 Task: Slide 29 - Infographics Make Your Idea Understandable… .
Action: Mouse moved to (45, 106)
Screenshot: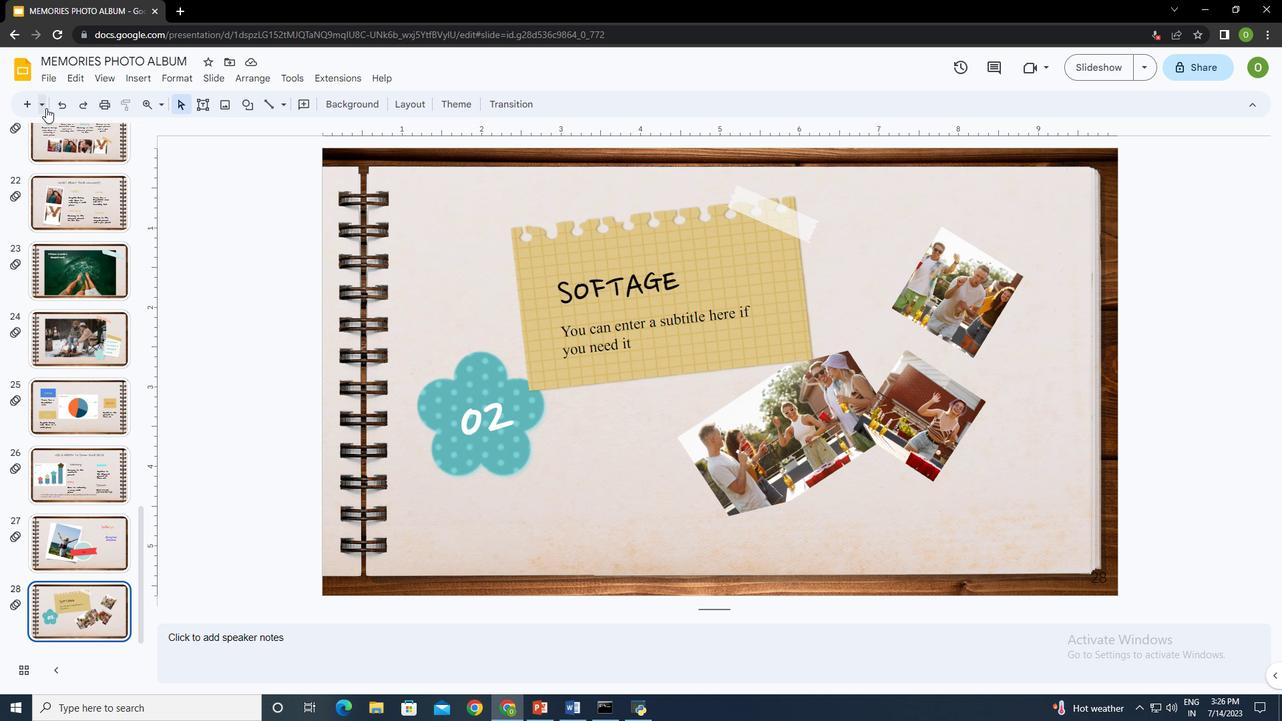 
Action: Mouse pressed left at (45, 106)
Screenshot: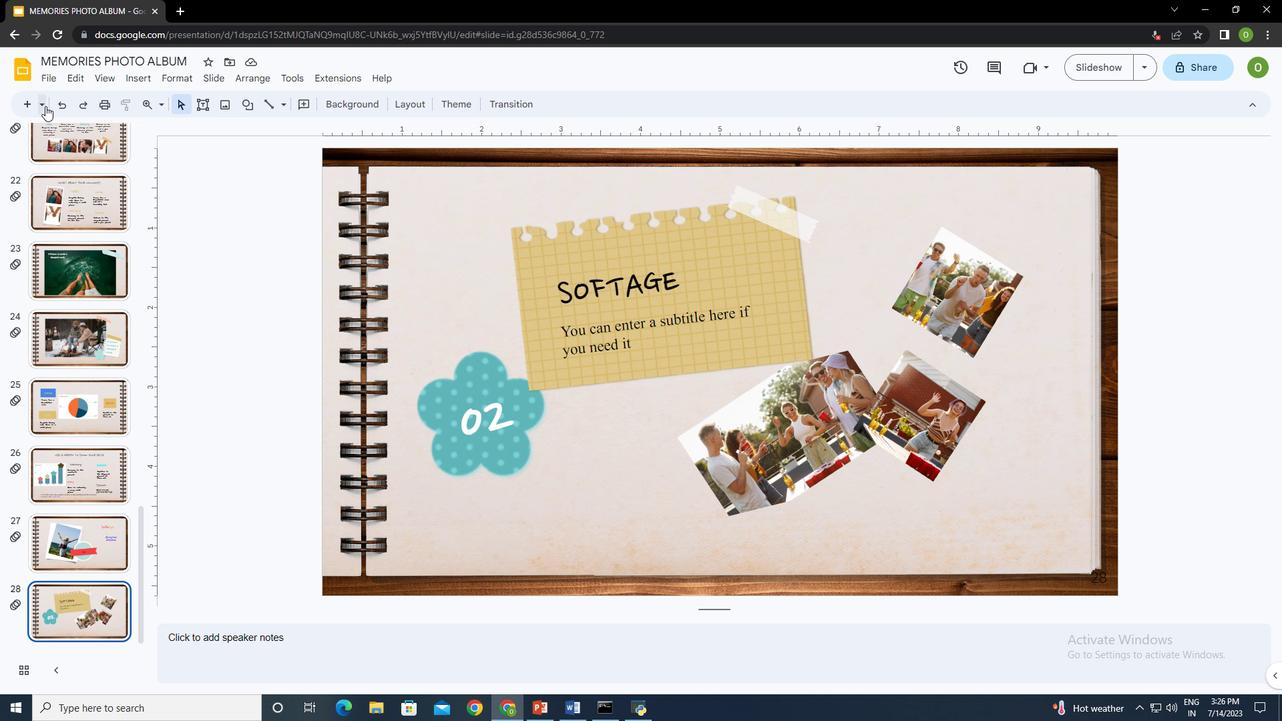 
Action: Mouse moved to (113, 311)
Screenshot: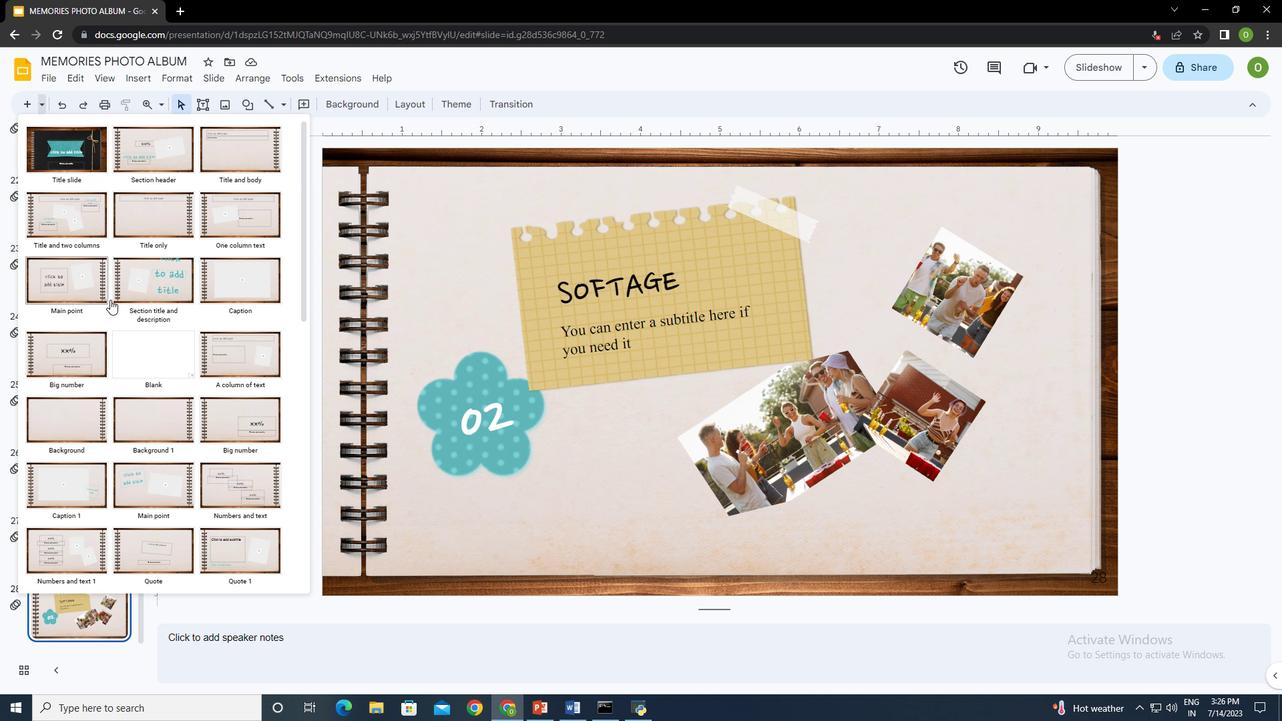 
Action: Mouse scrolled (113, 310) with delta (0, 0)
Screenshot: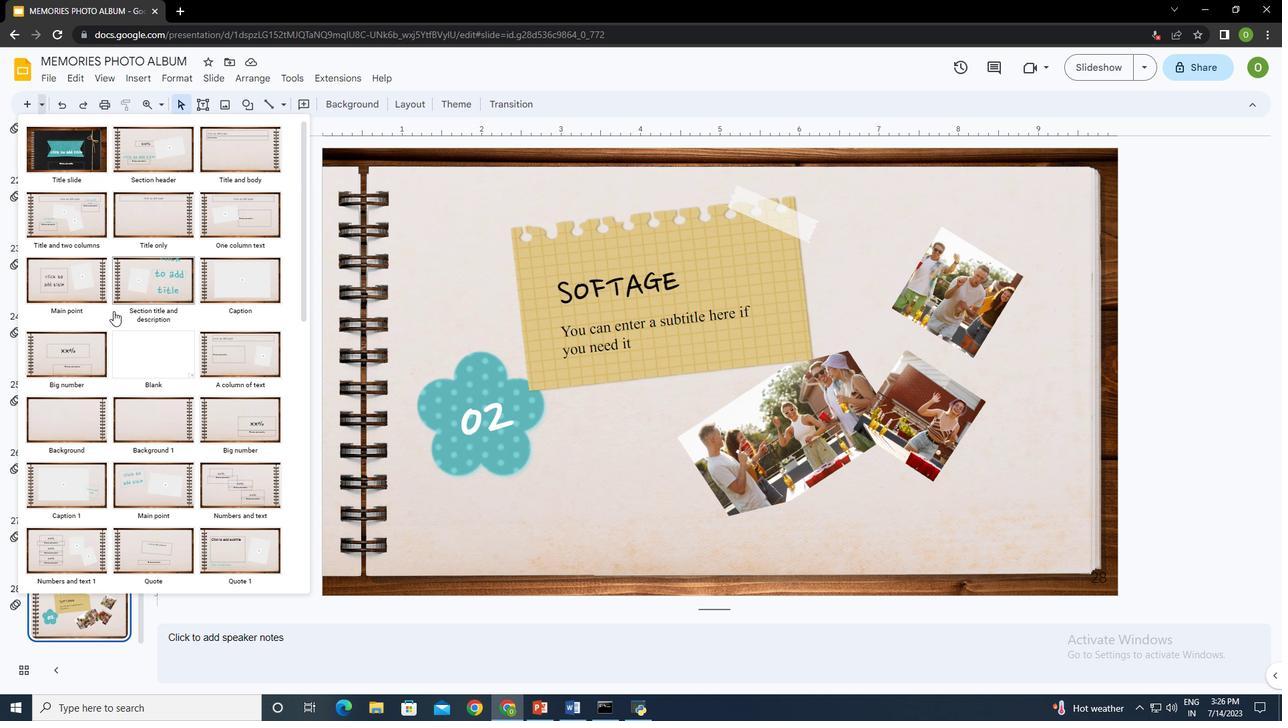 
Action: Mouse scrolled (113, 310) with delta (0, 0)
Screenshot: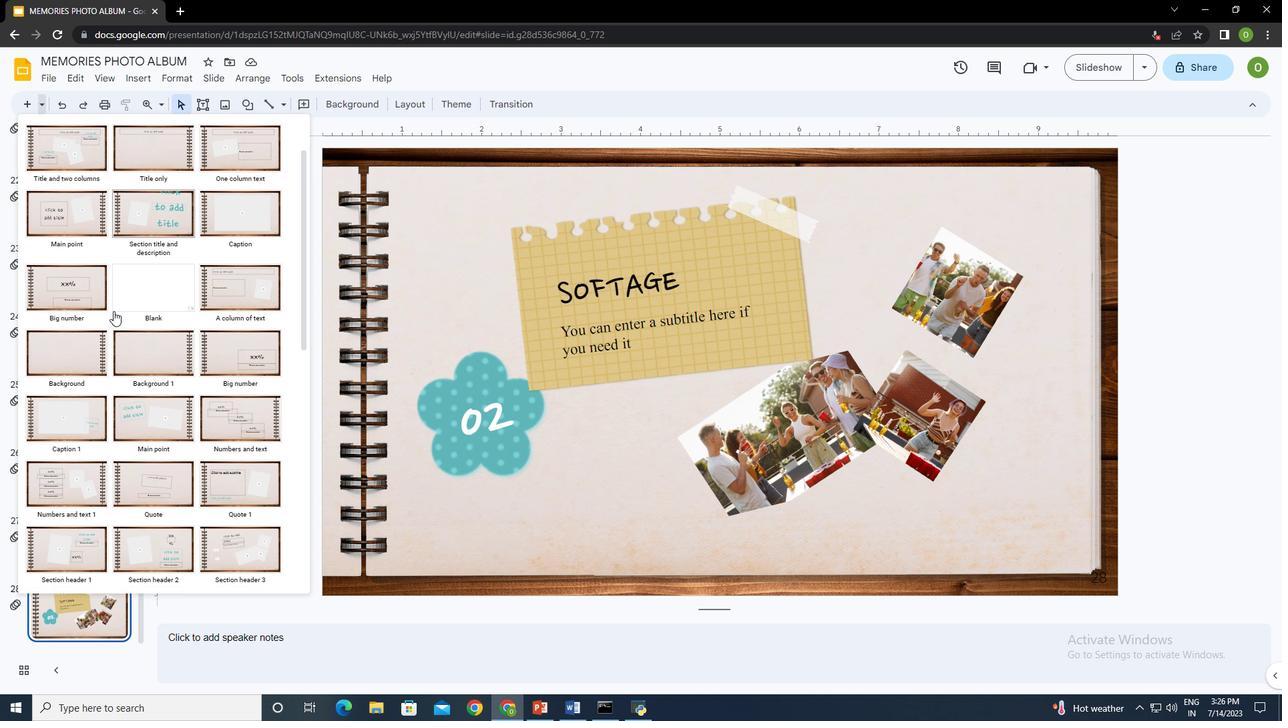 
Action: Mouse scrolled (113, 310) with delta (0, 0)
Screenshot: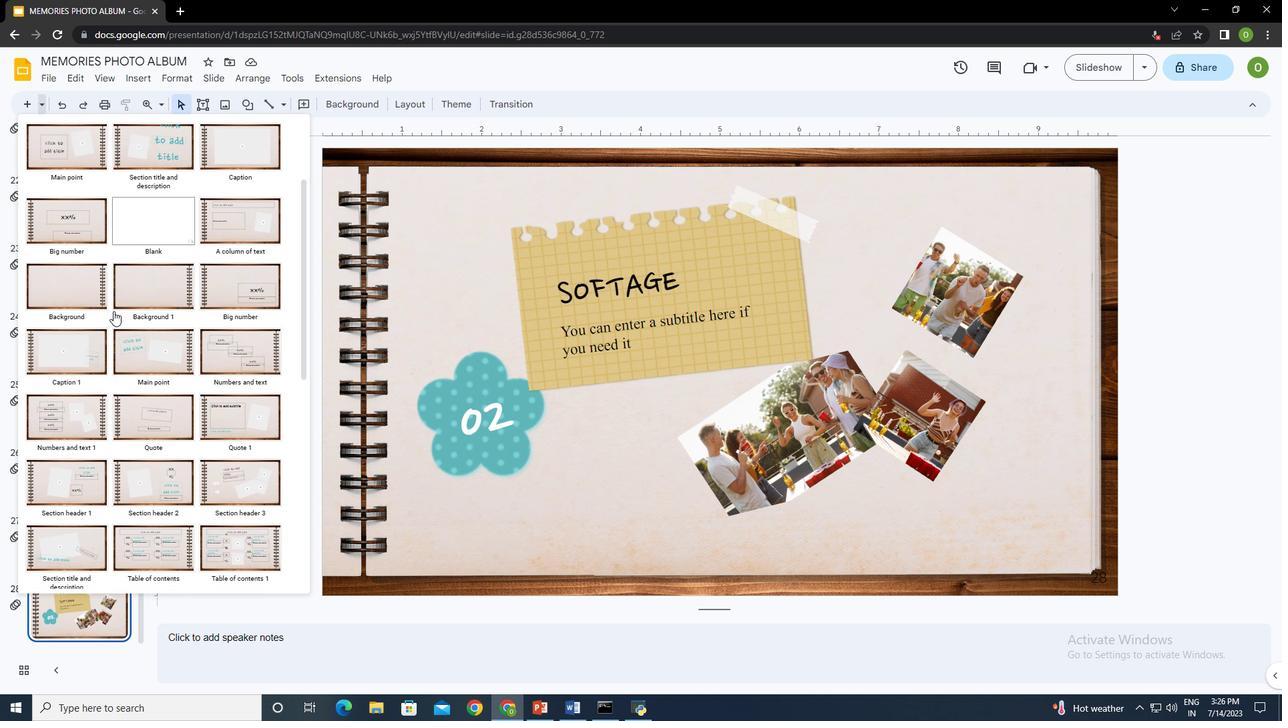 
Action: Mouse moved to (66, 212)
Screenshot: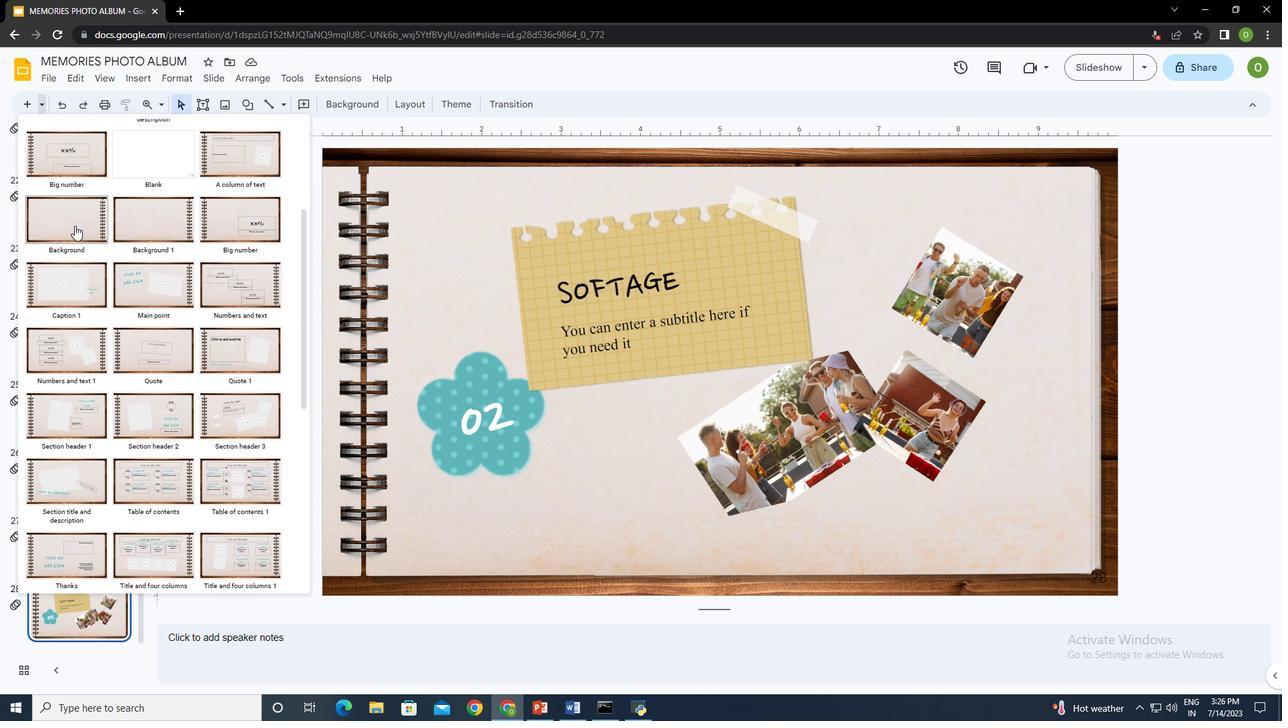 
Action: Mouse pressed left at (66, 212)
Screenshot: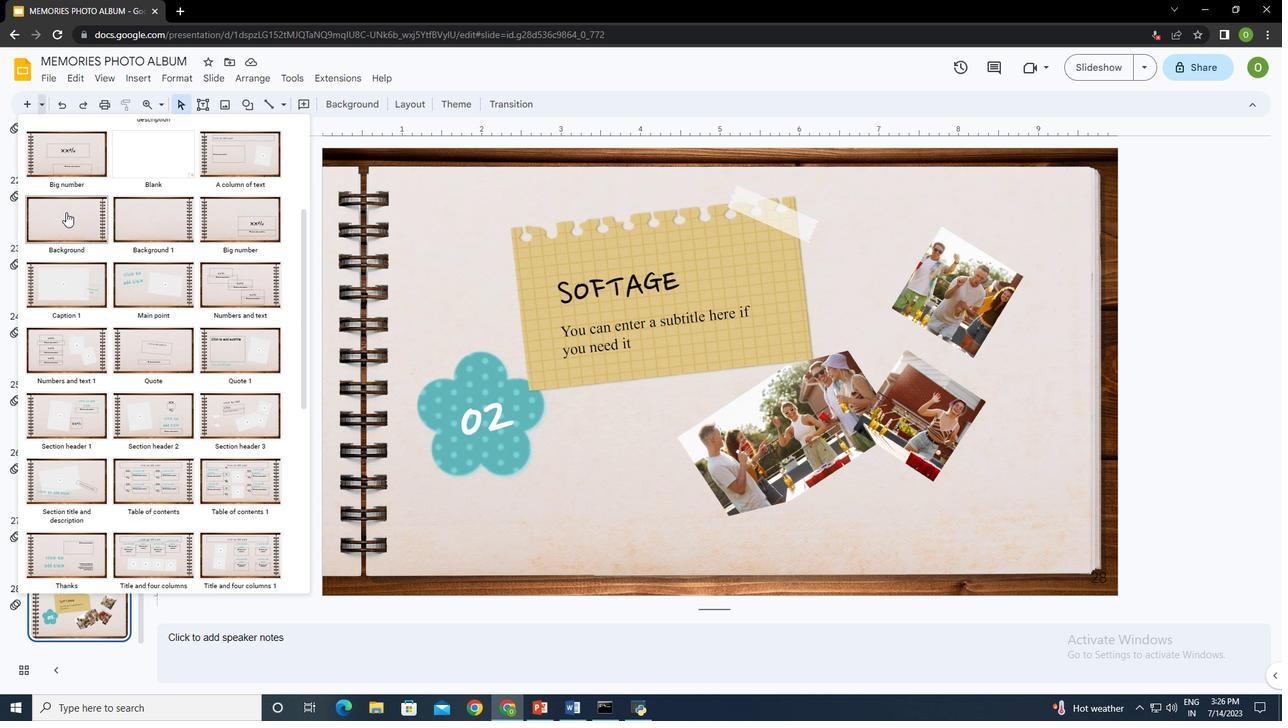 
Action: Mouse moved to (138, 80)
Screenshot: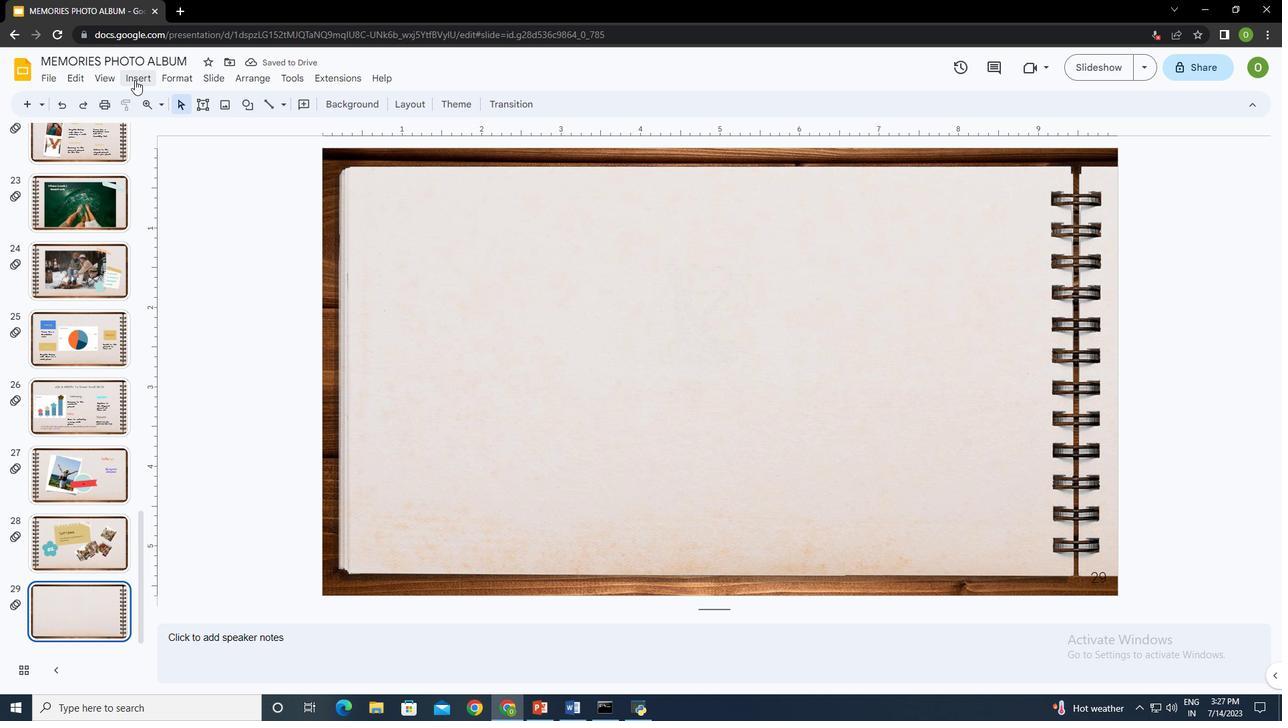 
Action: Mouse pressed left at (138, 80)
Screenshot: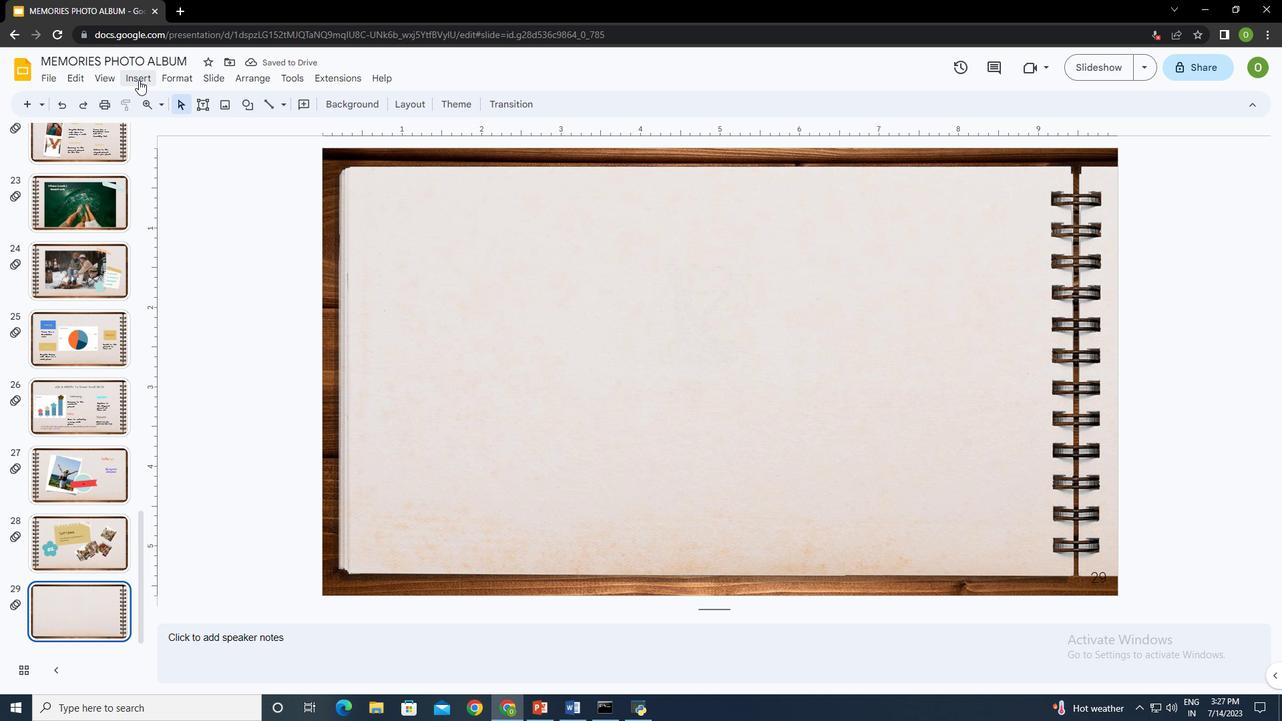 
Action: Mouse moved to (404, 104)
Screenshot: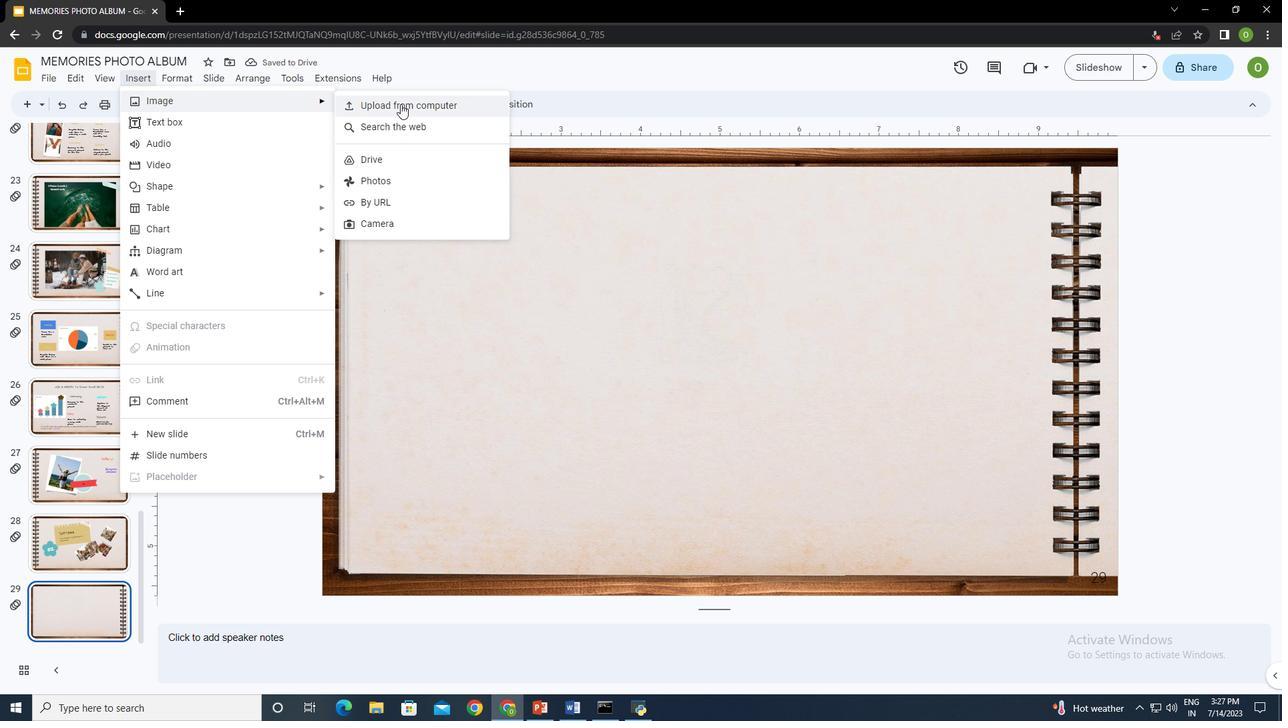 
Action: Mouse pressed left at (404, 104)
Screenshot: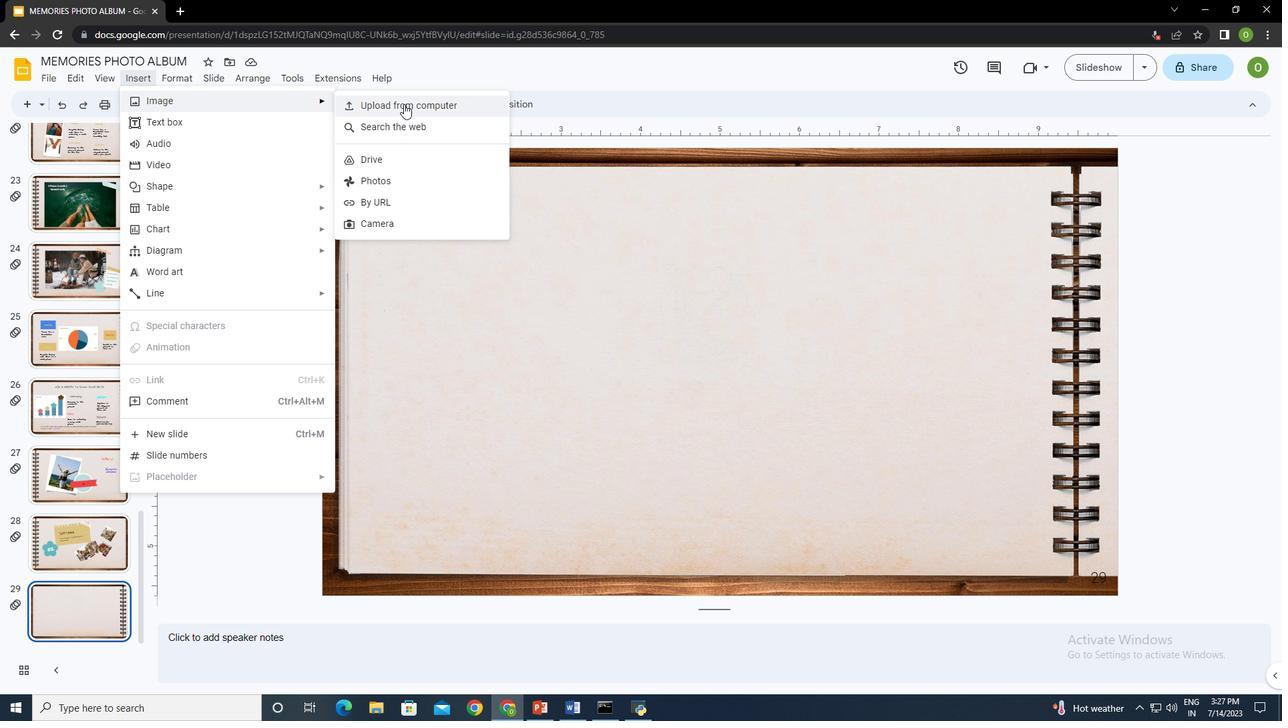 
Action: Mouse moved to (305, 109)
Screenshot: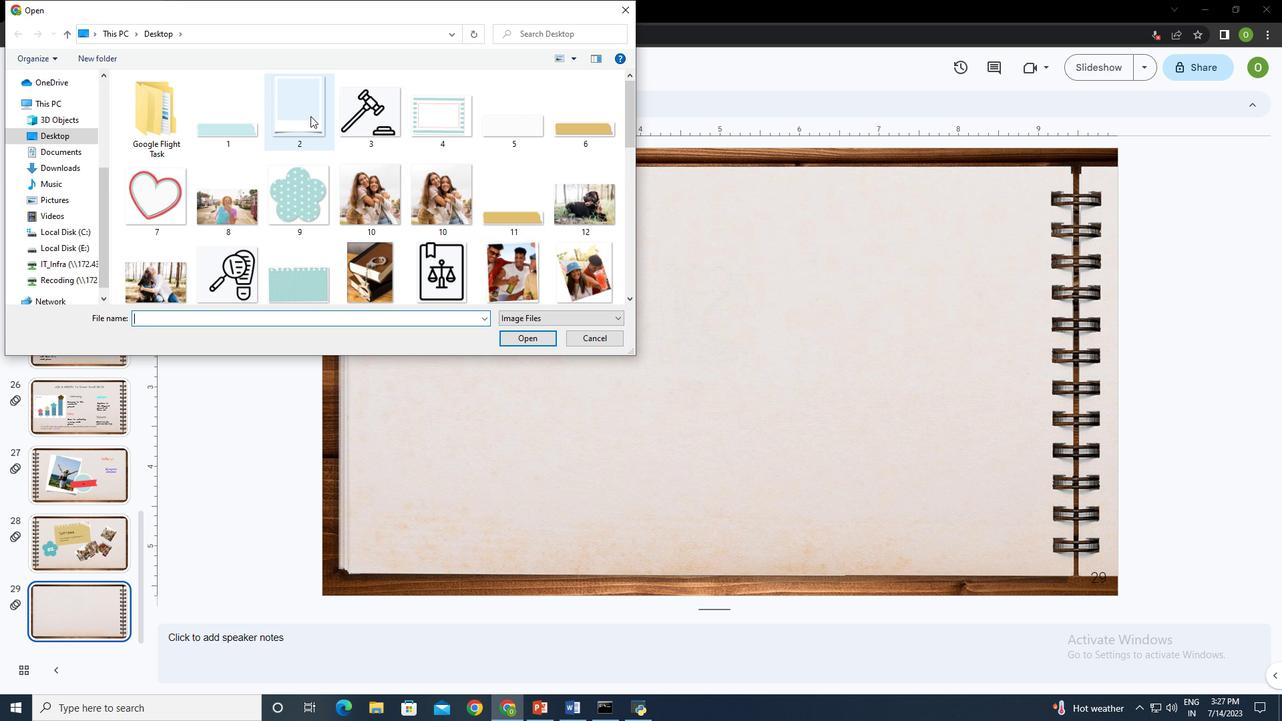 
Action: Mouse pressed left at (305, 109)
Screenshot: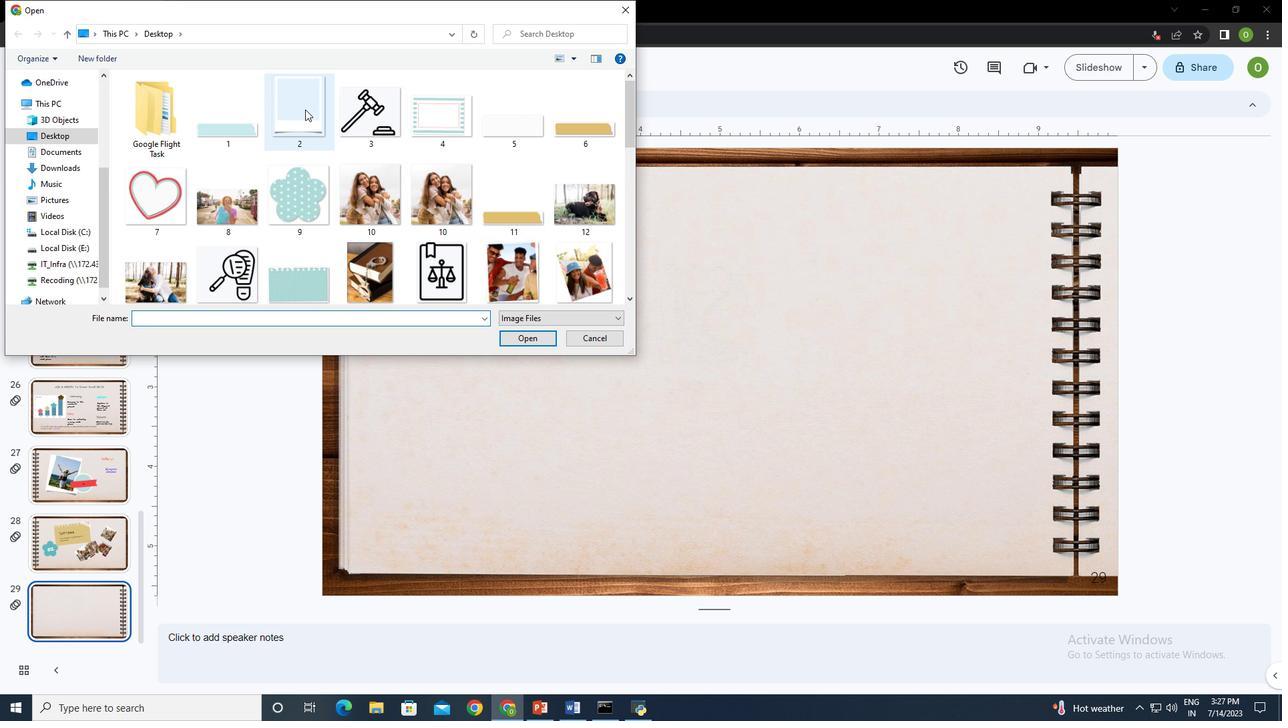 
Action: Mouse moved to (526, 341)
Screenshot: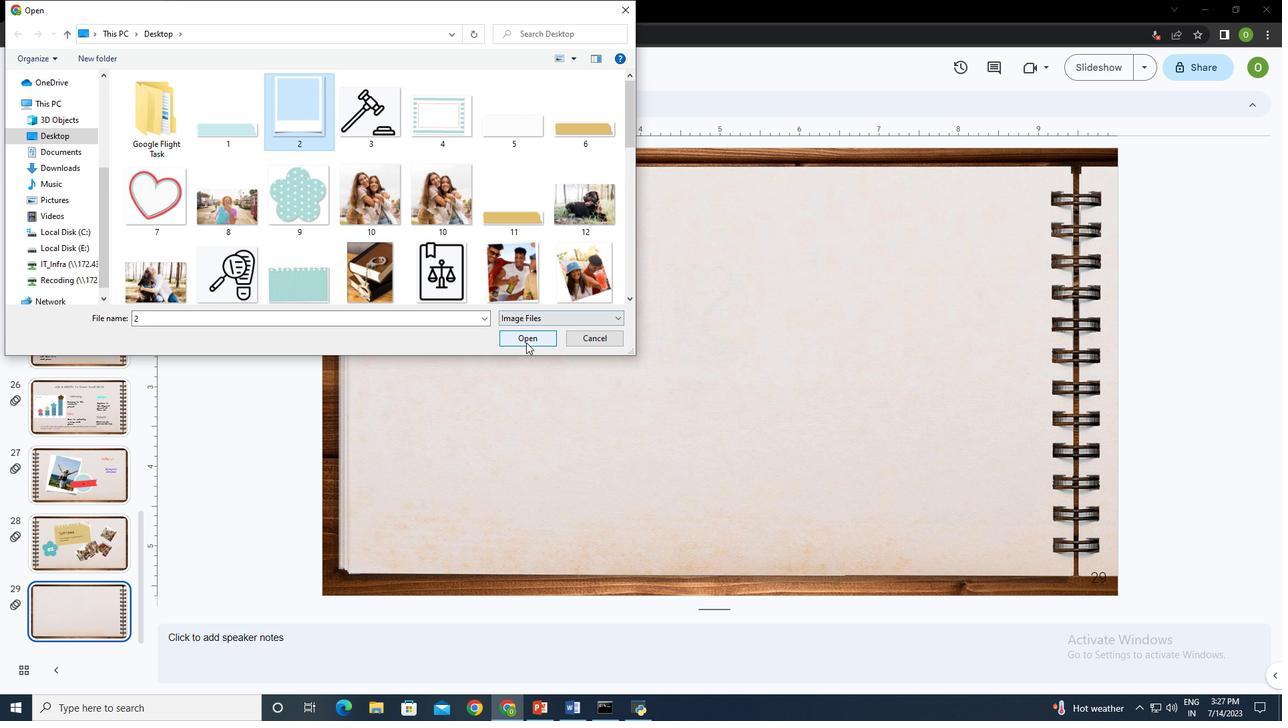 
Action: Mouse pressed left at (526, 341)
Screenshot: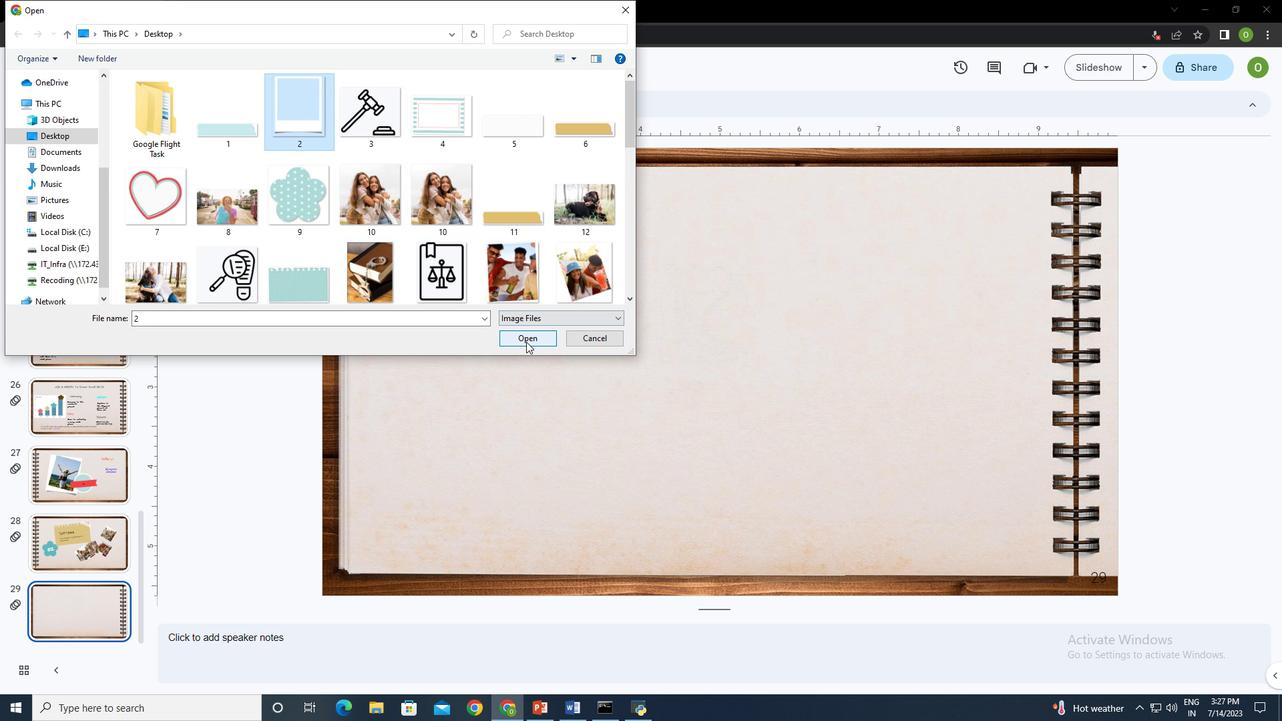 
Action: Mouse moved to (698, 581)
Screenshot: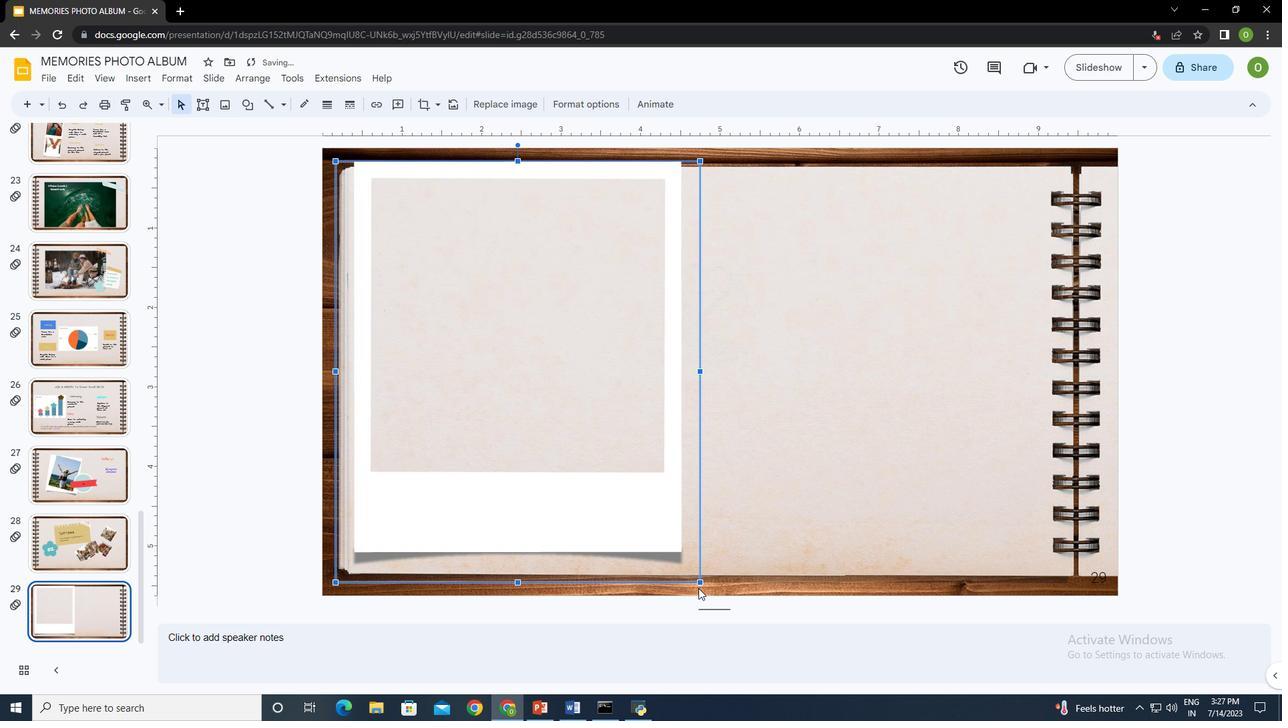 
Action: Mouse pressed left at (698, 581)
Screenshot: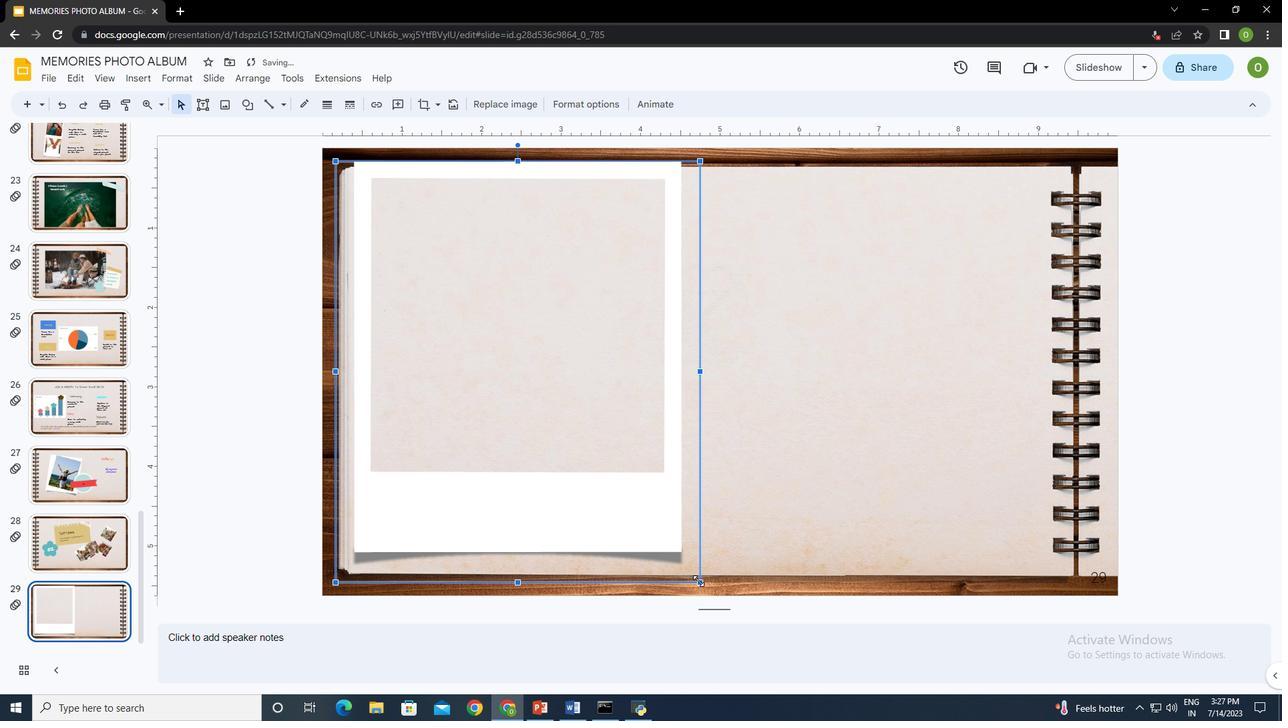 
Action: Mouse moved to (428, 246)
Screenshot: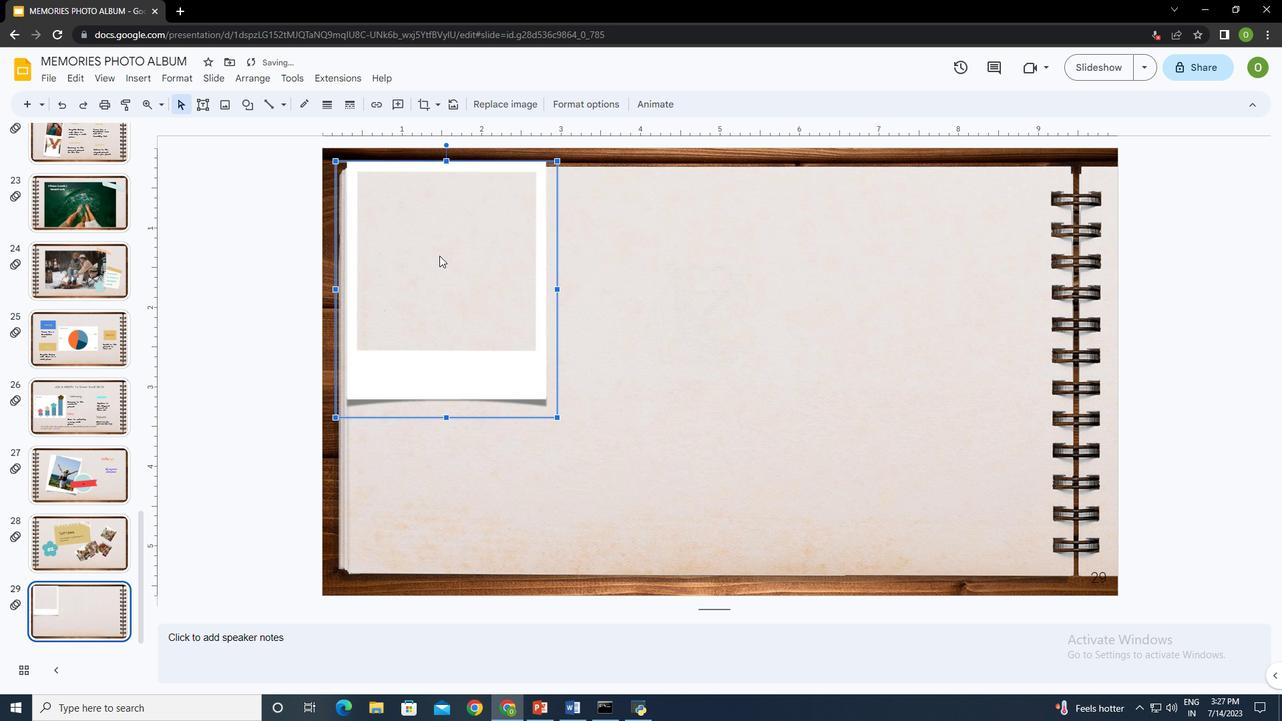 
Action: Mouse pressed left at (428, 246)
Screenshot: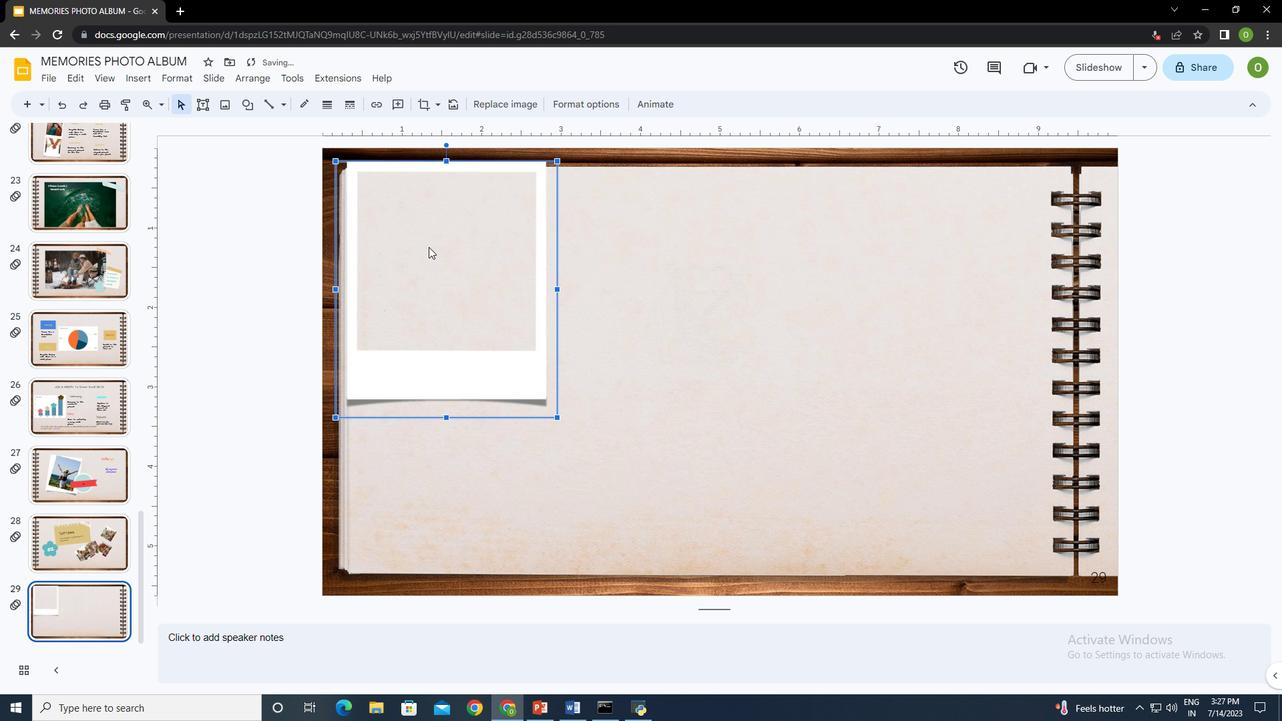 
Action: Mouse moved to (838, 492)
Screenshot: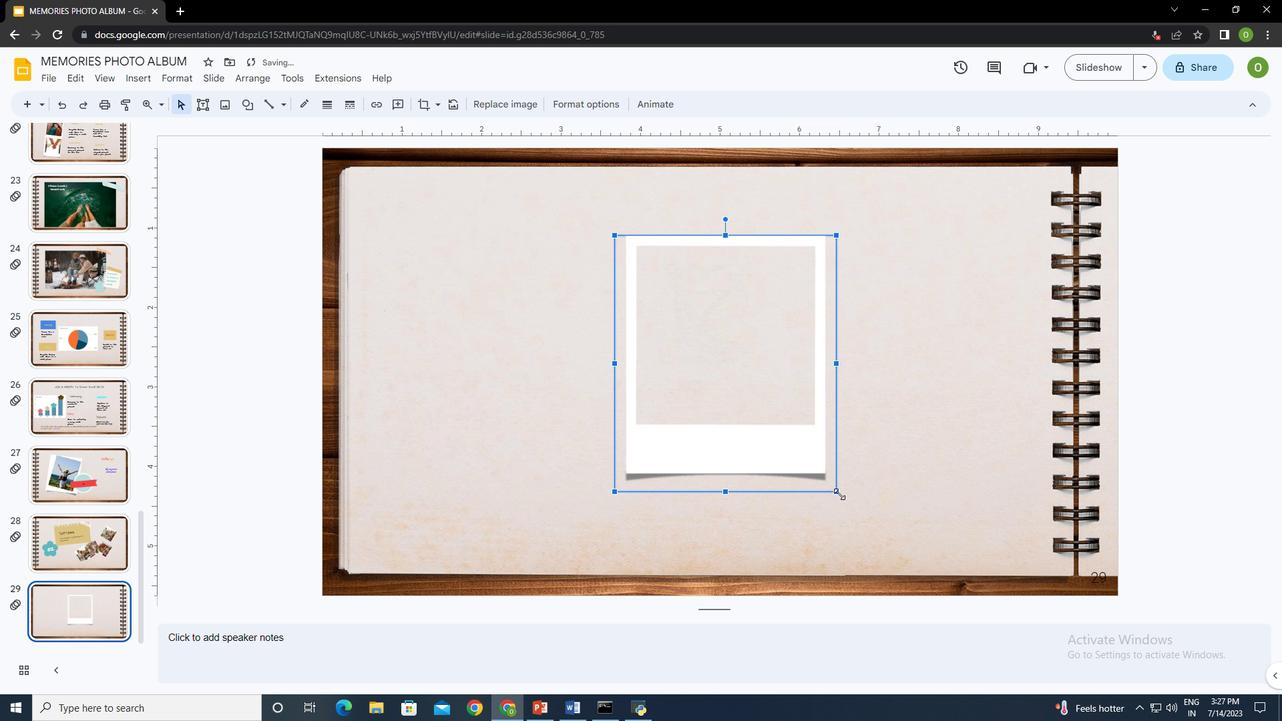 
Action: Mouse pressed left at (838, 492)
Screenshot: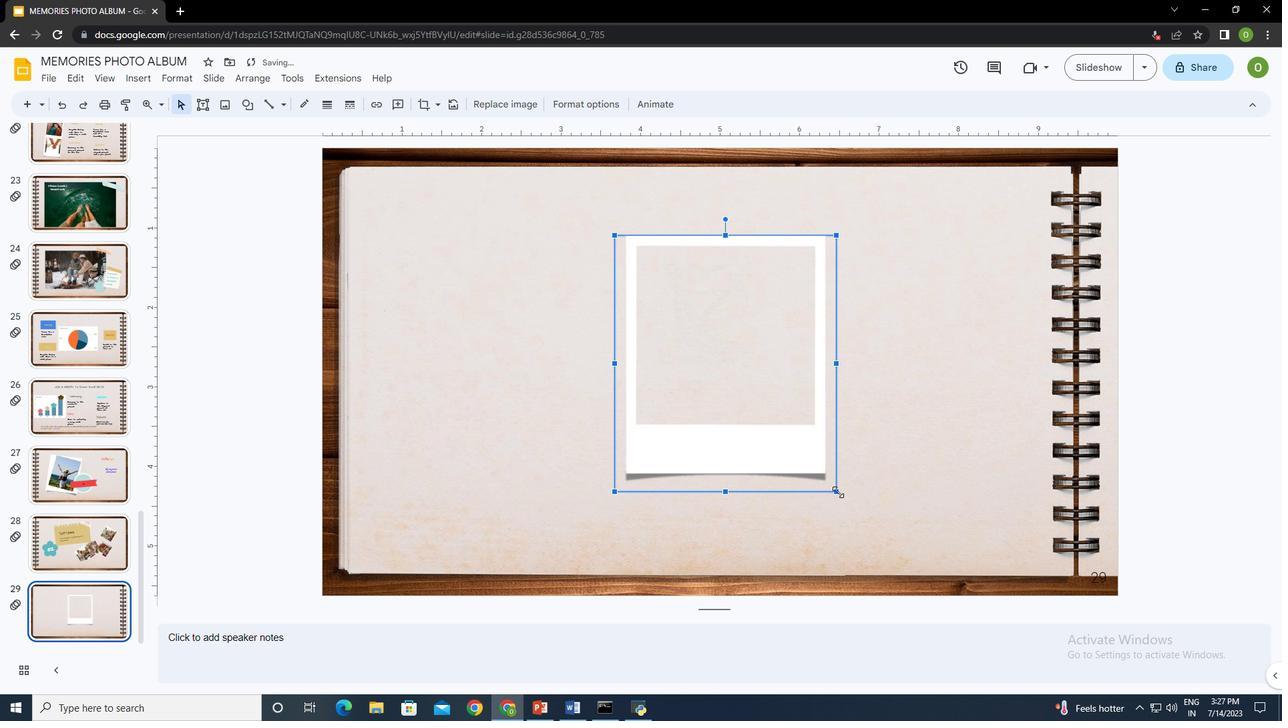 
Action: Mouse moved to (709, 347)
Screenshot: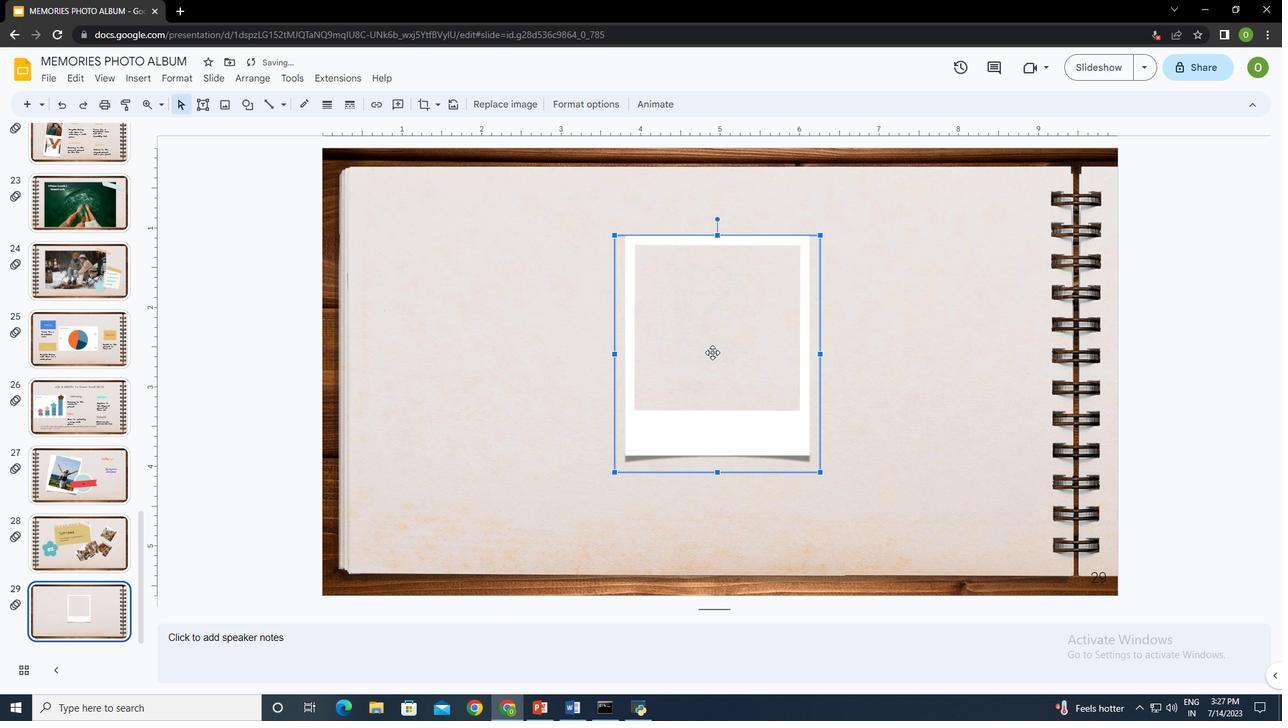 
Action: Mouse pressed left at (709, 347)
Screenshot: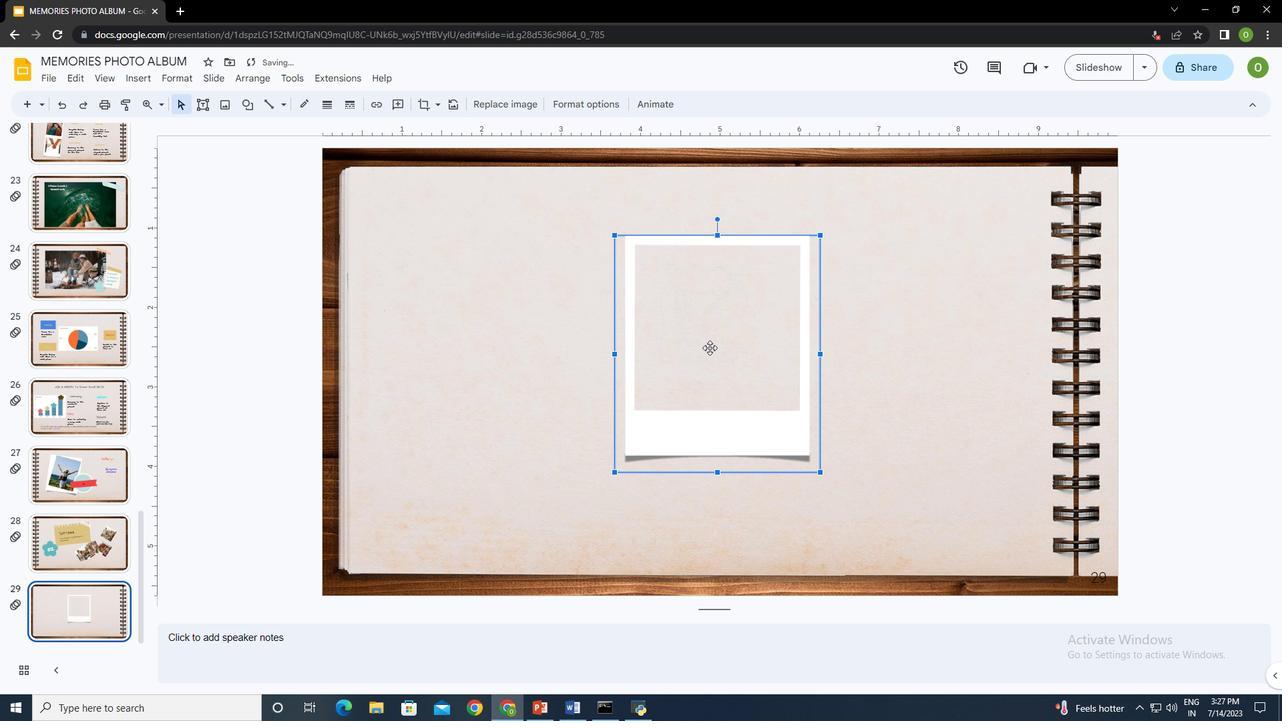 
Action: Mouse moved to (717, 315)
Screenshot: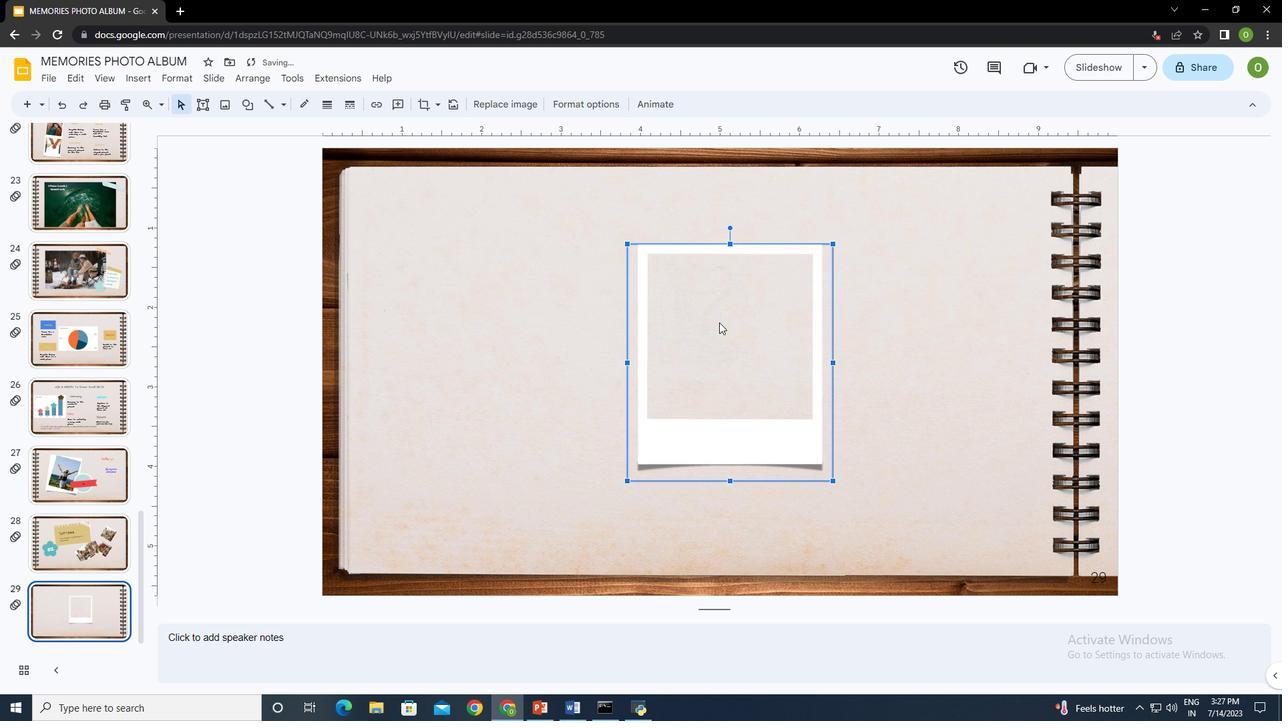 
Action: Mouse pressed left at (717, 315)
Screenshot: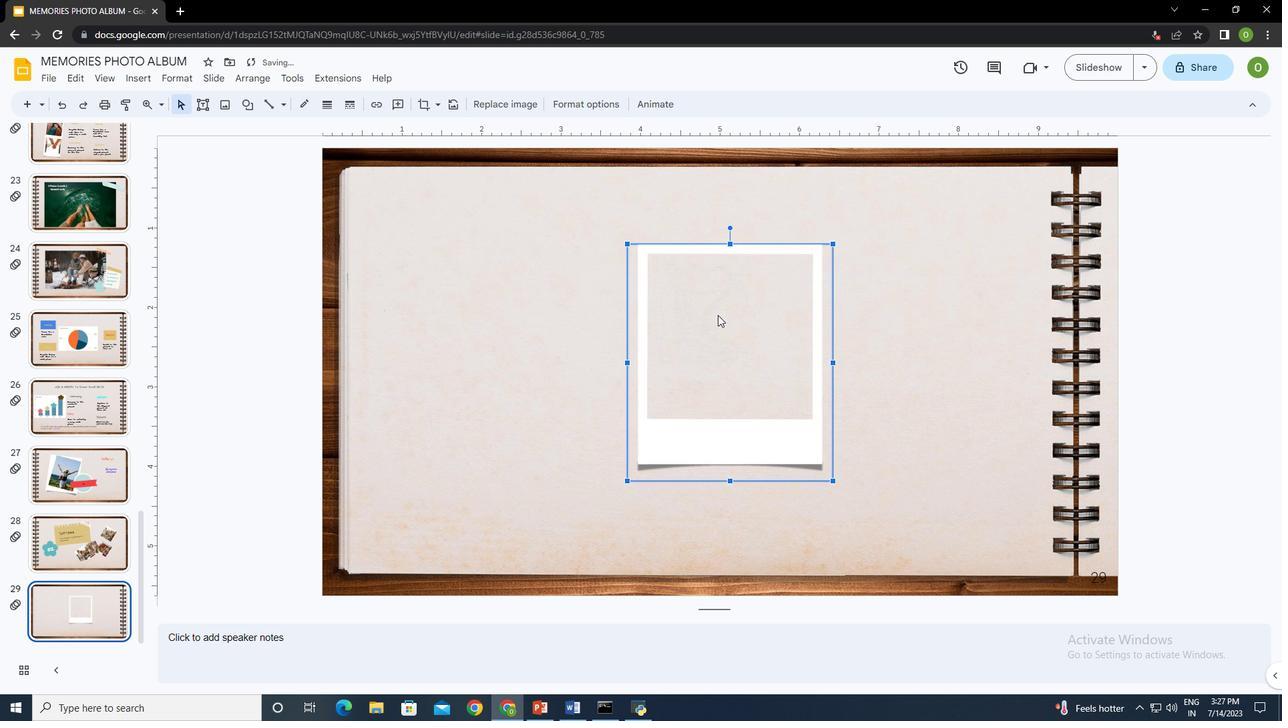 
Action: Mouse moved to (139, 74)
Screenshot: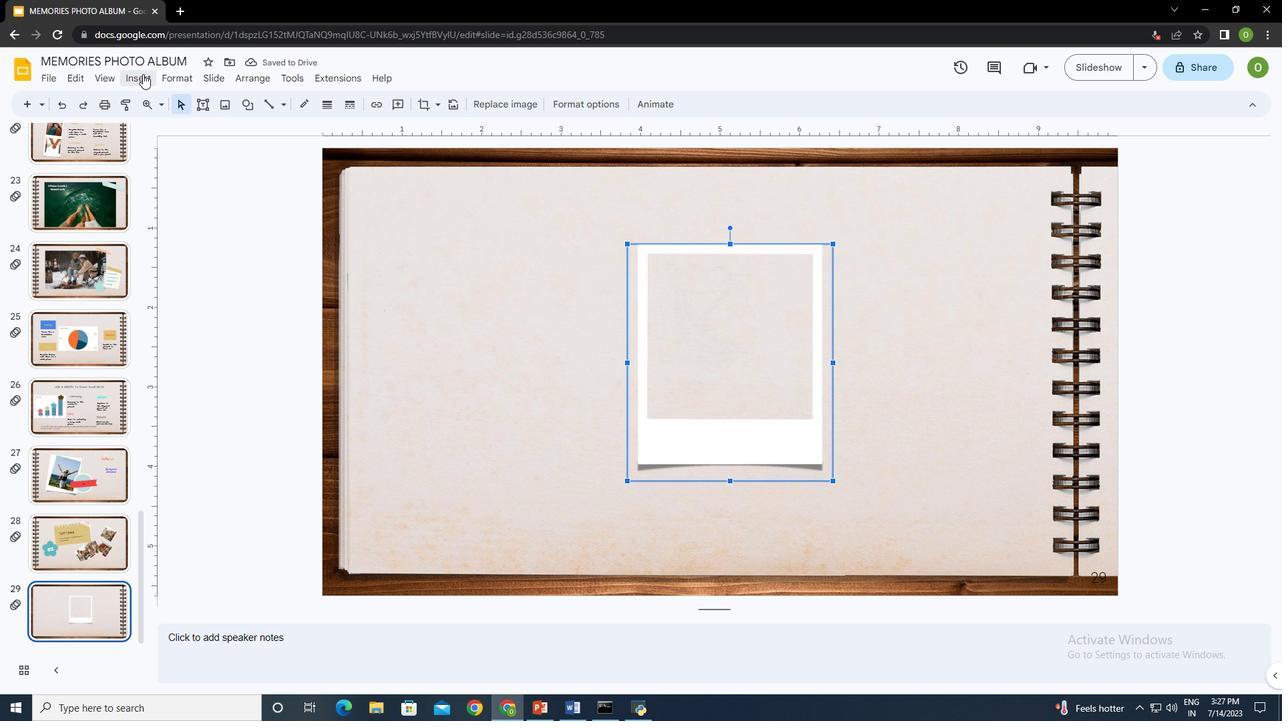 
Action: Mouse pressed left at (139, 74)
Screenshot: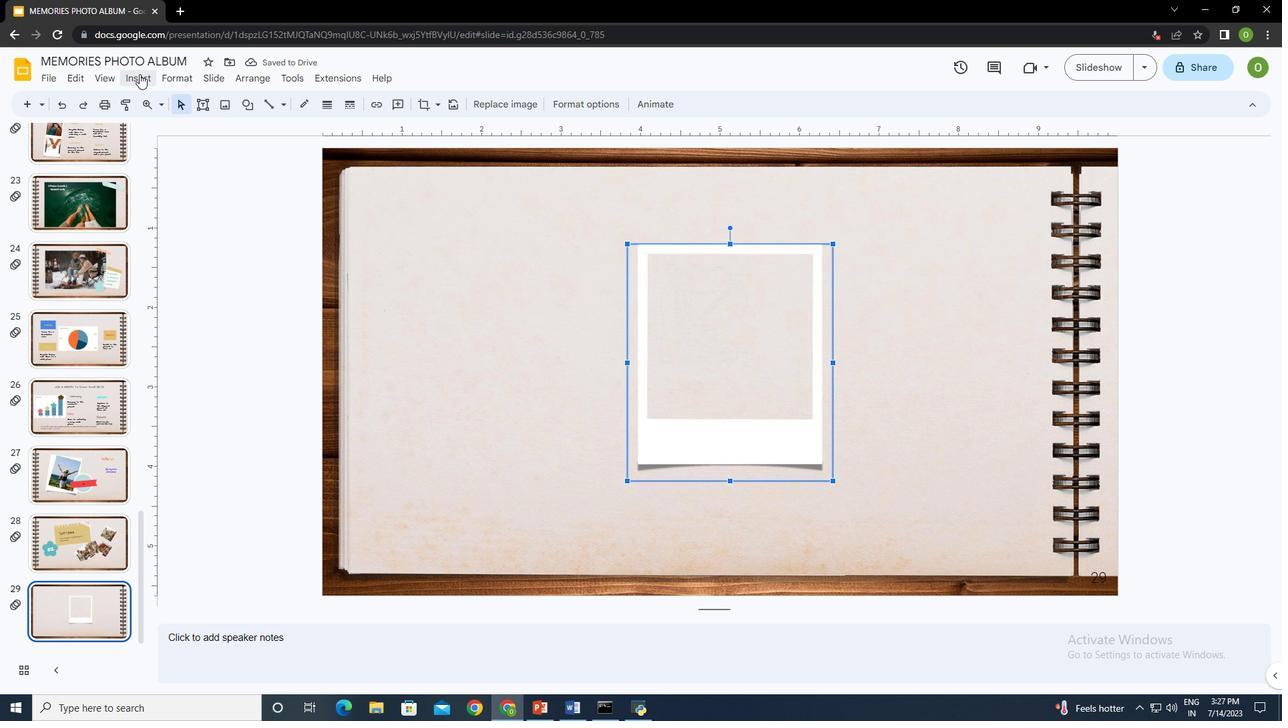 
Action: Mouse moved to (396, 108)
Screenshot: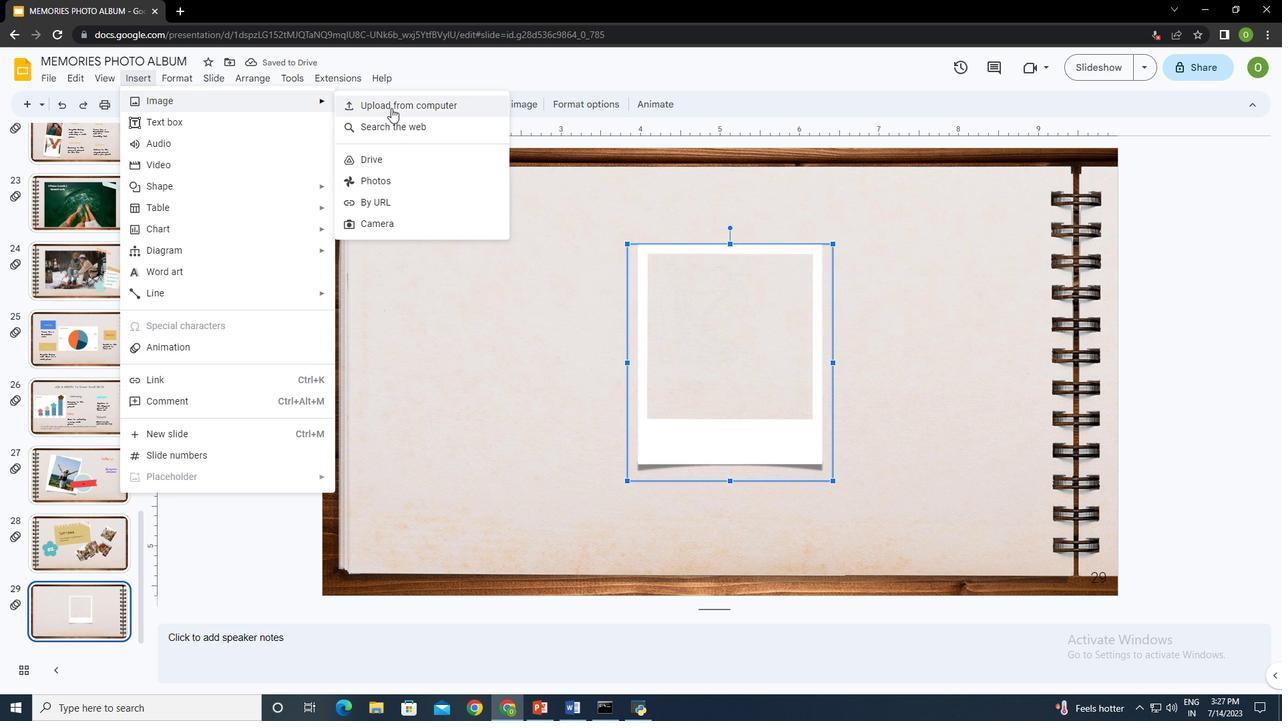 
Action: Mouse pressed left at (396, 108)
Screenshot: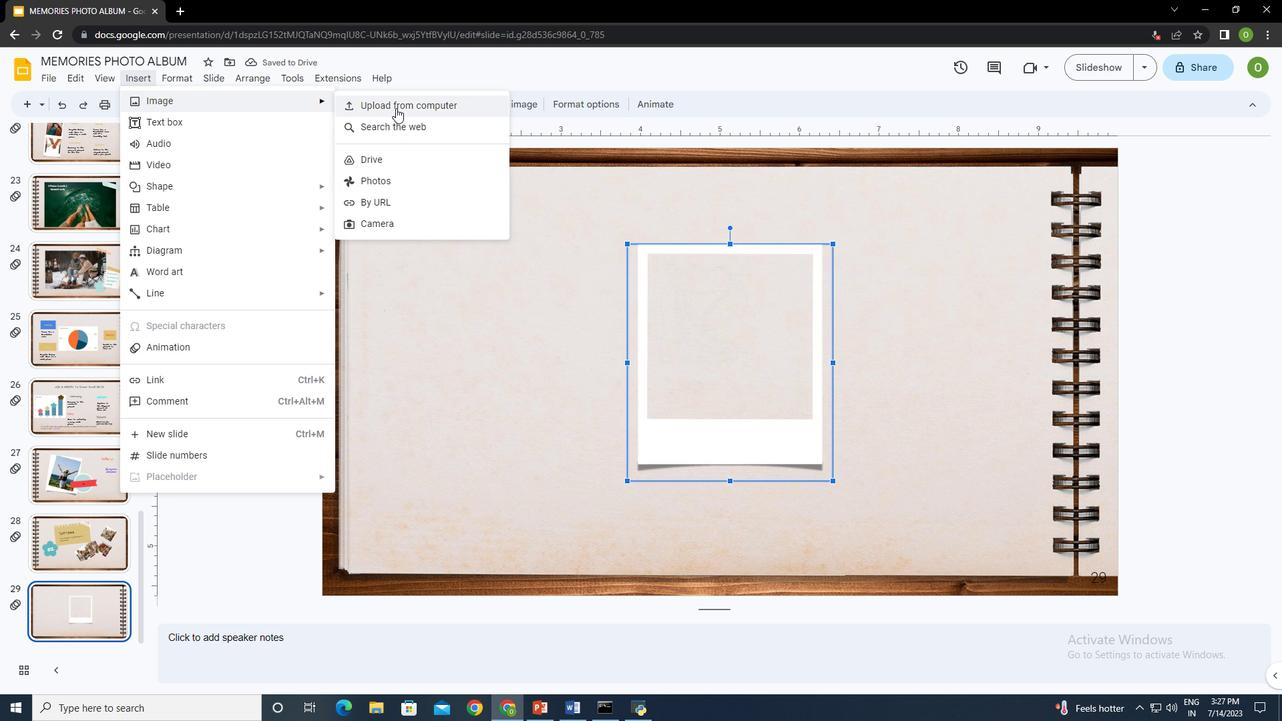 
Action: Mouse moved to (397, 199)
Screenshot: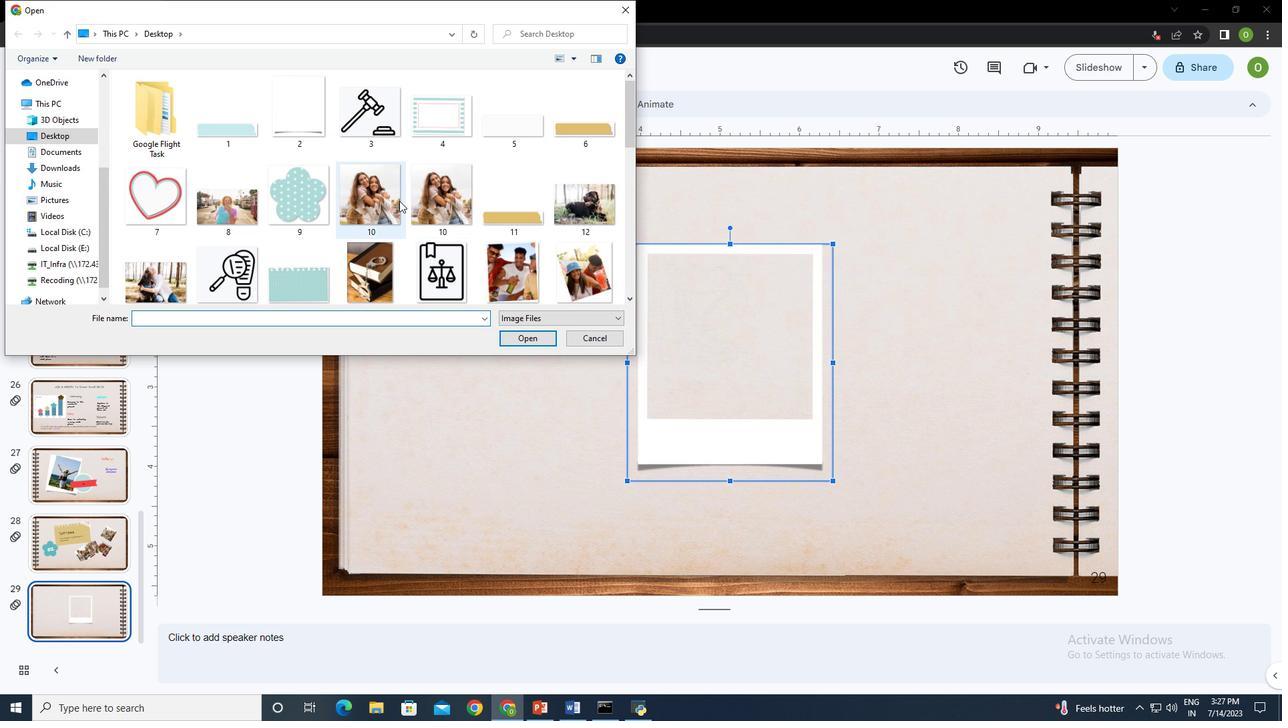 
Action: Mouse scrolled (397, 199) with delta (0, 0)
Screenshot: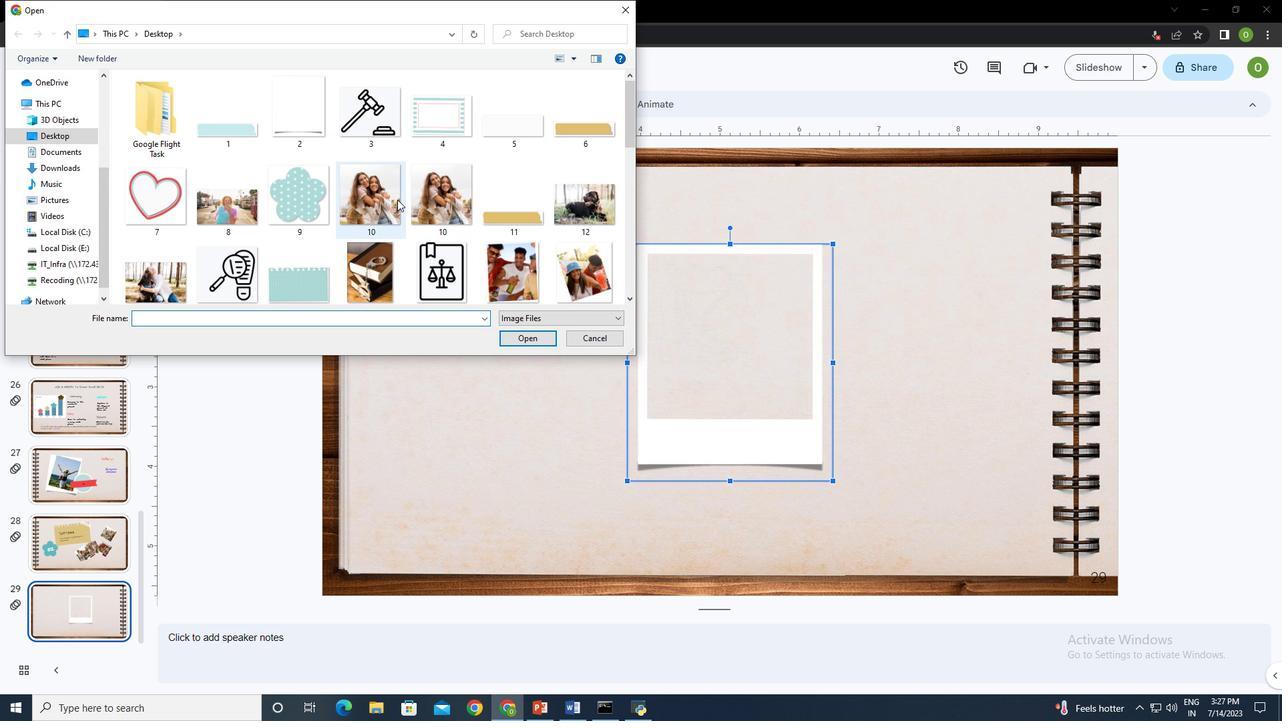 
Action: Mouse scrolled (397, 199) with delta (0, 0)
Screenshot: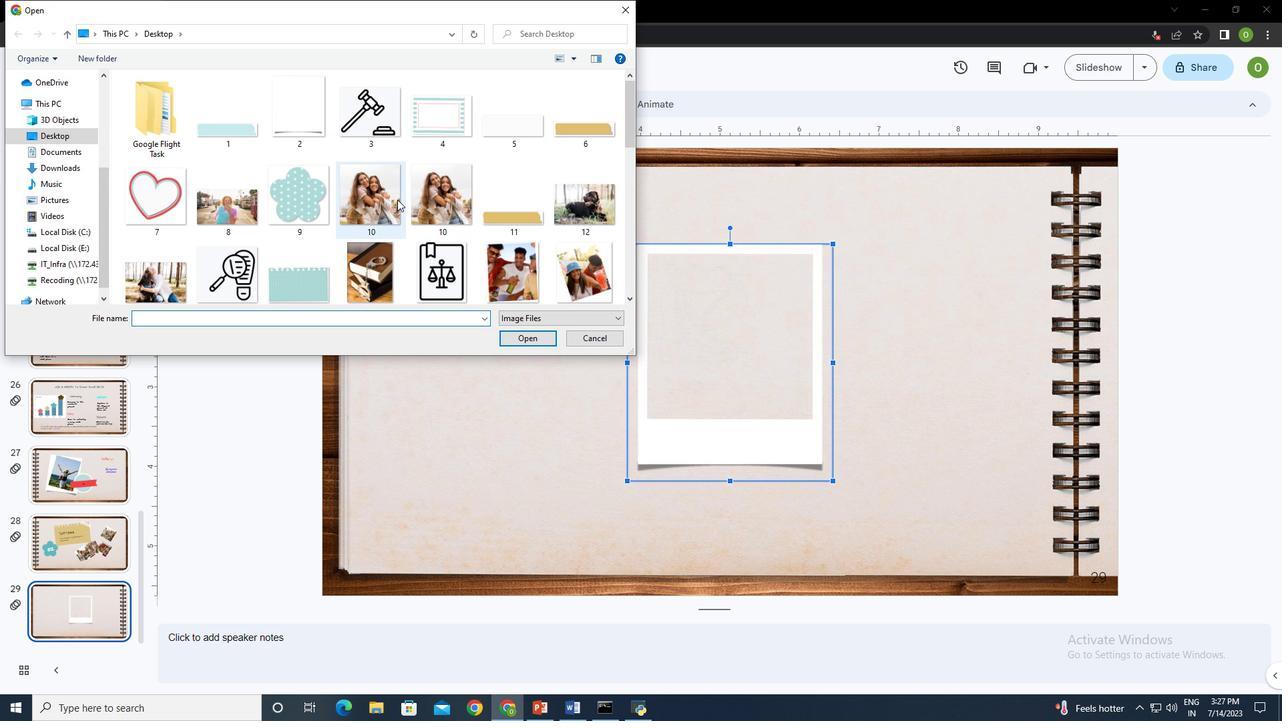 
Action: Mouse scrolled (397, 199) with delta (0, 0)
Screenshot: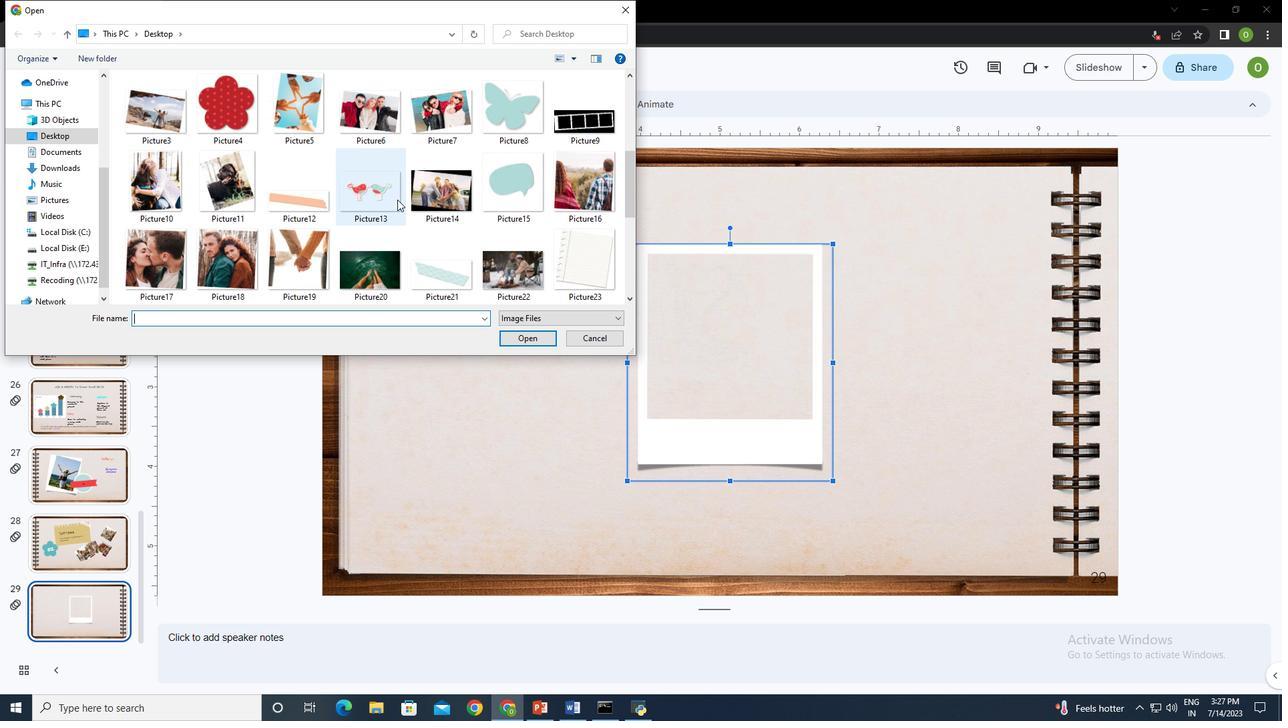
Action: Mouse scrolled (397, 199) with delta (0, 0)
Screenshot: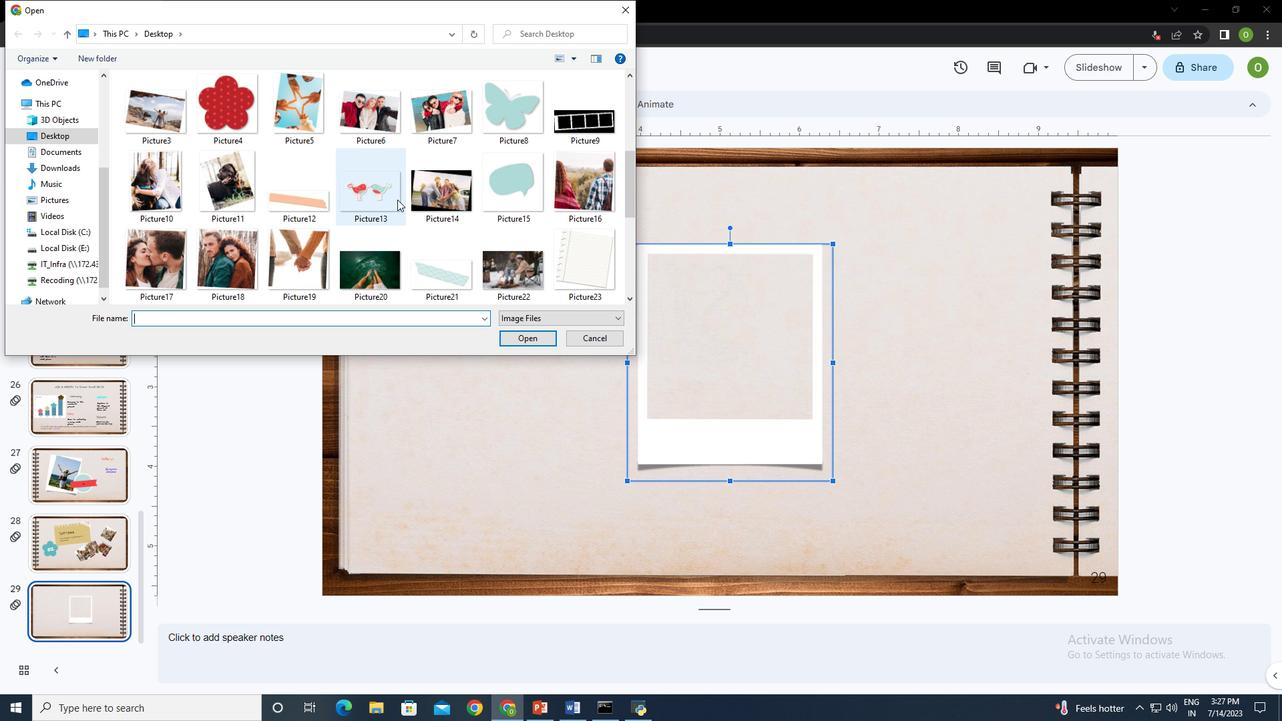 
Action: Mouse scrolled (397, 199) with delta (0, 0)
Screenshot: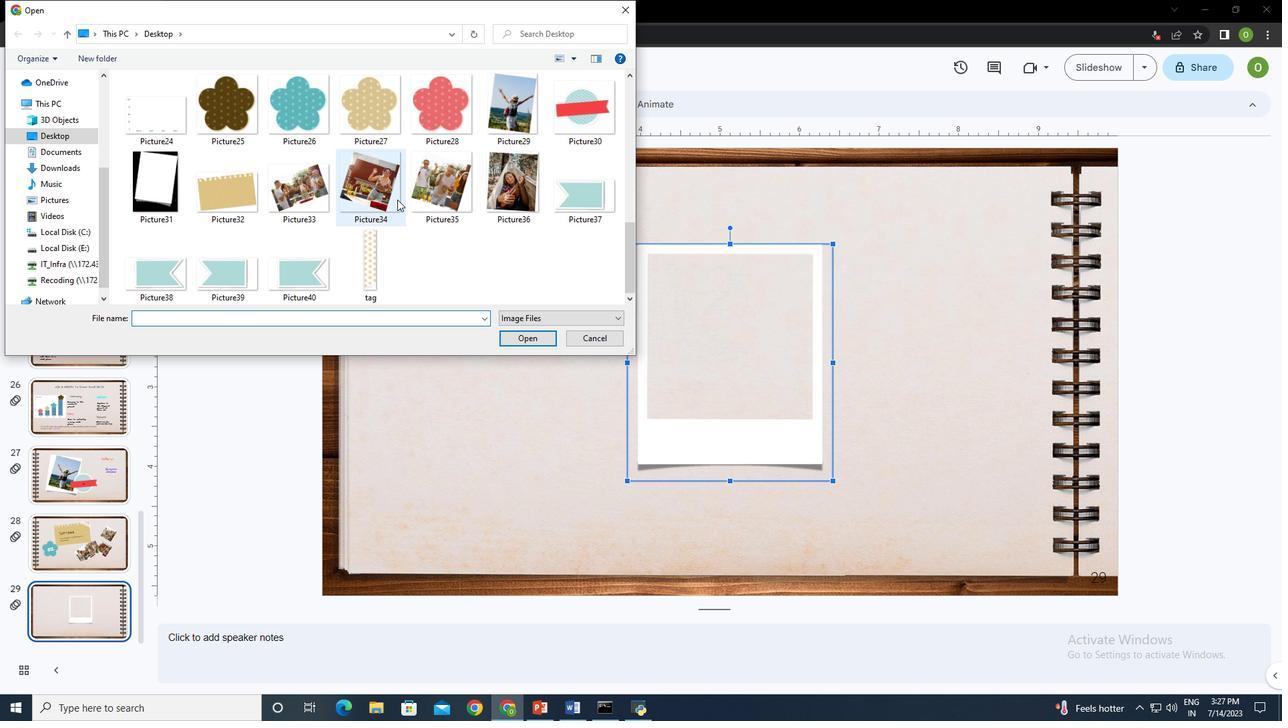 
Action: Mouse moved to (526, 172)
Screenshot: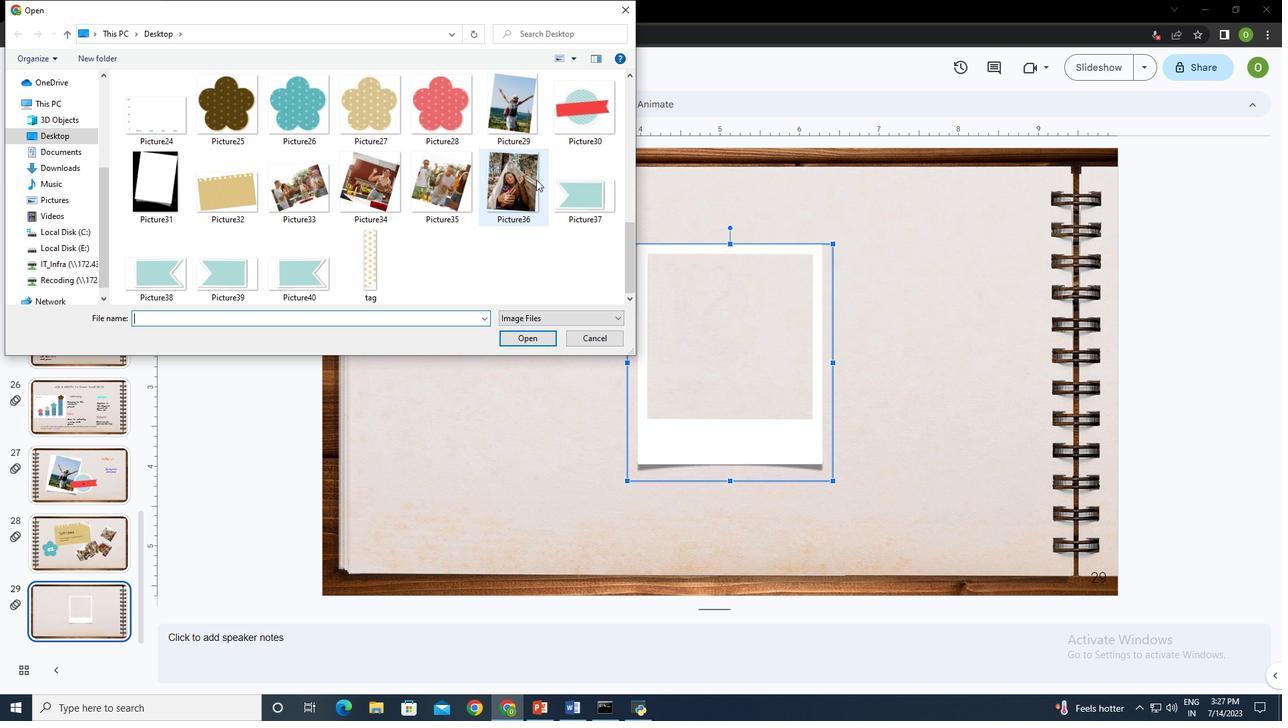 
Action: Mouse pressed left at (526, 172)
Screenshot: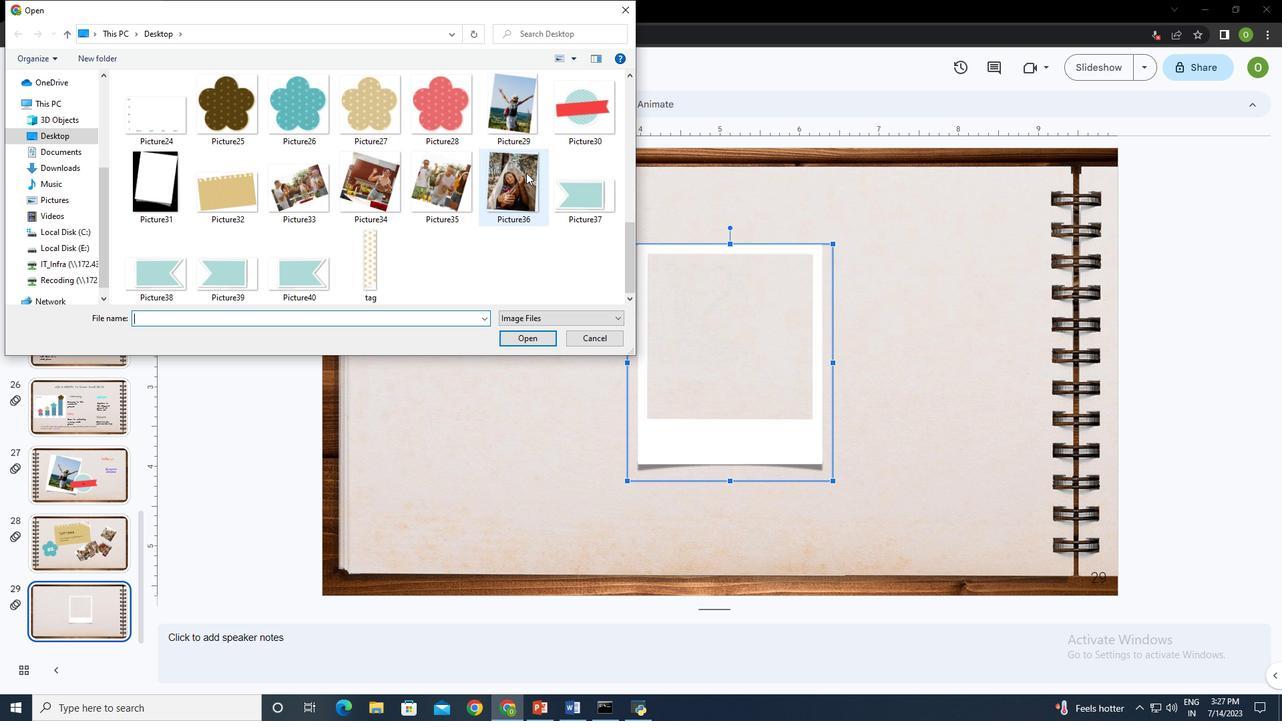 
Action: Mouse moved to (532, 337)
Screenshot: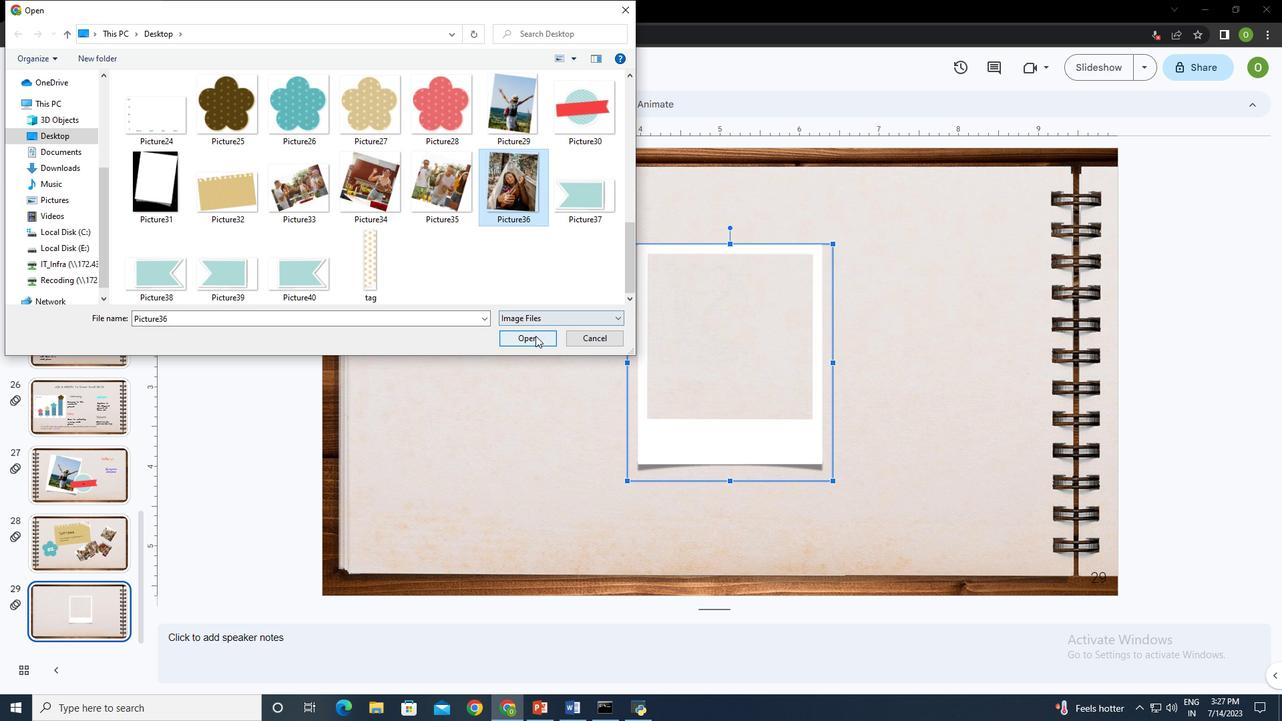 
Action: Mouse pressed left at (532, 337)
Screenshot: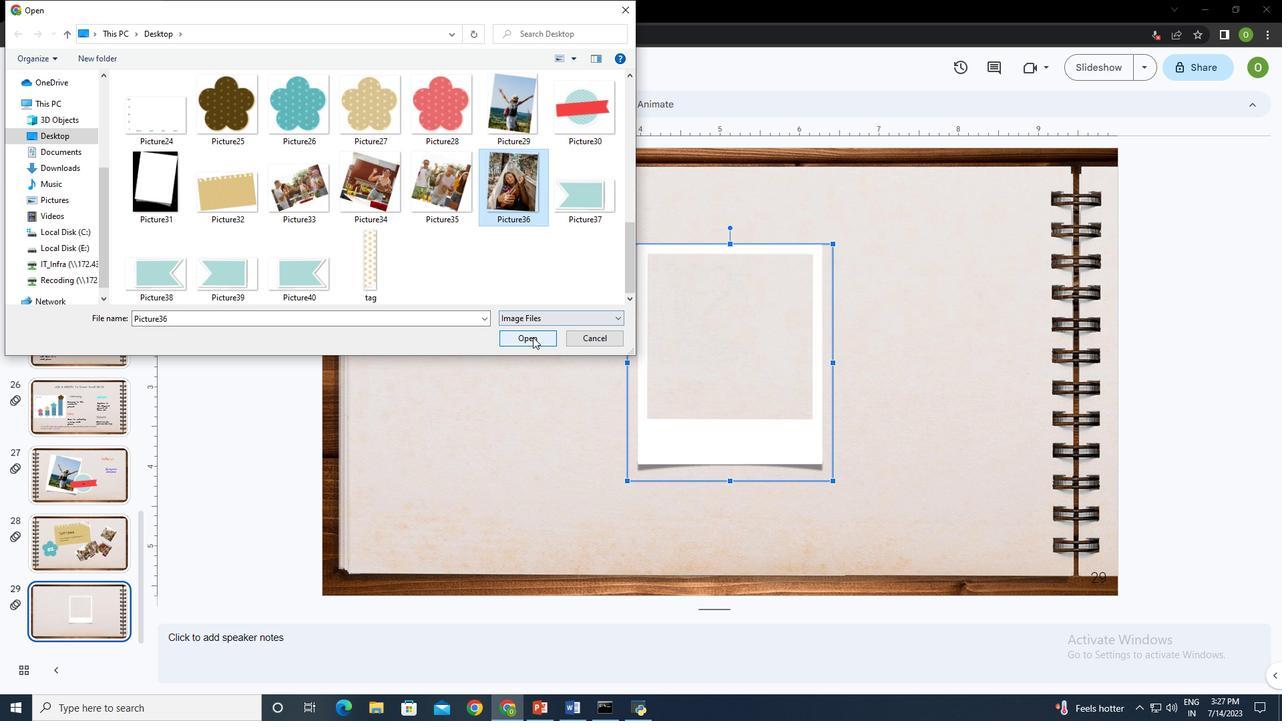 
Action: Mouse moved to (452, 297)
Screenshot: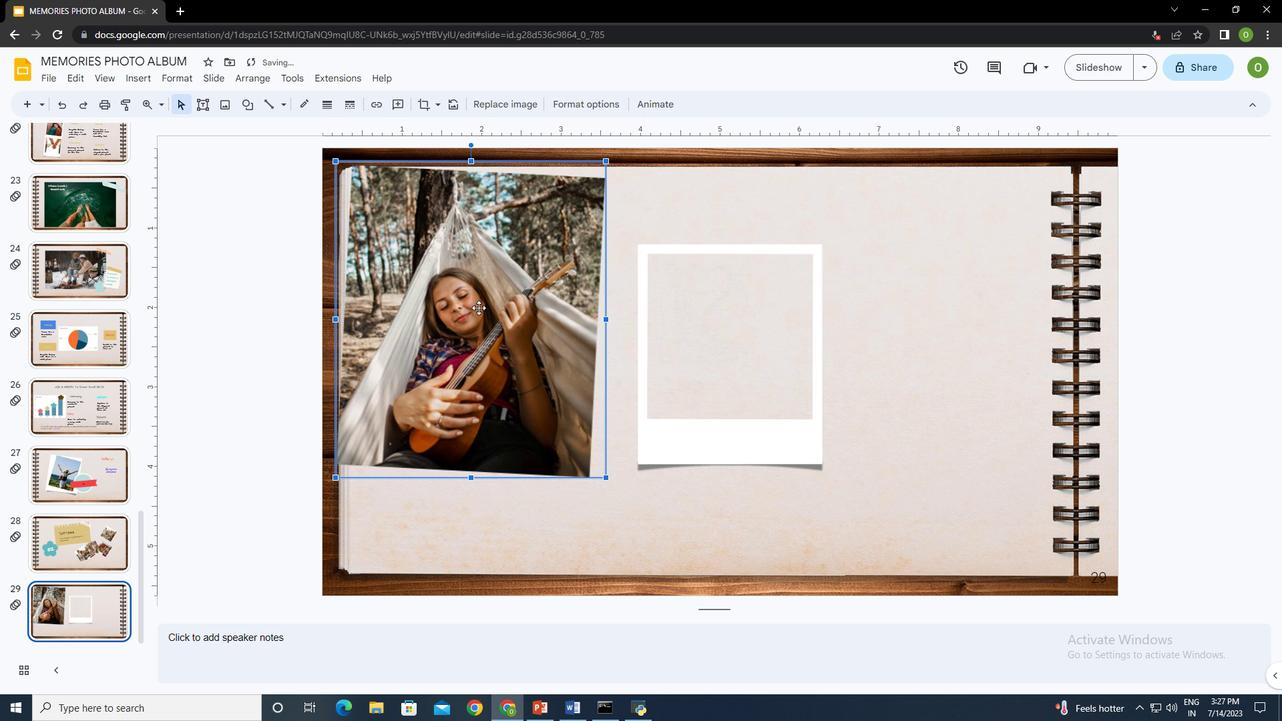
Action: Mouse pressed left at (452, 297)
Screenshot: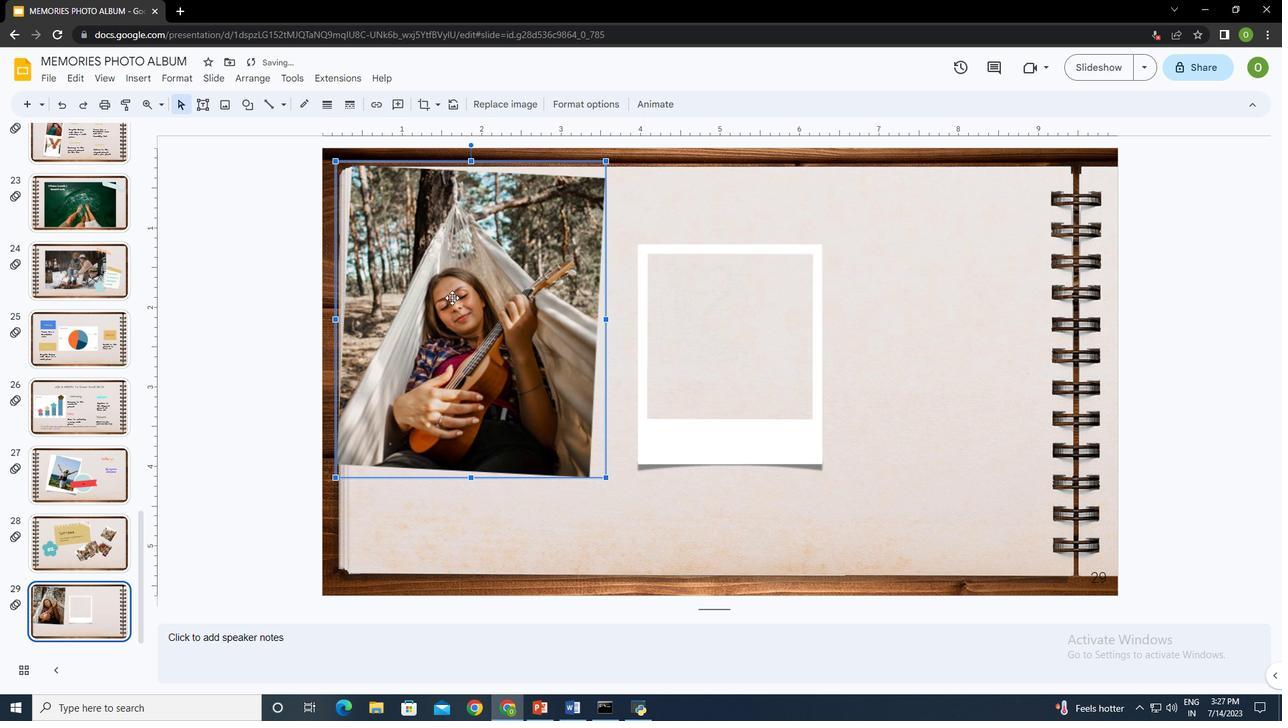 
Action: Mouse moved to (854, 508)
Screenshot: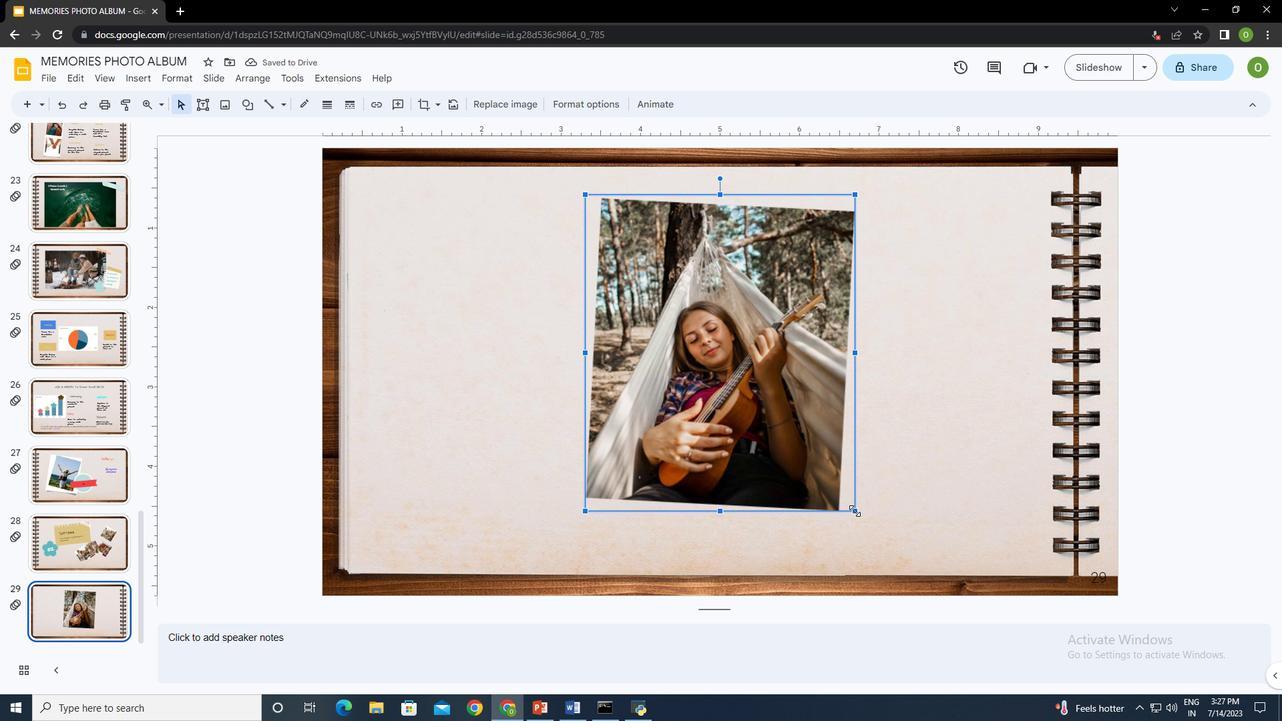 
Action: Mouse pressed left at (854, 508)
Screenshot: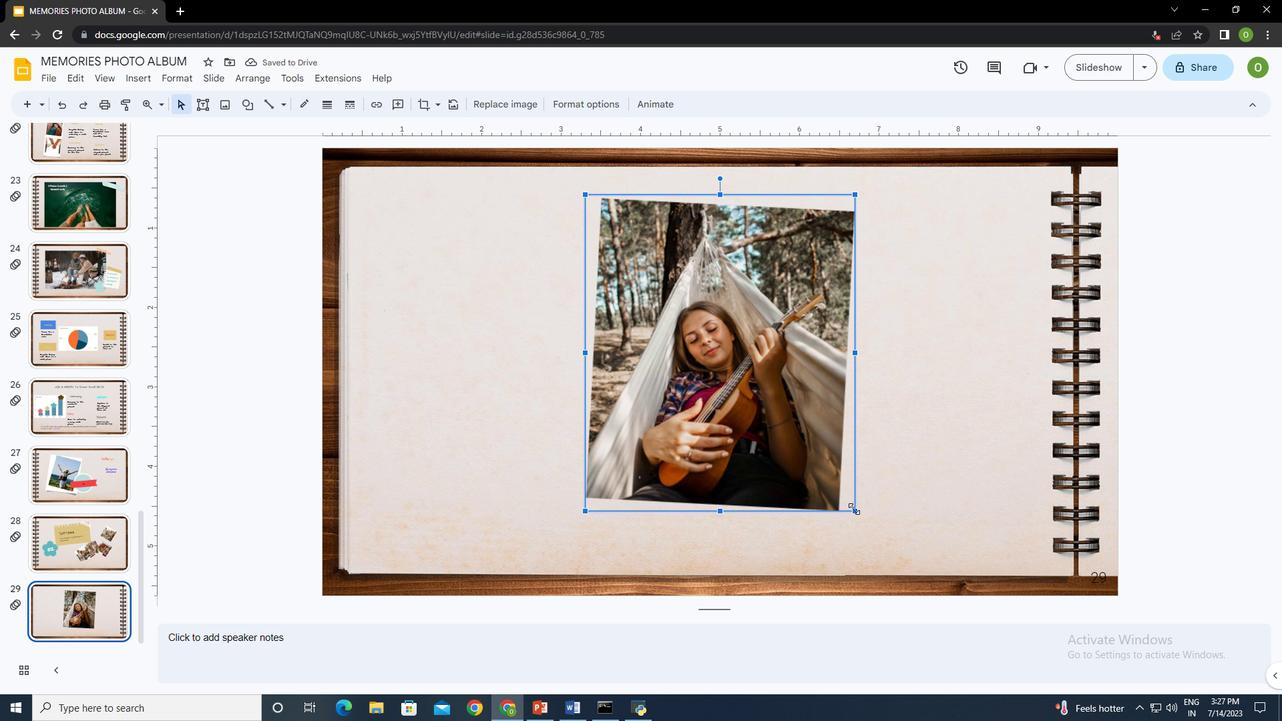 
Action: Mouse moved to (664, 307)
Screenshot: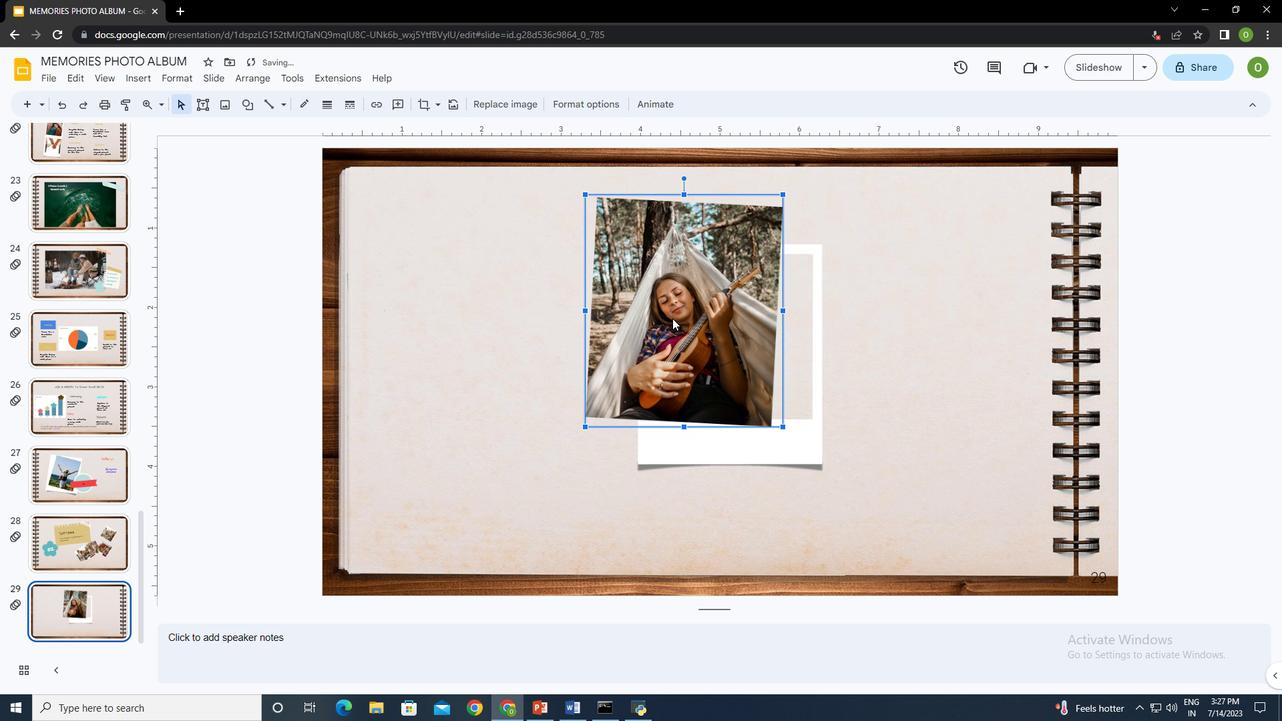 
Action: Mouse pressed left at (664, 307)
Screenshot: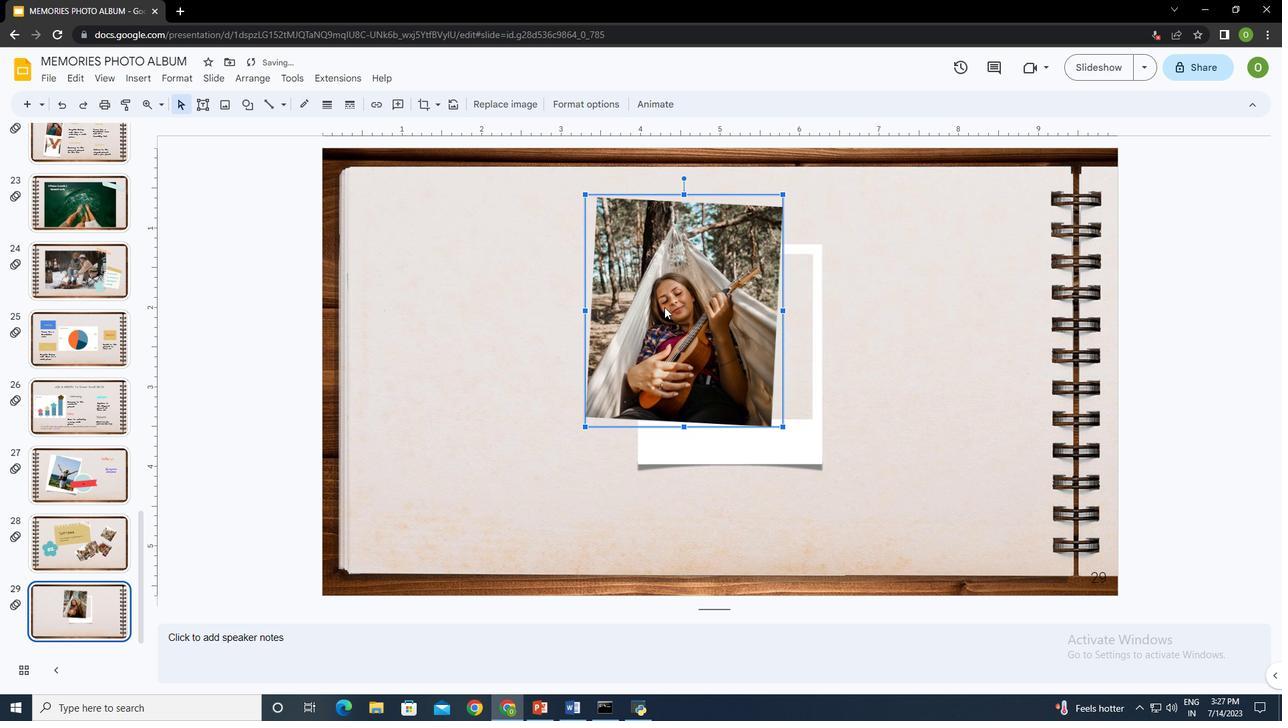 
Action: Mouse moved to (253, 75)
Screenshot: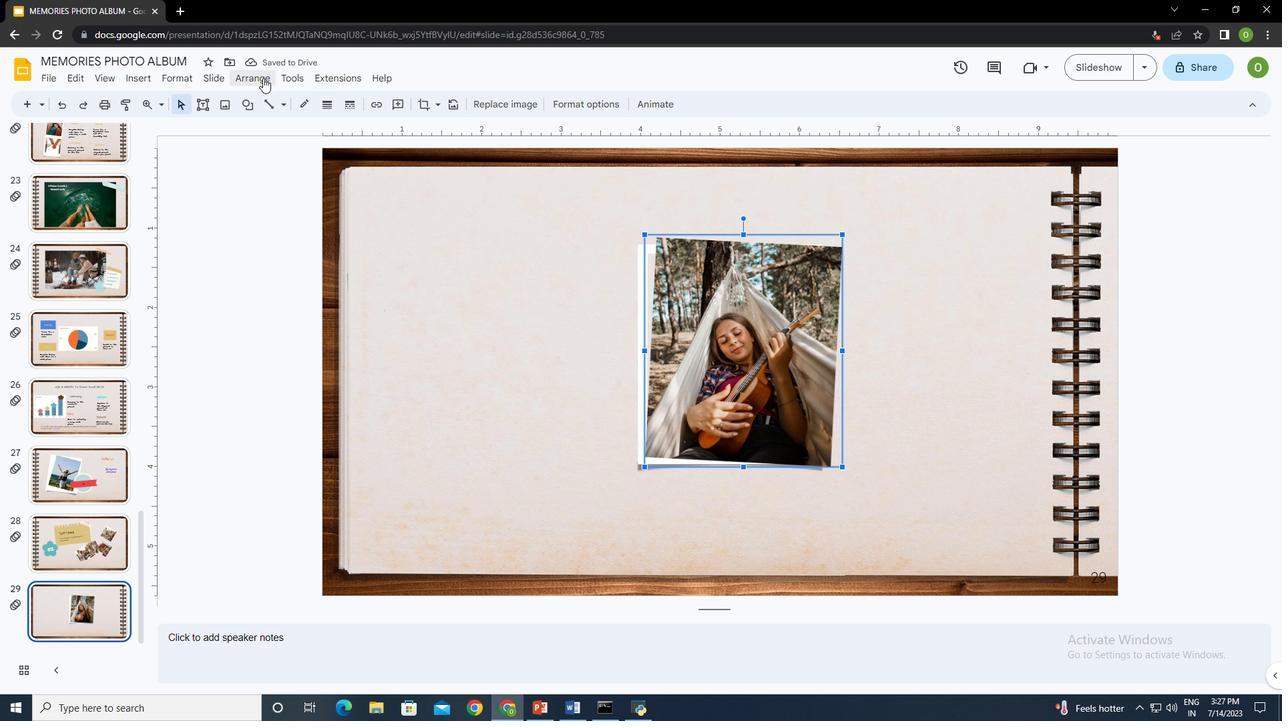 
Action: Mouse pressed left at (253, 75)
Screenshot: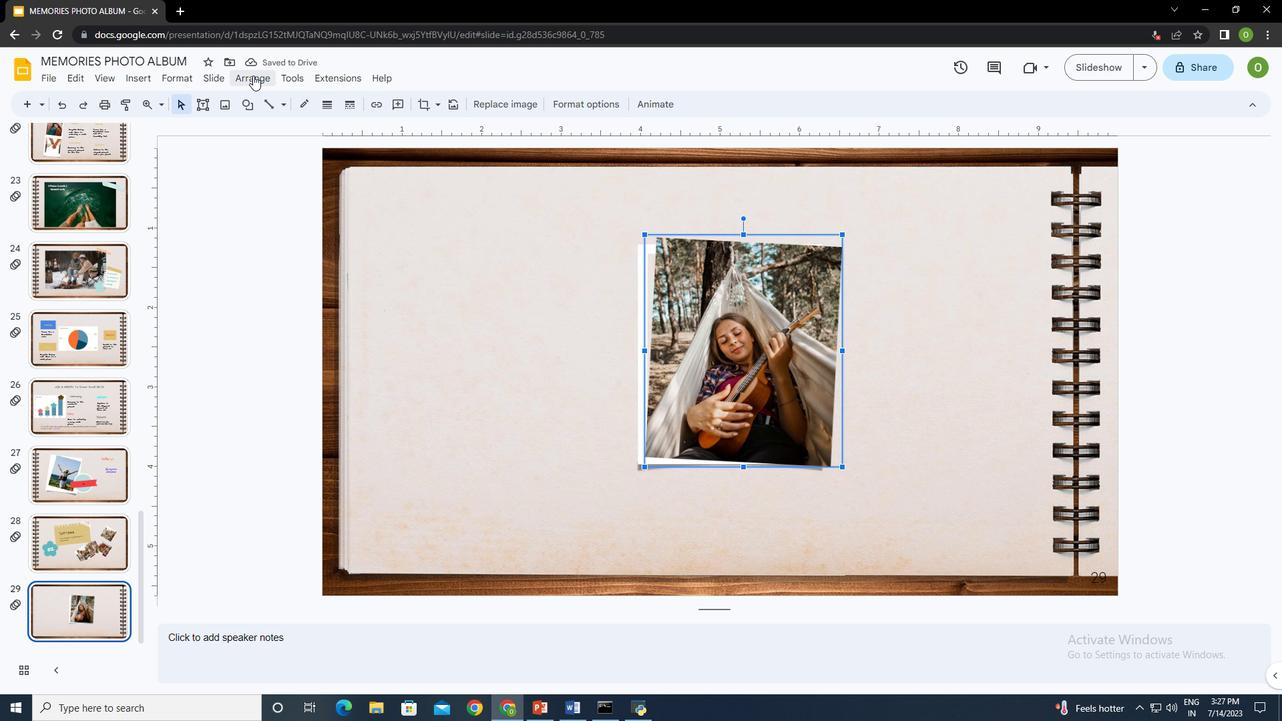 
Action: Mouse moved to (514, 167)
Screenshot: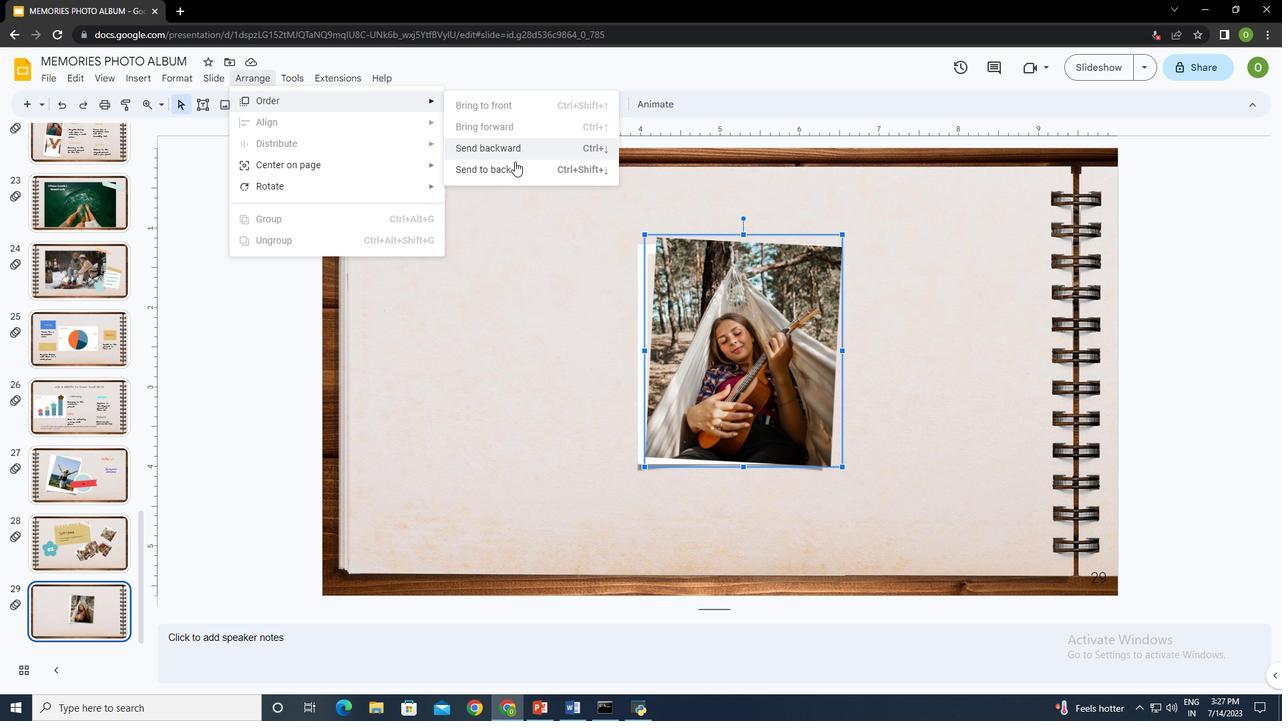 
Action: Mouse pressed left at (514, 167)
Screenshot: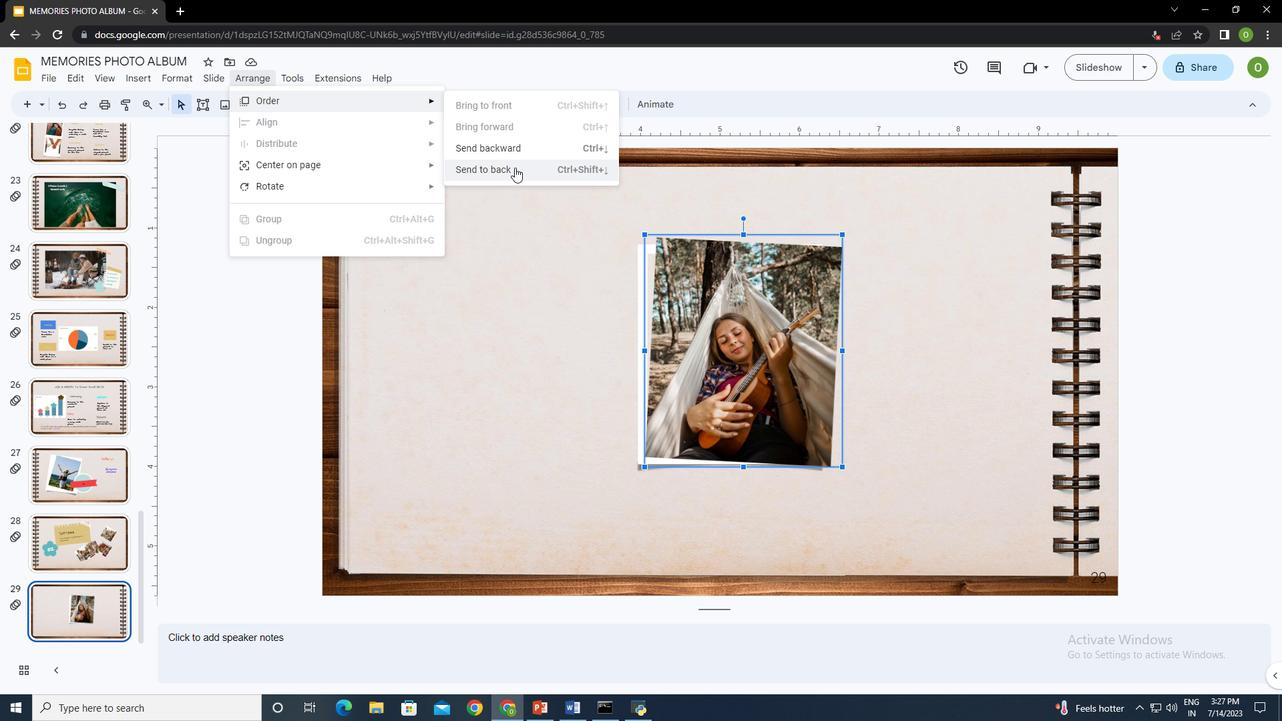 
Action: Mouse moved to (741, 313)
Screenshot: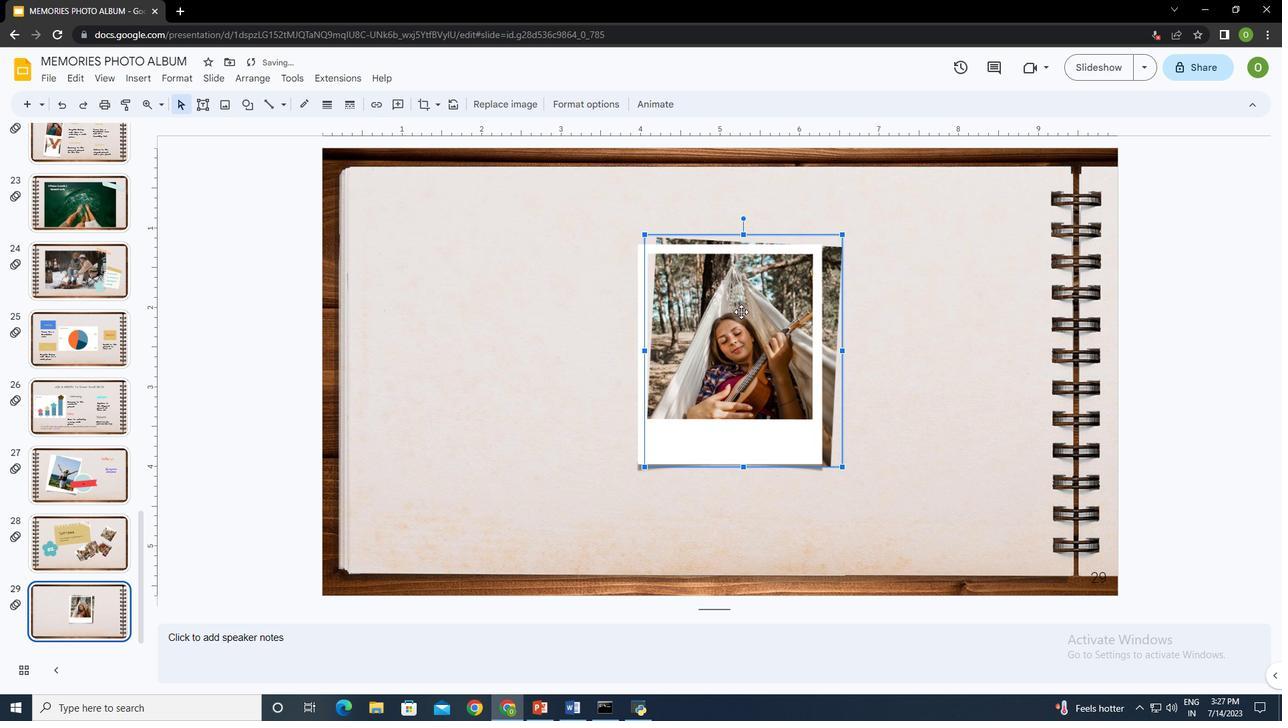 
Action: Mouse pressed left at (741, 313)
Screenshot: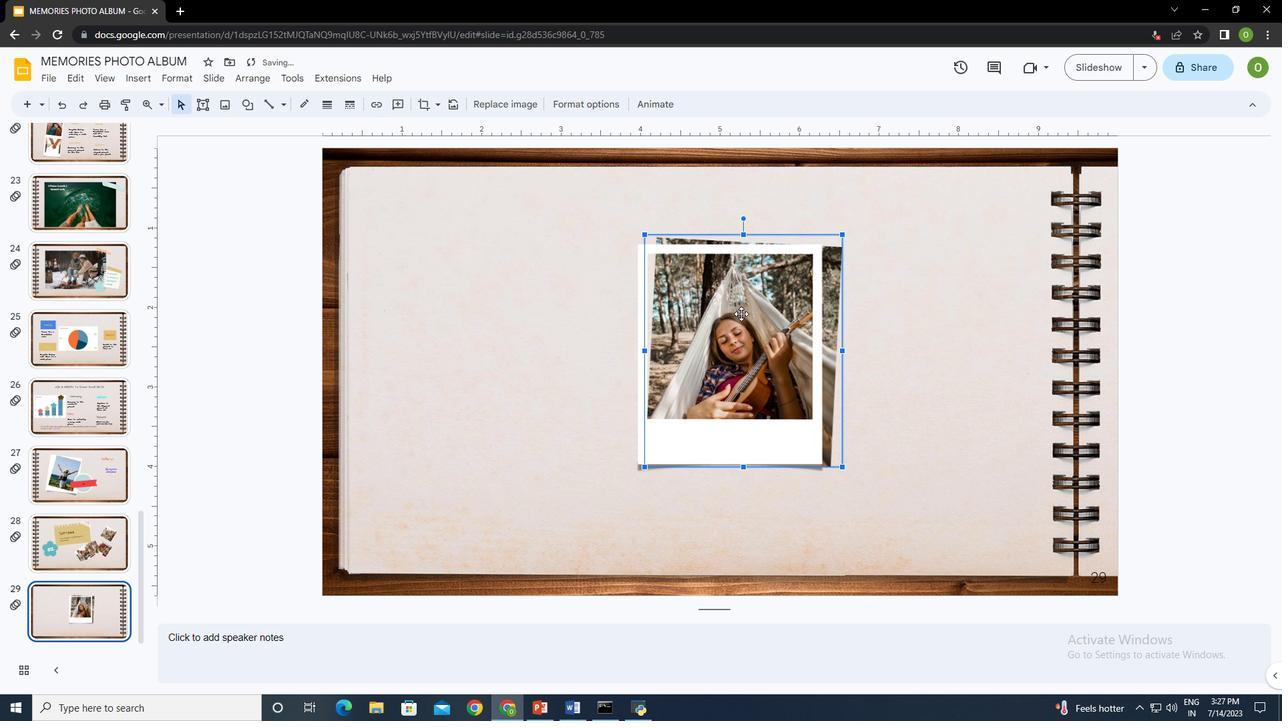 
Action: Mouse moved to (718, 347)
Screenshot: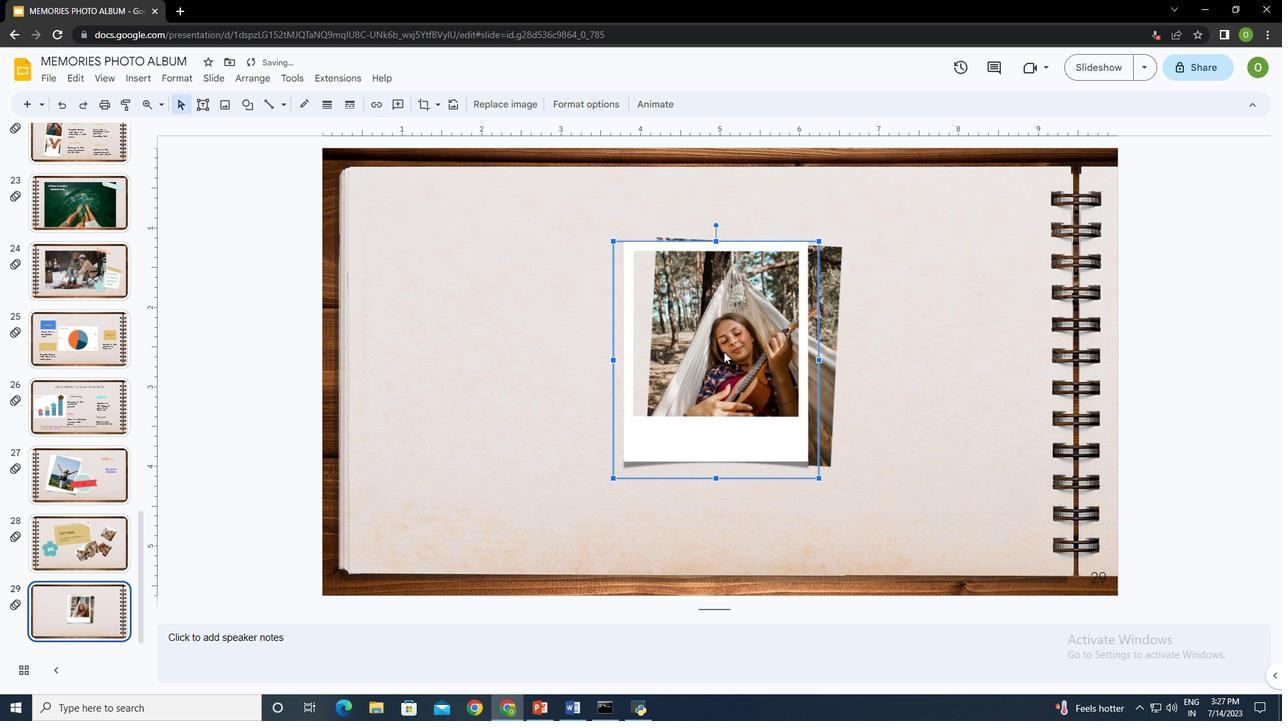 
Action: Mouse pressed left at (718, 347)
Screenshot: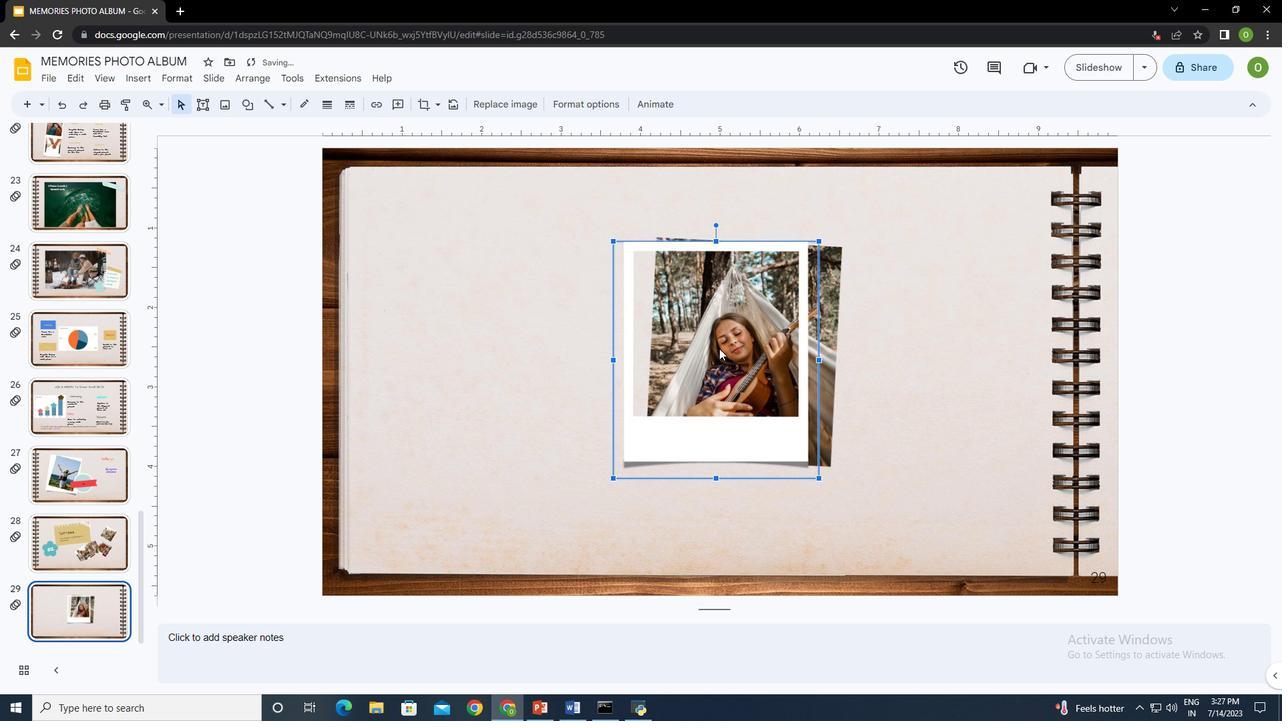 
Action: Mouse moved to (840, 478)
Screenshot: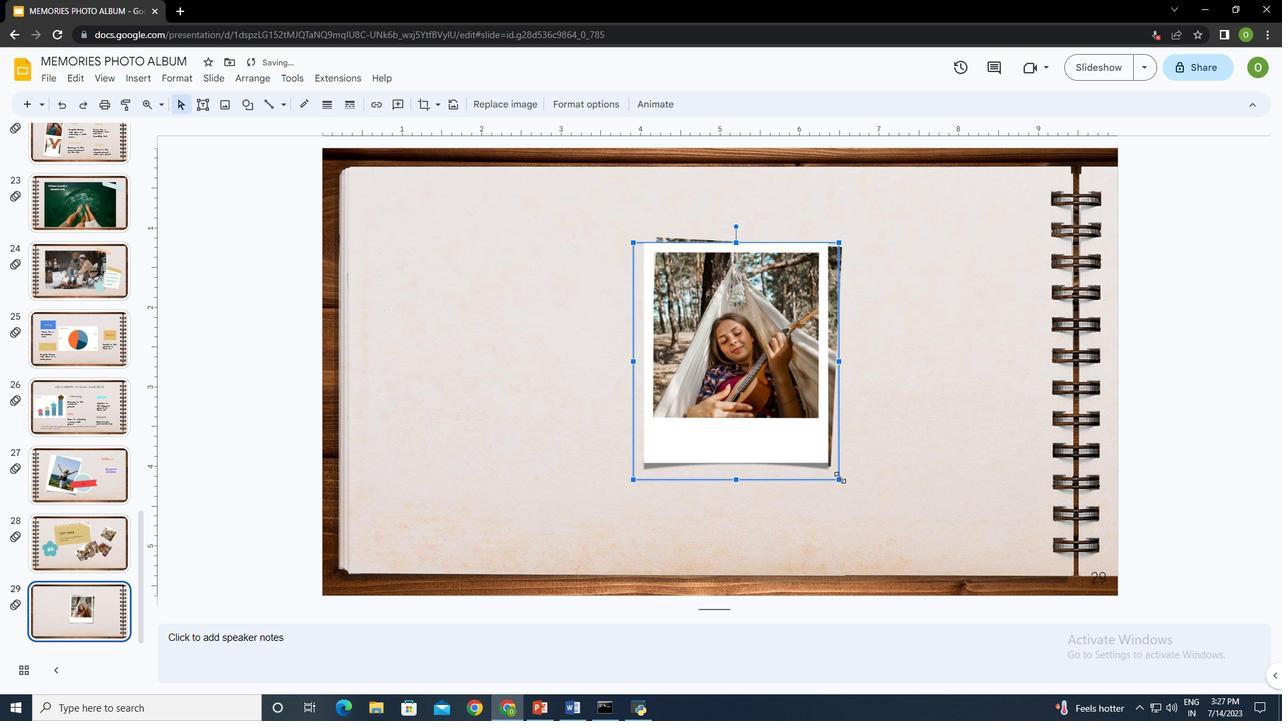 
Action: Mouse pressed left at (840, 478)
Screenshot: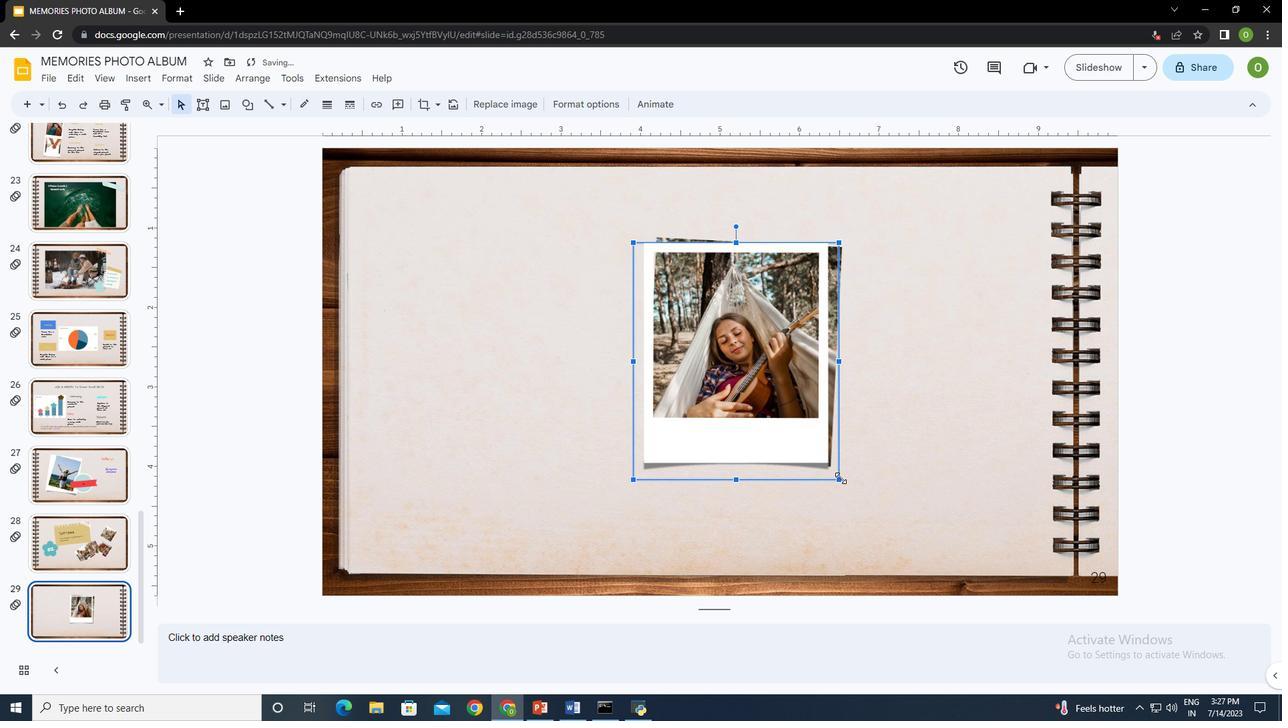 
Action: Mouse moved to (667, 237)
Screenshot: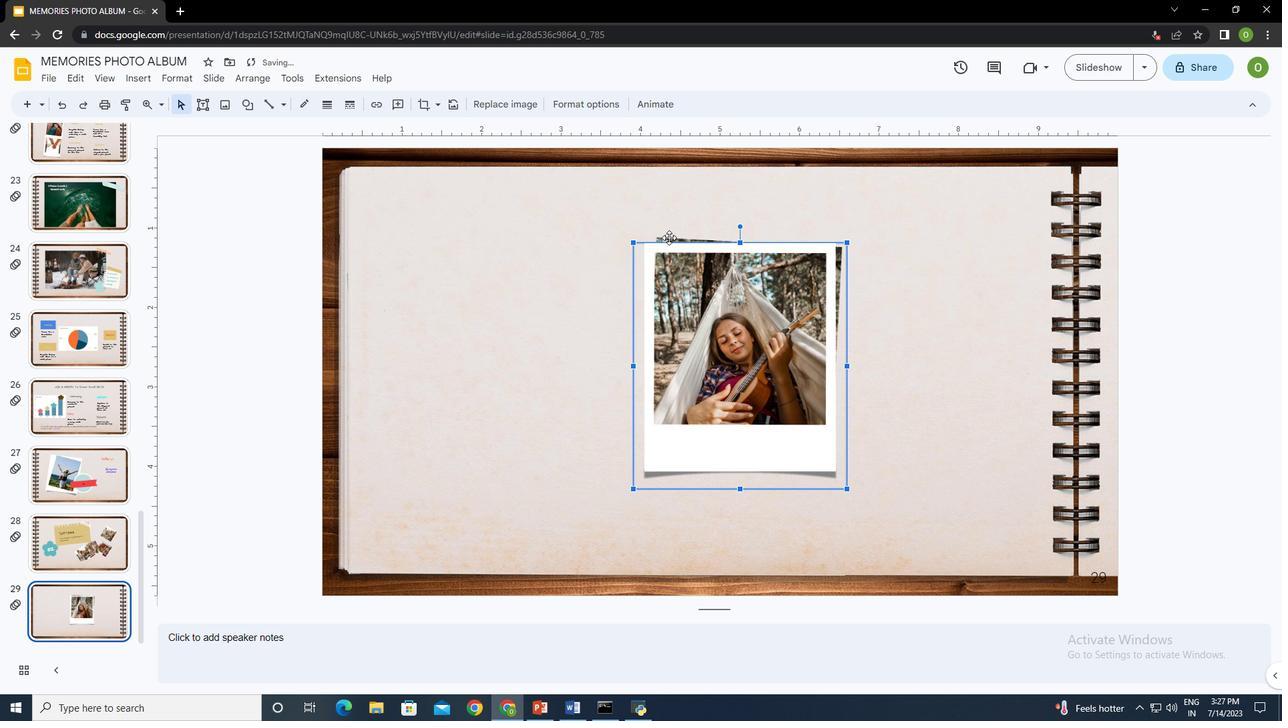 
Action: Mouse pressed left at (667, 237)
Screenshot: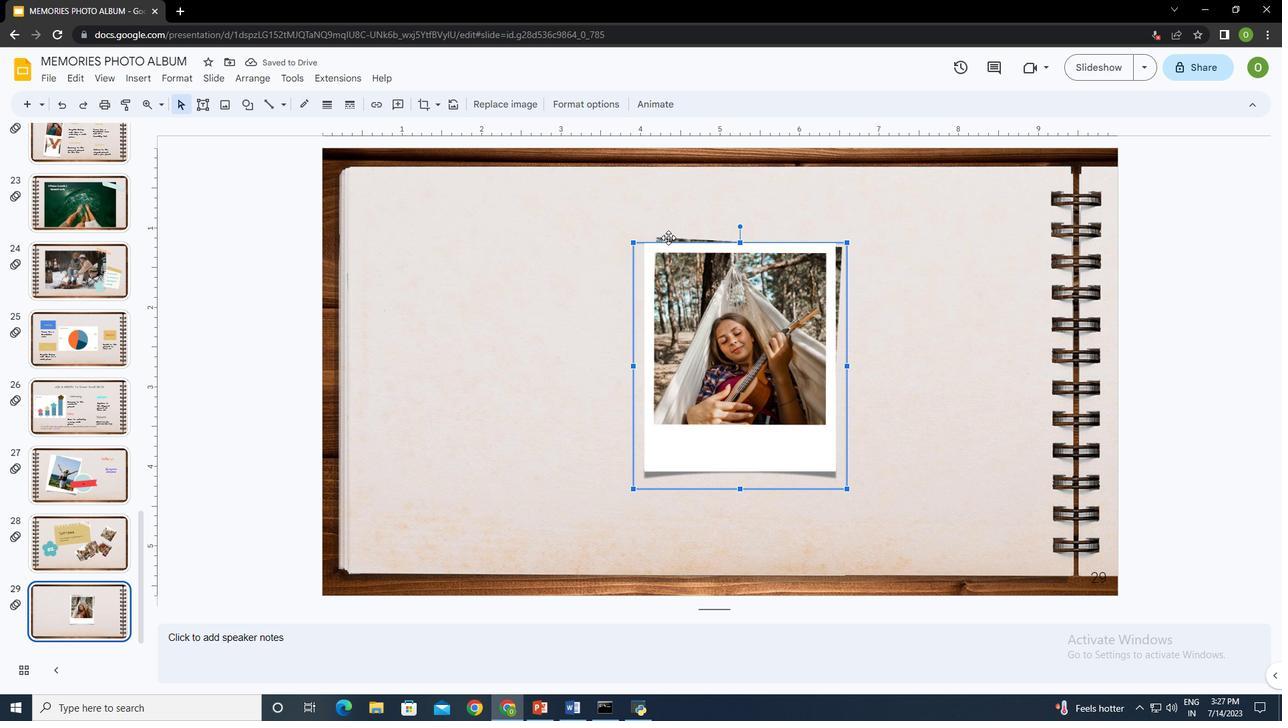 
Action: Mouse moved to (643, 233)
Screenshot: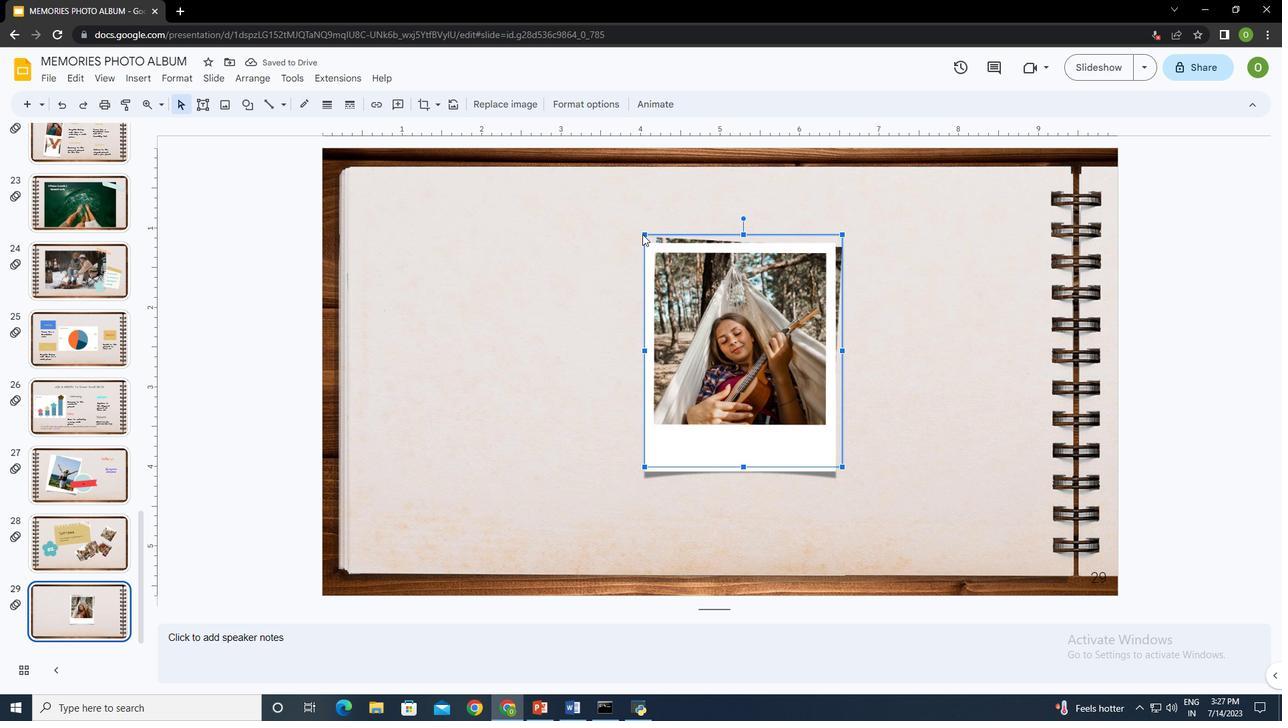 
Action: Mouse pressed left at (643, 233)
Screenshot: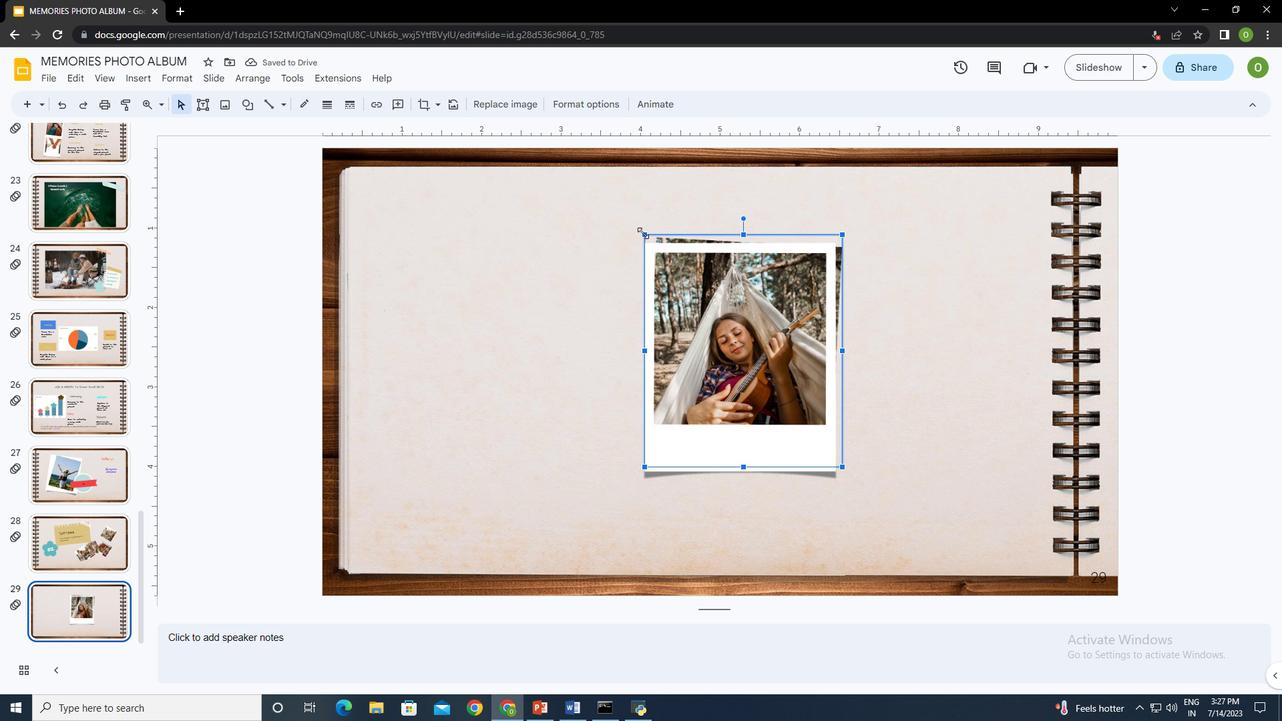 
Action: Mouse moved to (646, 236)
Screenshot: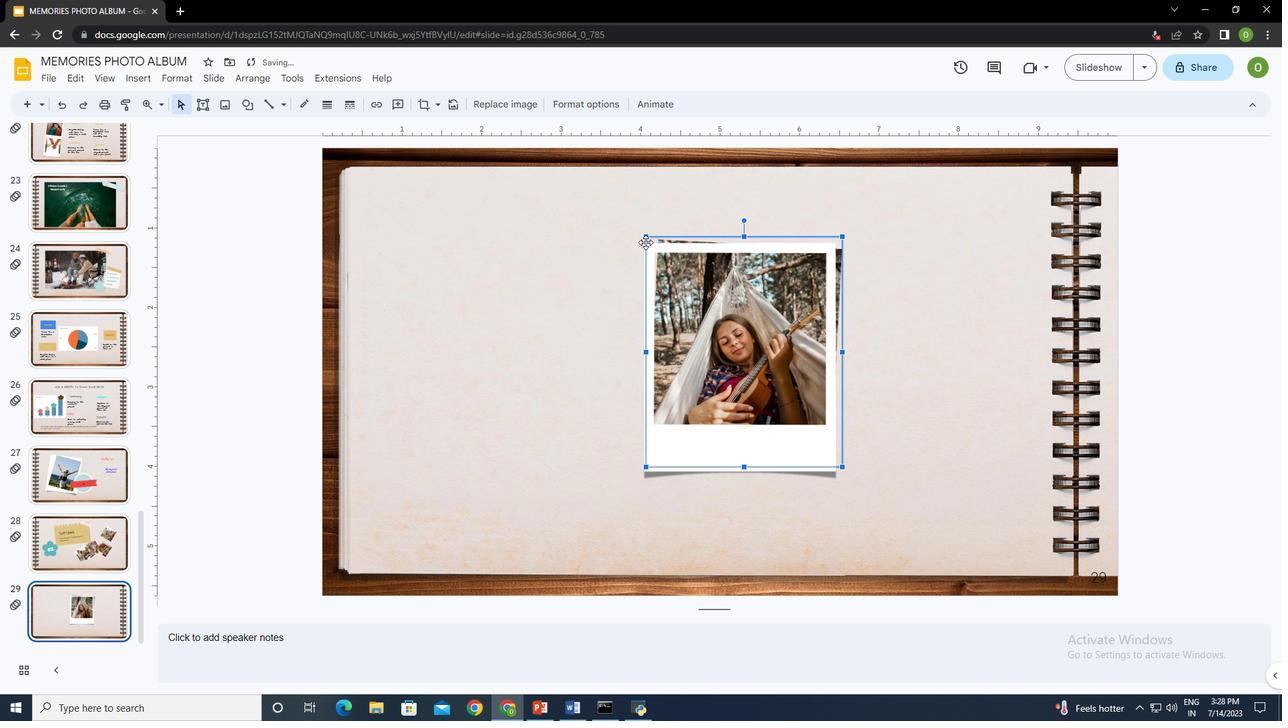 
Action: Mouse pressed left at (646, 236)
Screenshot: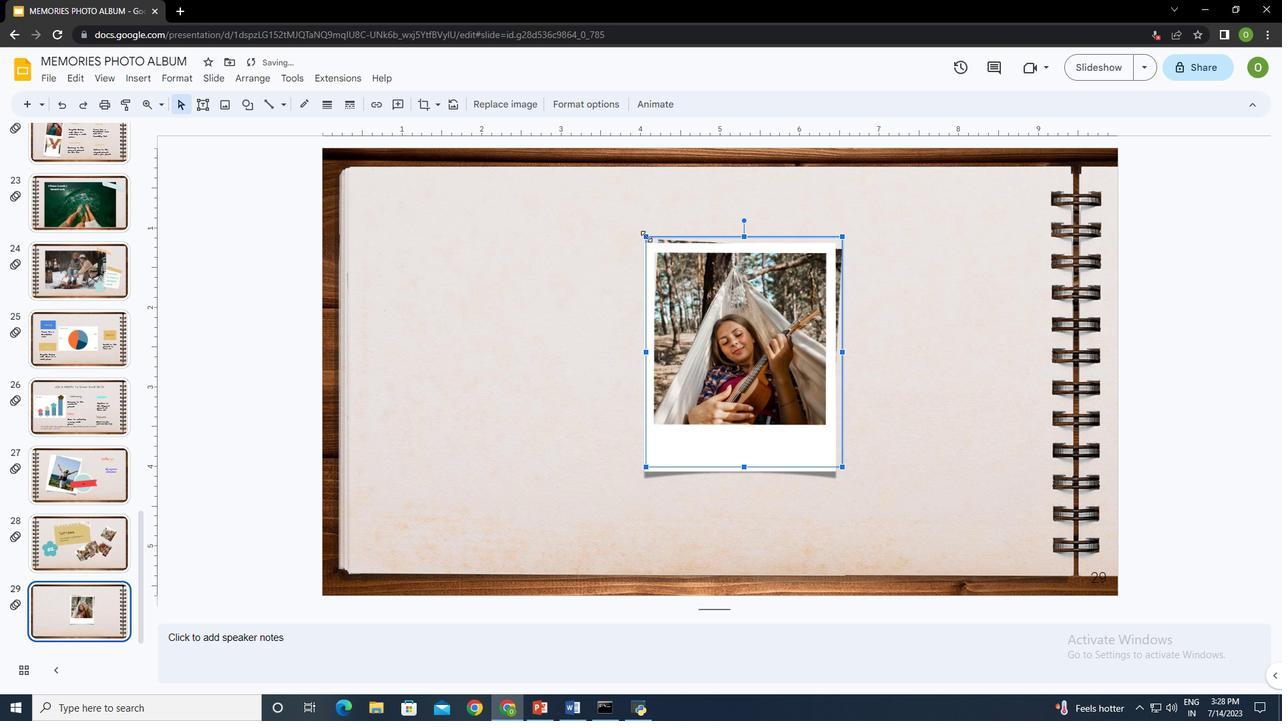 
Action: Mouse moved to (840, 239)
Screenshot: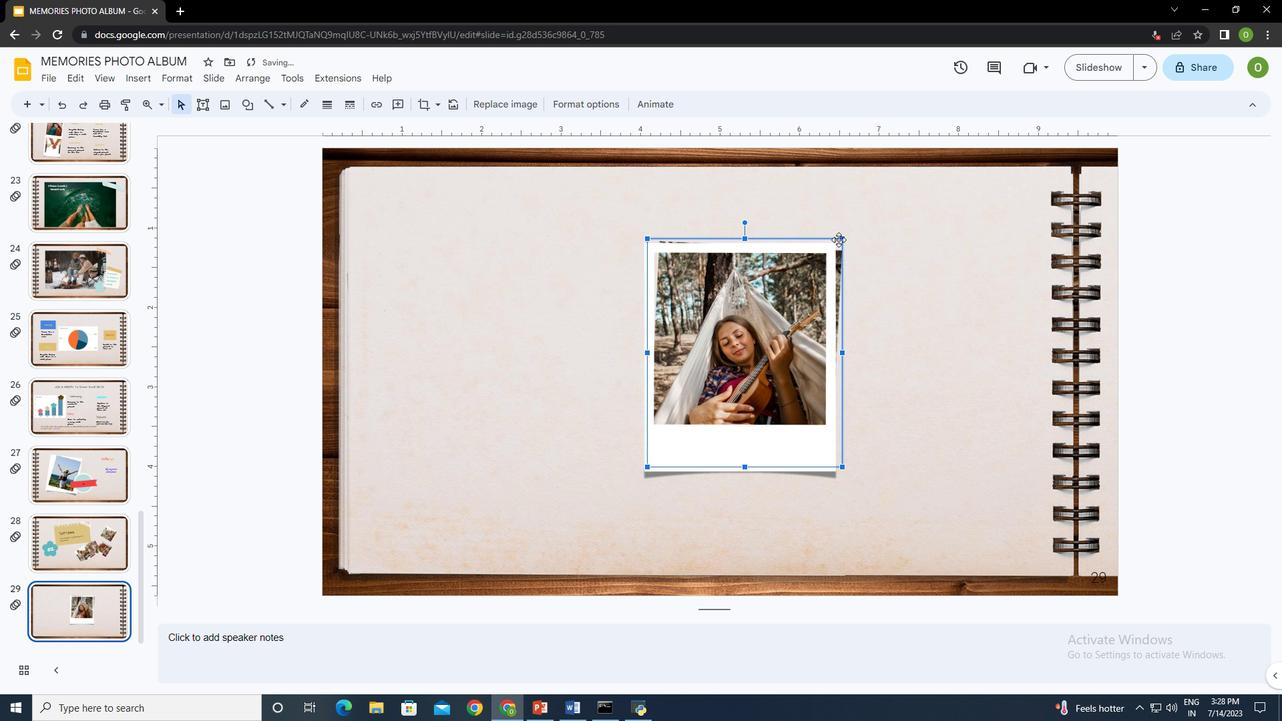 
Action: Mouse pressed left at (840, 239)
Screenshot: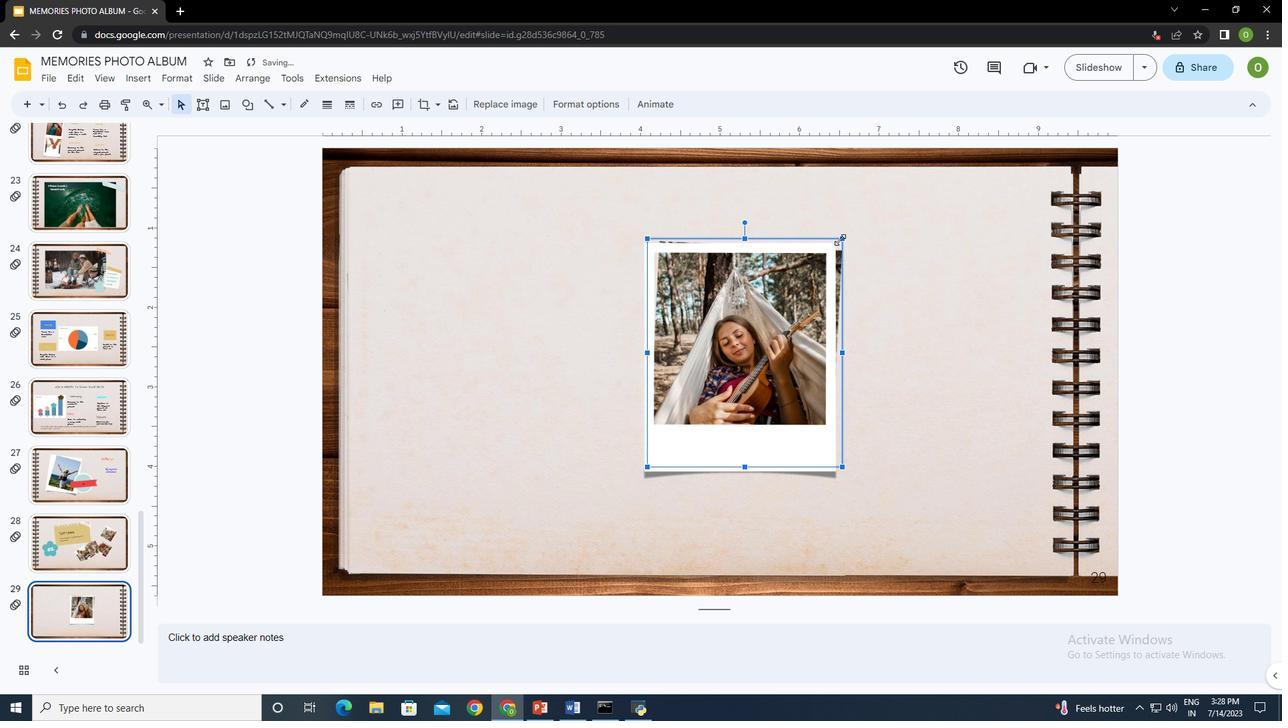 
Action: Mouse moved to (770, 300)
Screenshot: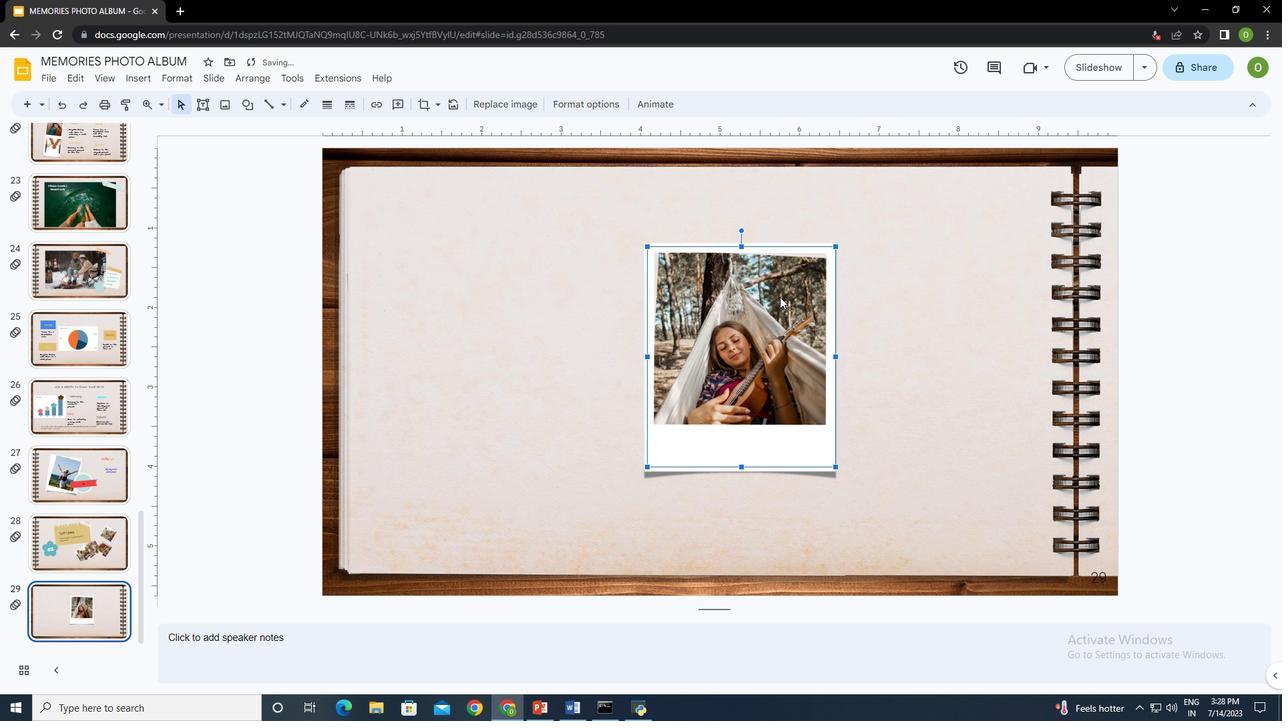 
Action: Mouse pressed left at (770, 300)
Screenshot: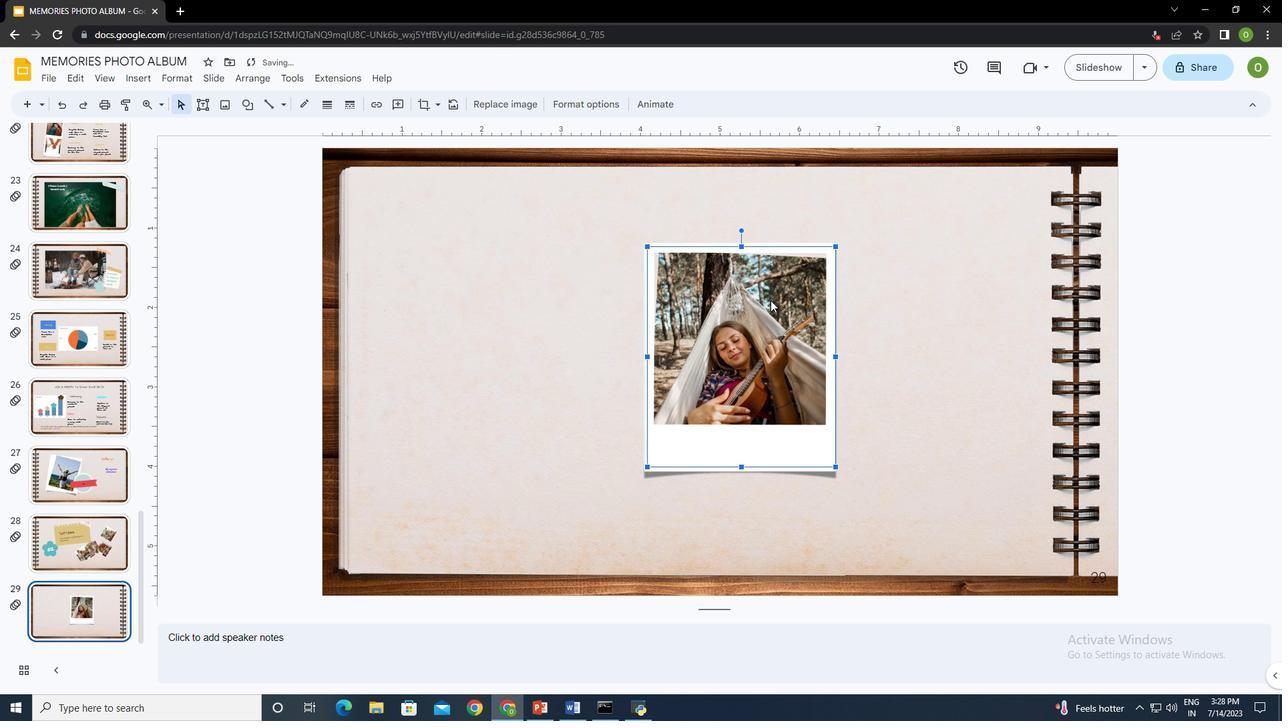 
Action: Mouse moved to (748, 289)
Screenshot: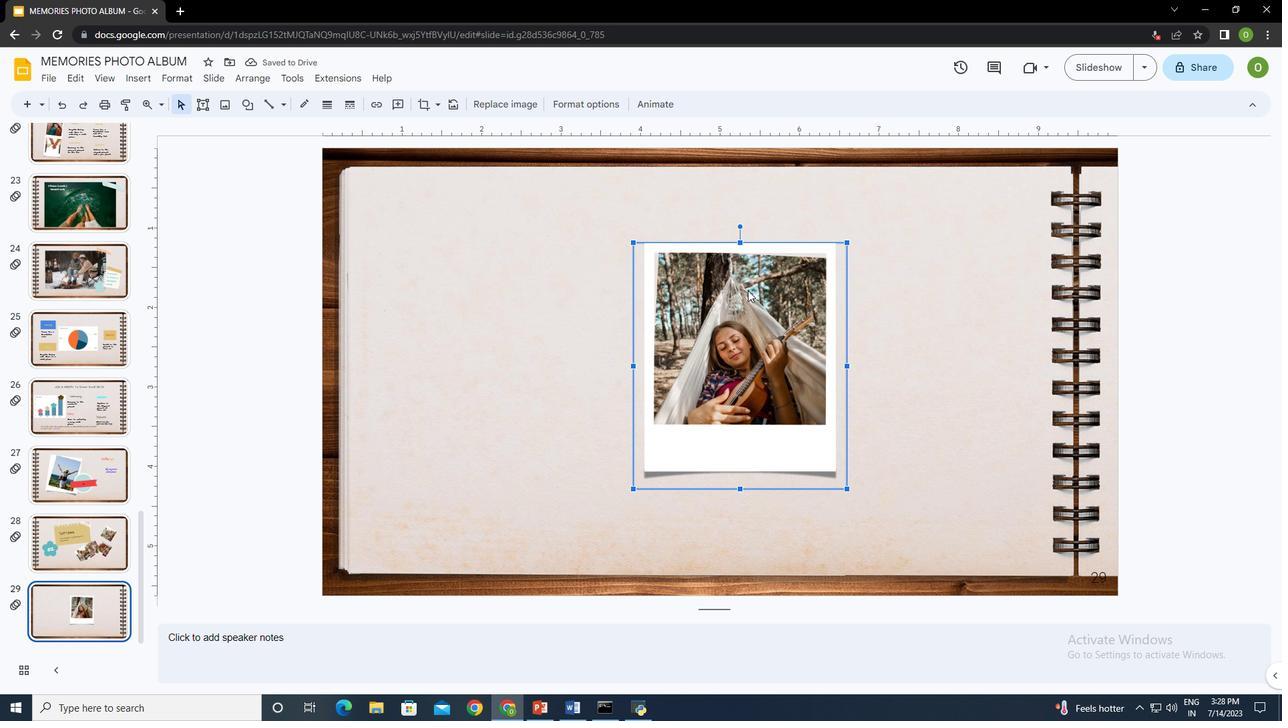 
Action: Mouse pressed left at (748, 289)
Screenshot: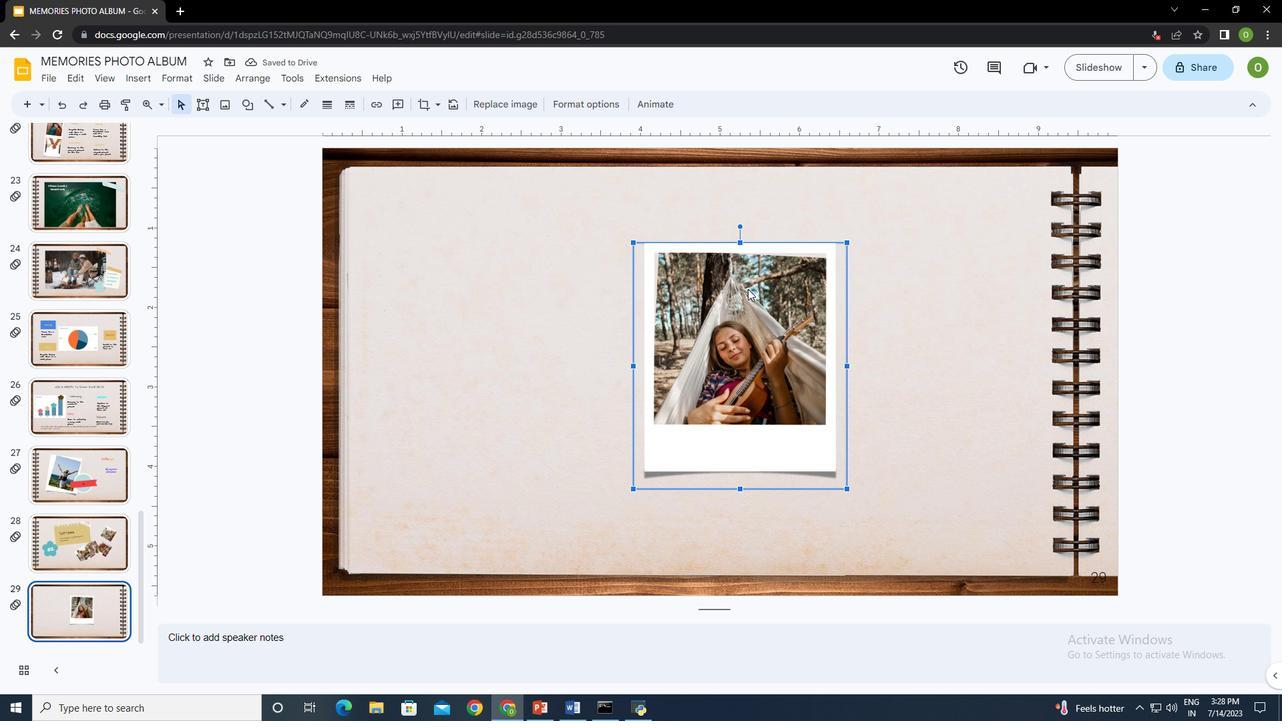 
Action: Mouse moved to (741, 291)
Screenshot: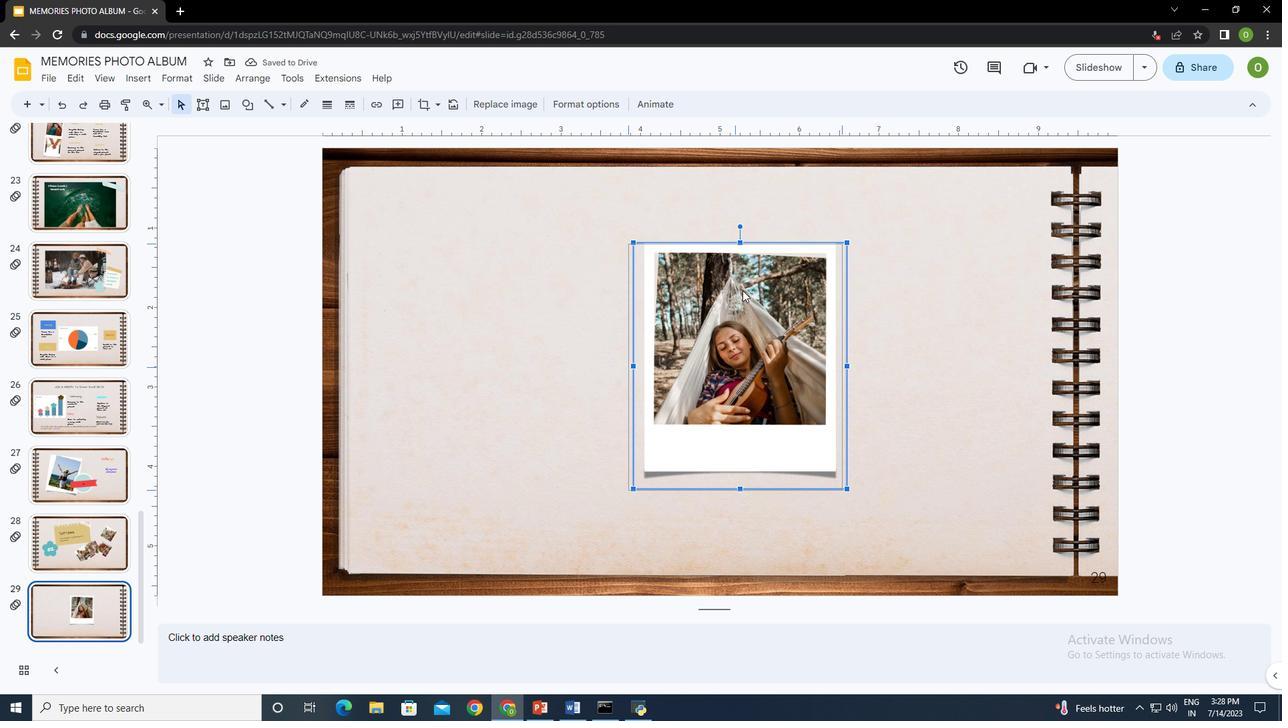 
Action: Mouse pressed left at (741, 291)
Screenshot: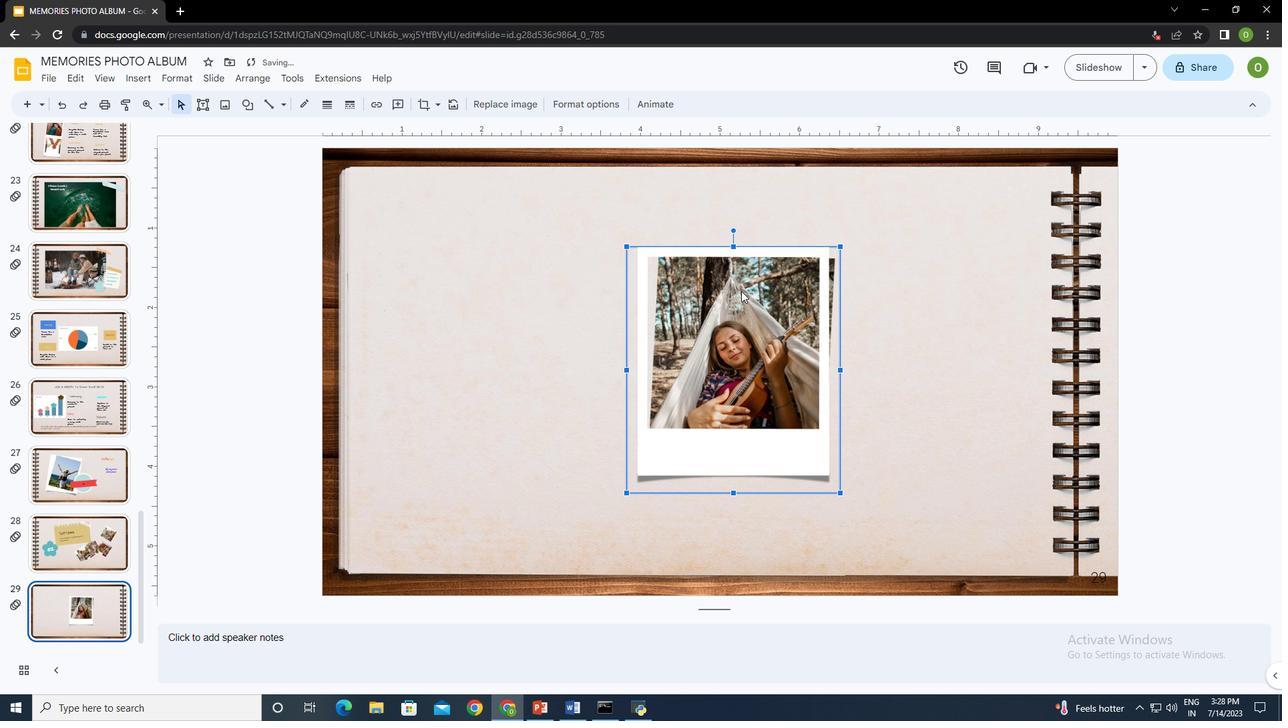 
Action: Mouse moved to (746, 227)
Screenshot: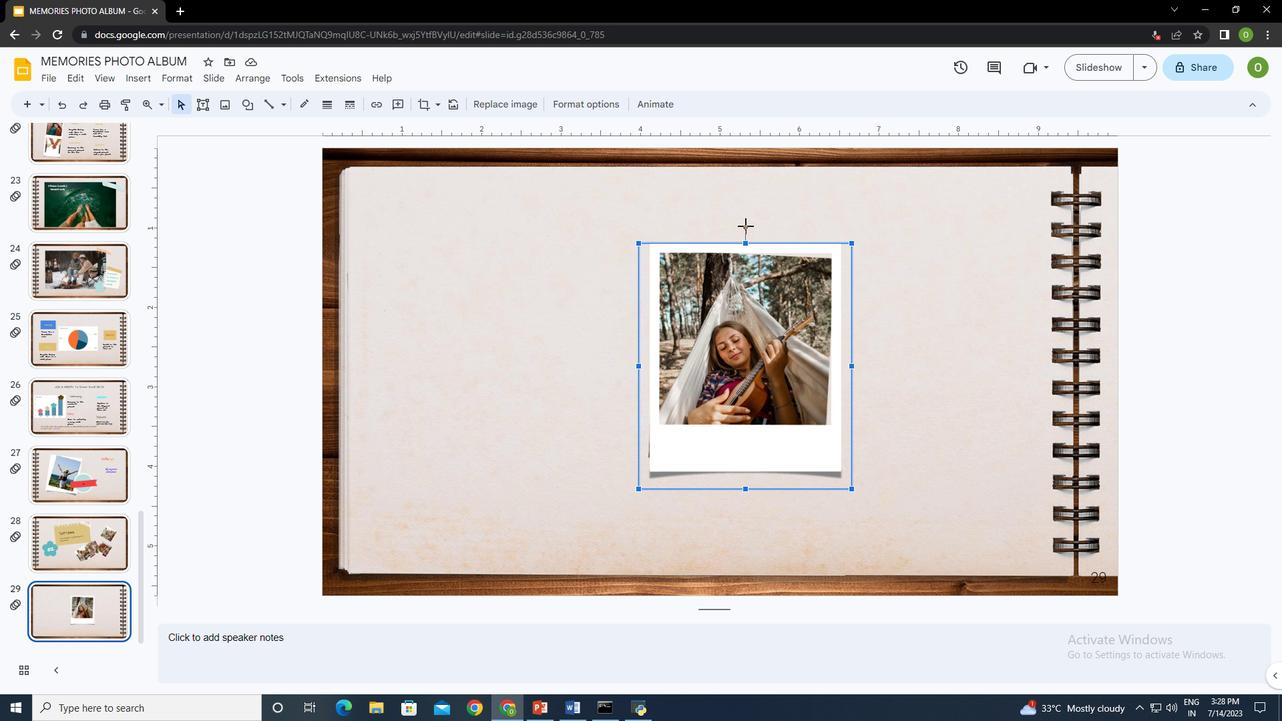
Action: Mouse pressed left at (746, 227)
Screenshot: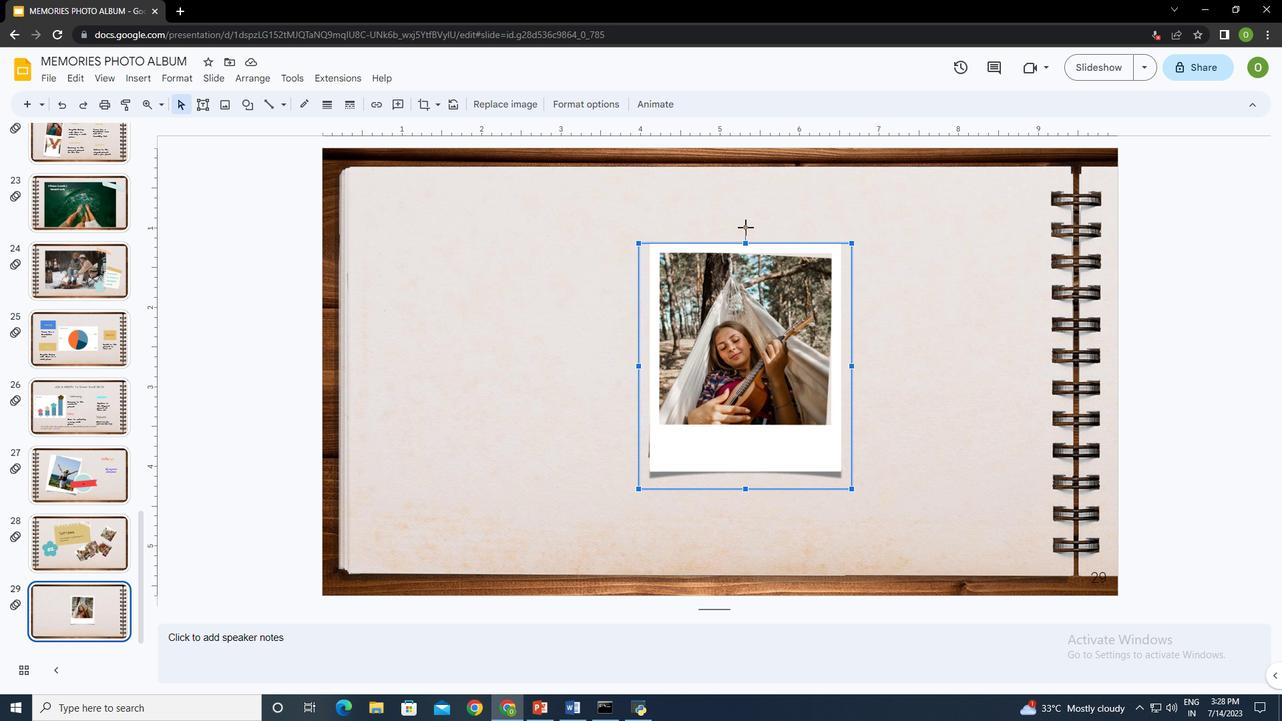 
Action: Mouse moved to (905, 294)
Screenshot: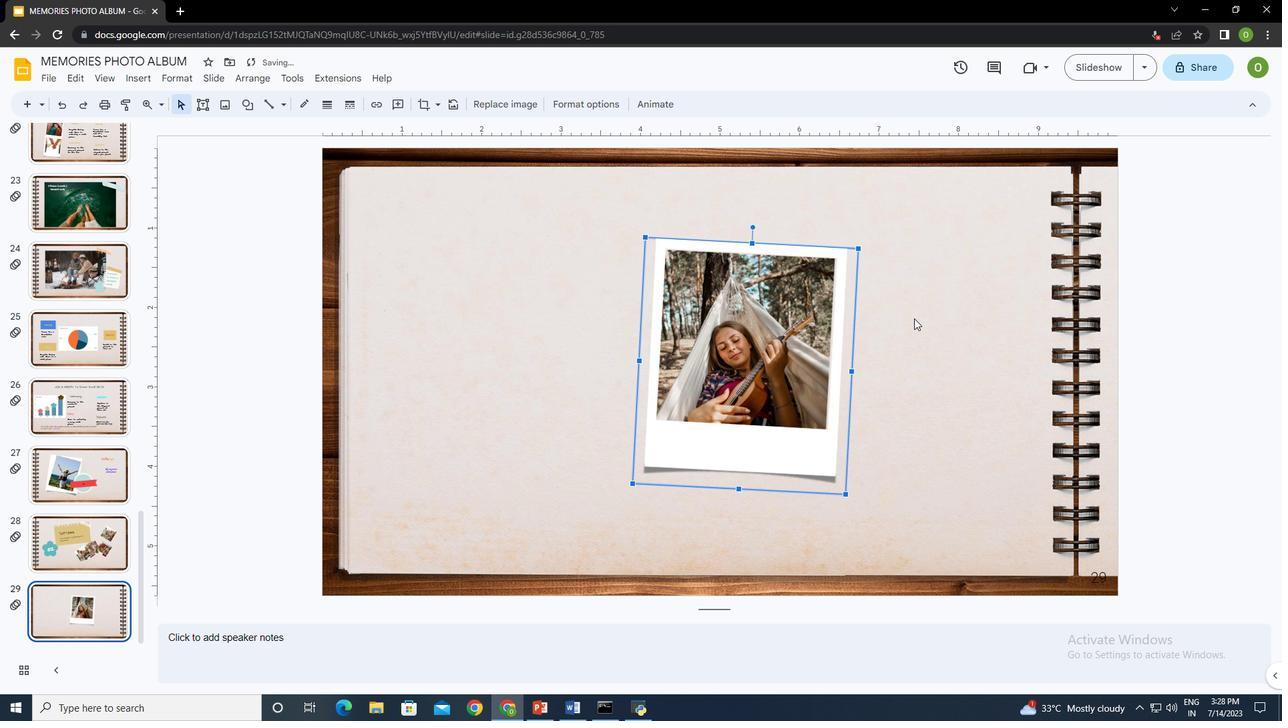 
Action: Mouse pressed left at (905, 294)
Screenshot: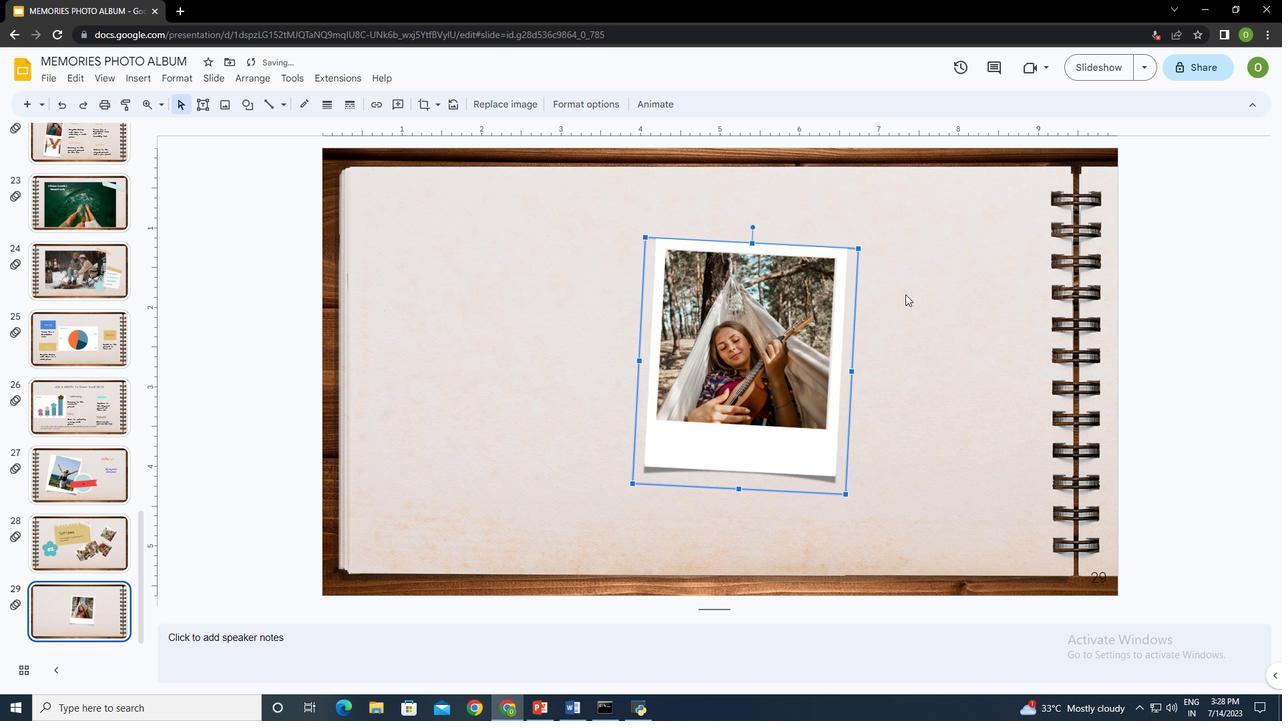 
Action: Mouse moved to (147, 78)
Screenshot: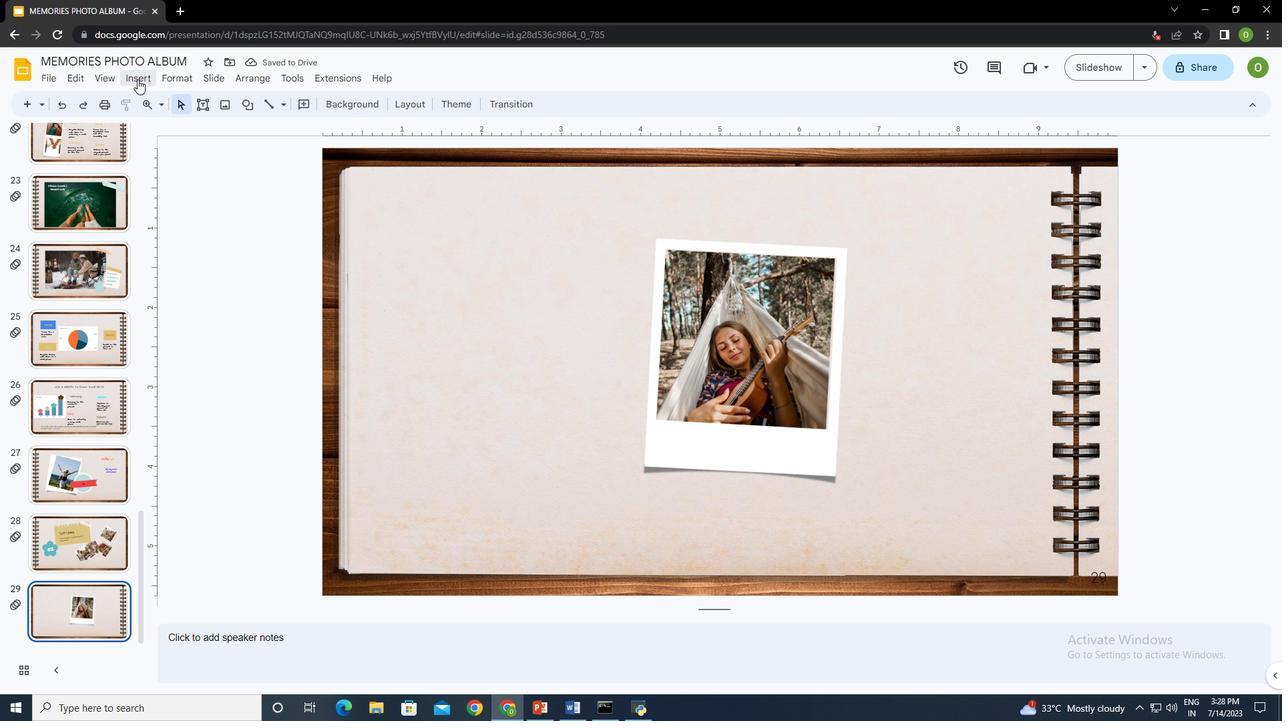 
Action: Mouse pressed left at (147, 78)
Screenshot: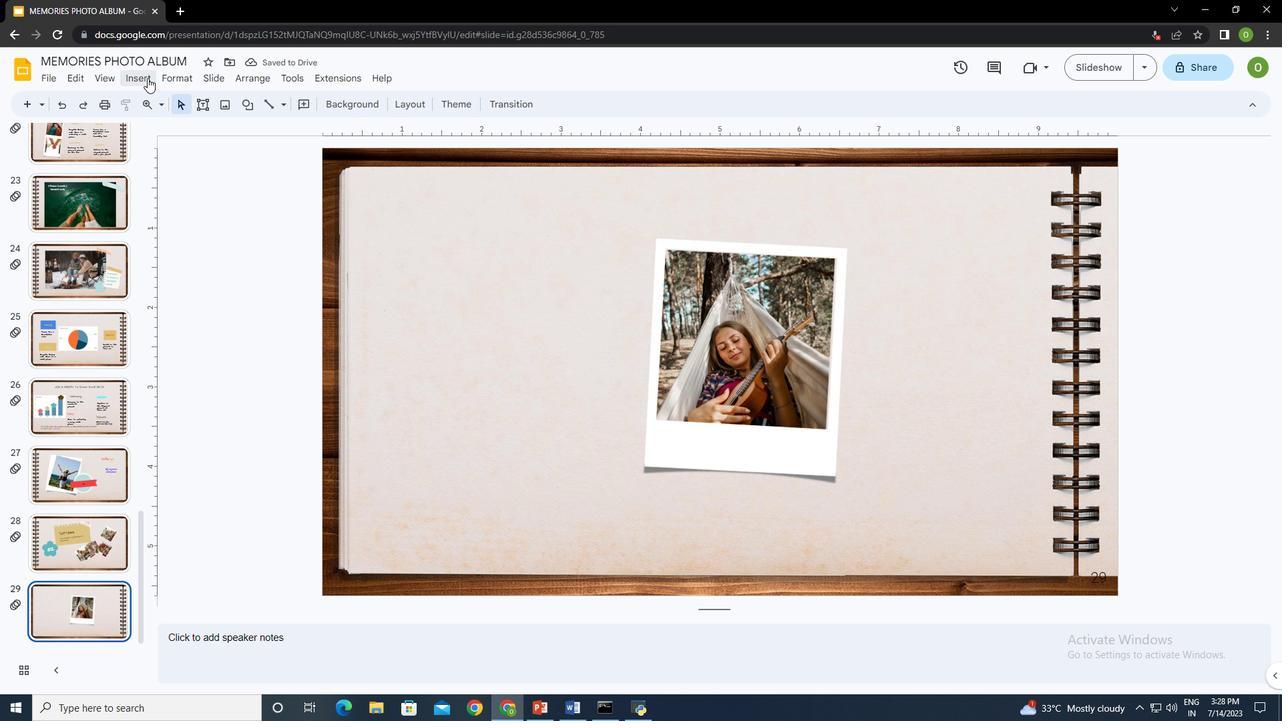 
Action: Mouse moved to (402, 103)
Screenshot: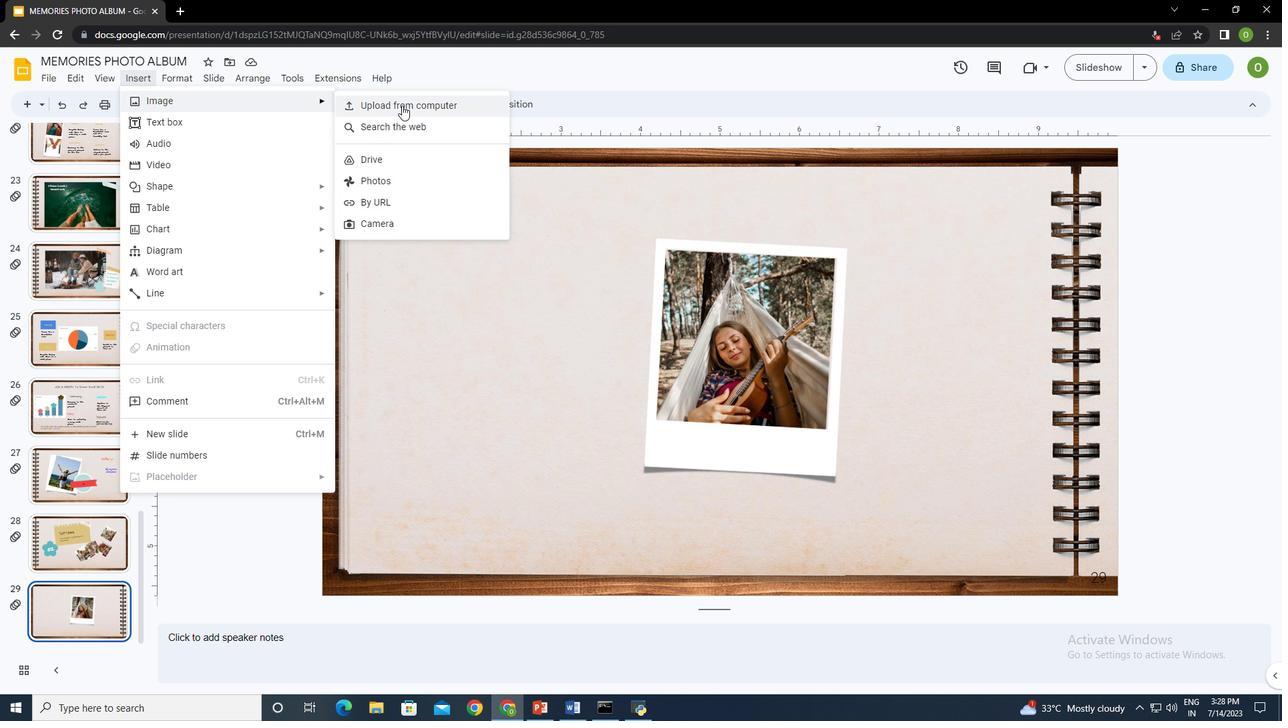 
Action: Mouse pressed left at (402, 103)
Screenshot: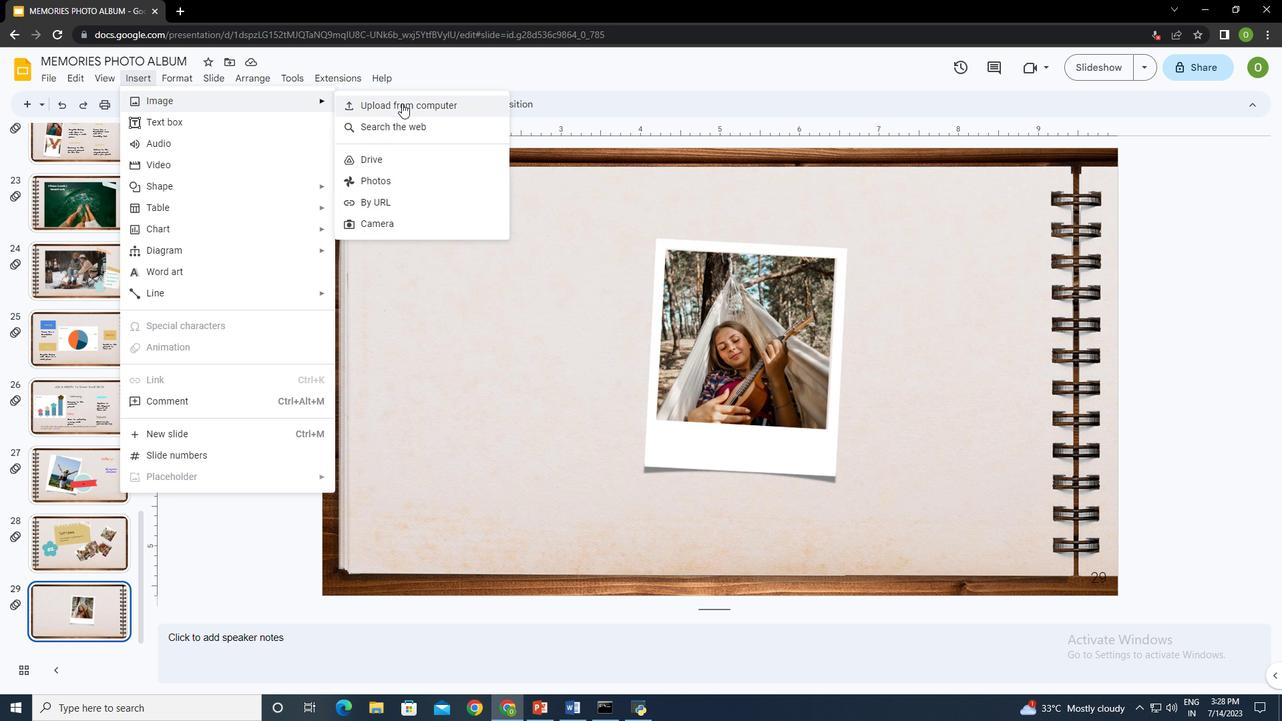 
Action: Mouse moved to (398, 213)
Screenshot: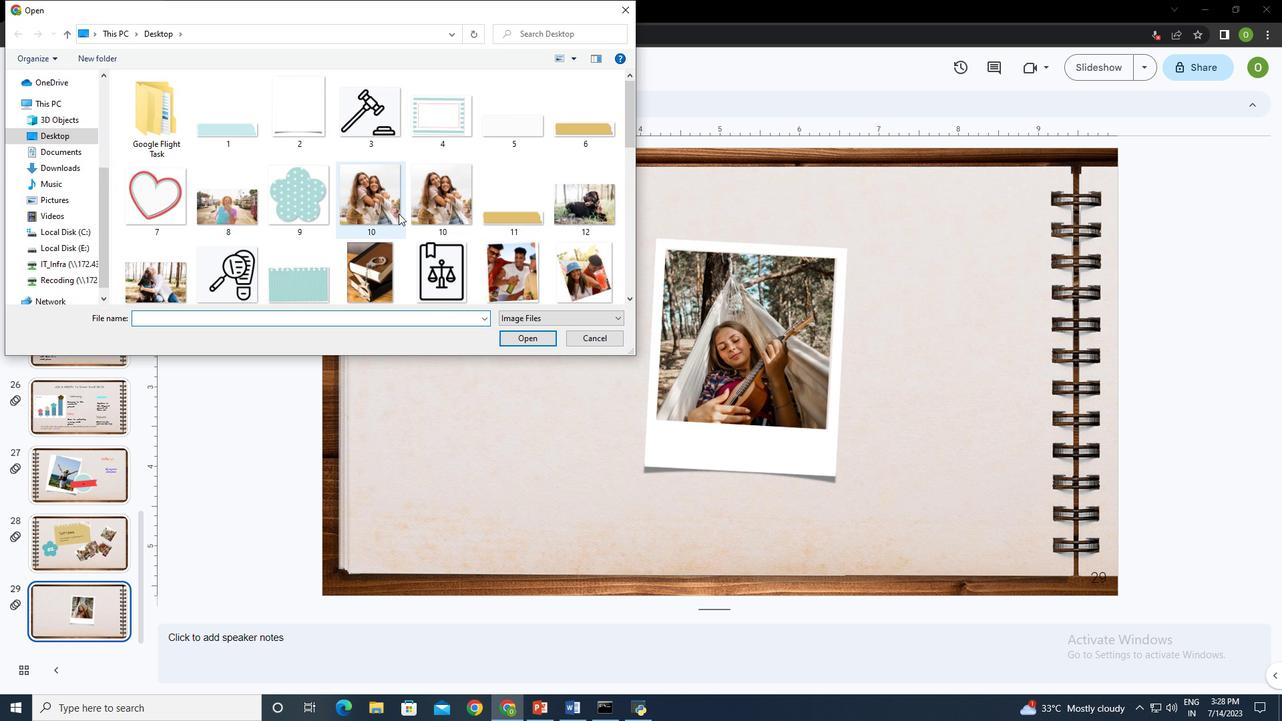 
Action: Mouse scrolled (398, 213) with delta (0, 0)
Screenshot: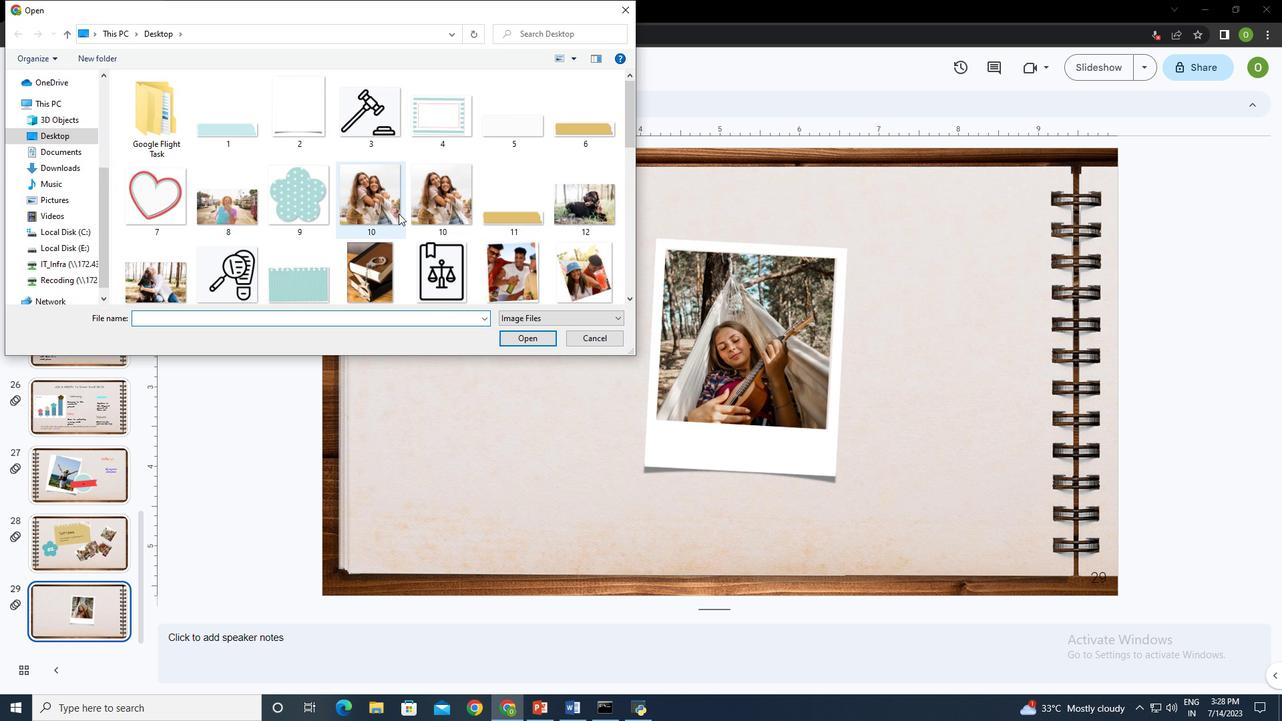 
Action: Mouse scrolled (398, 213) with delta (0, 0)
Screenshot: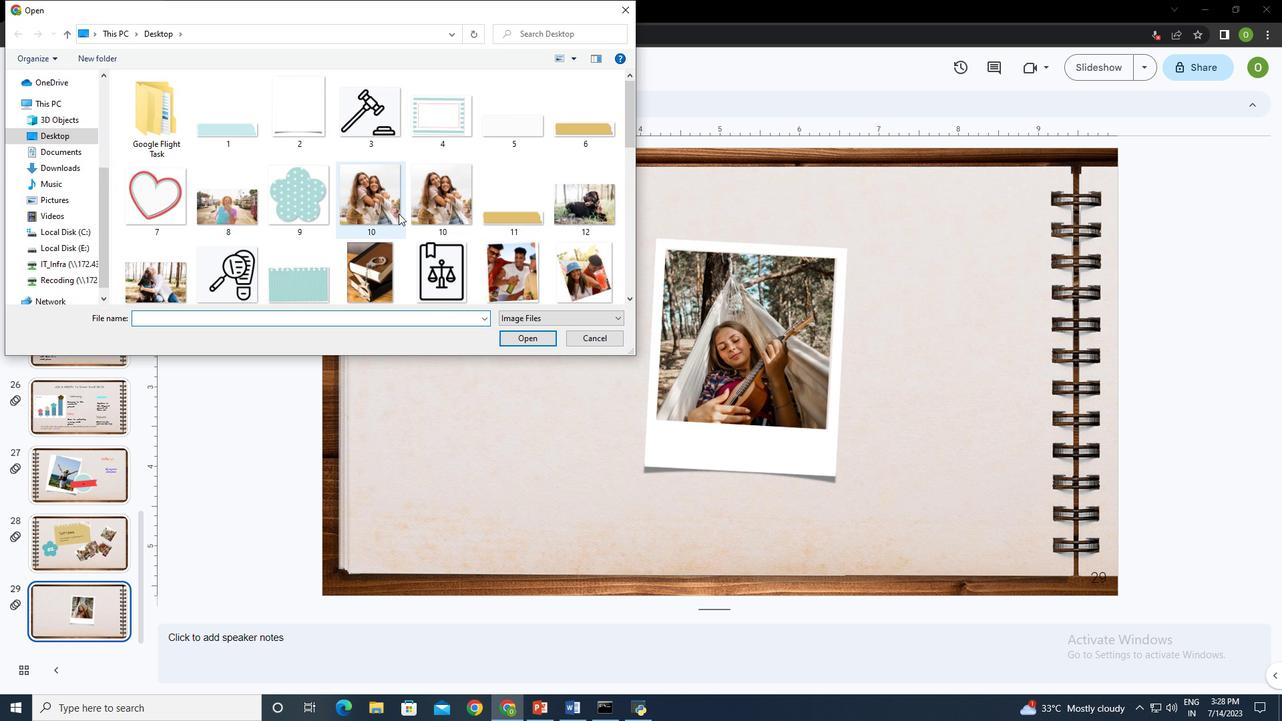 
Action: Mouse scrolled (398, 213) with delta (0, 0)
Screenshot: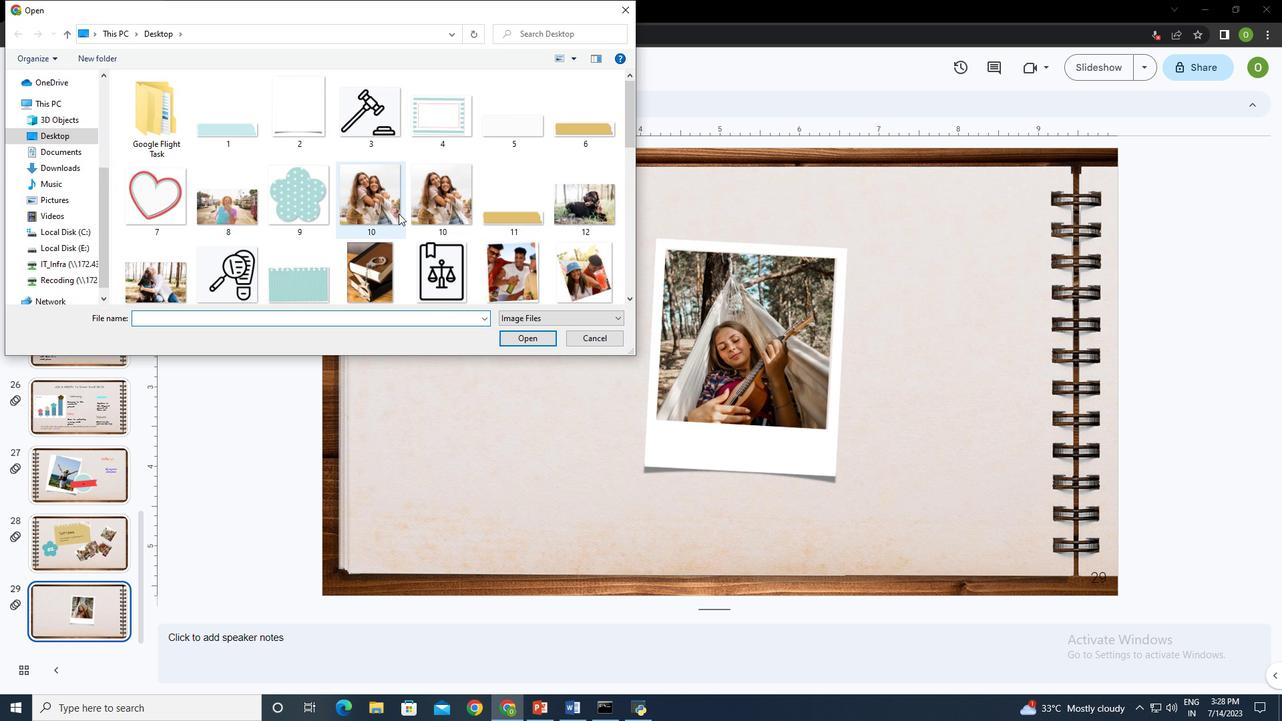 
Action: Mouse scrolled (398, 213) with delta (0, 0)
Screenshot: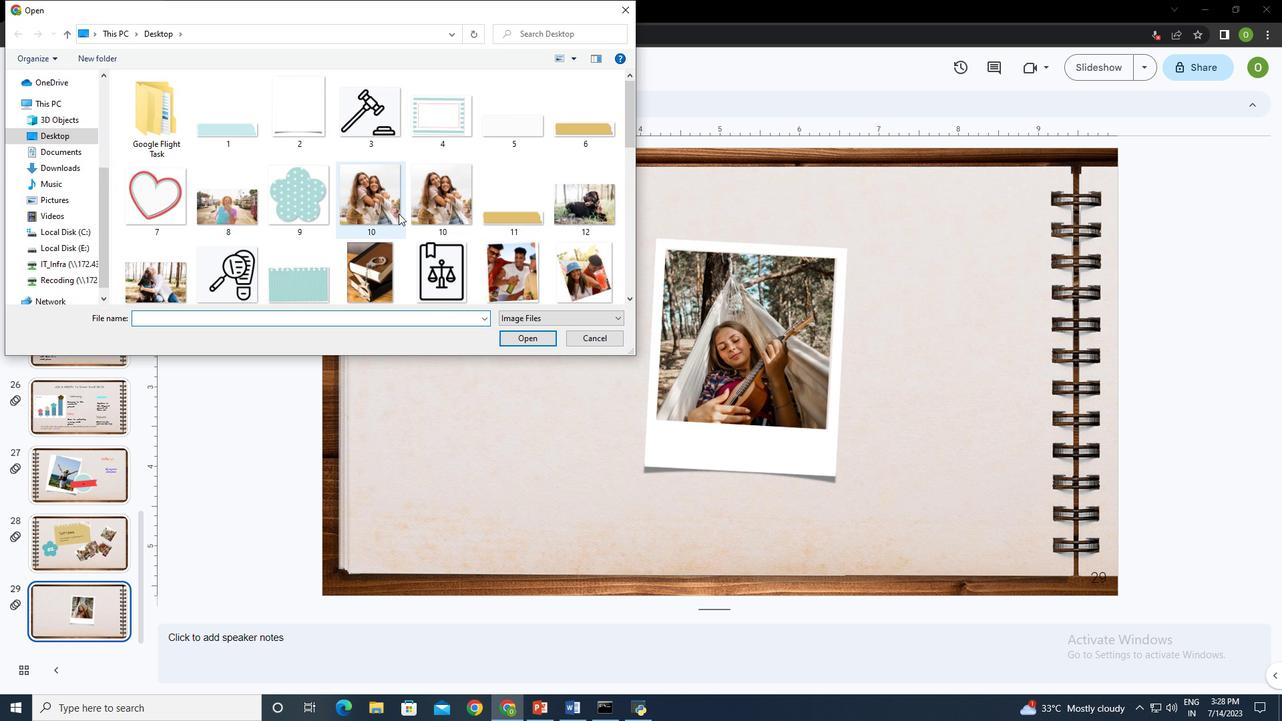 
Action: Mouse scrolled (398, 213) with delta (0, 0)
Screenshot: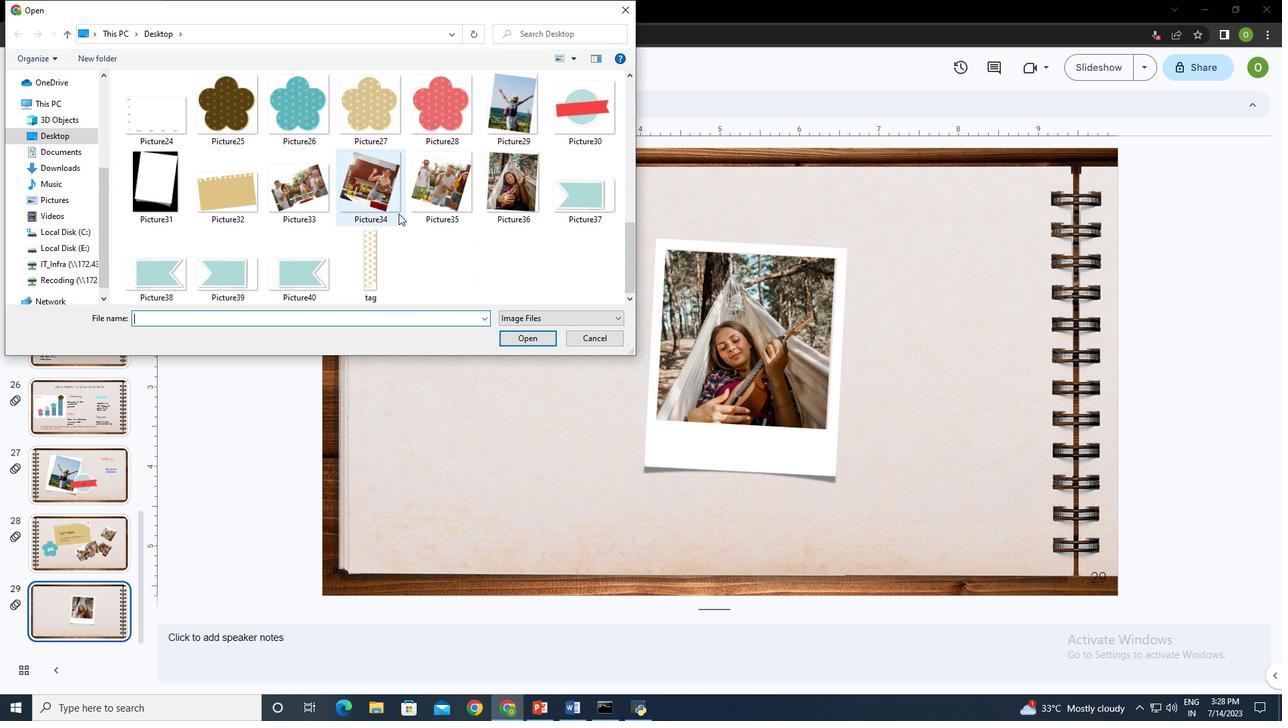 
Action: Mouse scrolled (398, 213) with delta (0, 0)
Screenshot: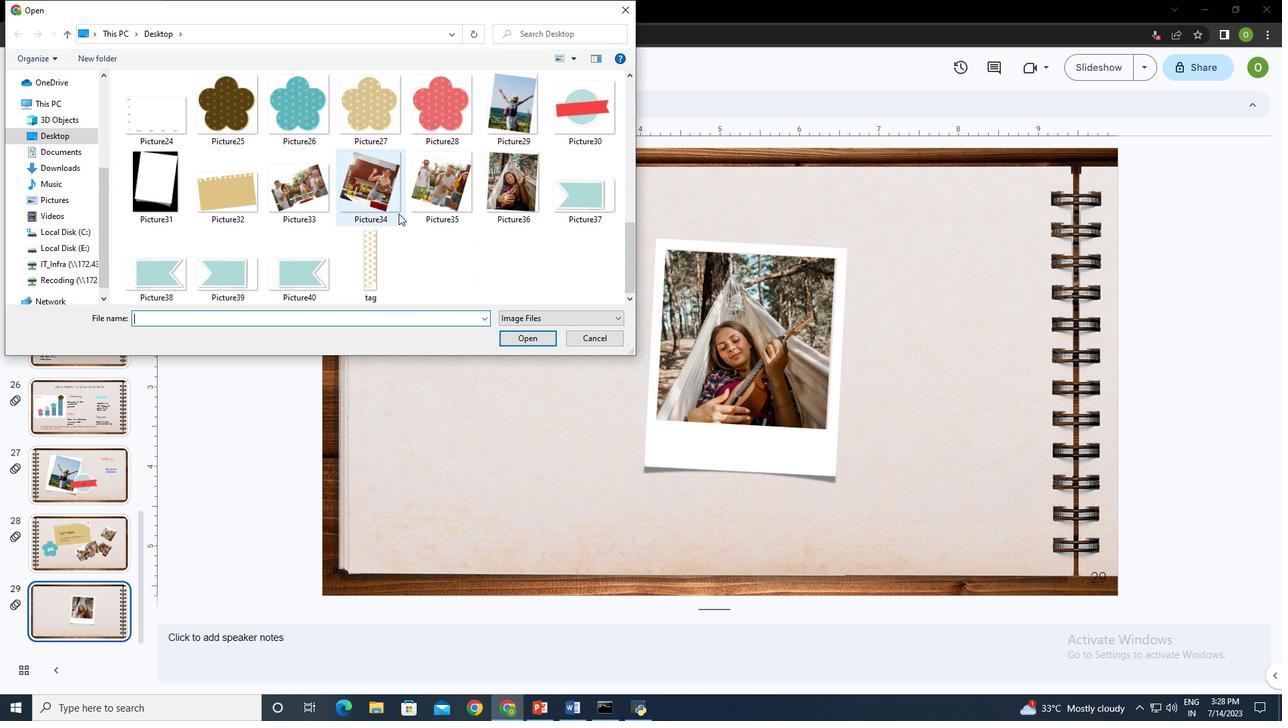 
Action: Mouse scrolled (398, 213) with delta (0, 0)
Screenshot: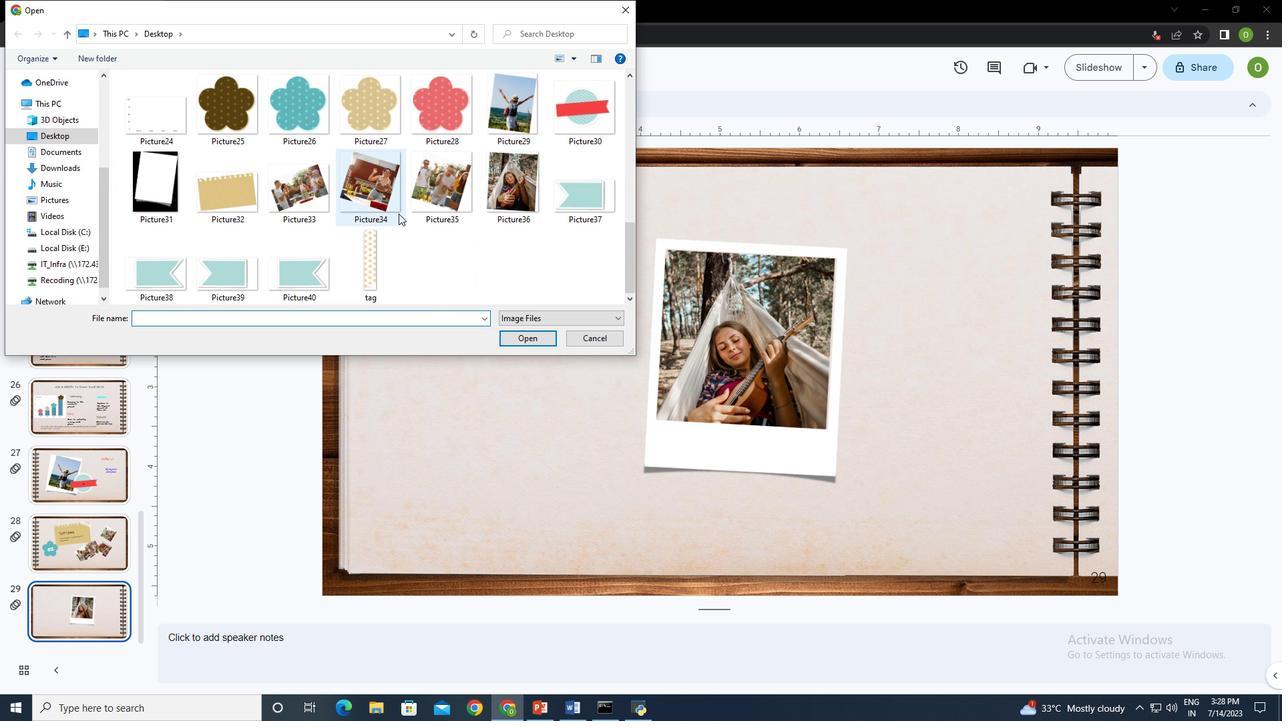 
Action: Mouse moved to (595, 180)
Screenshot: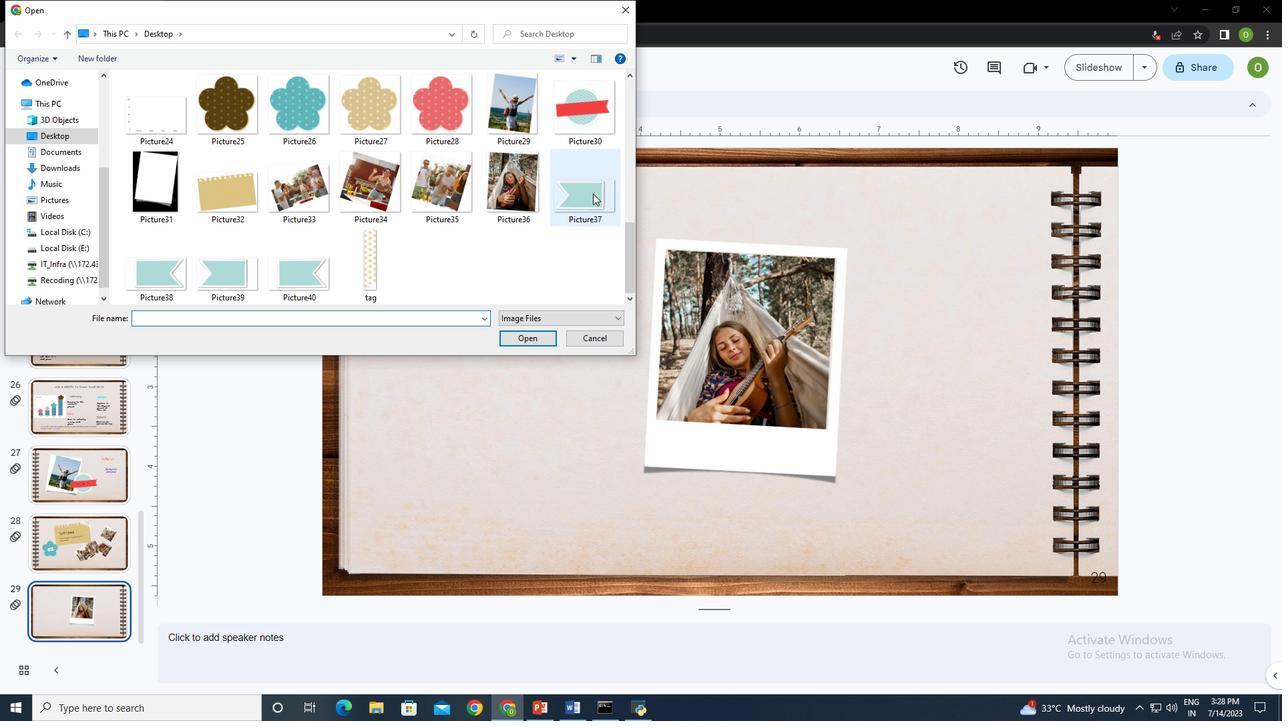 
Action: Mouse pressed left at (595, 180)
Screenshot: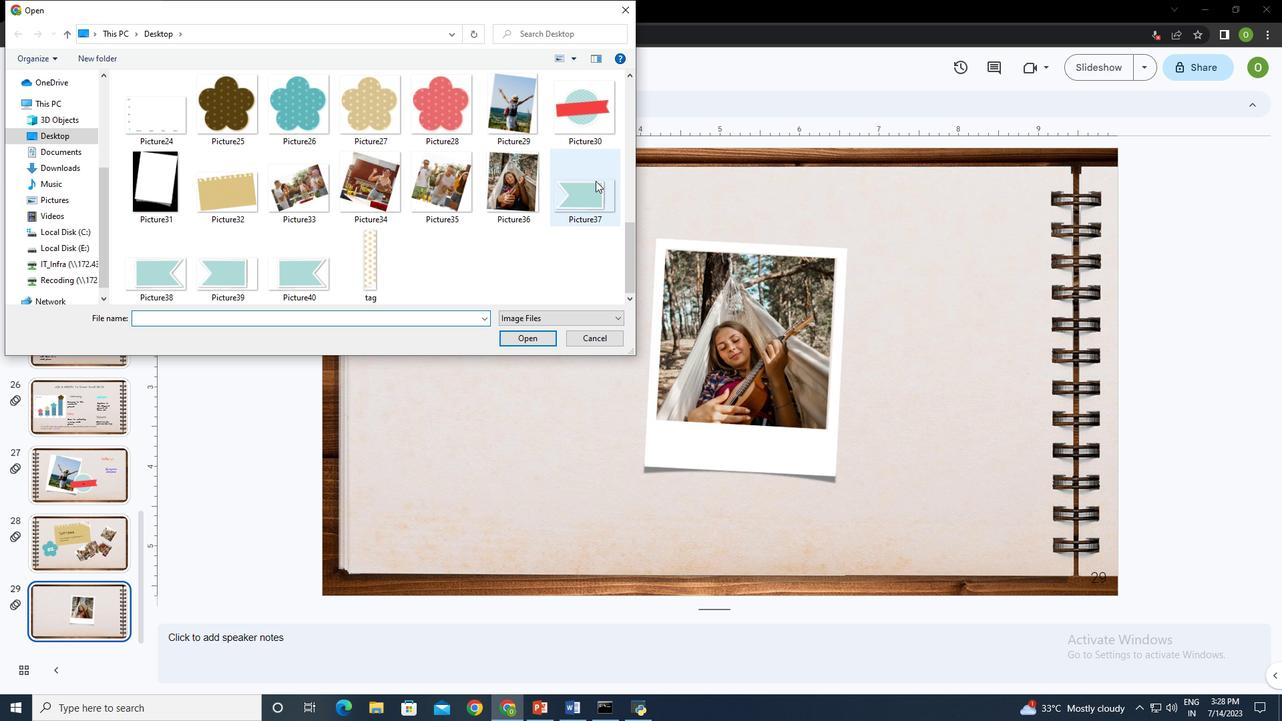 
Action: Mouse moved to (530, 336)
Screenshot: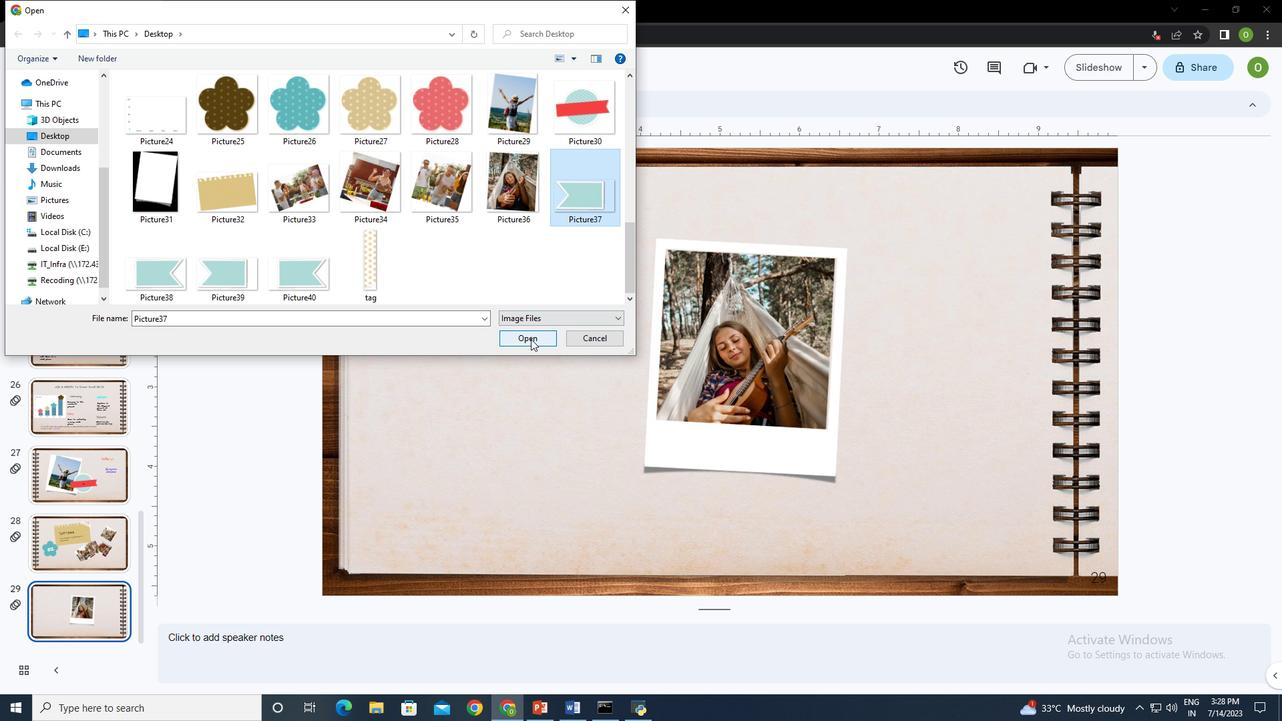 
Action: Mouse pressed left at (530, 336)
Screenshot: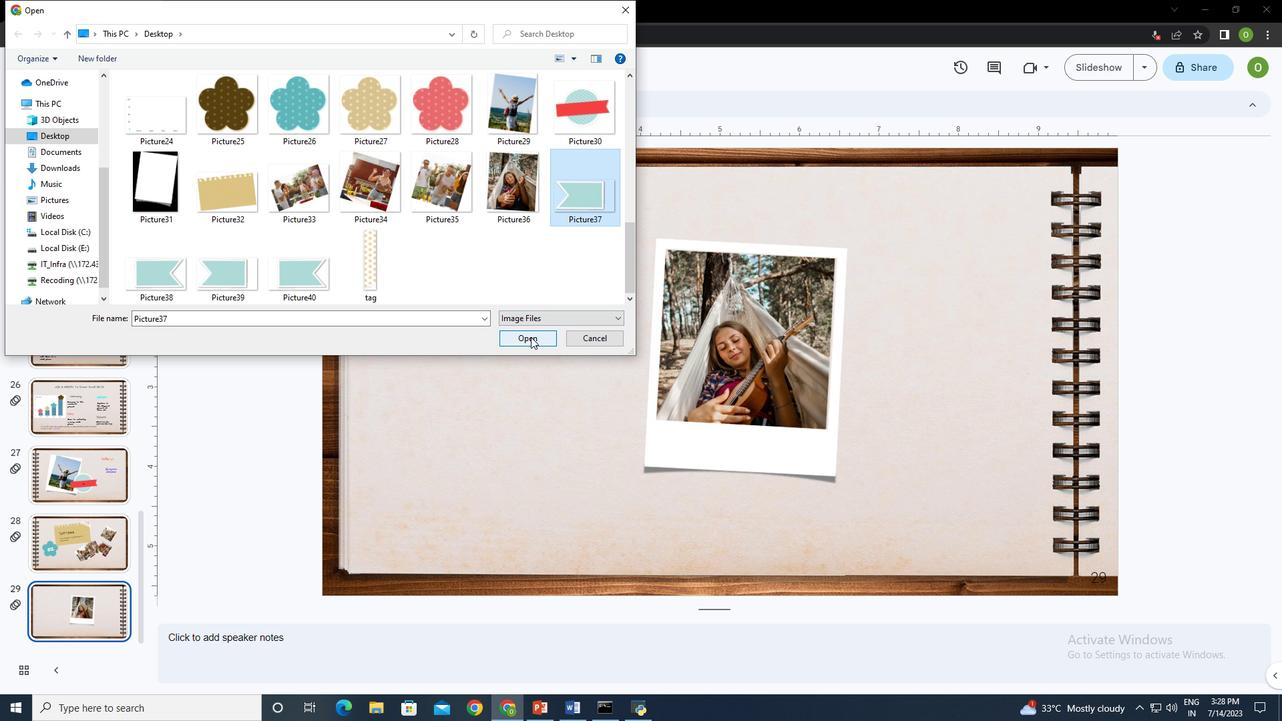 
Action: Mouse moved to (420, 204)
Screenshot: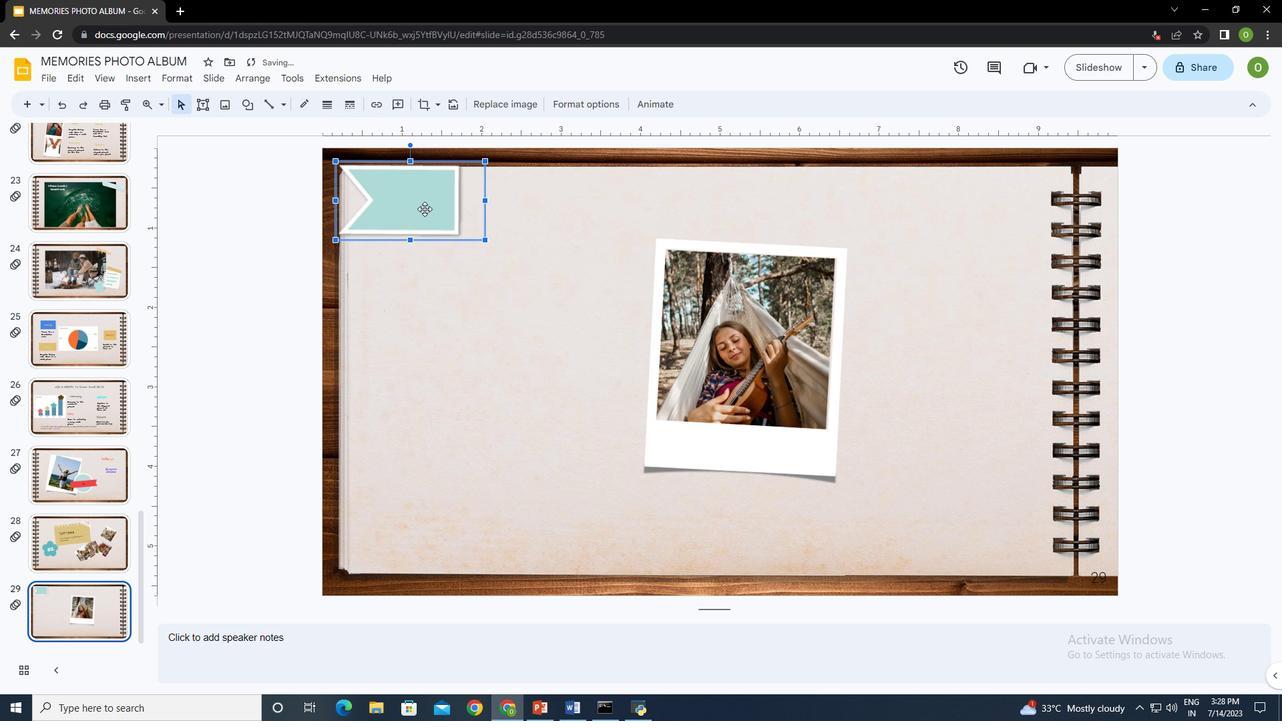 
Action: Mouse pressed left at (420, 204)
Screenshot: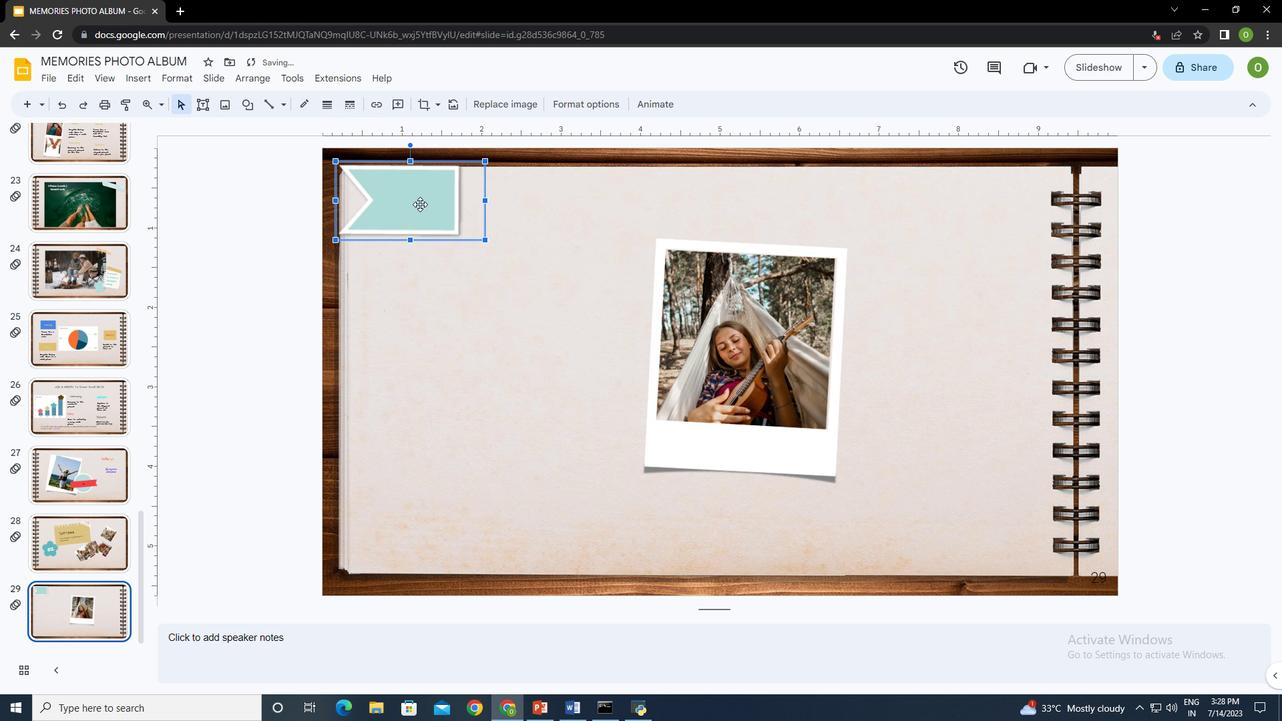 
Action: Mouse moved to (701, 277)
Screenshot: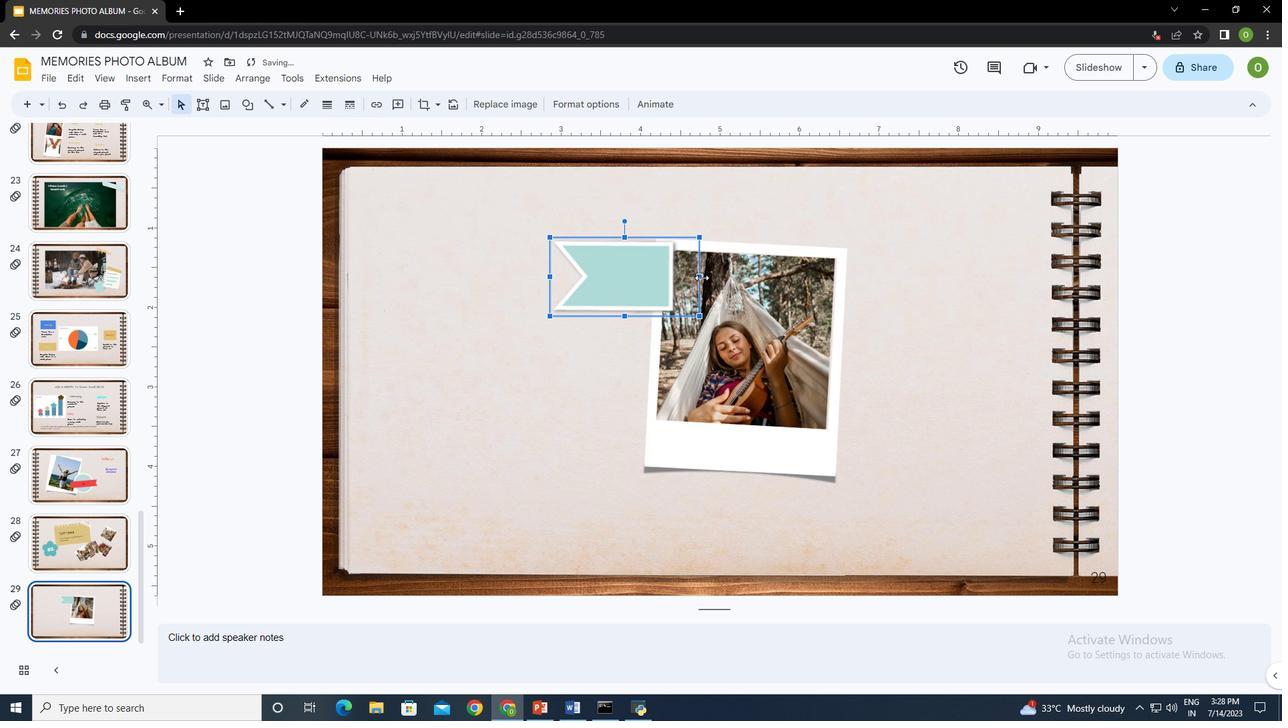 
Action: Mouse pressed left at (701, 277)
Screenshot: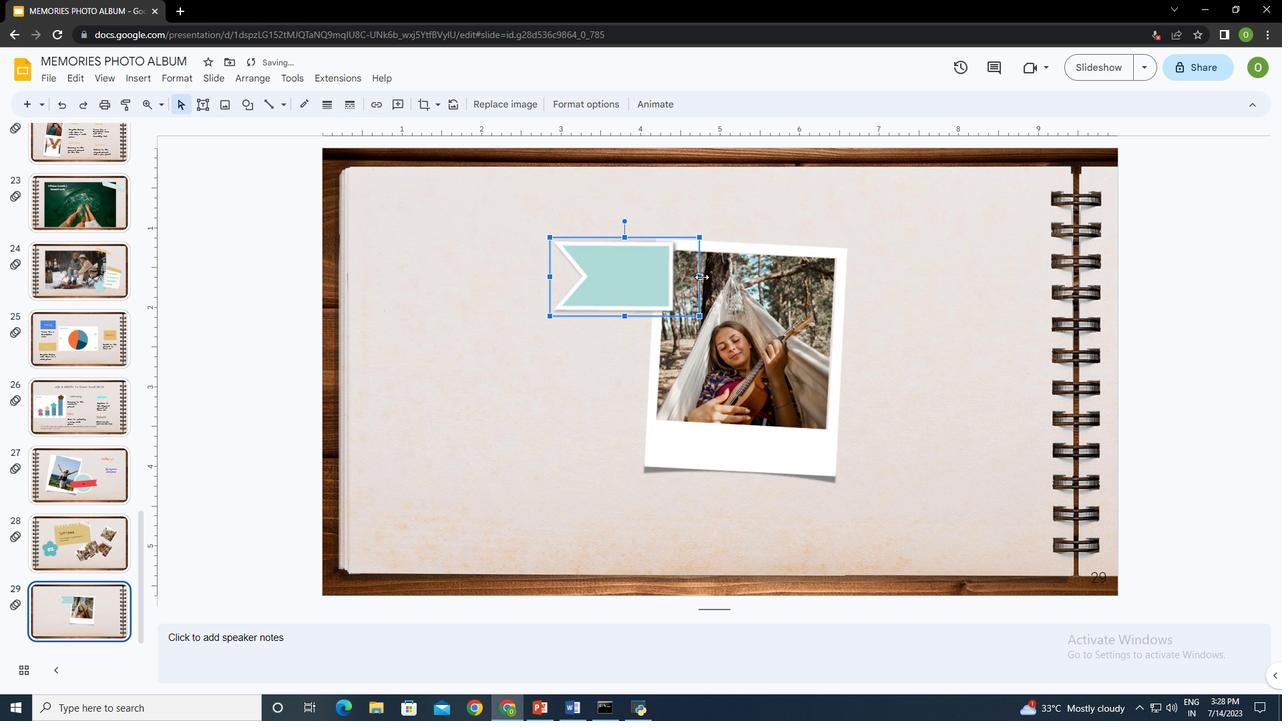 
Action: Mouse moved to (615, 313)
Screenshot: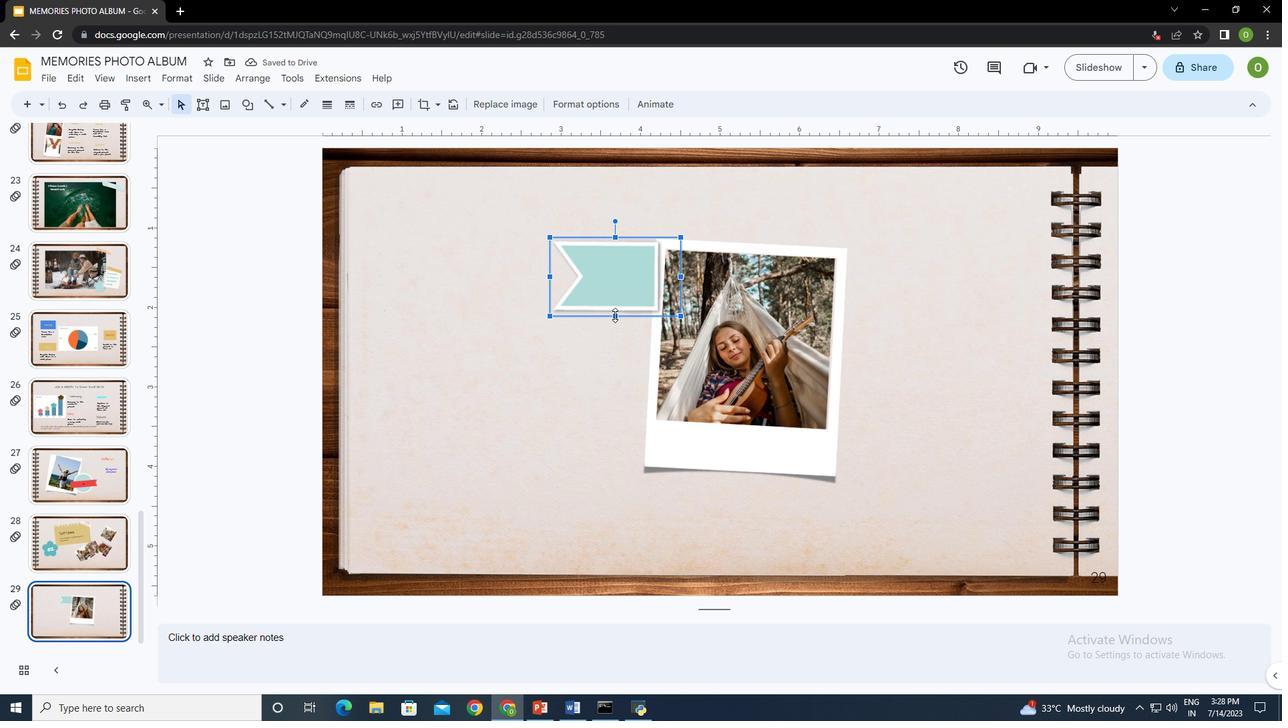 
Action: Mouse pressed left at (615, 313)
Screenshot: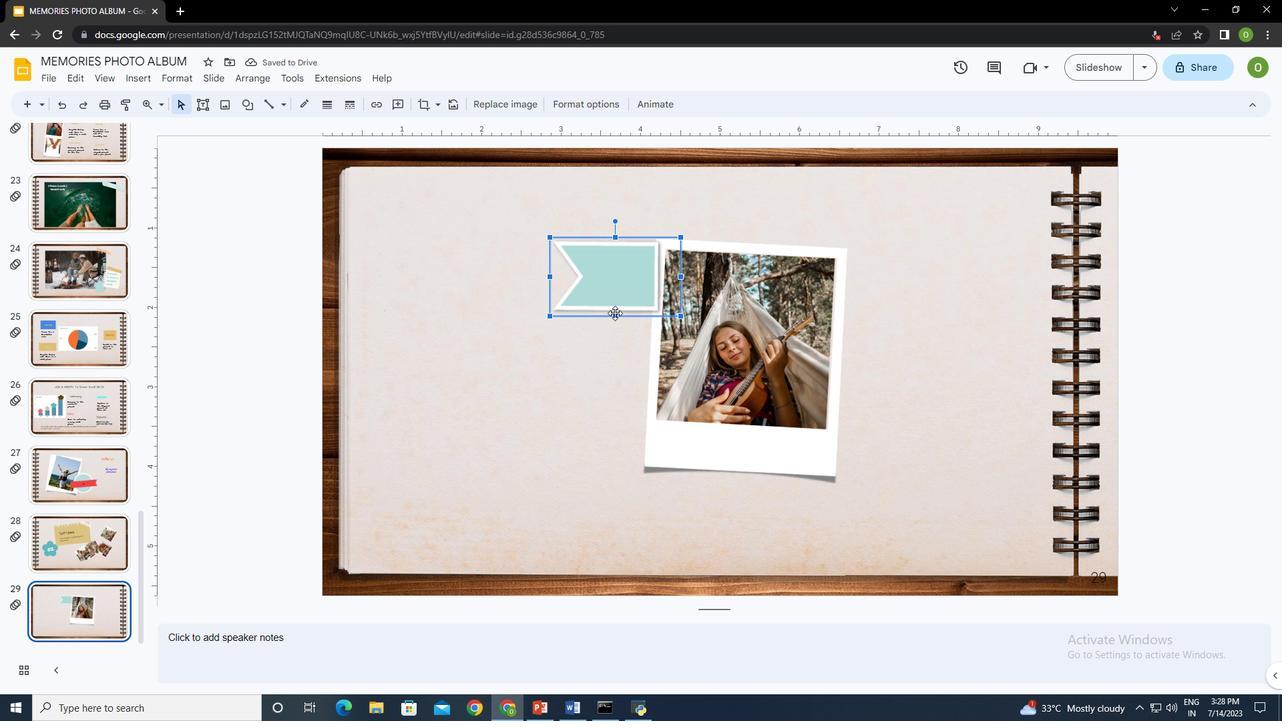 
Action: Mouse moved to (613, 313)
Screenshot: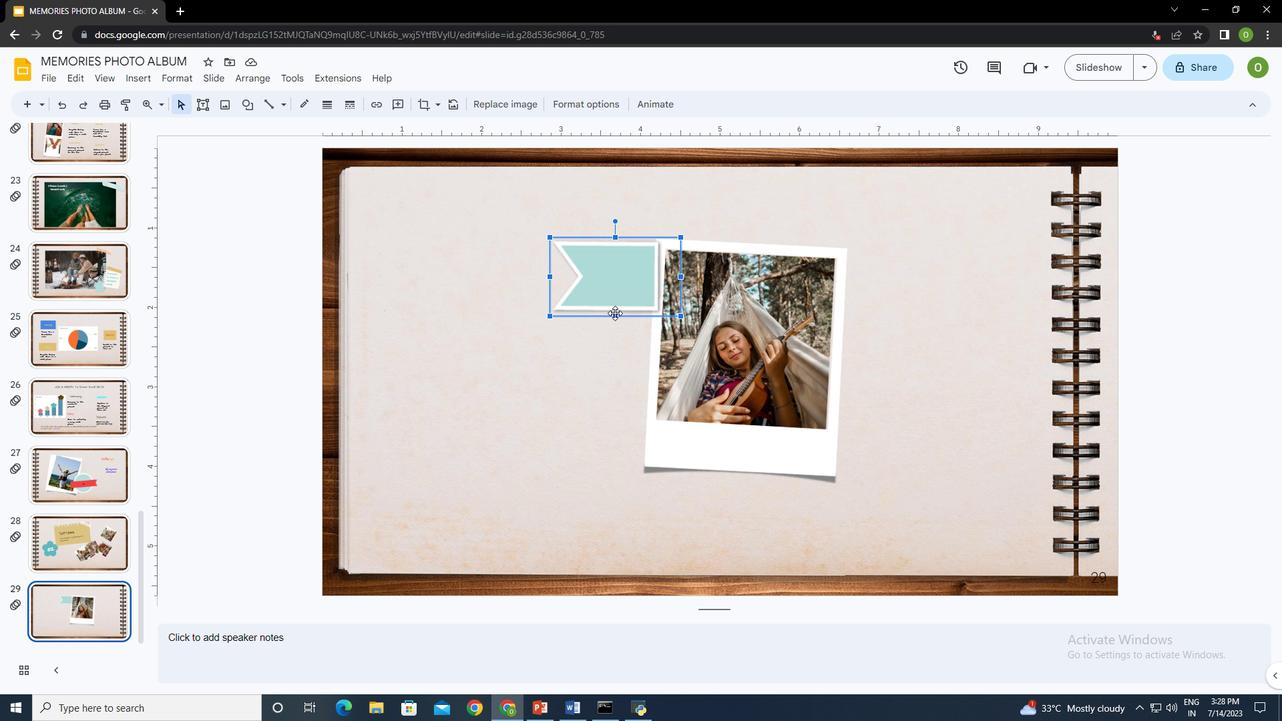
Action: Mouse pressed left at (613, 313)
Screenshot: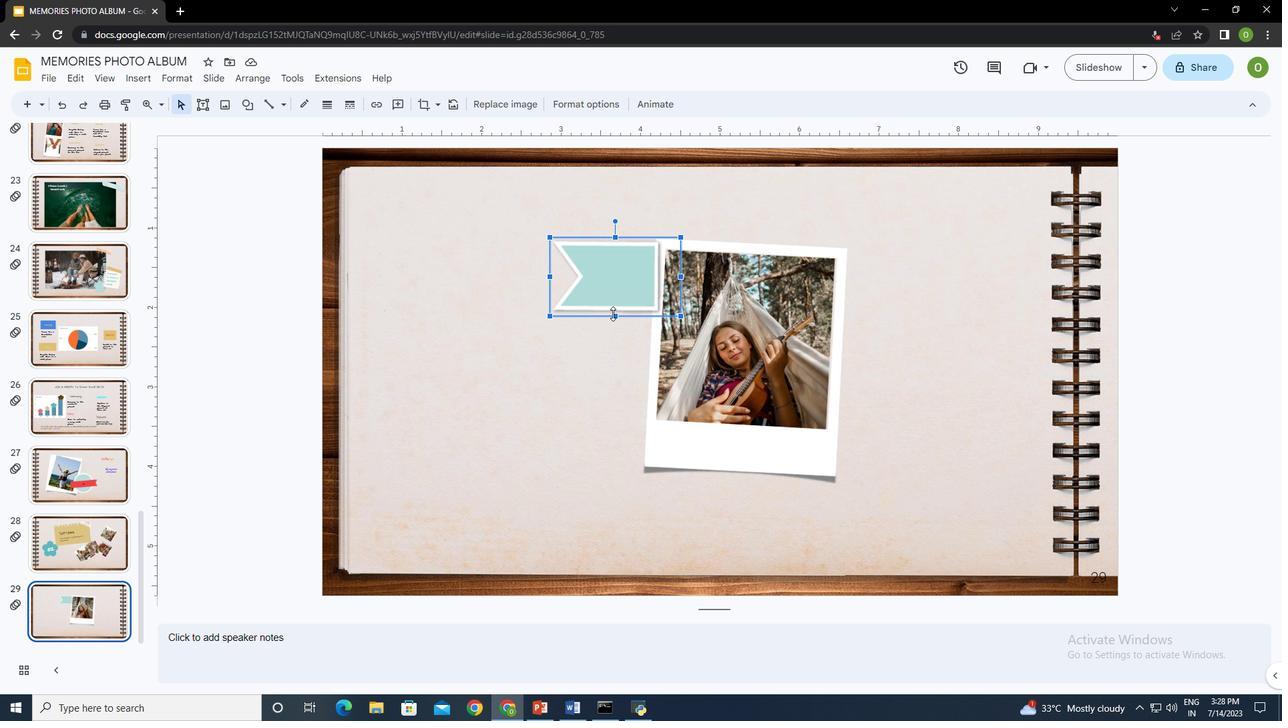 
Action: Mouse moved to (620, 261)
Screenshot: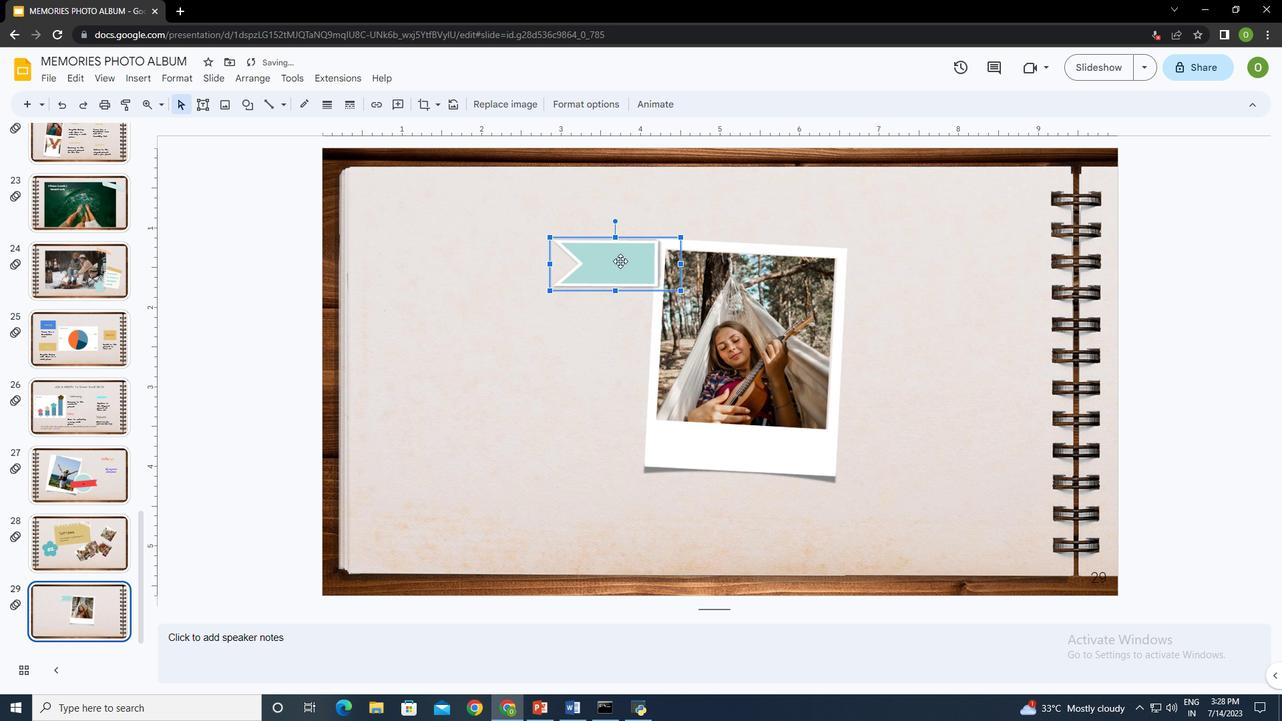 
Action: Mouse pressed left at (620, 261)
Screenshot: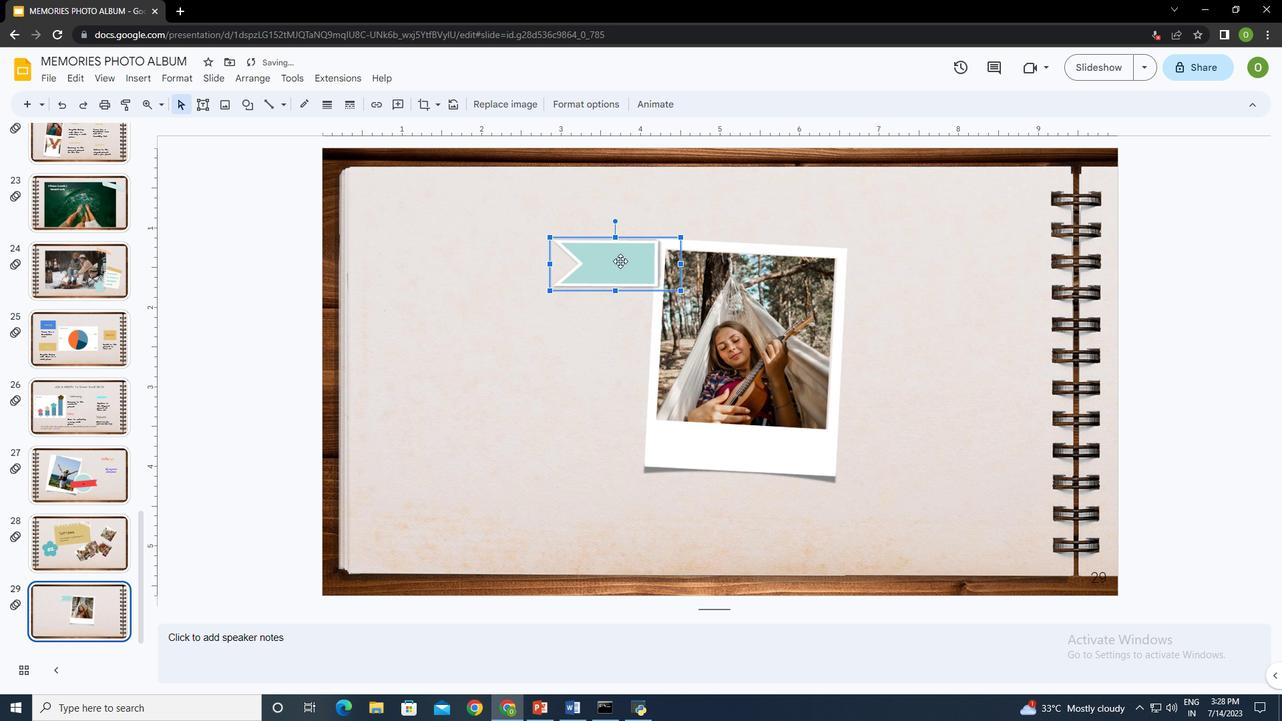 
Action: Mouse moved to (257, 76)
Screenshot: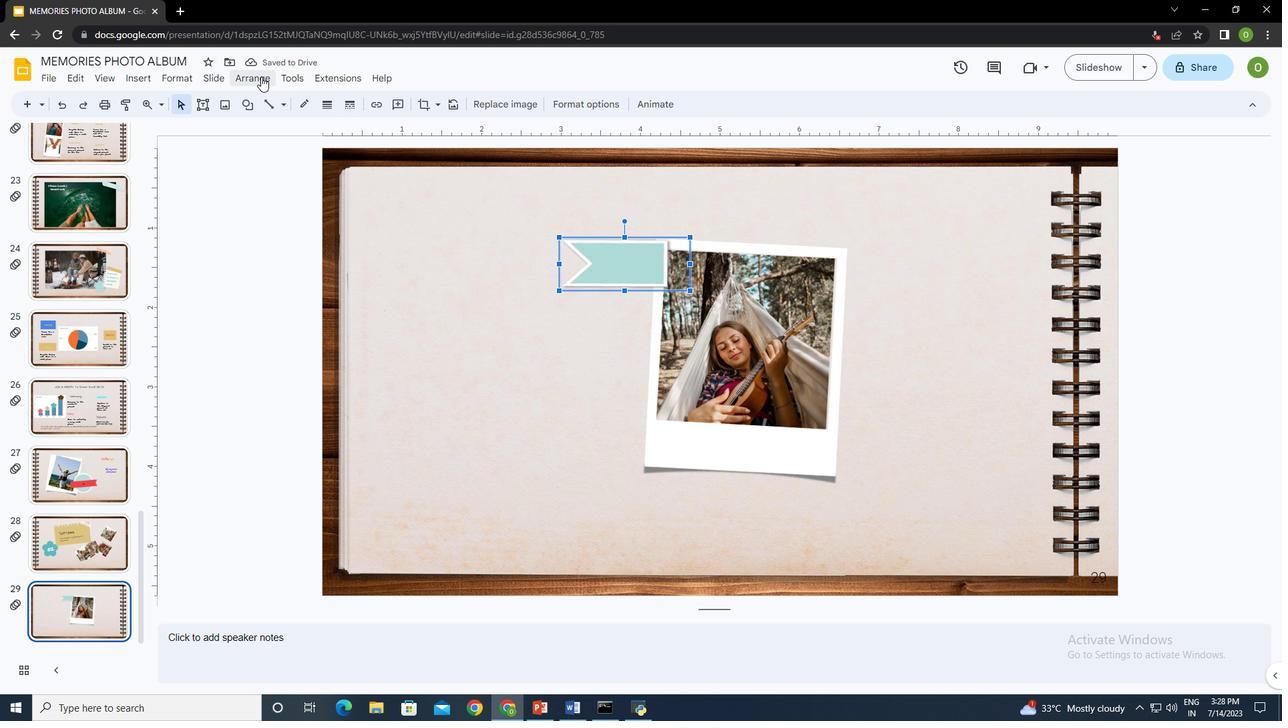 
Action: Mouse pressed left at (257, 76)
Screenshot: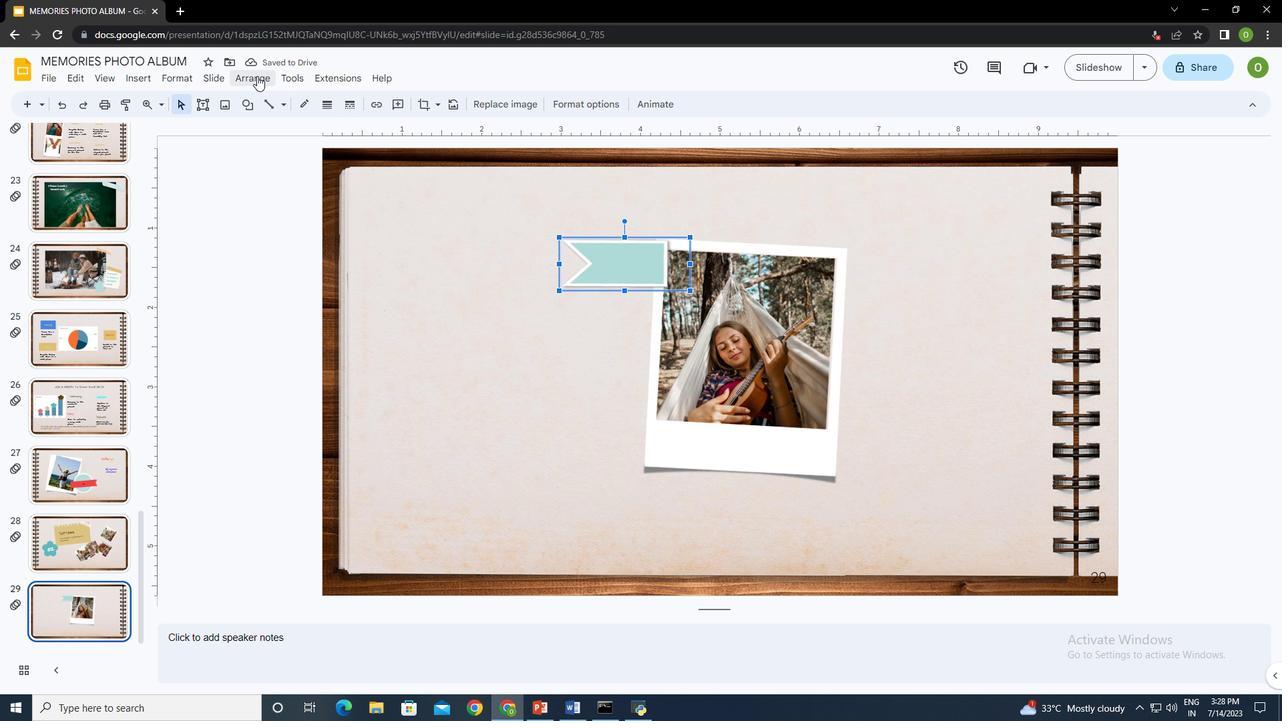 
Action: Mouse moved to (494, 166)
Screenshot: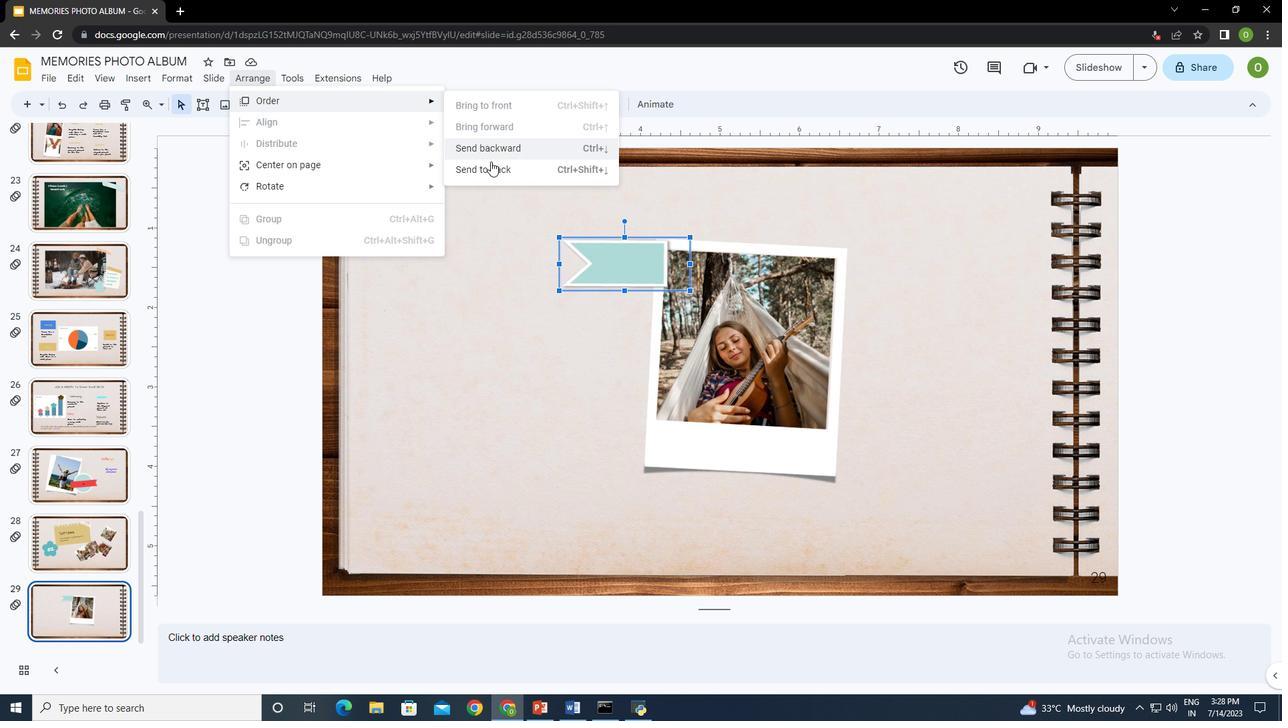 
Action: Mouse pressed left at (494, 166)
Screenshot: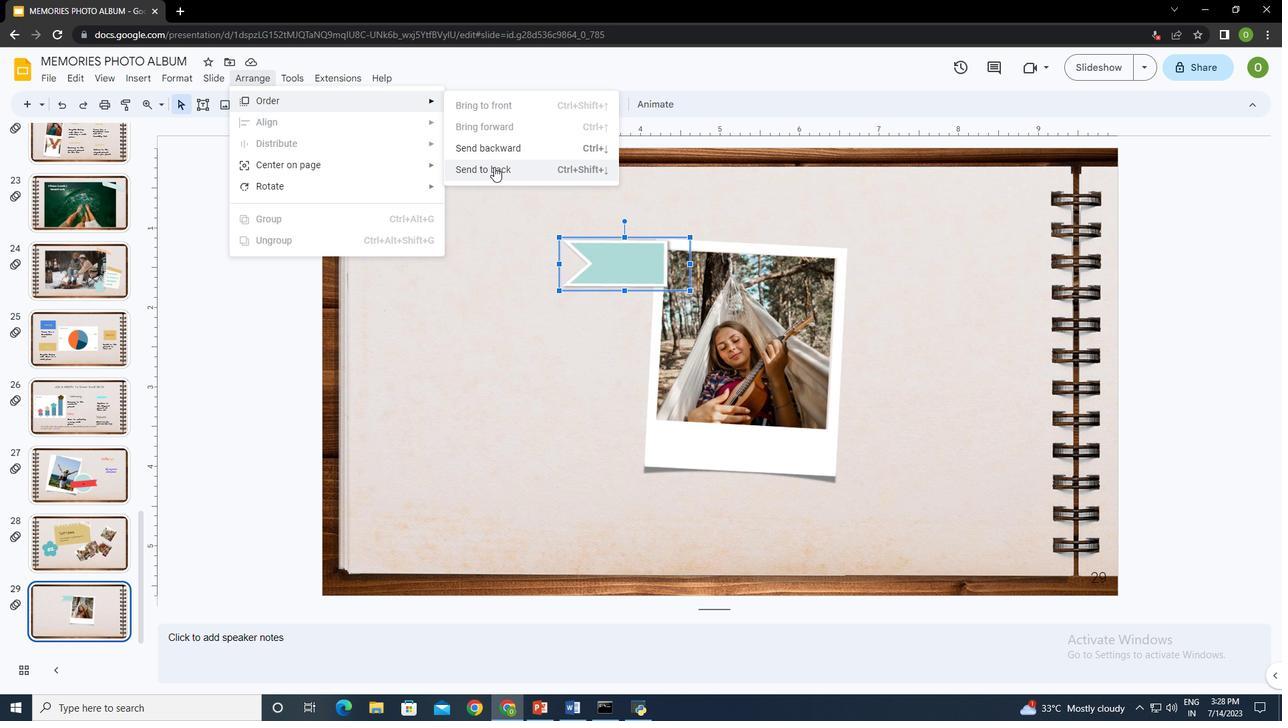 
Action: Mouse moved to (611, 266)
Screenshot: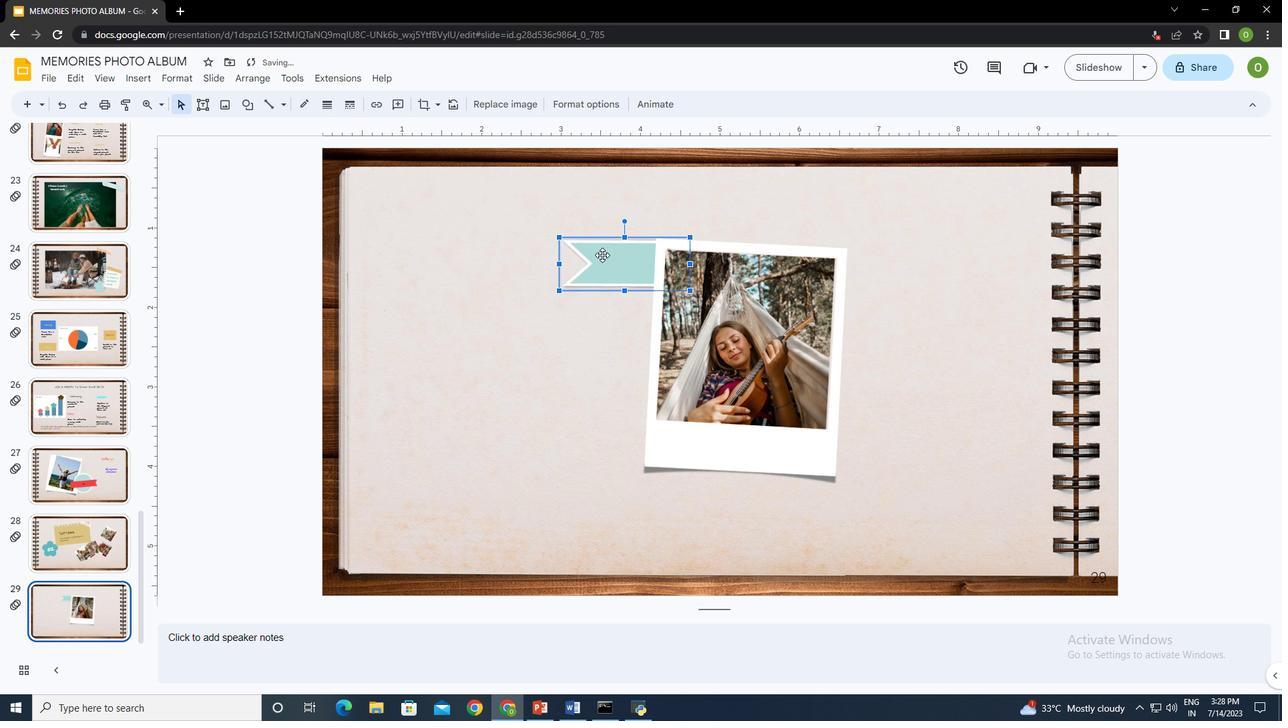 
Action: Mouse pressed left at (611, 266)
Screenshot: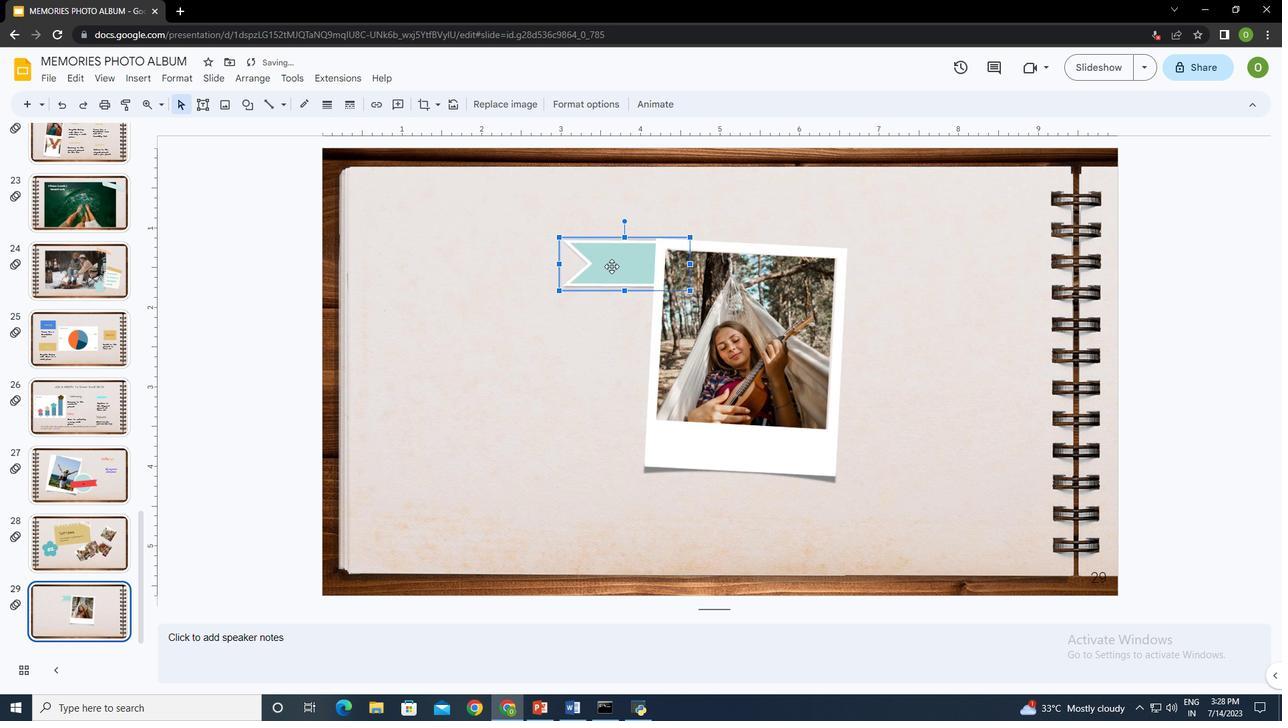 
Action: Mouse moved to (203, 105)
Screenshot: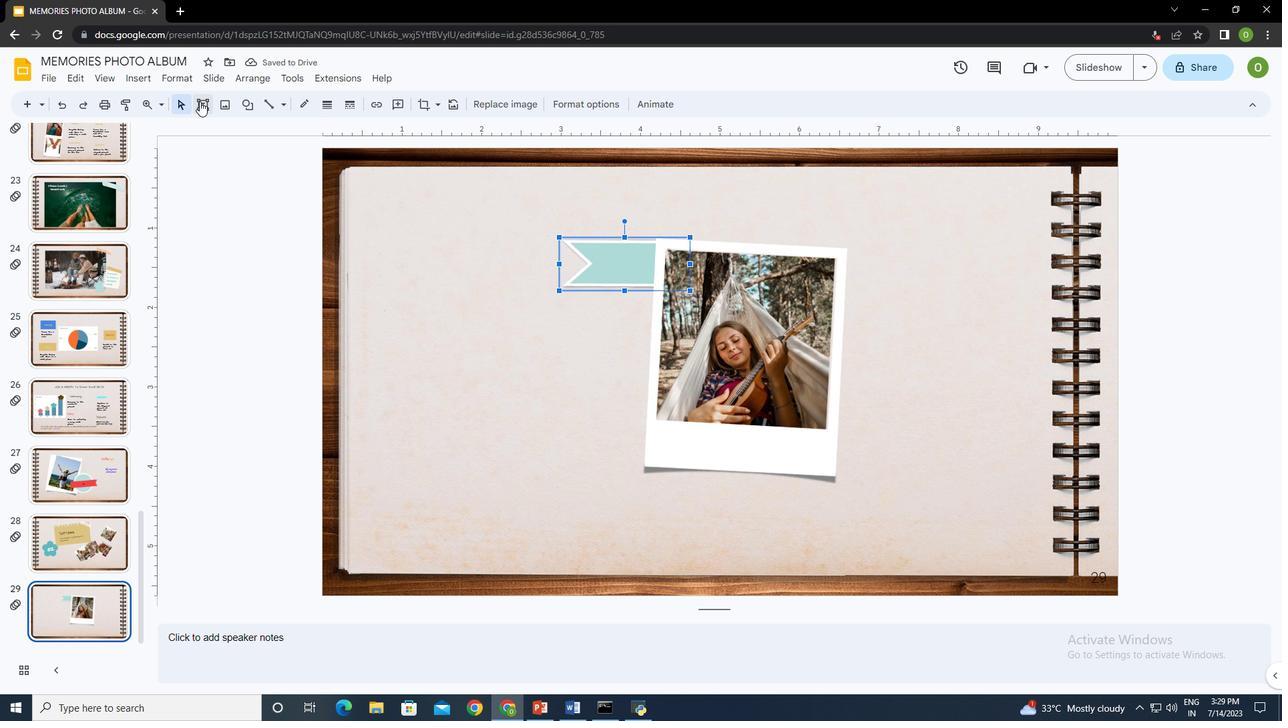 
Action: Mouse pressed left at (203, 105)
Screenshot: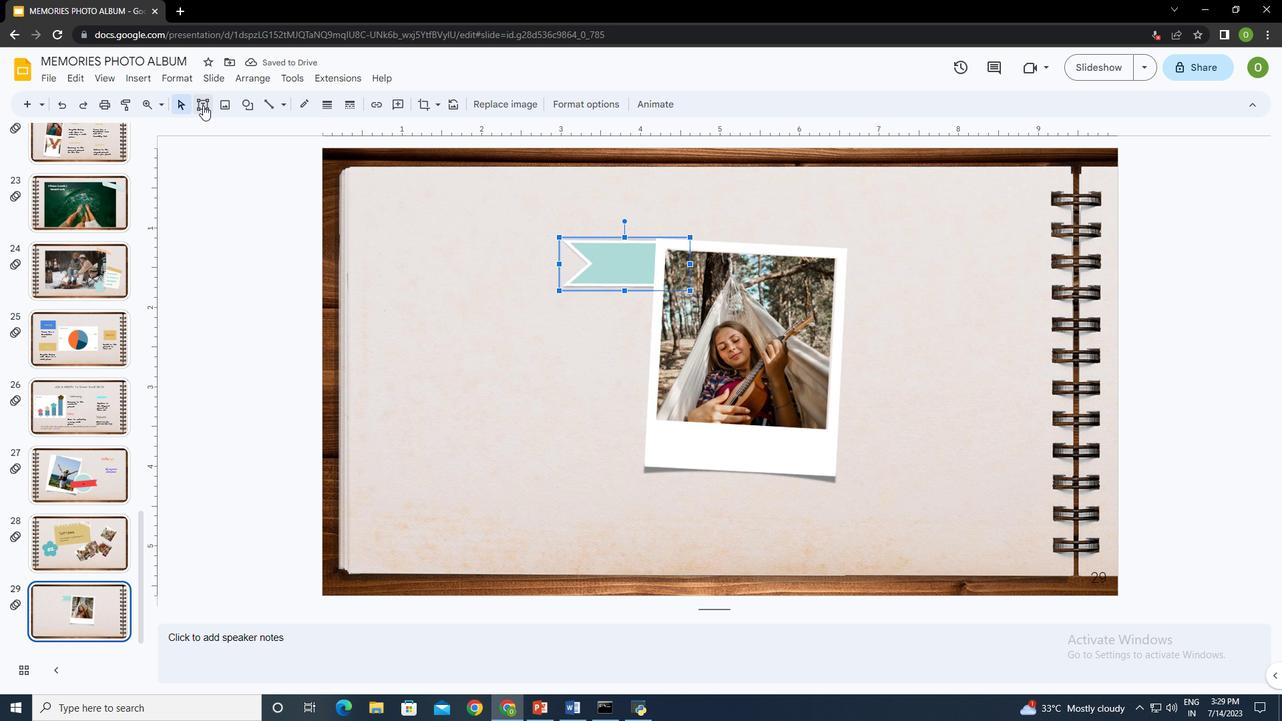 
Action: Mouse moved to (584, 243)
Screenshot: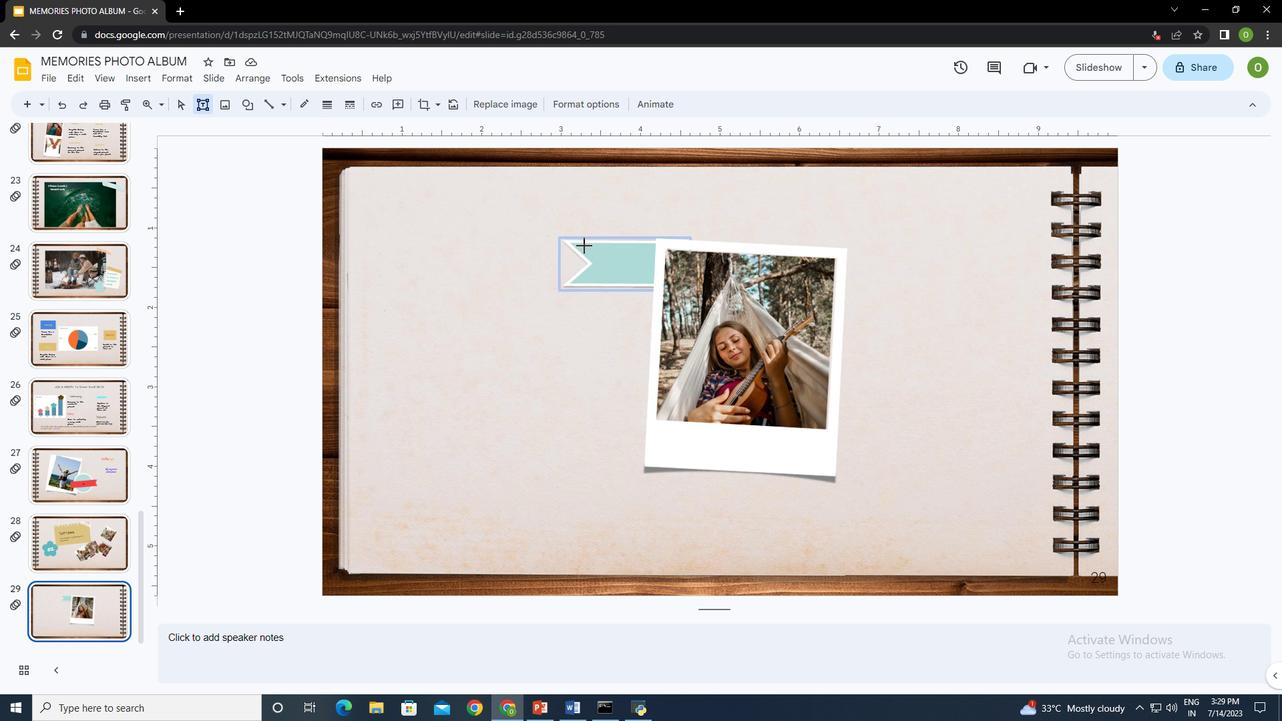 
Action: Mouse pressed left at (584, 243)
Screenshot: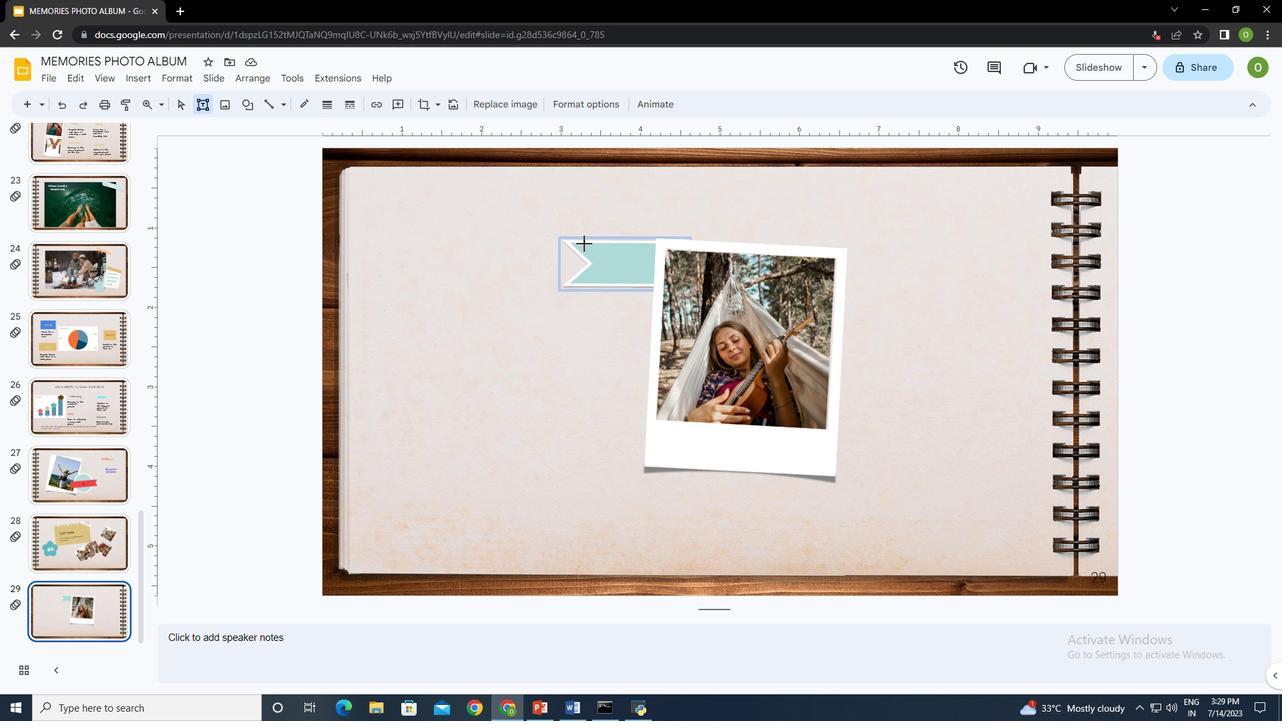 
Action: Mouse moved to (623, 251)
Screenshot: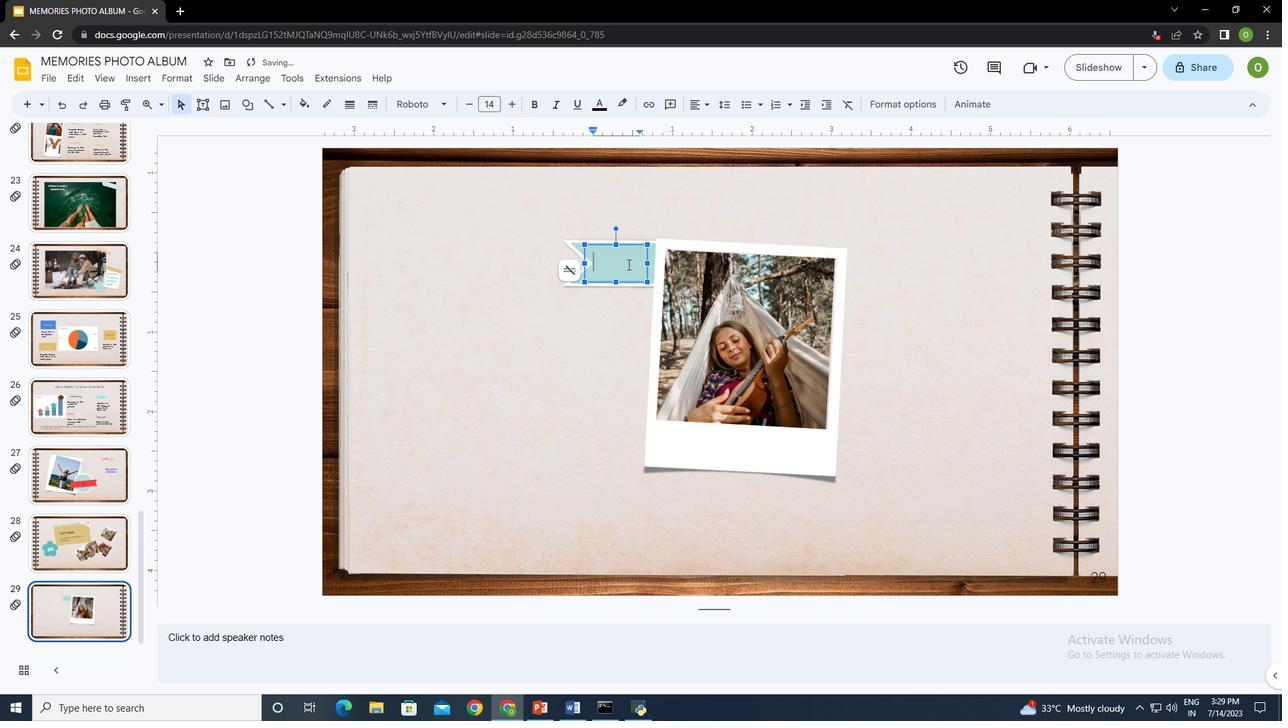 
Action: Key pressed 1ctrl+A
Screenshot: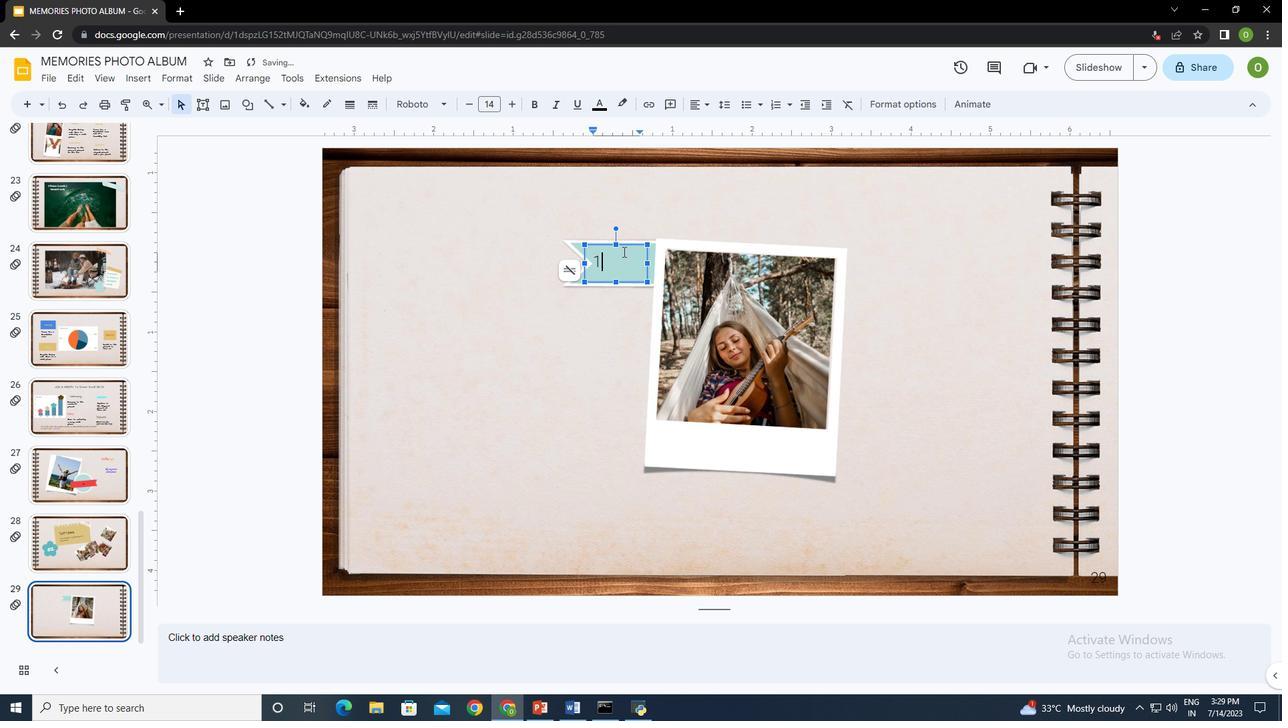 
Action: Mouse moved to (412, 97)
Screenshot: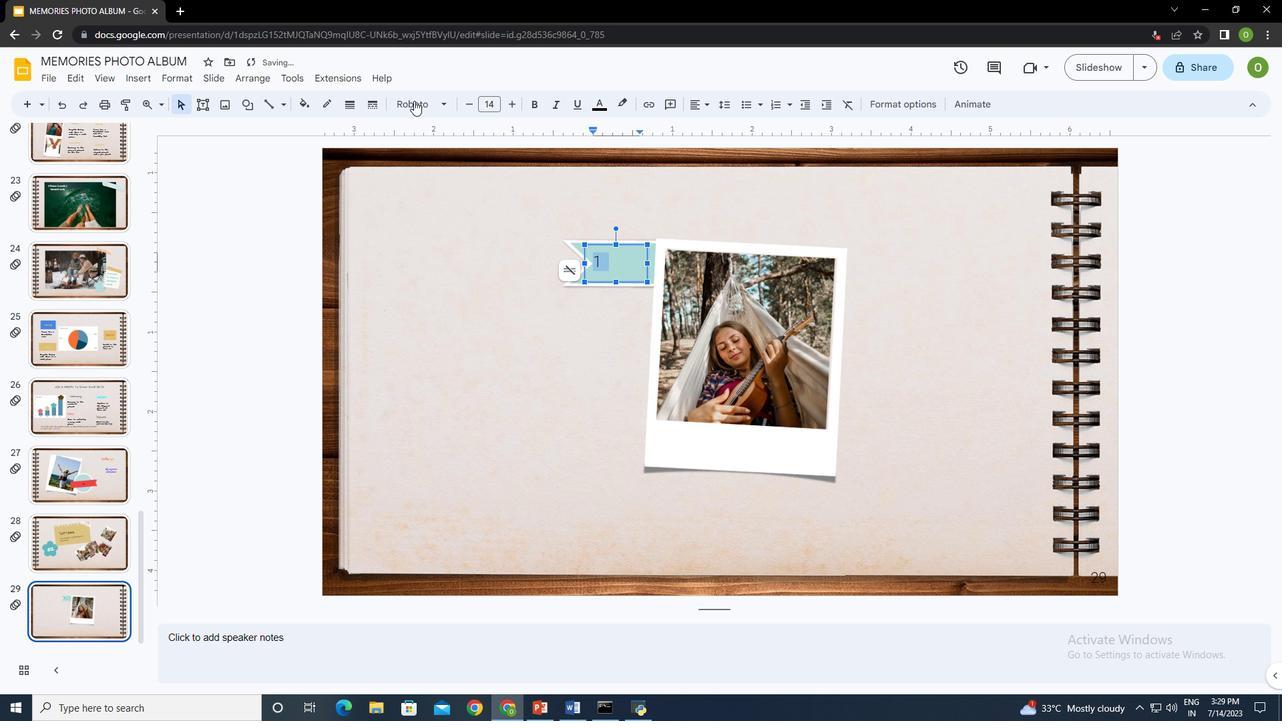 
Action: Mouse pressed left at (412, 97)
Screenshot: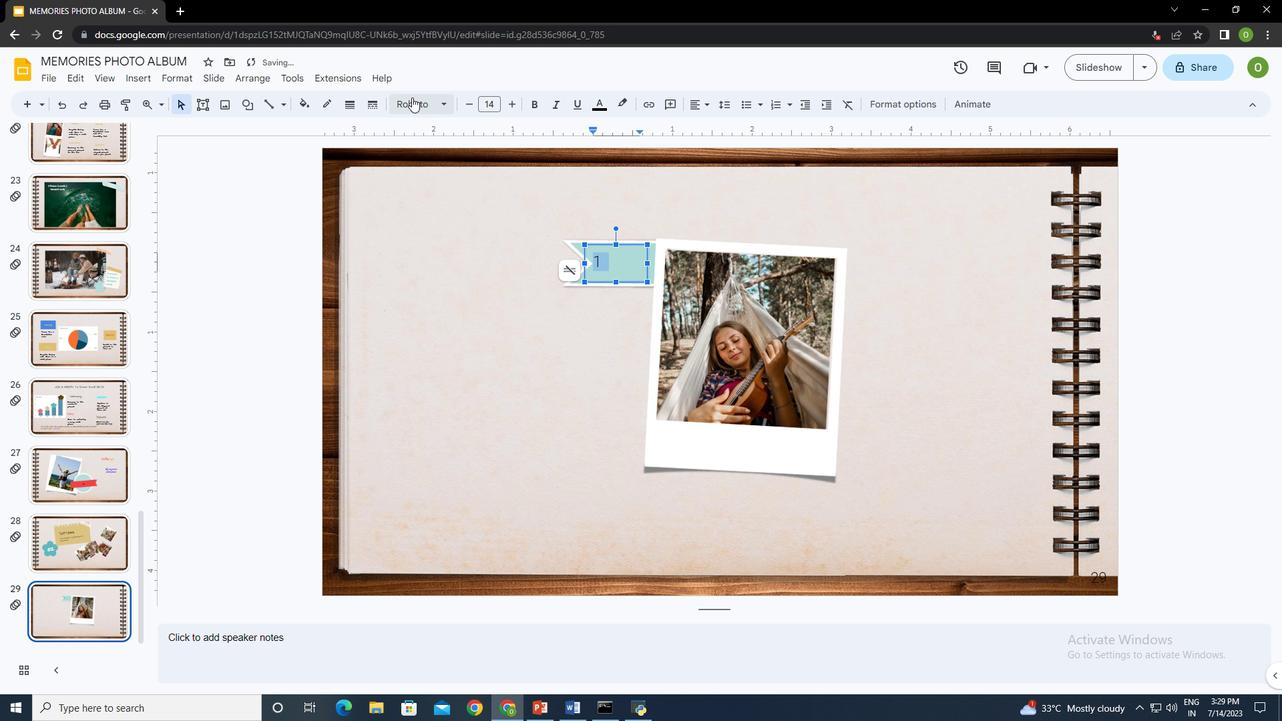 
Action: Mouse moved to (469, 184)
Screenshot: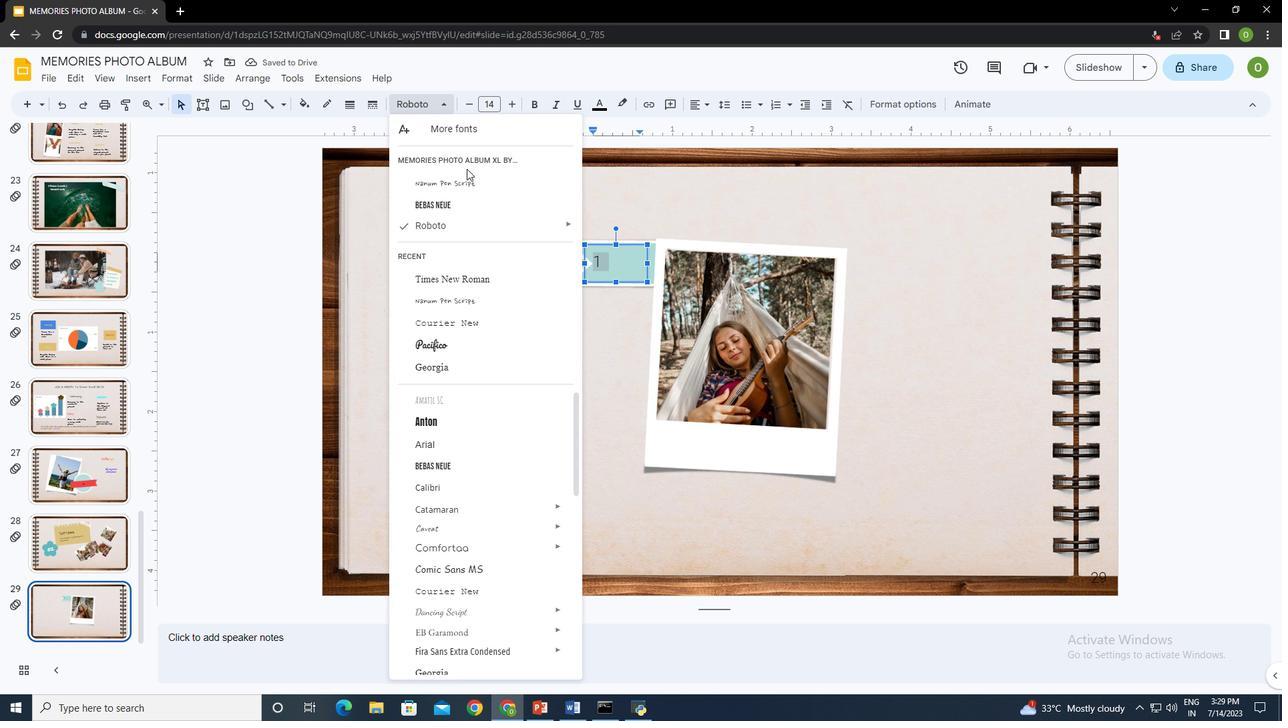 
Action: Mouse pressed left at (469, 184)
Screenshot: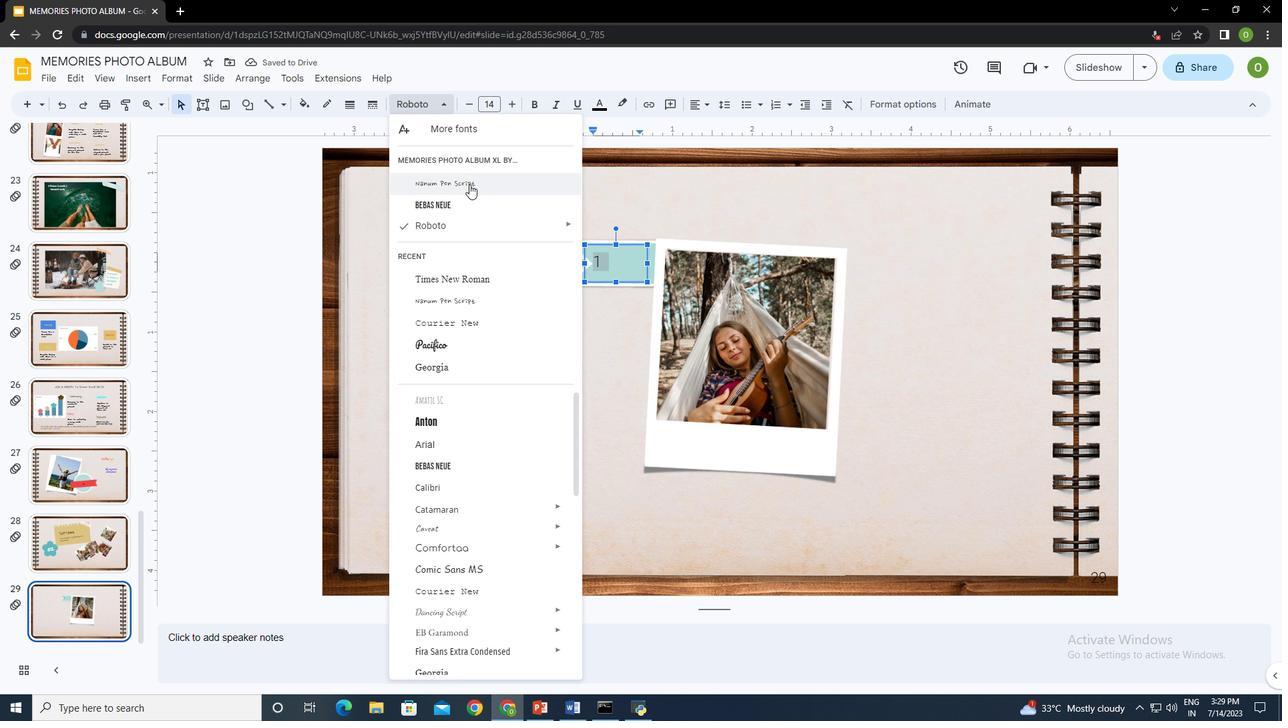 
Action: Mouse moved to (702, 101)
Screenshot: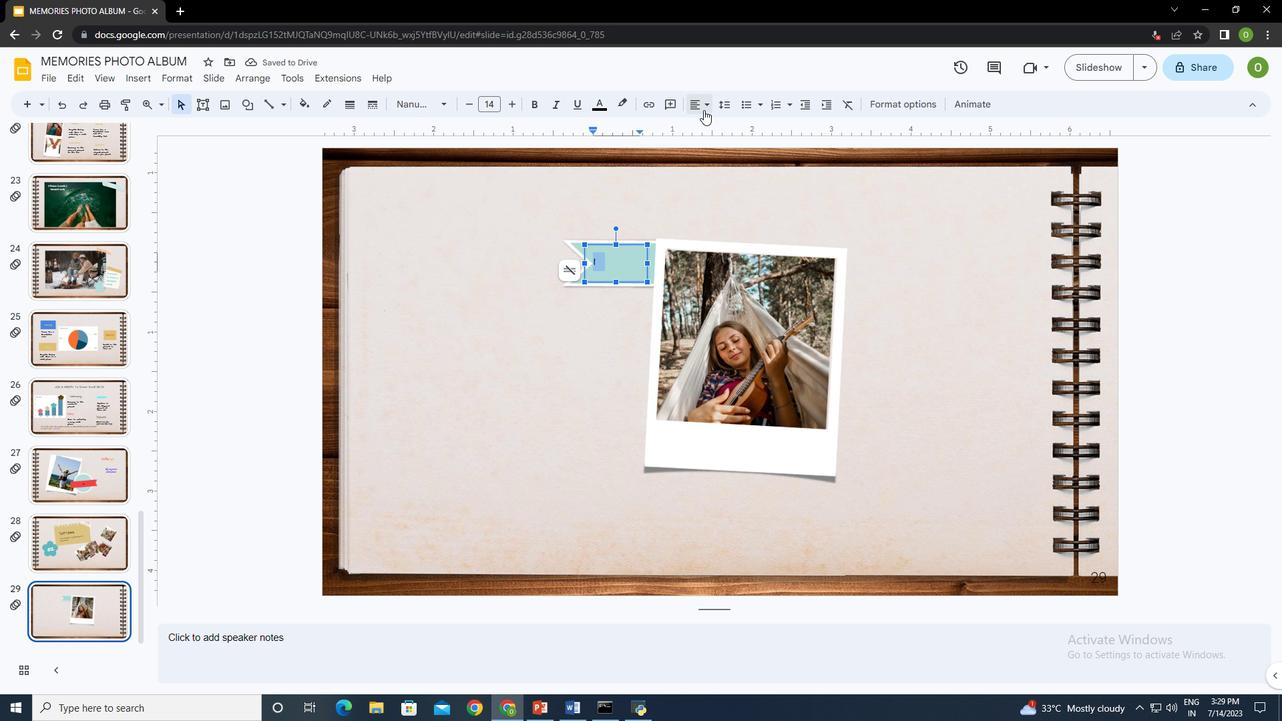 
Action: Mouse pressed left at (702, 101)
Screenshot: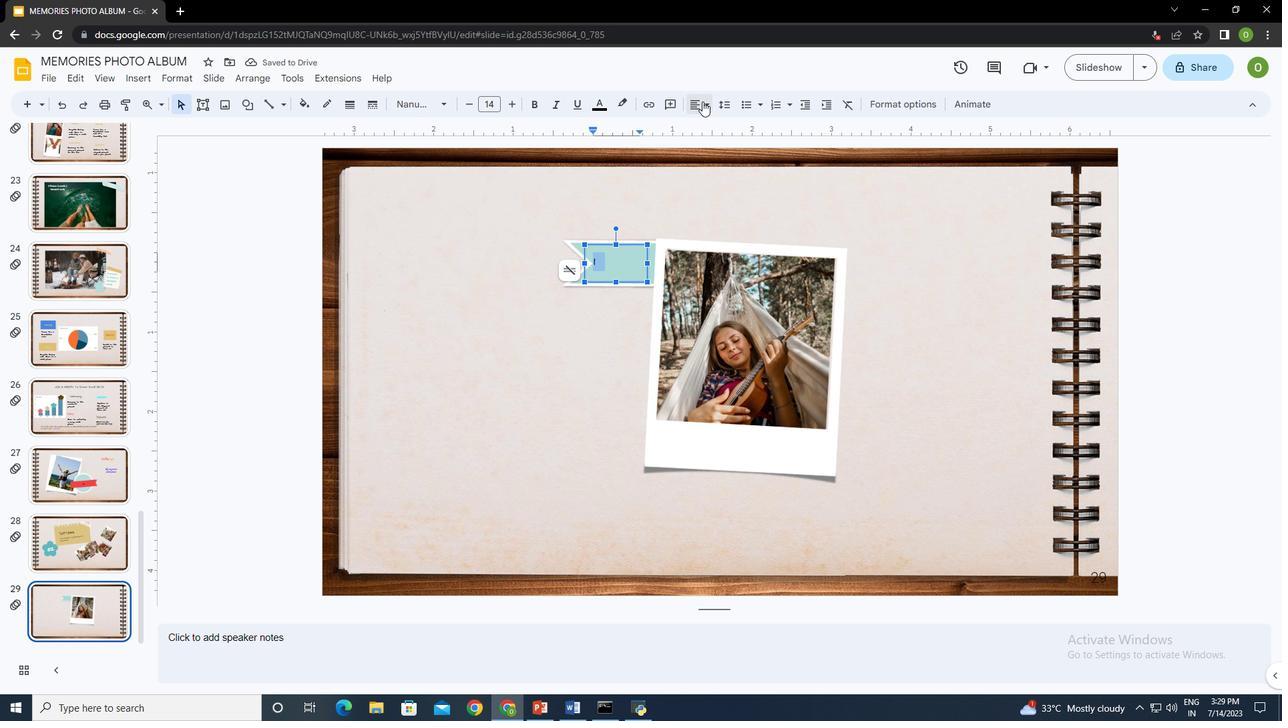 
Action: Mouse moved to (713, 130)
Screenshot: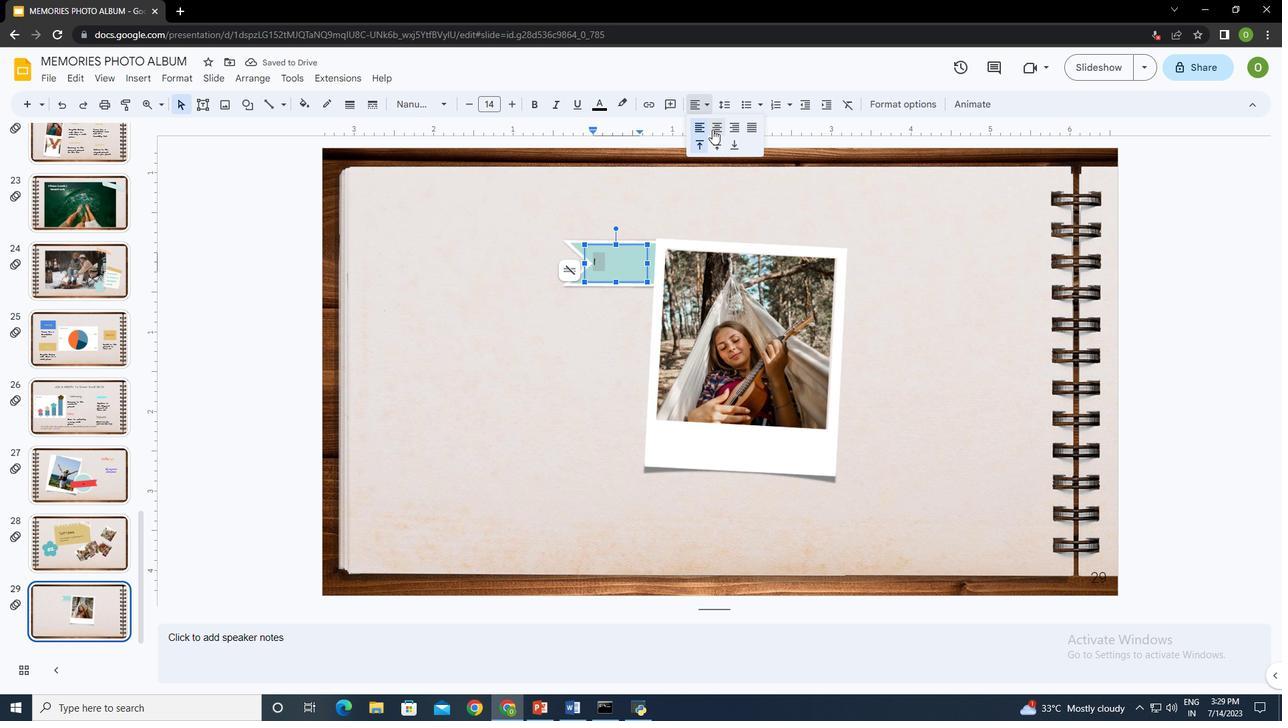 
Action: Mouse pressed left at (713, 130)
Screenshot: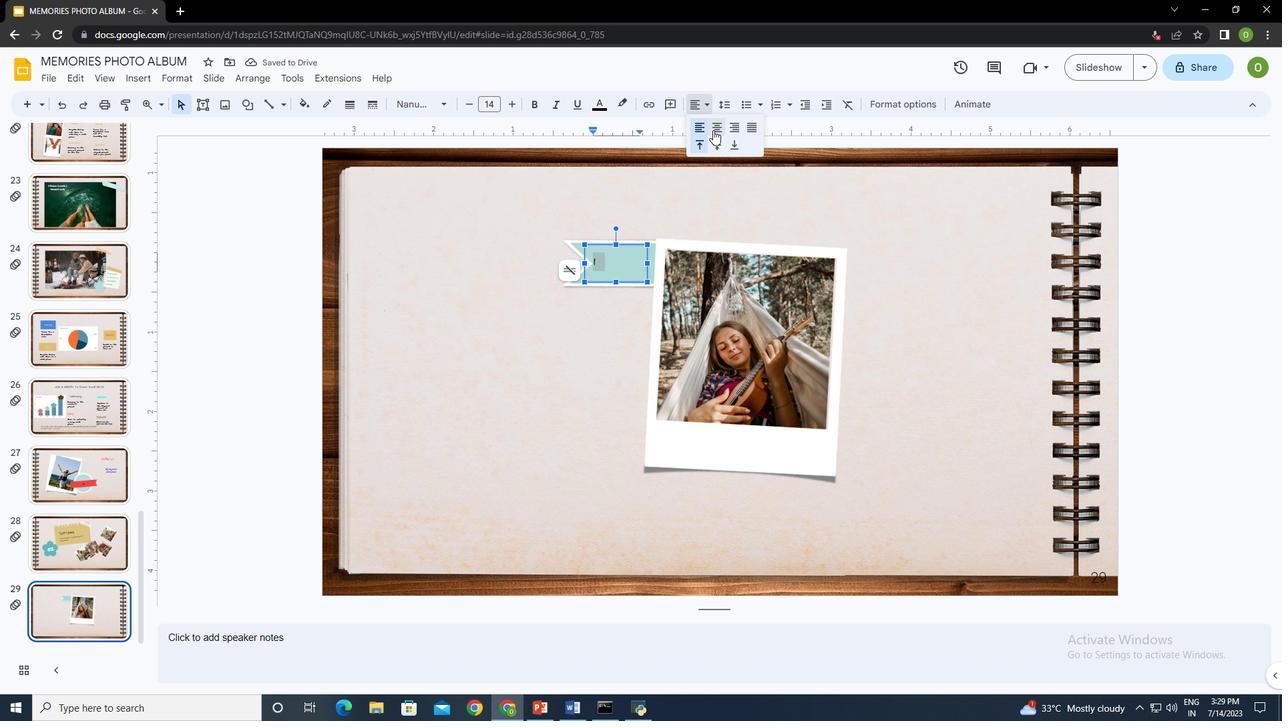 
Action: Mouse moved to (705, 105)
Screenshot: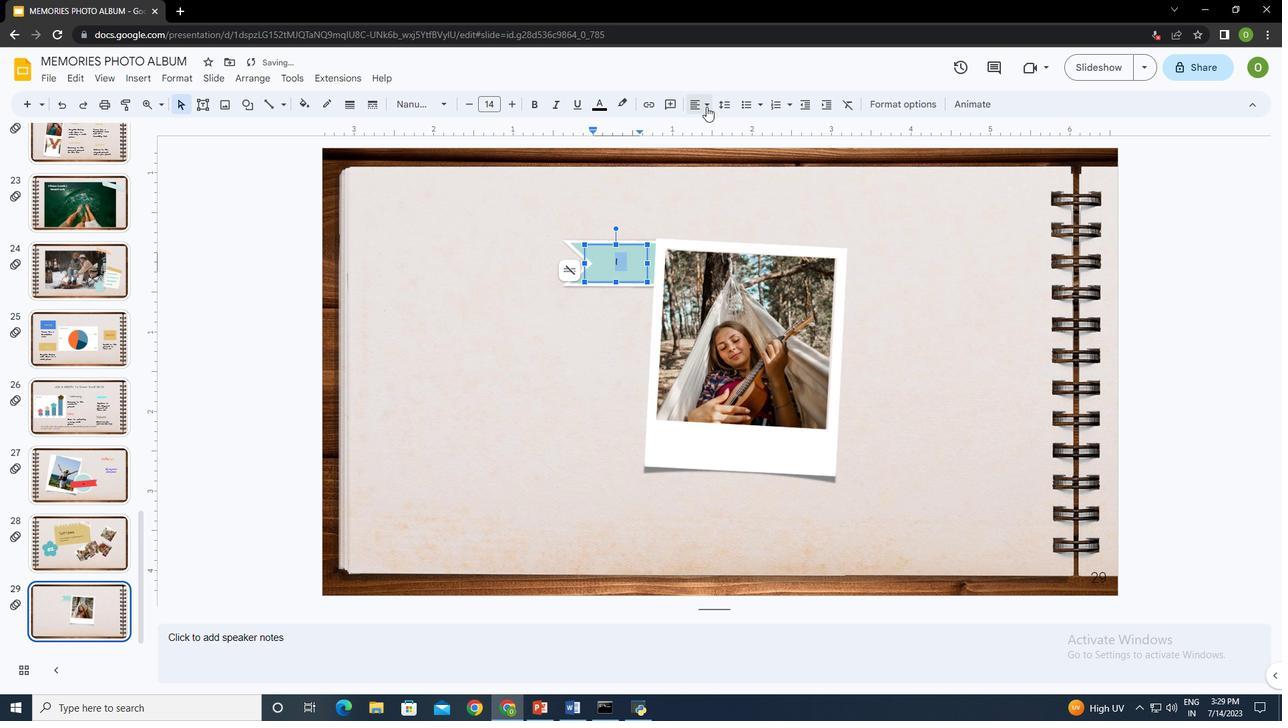 
Action: Mouse pressed left at (705, 105)
Screenshot: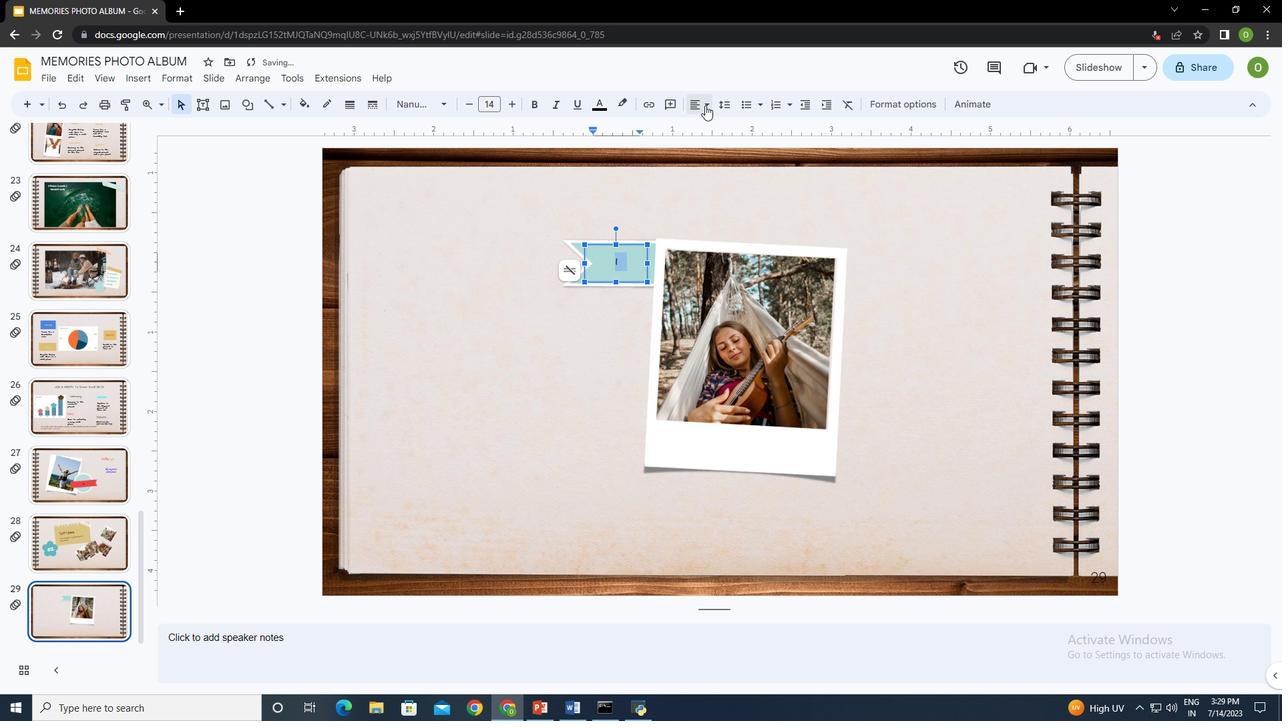 
Action: Mouse moved to (719, 142)
Screenshot: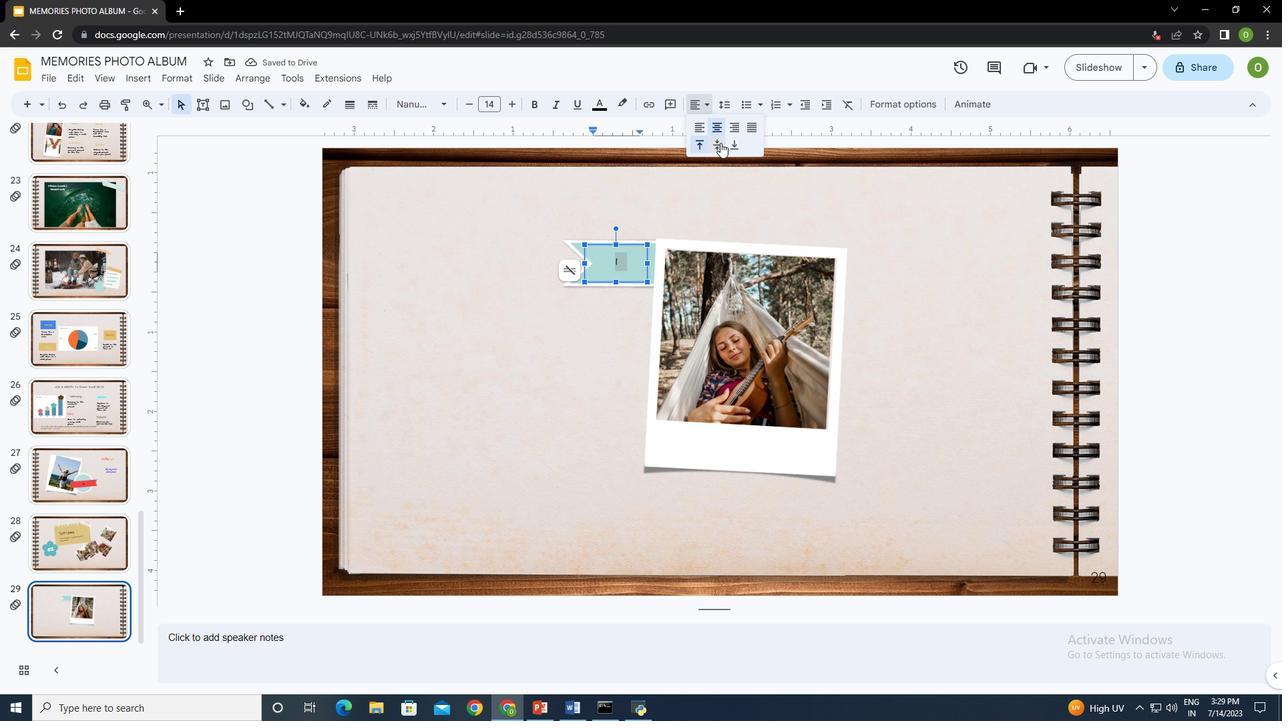 
Action: Mouse pressed left at (719, 142)
Screenshot: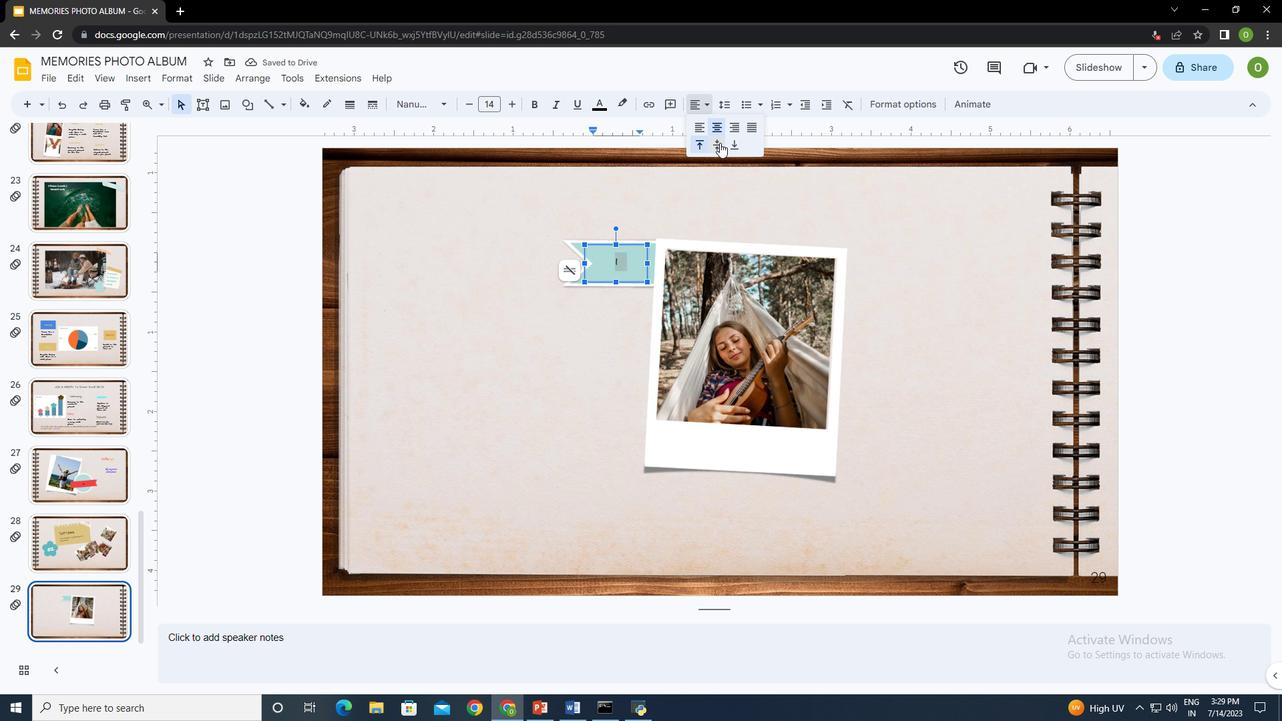 
Action: Mouse moved to (513, 107)
Screenshot: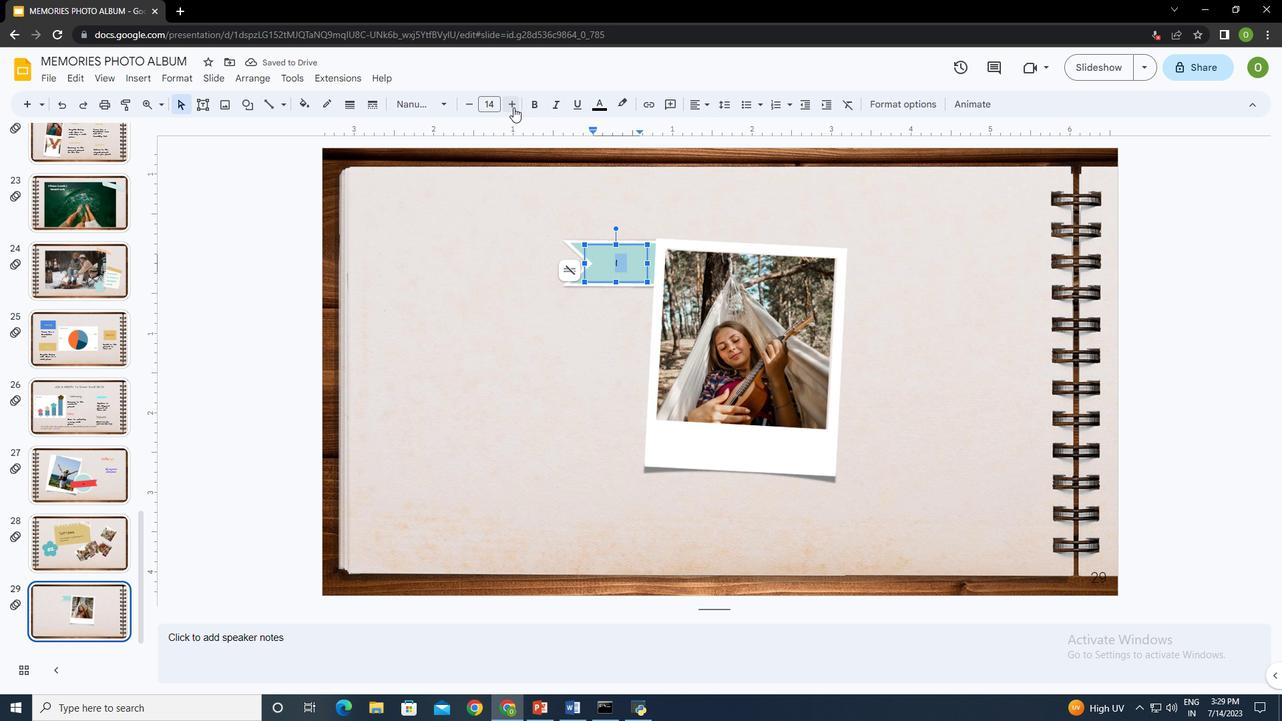 
Action: Mouse pressed left at (513, 107)
Screenshot: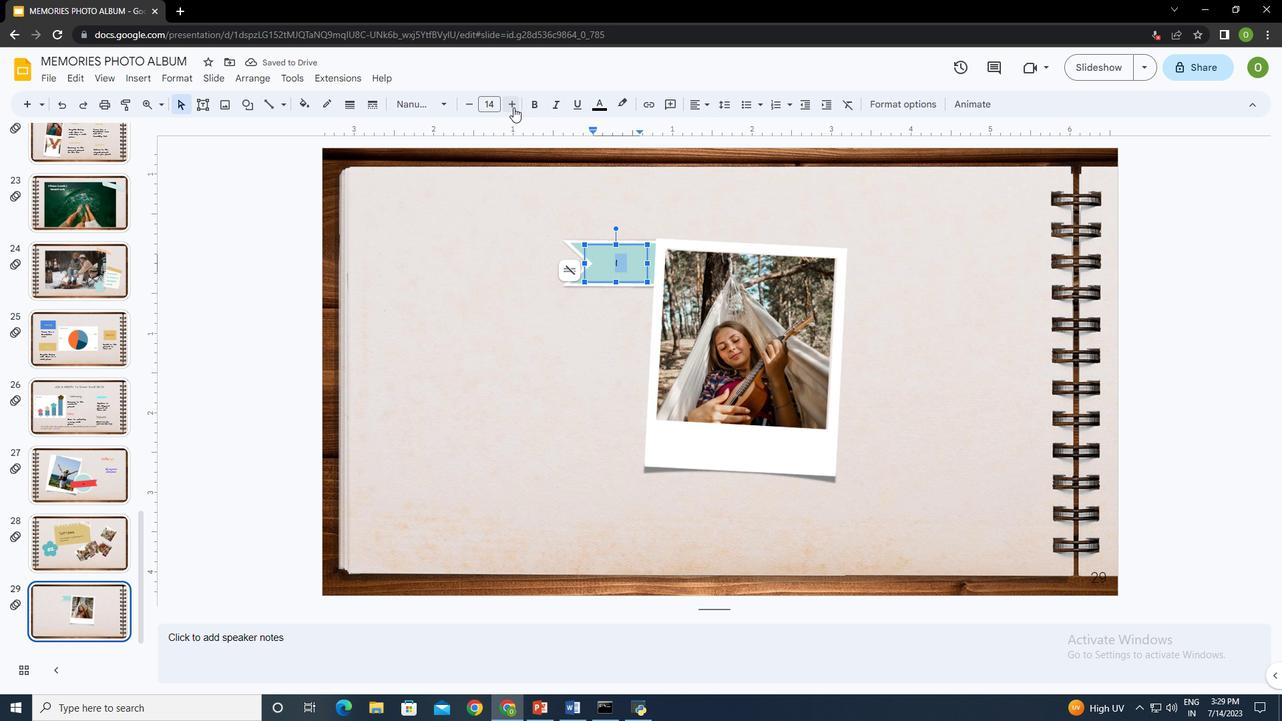 
Action: Mouse moved to (513, 106)
Screenshot: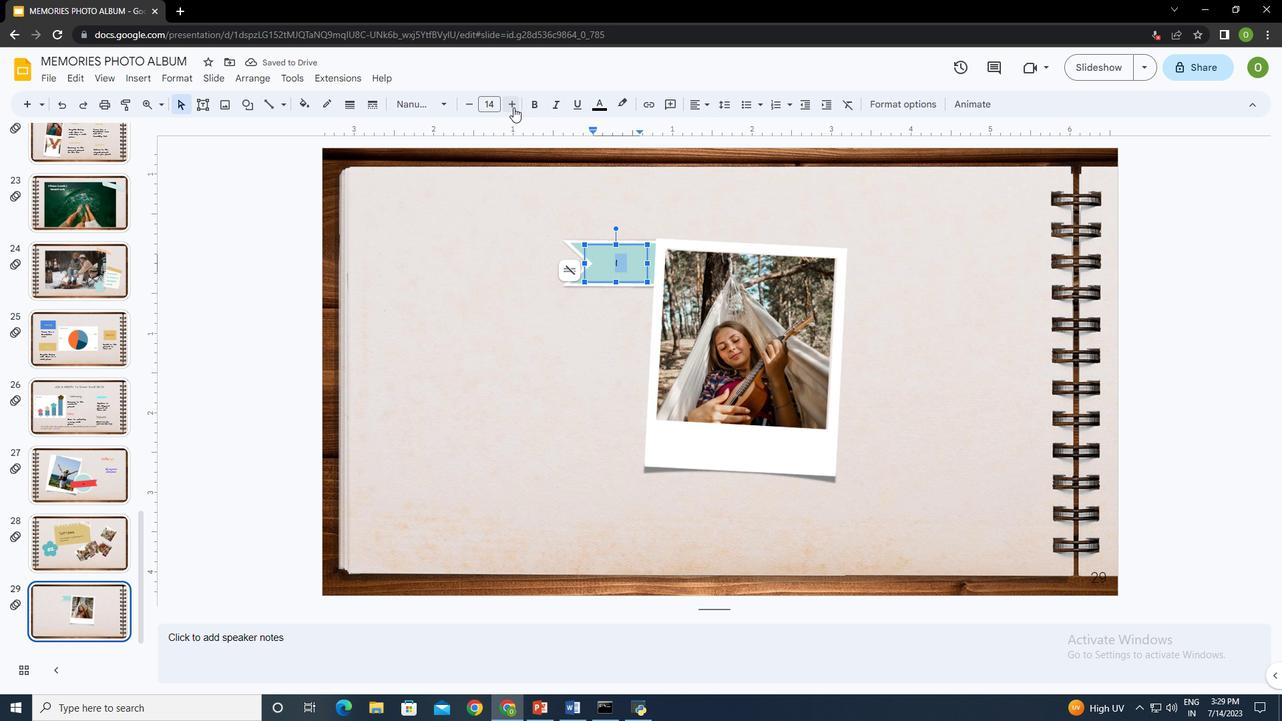 
Action: Mouse pressed left at (513, 106)
Screenshot: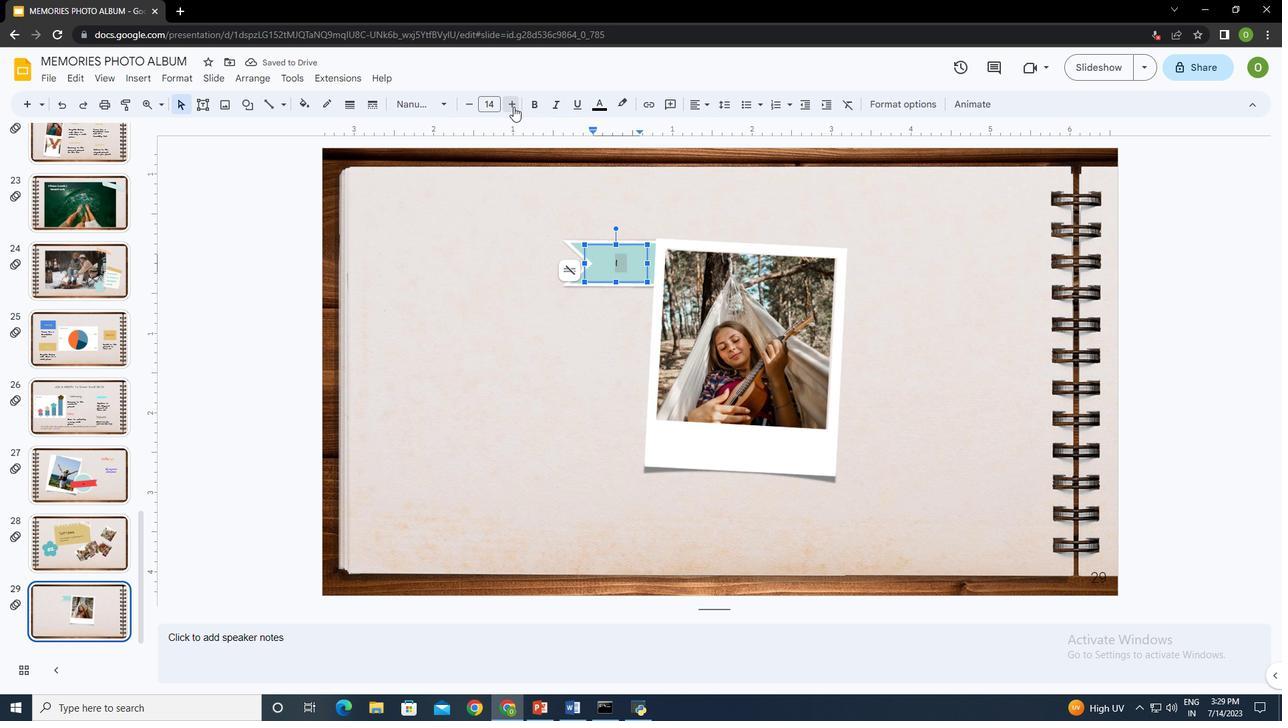 
Action: Mouse pressed left at (513, 106)
Screenshot: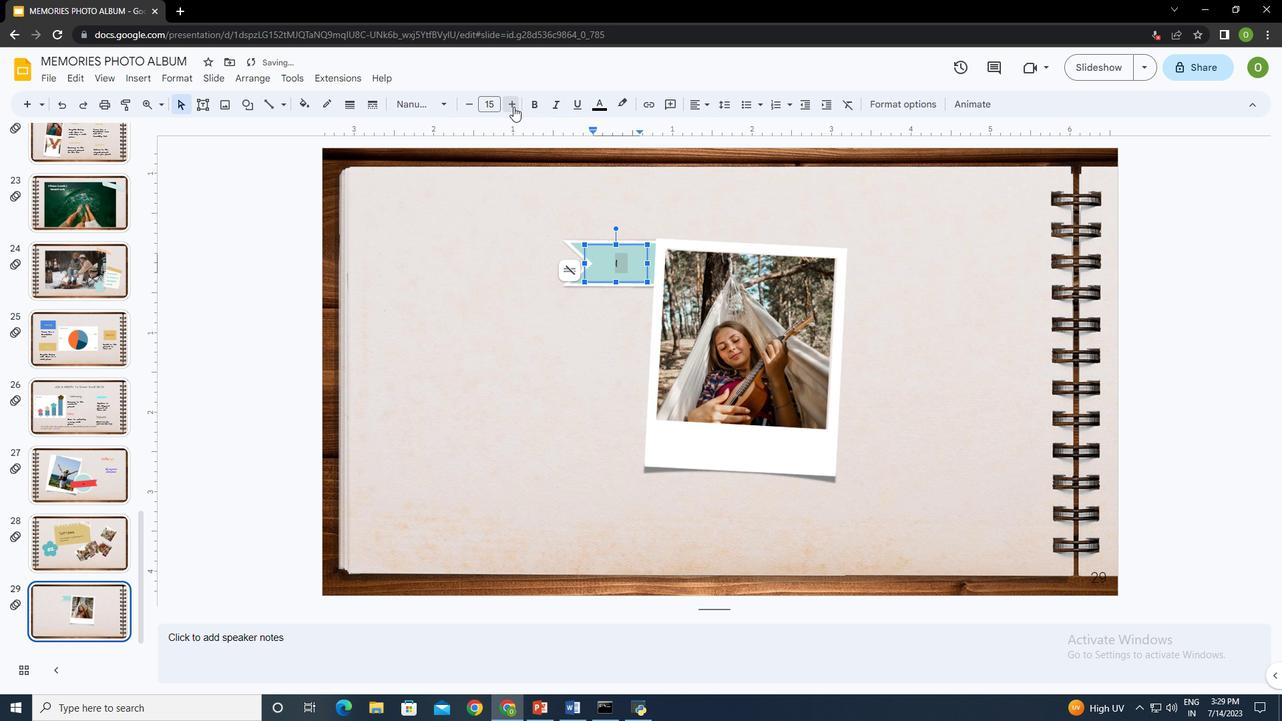 
Action: Mouse pressed left at (513, 106)
Screenshot: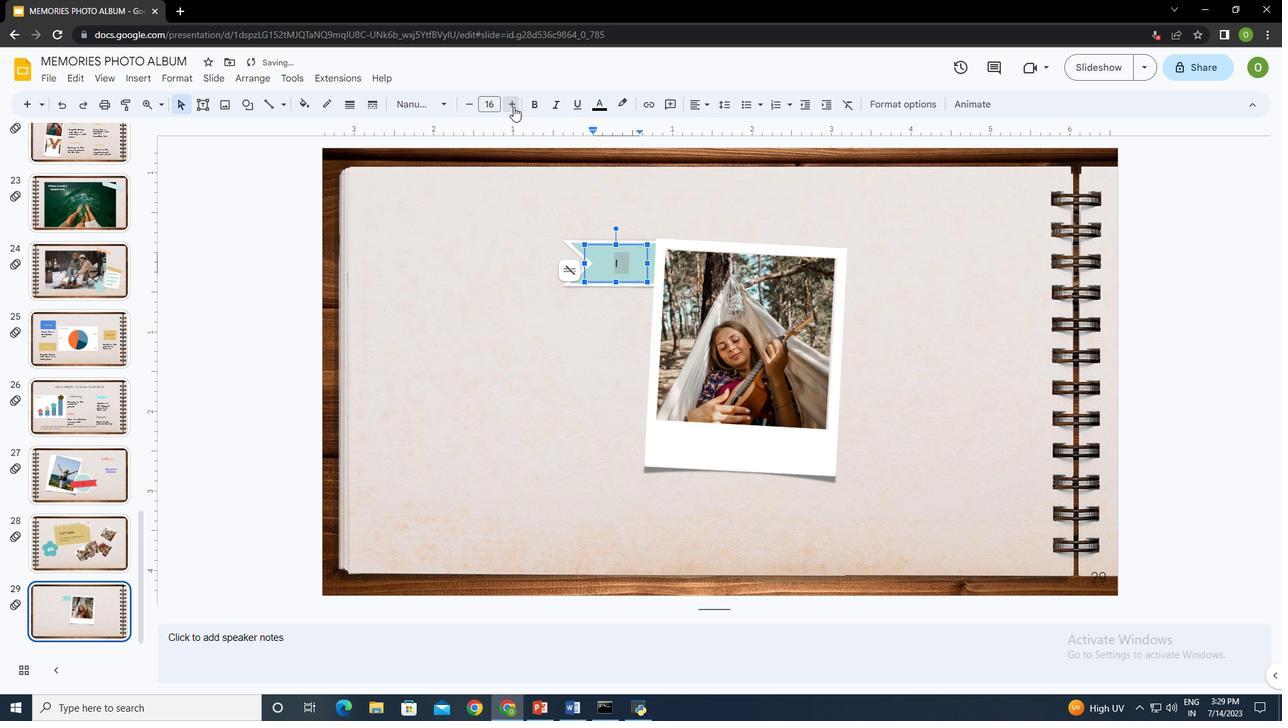 
Action: Mouse pressed left at (513, 106)
Screenshot: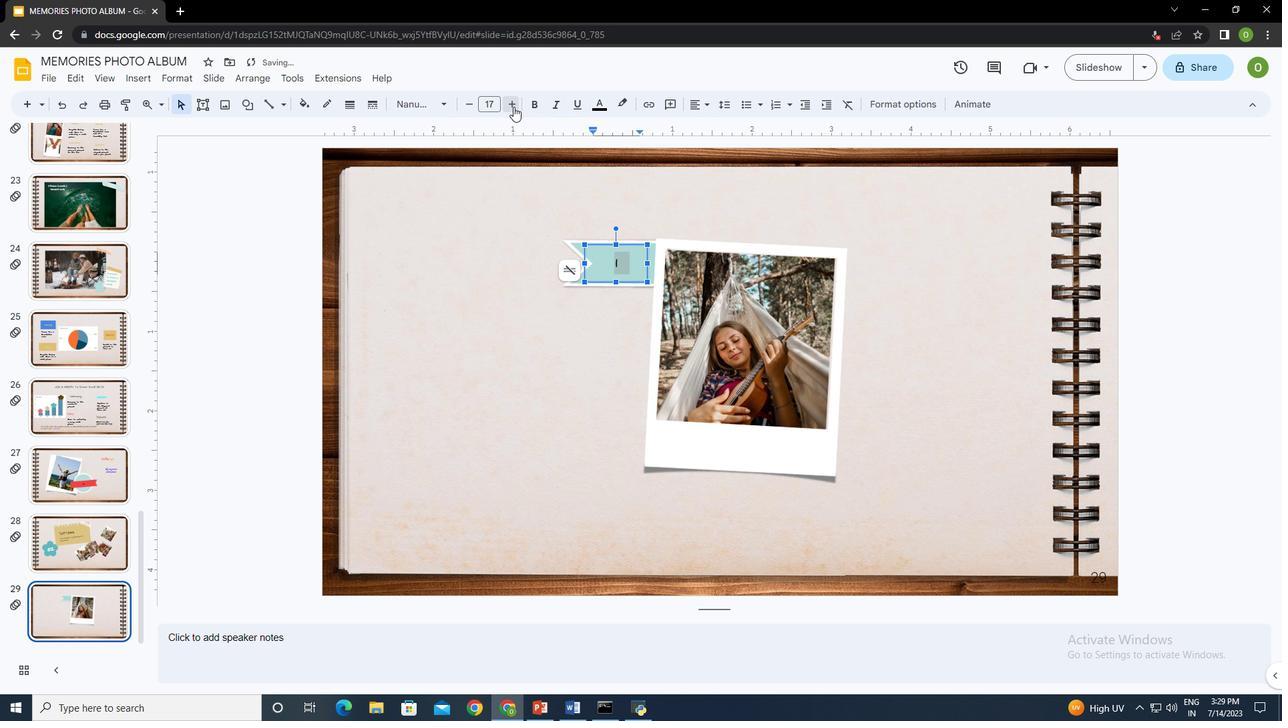 
Action: Mouse moved to (492, 102)
Screenshot: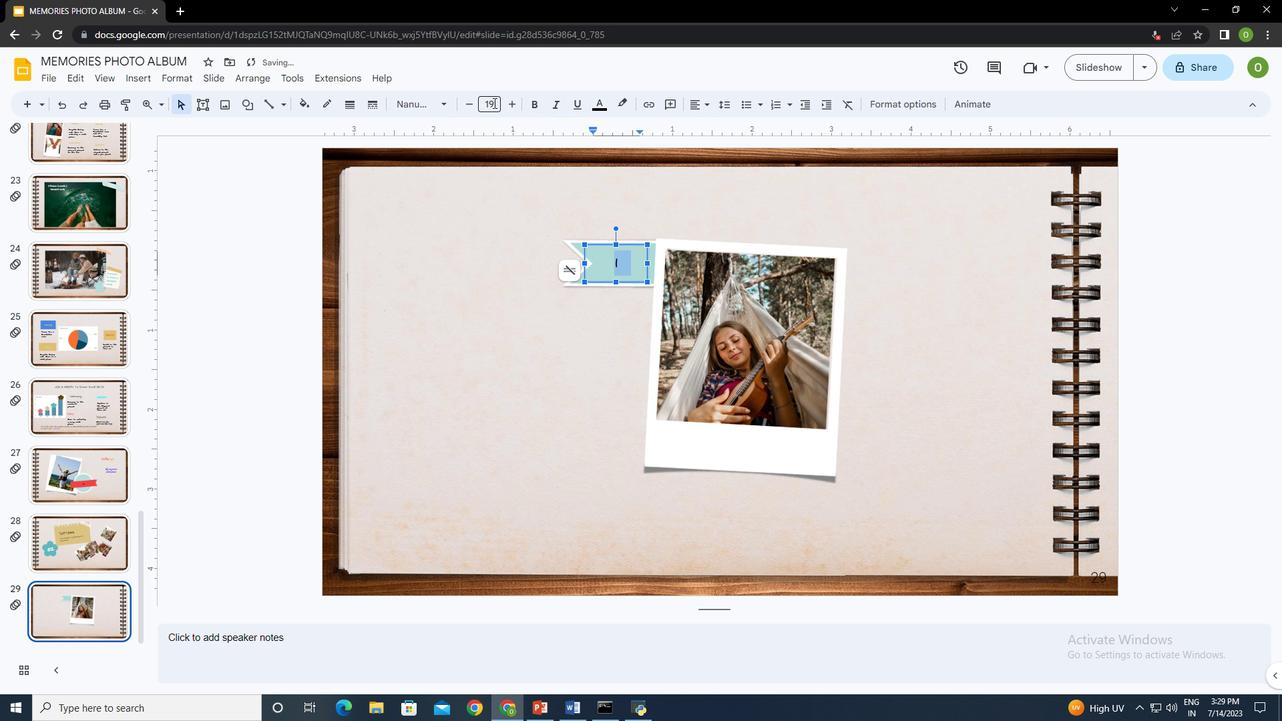 
Action: Mouse pressed left at (492, 102)
Screenshot: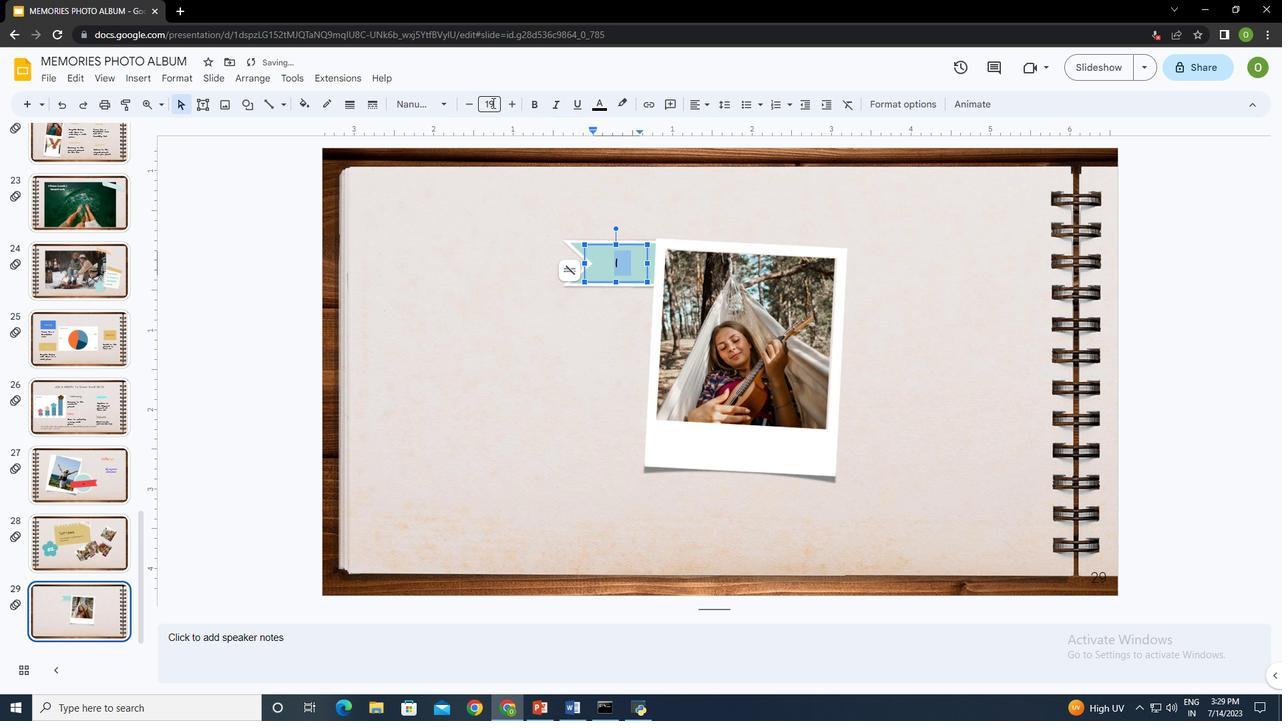 
Action: Key pressed 30<Key.enter>
Screenshot: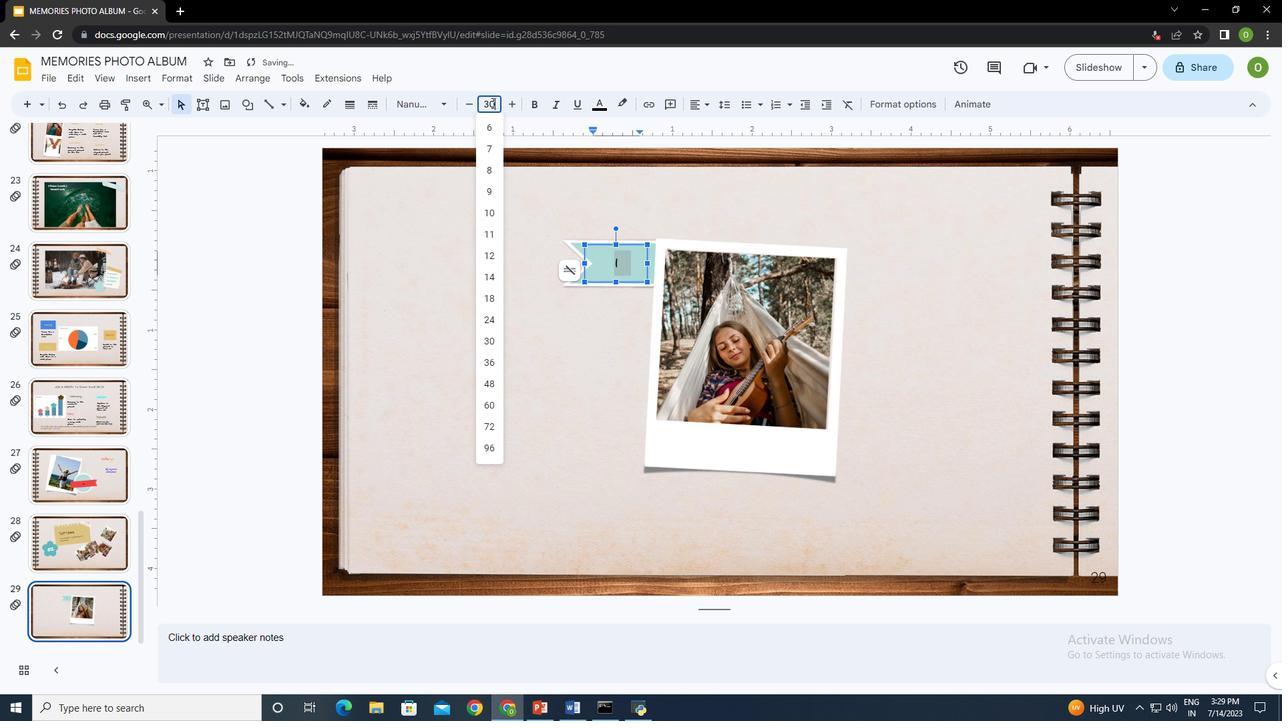
Action: Mouse moved to (605, 320)
Screenshot: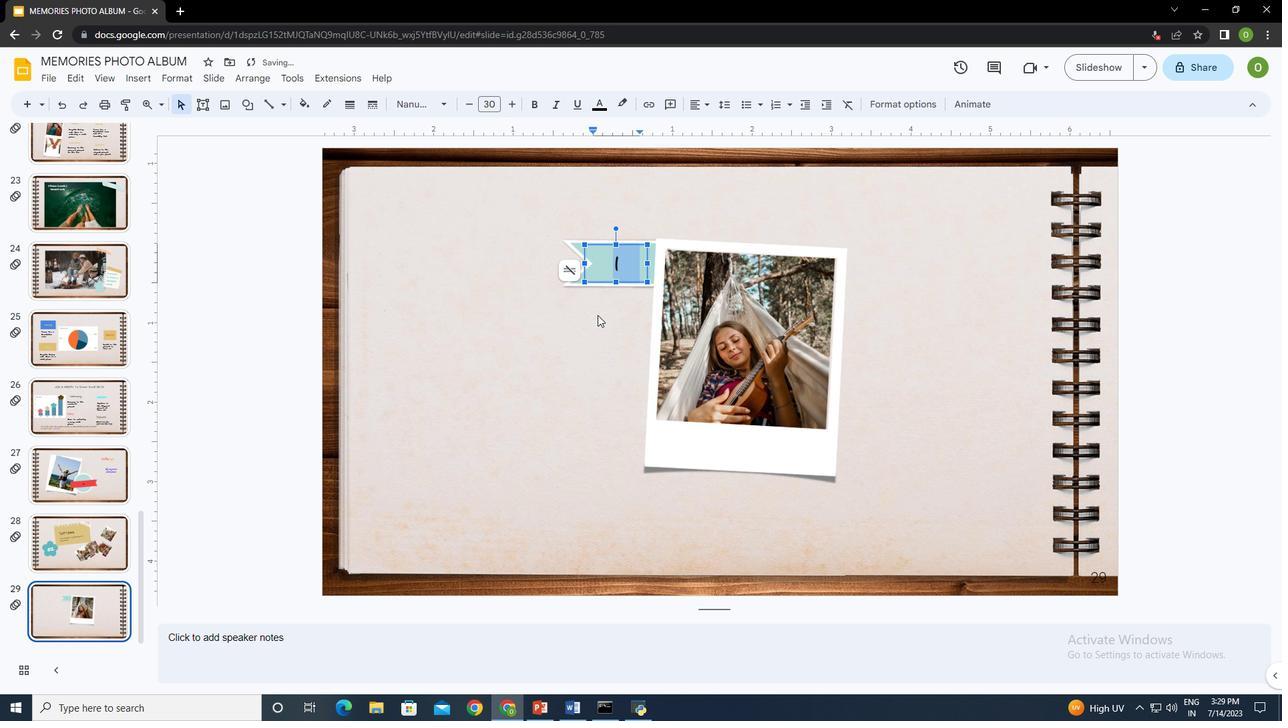 
Action: Mouse pressed left at (605, 320)
Screenshot: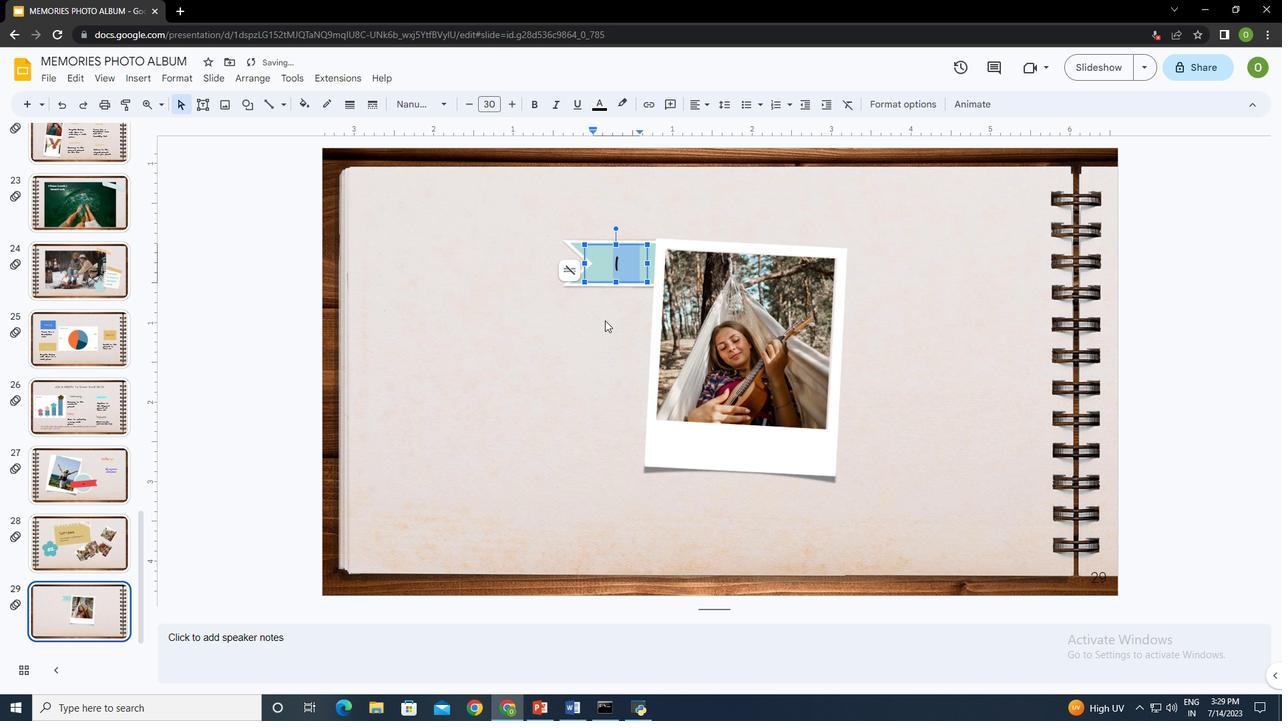 
Action: Mouse moved to (142, 77)
Screenshot: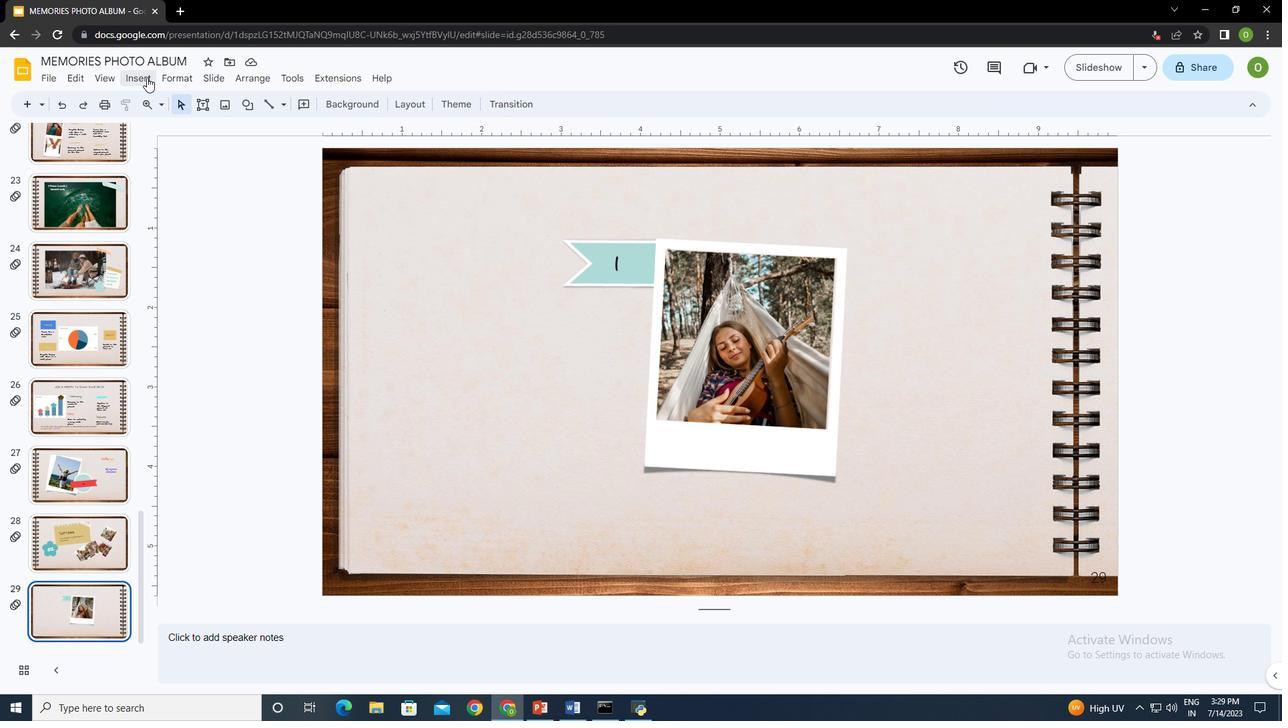 
Action: Mouse pressed left at (142, 77)
Screenshot: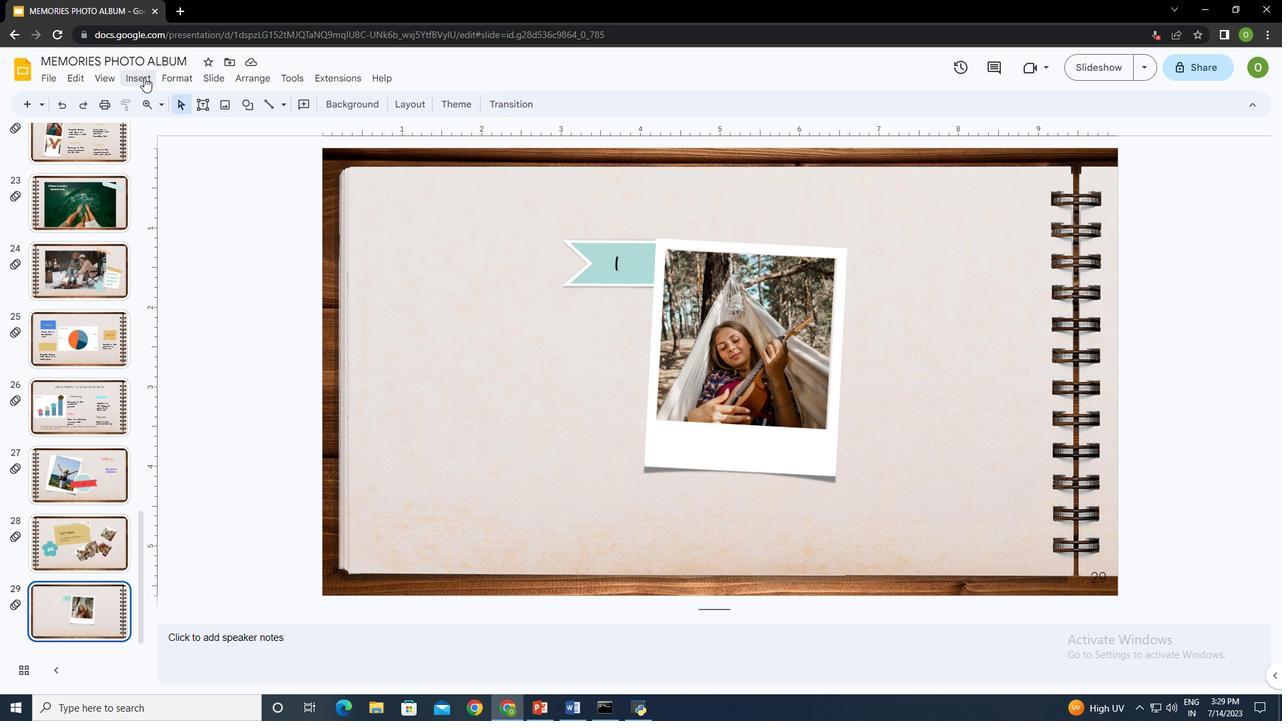 
Action: Mouse moved to (412, 103)
Screenshot: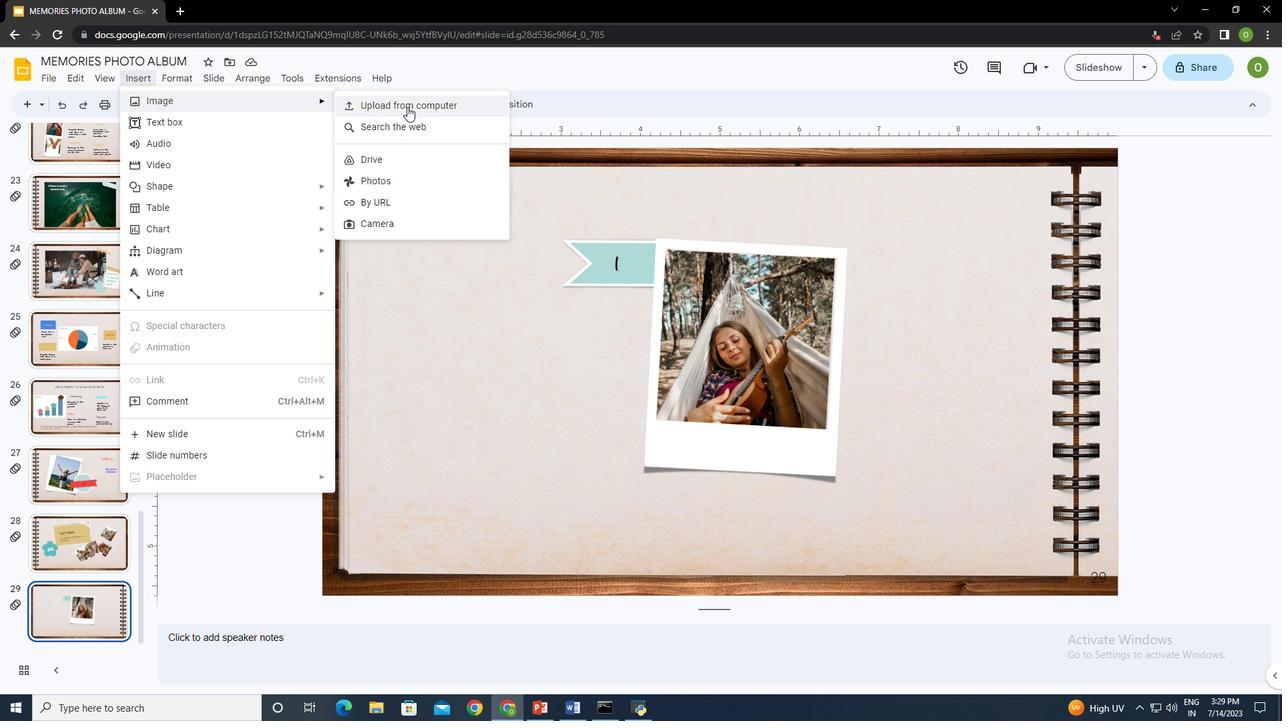 
Action: Mouse pressed left at (412, 103)
Screenshot: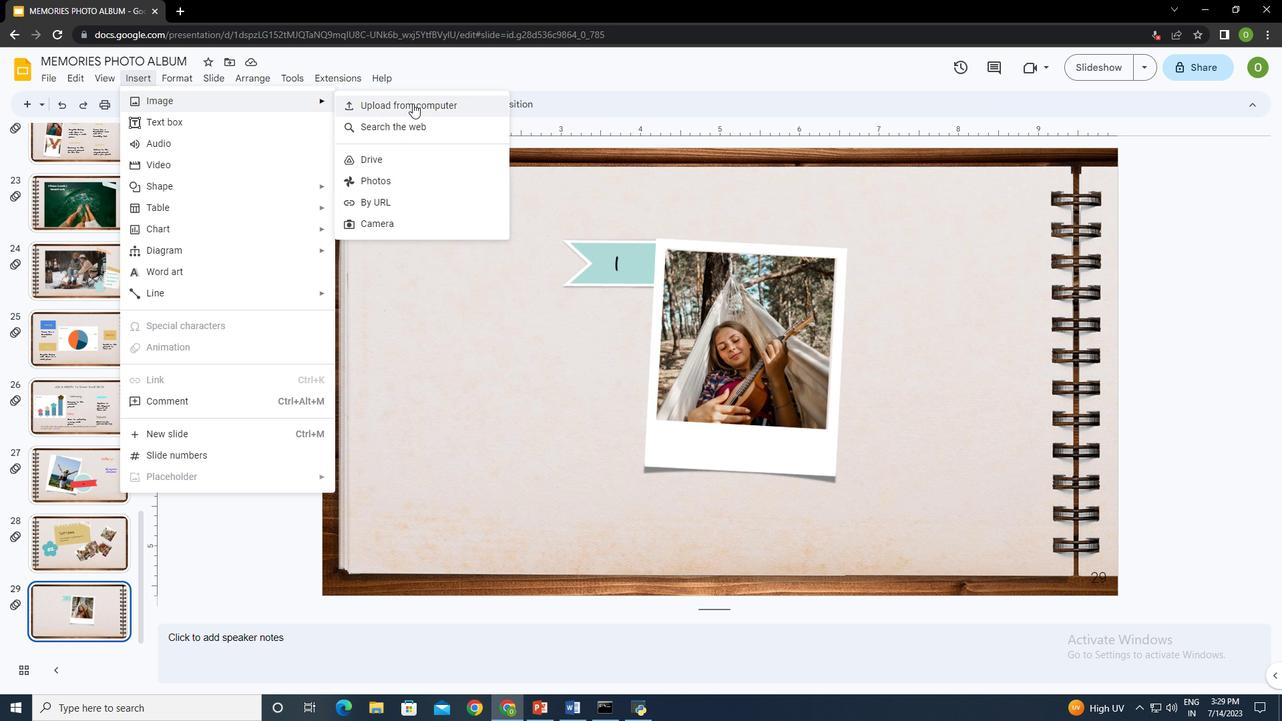 
Action: Mouse moved to (404, 212)
Screenshot: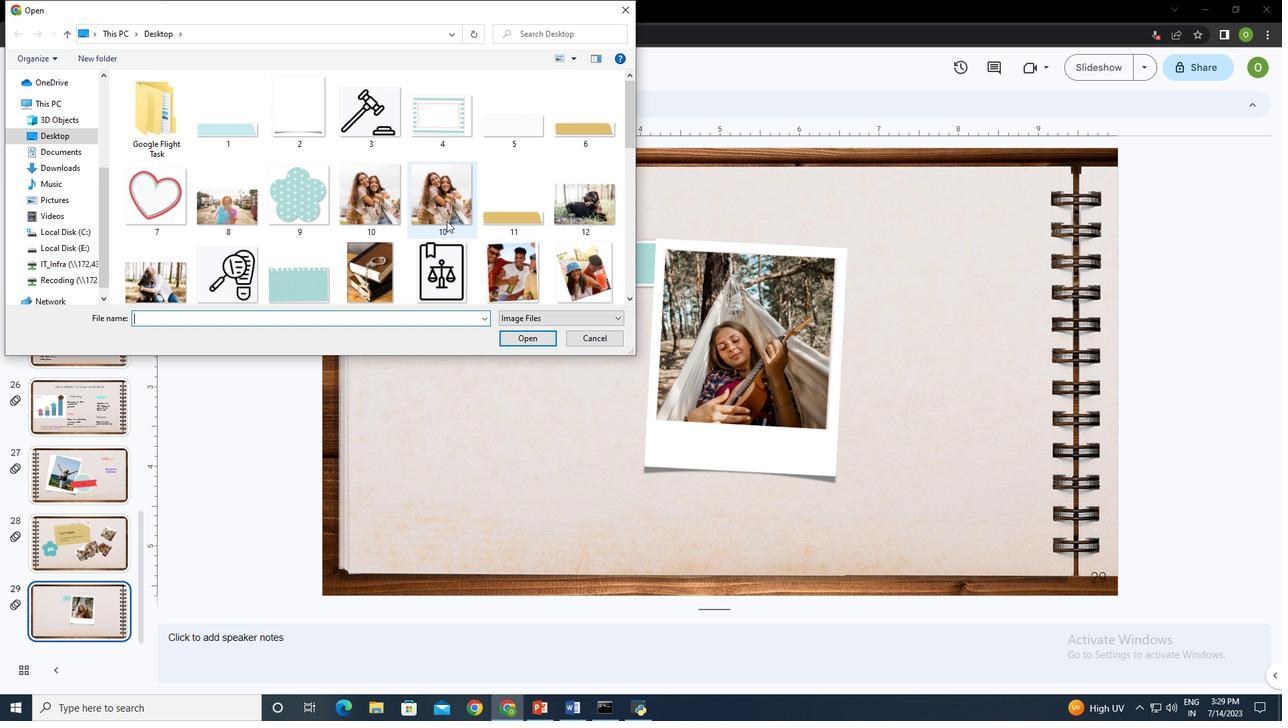 
Action: Mouse scrolled (404, 211) with delta (0, 0)
Screenshot: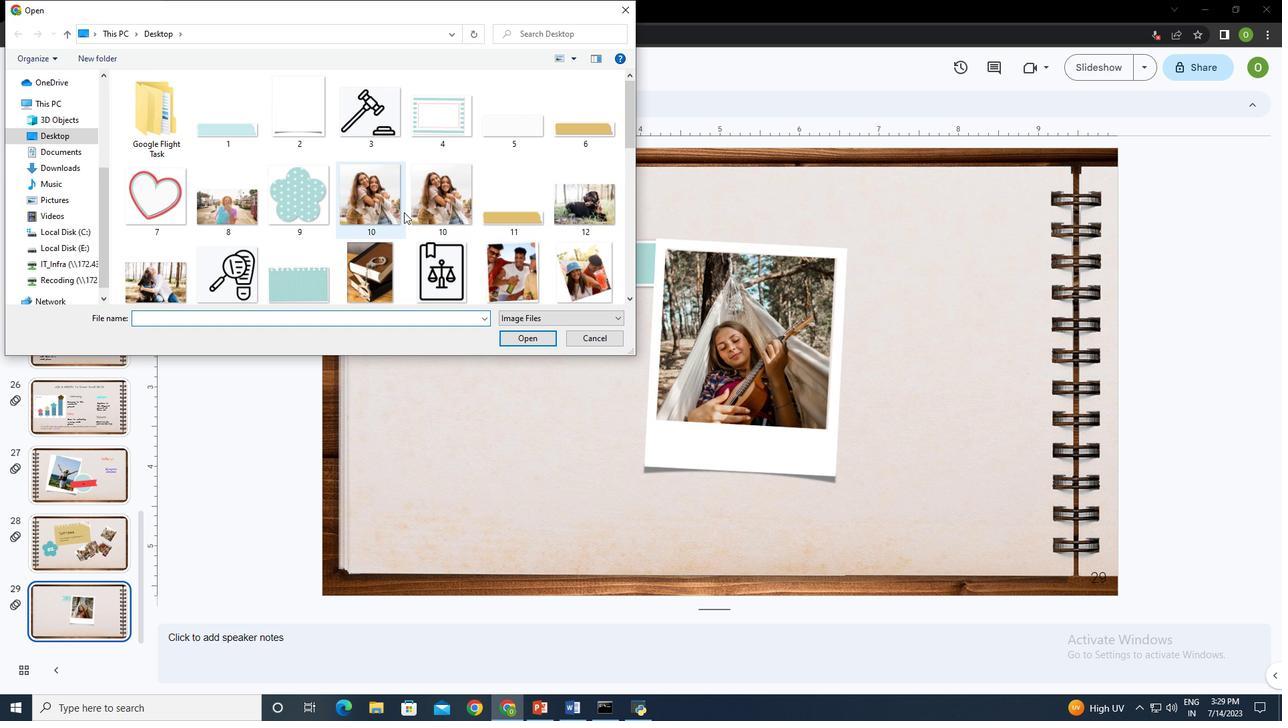 
Action: Mouse scrolled (404, 211) with delta (0, 0)
Screenshot: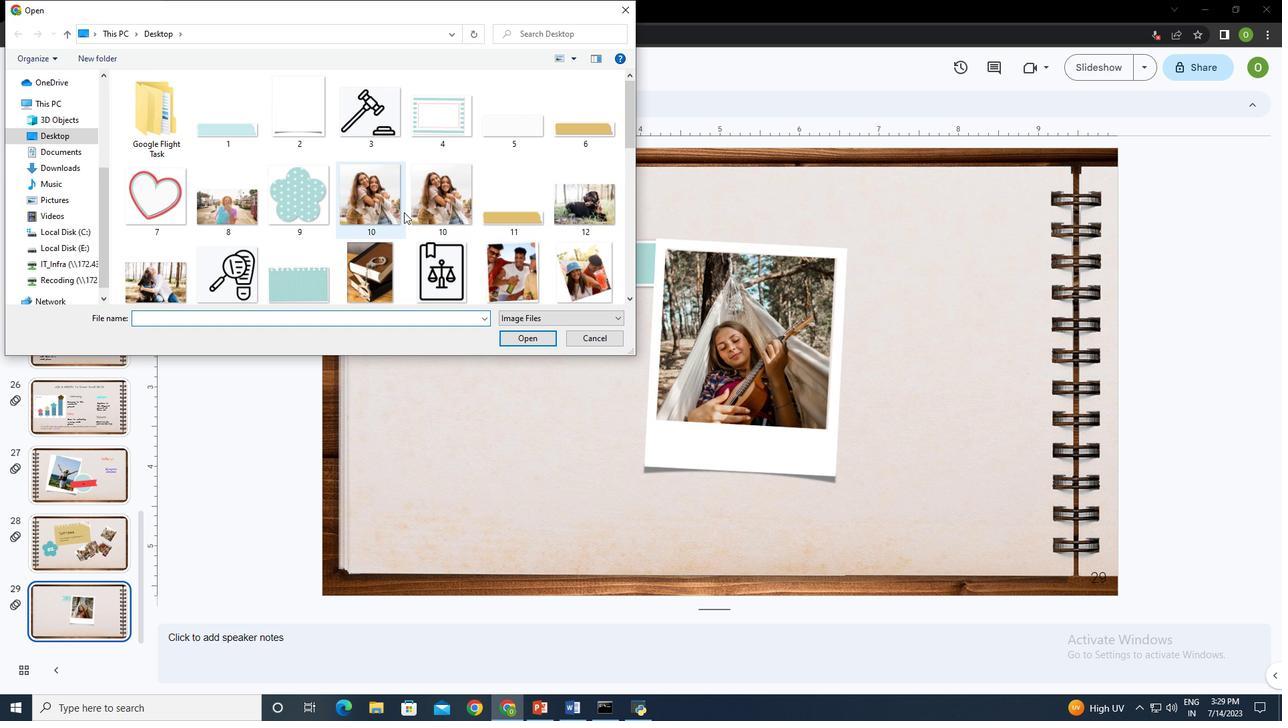 
Action: Mouse scrolled (404, 211) with delta (0, 0)
Screenshot: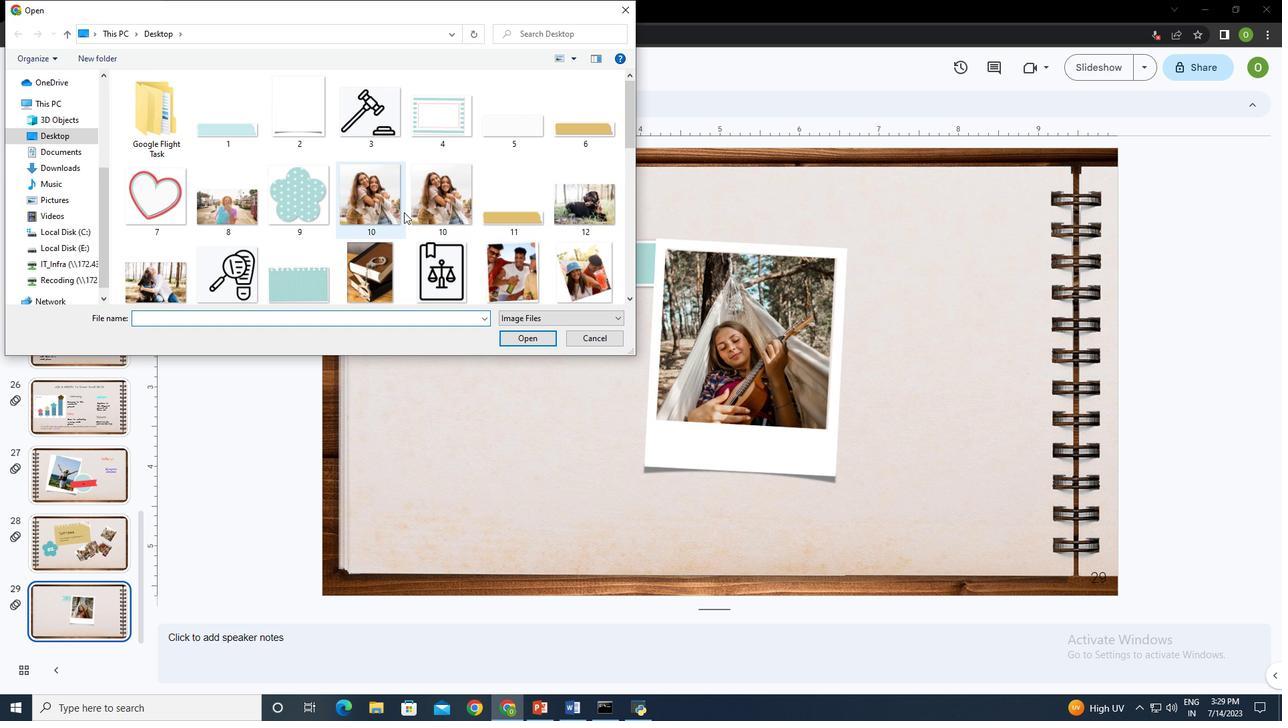 
Action: Mouse scrolled (404, 211) with delta (0, 0)
Screenshot: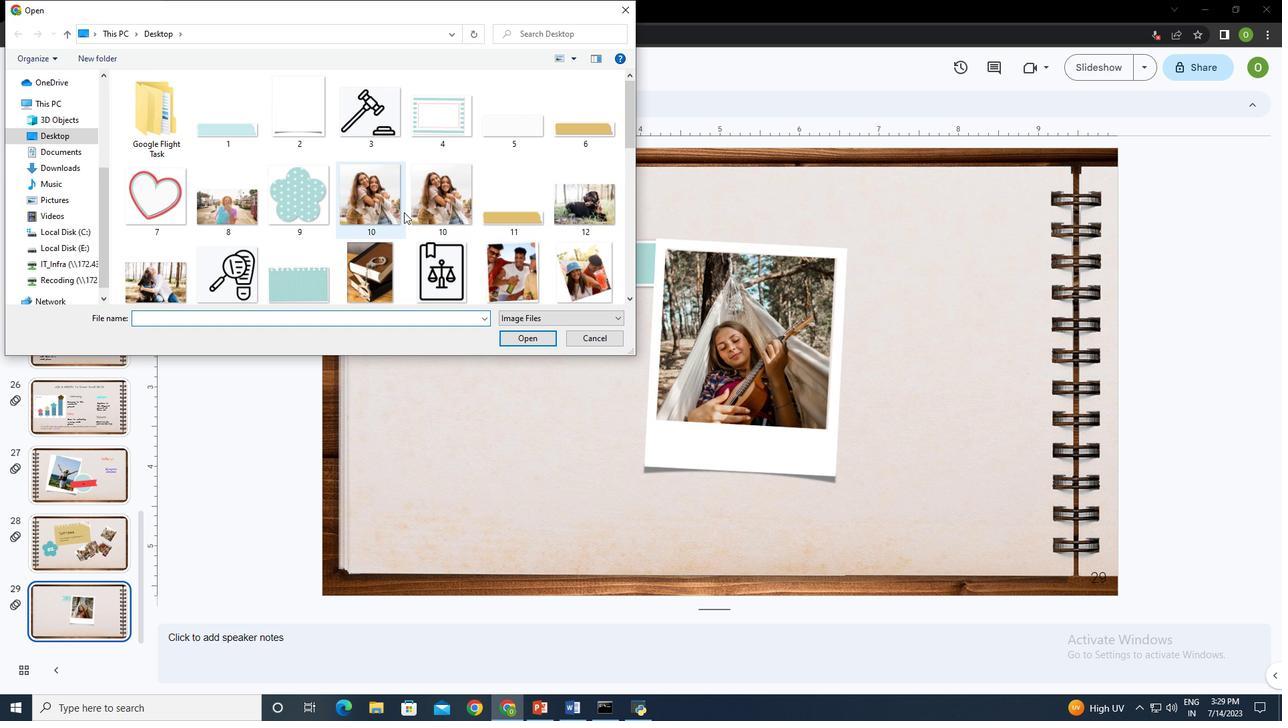 
Action: Mouse scrolled (404, 211) with delta (0, 0)
Screenshot: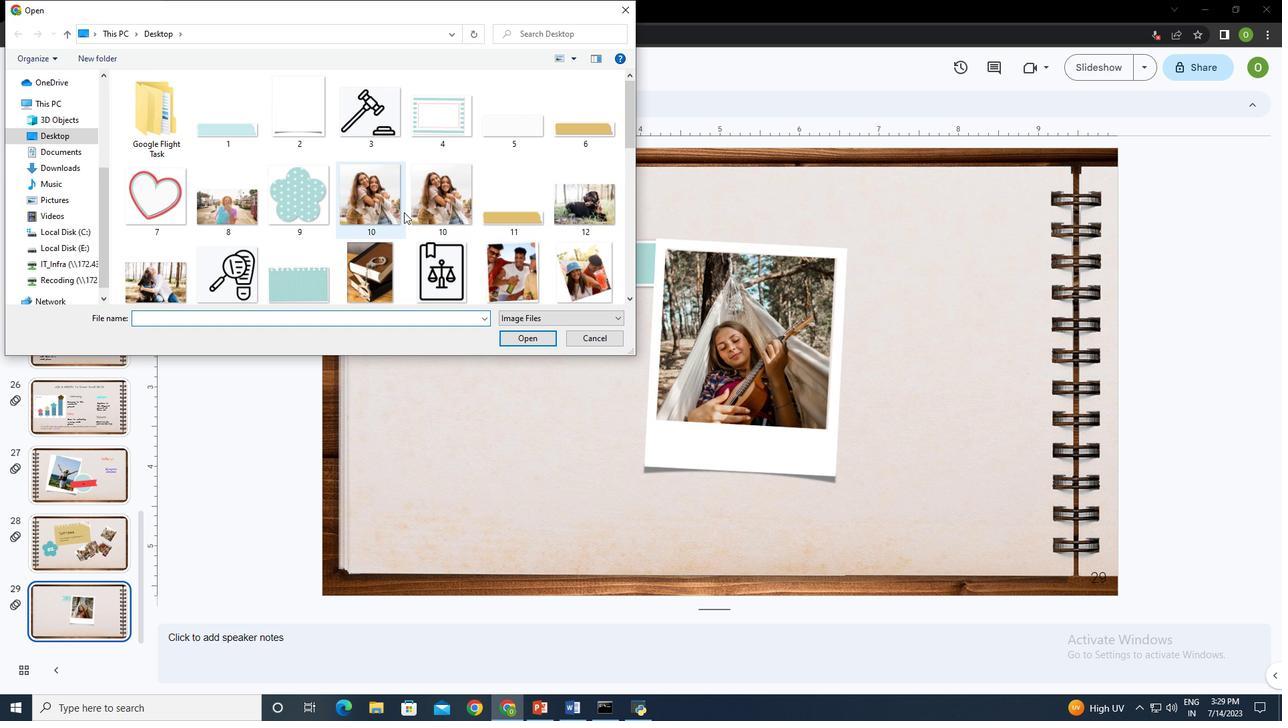 
Action: Mouse scrolled (404, 211) with delta (0, 0)
Screenshot: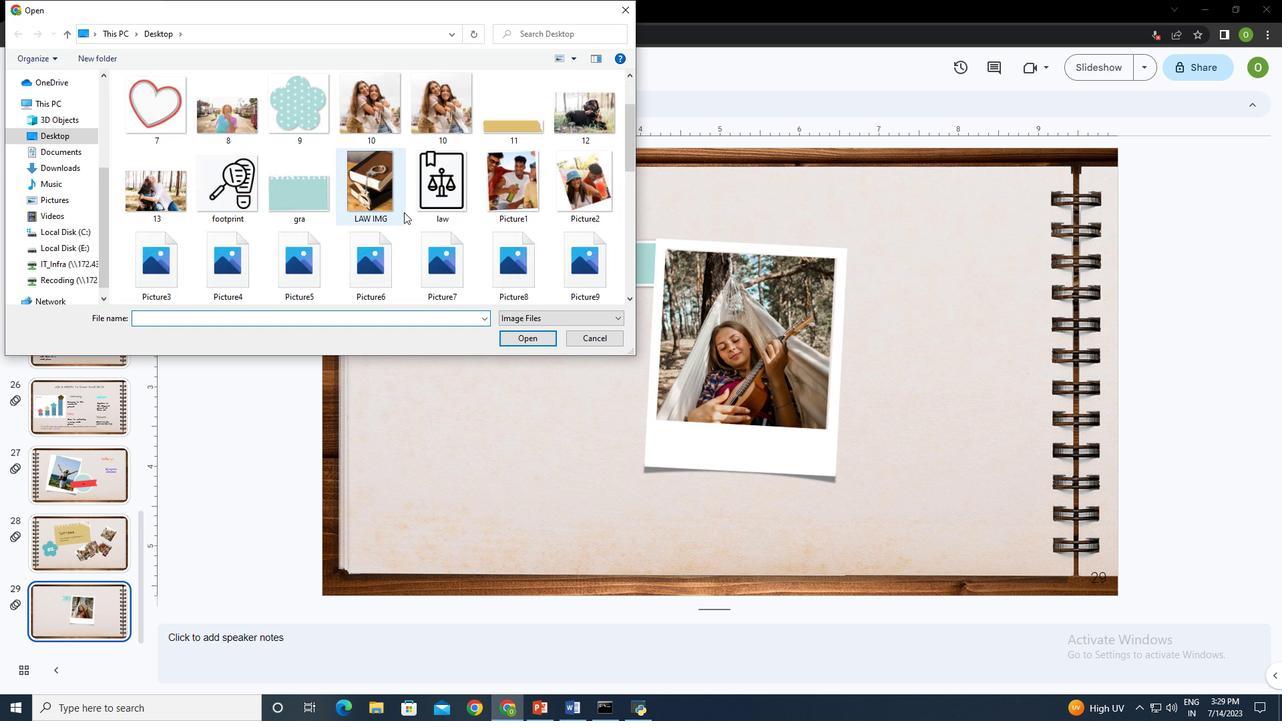 
Action: Mouse scrolled (404, 211) with delta (0, 0)
Screenshot: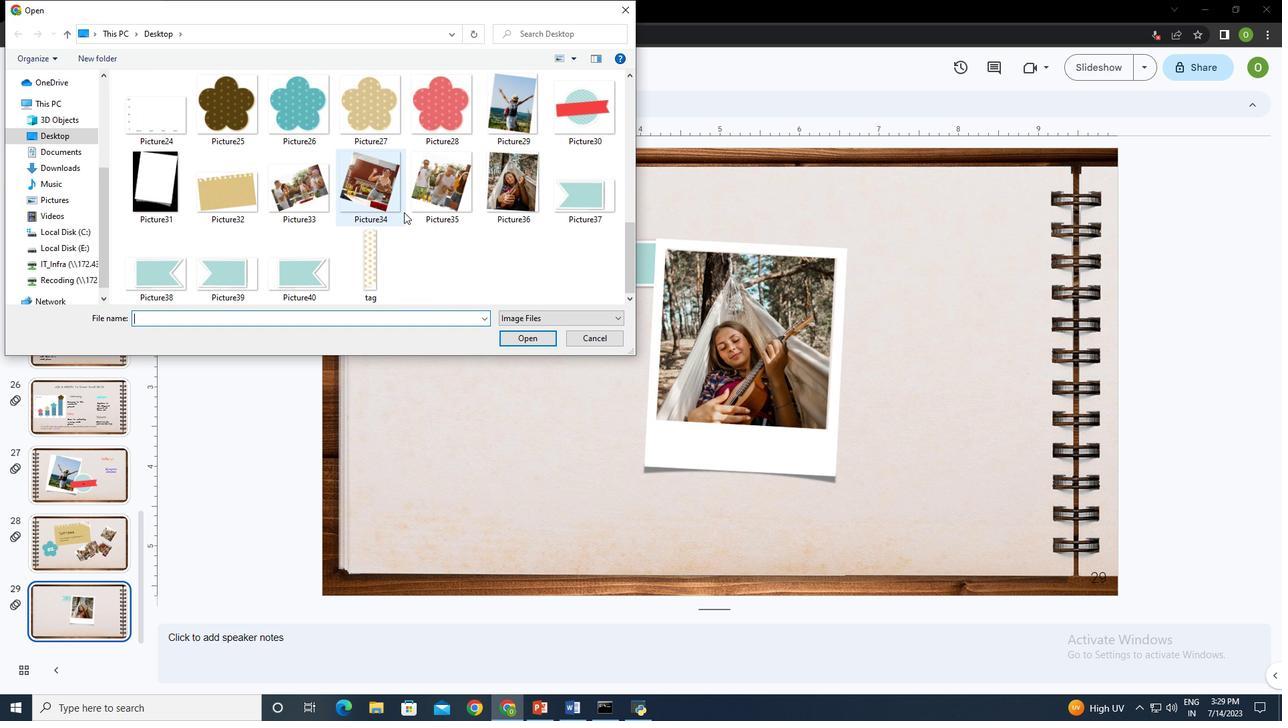 
Action: Mouse scrolled (404, 211) with delta (0, 0)
Screenshot: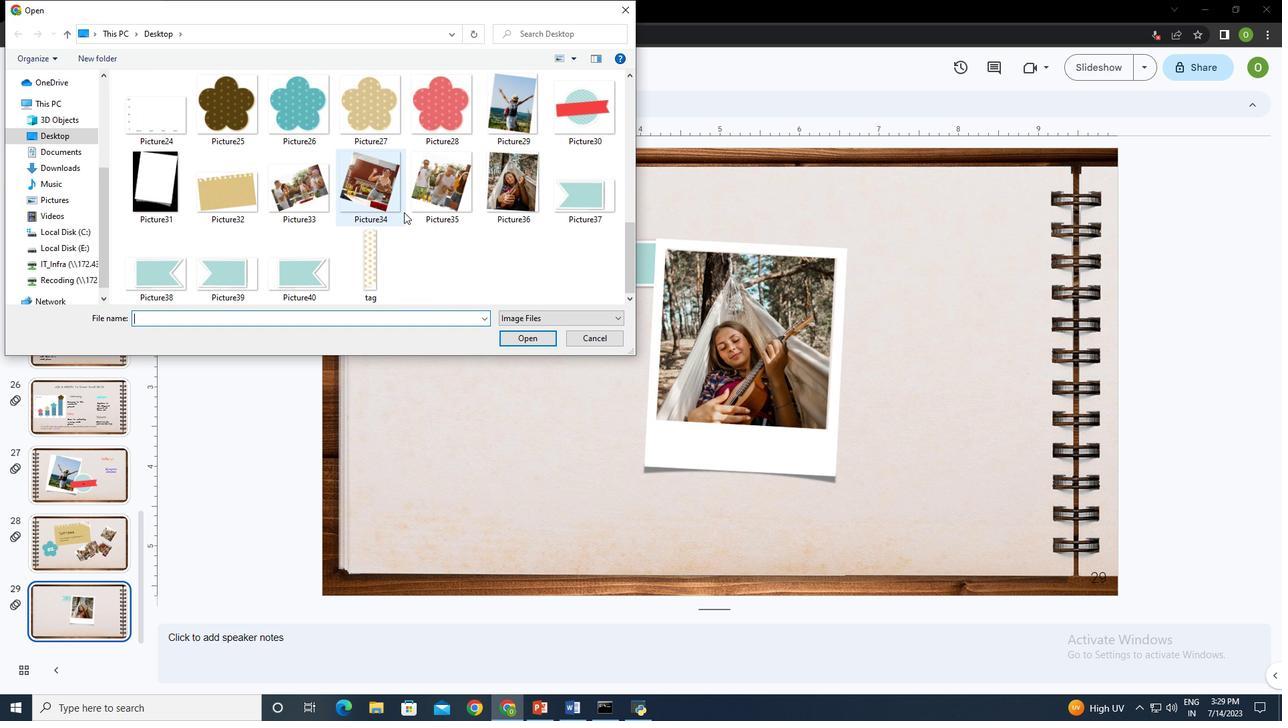 
Action: Mouse scrolled (404, 211) with delta (0, 0)
Screenshot: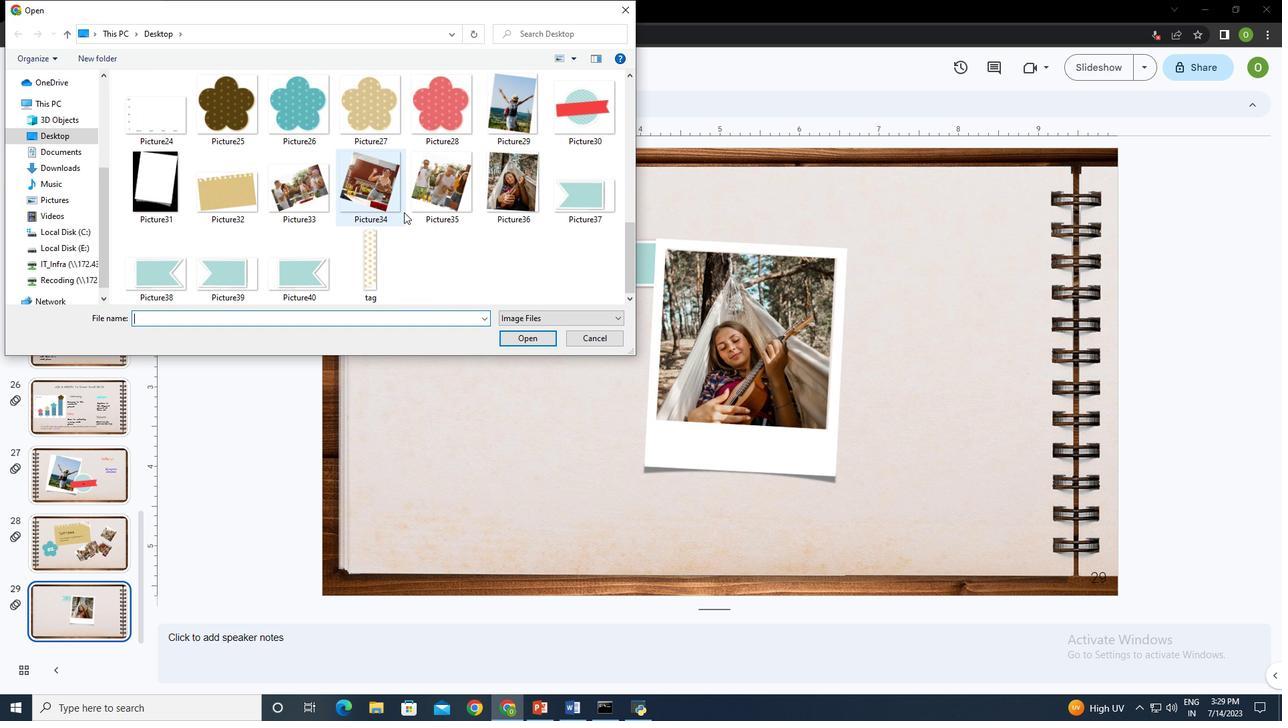 
Action: Mouse scrolled (404, 211) with delta (0, 0)
Screenshot: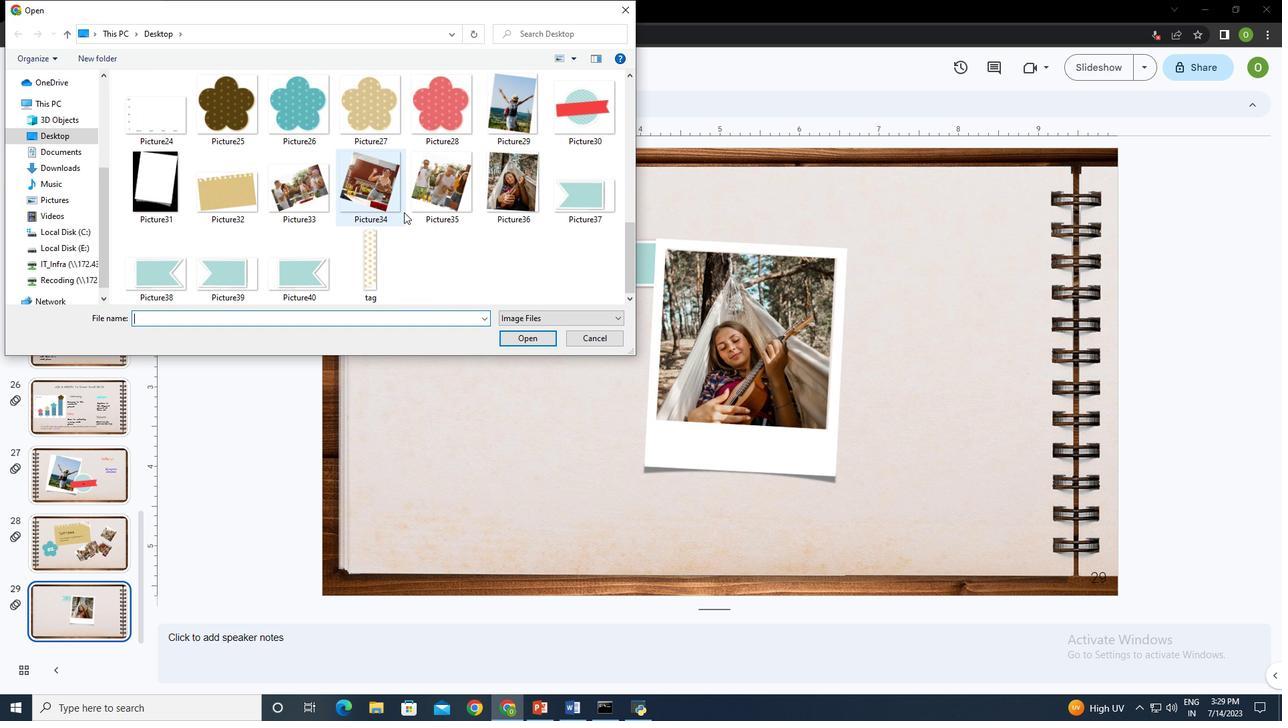 
Action: Mouse moved to (161, 273)
Screenshot: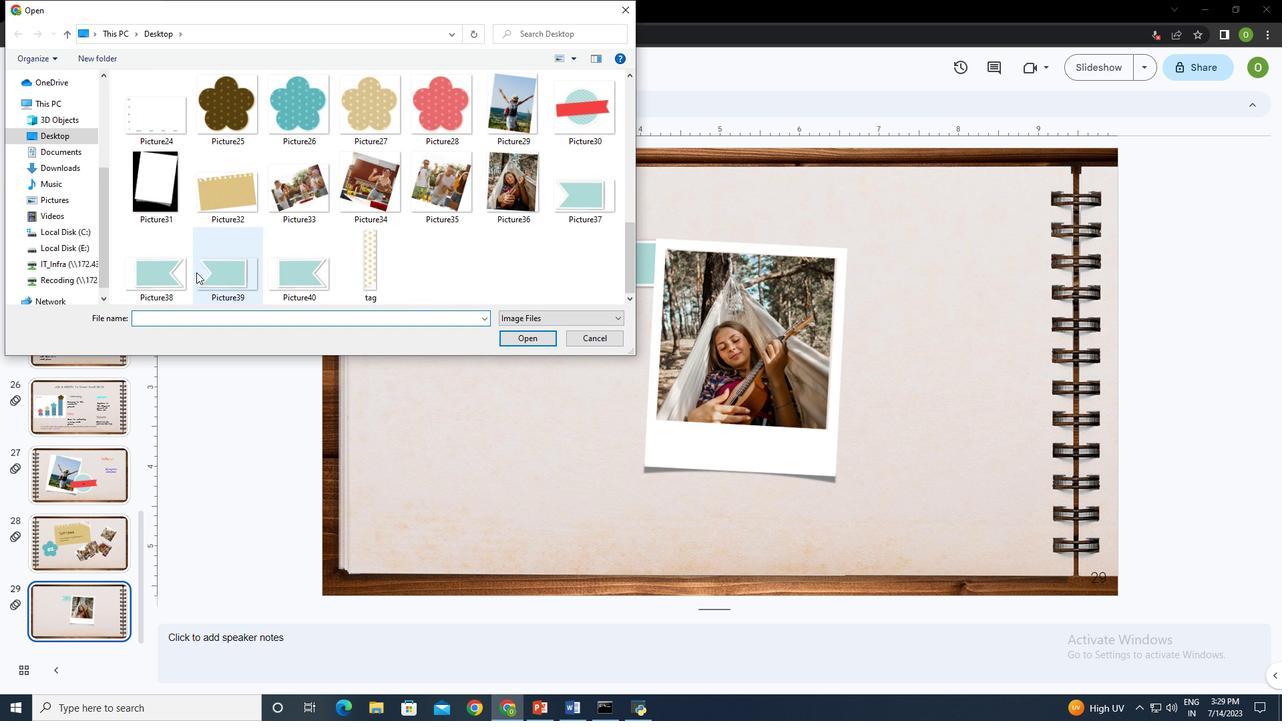 
Action: Mouse pressed left at (161, 273)
Screenshot: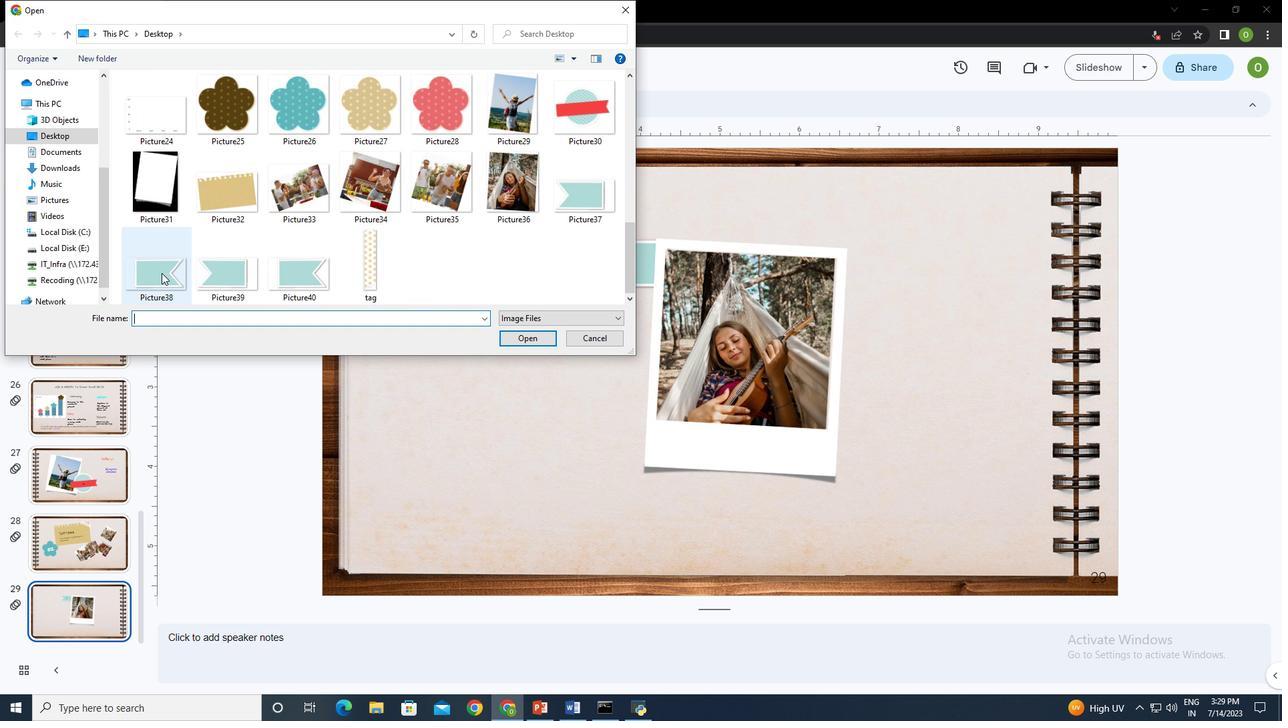 
Action: Mouse moved to (525, 336)
Screenshot: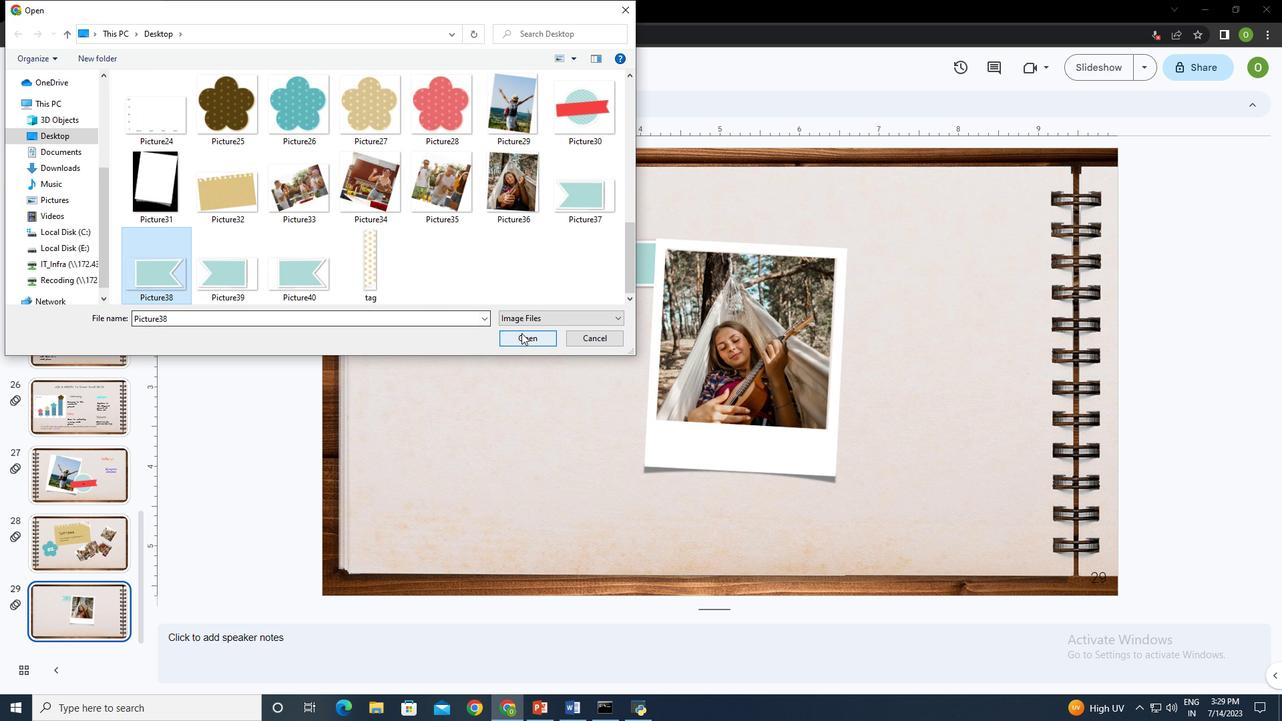 
Action: Mouse pressed left at (525, 336)
Screenshot: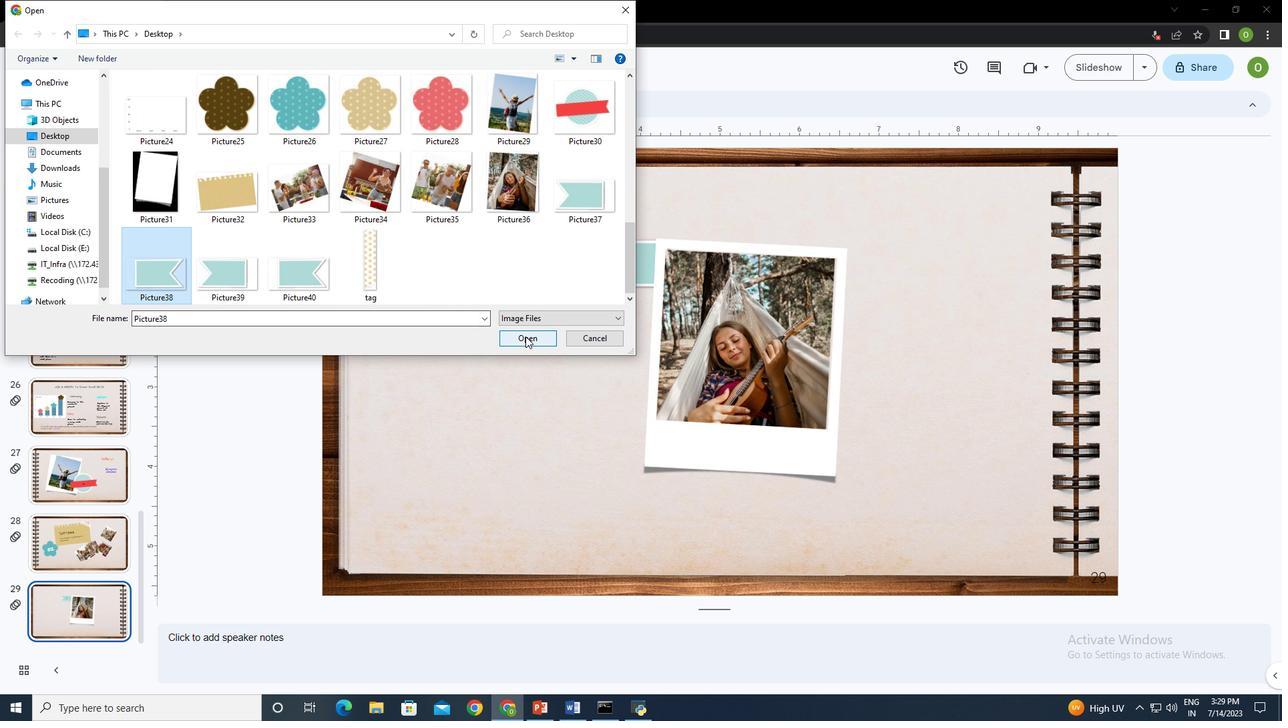 
Action: Mouse moved to (954, 201)
Screenshot: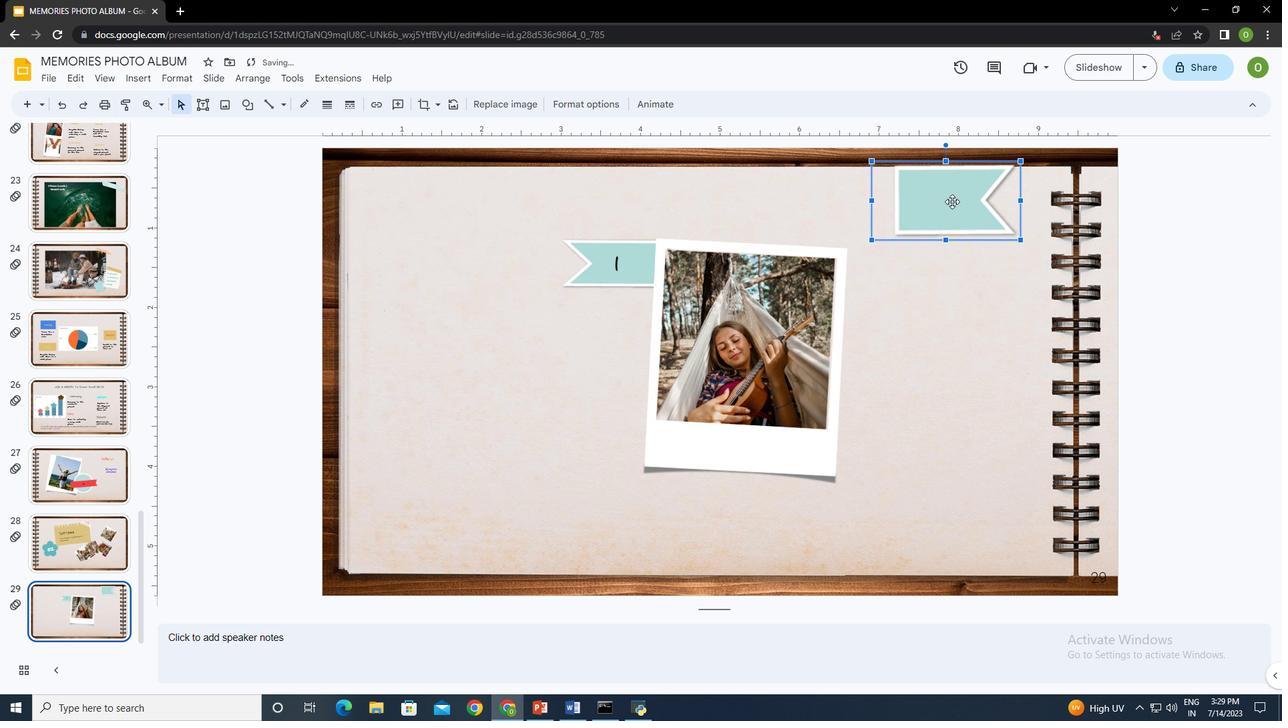 
Action: Mouse pressed left at (954, 201)
Screenshot: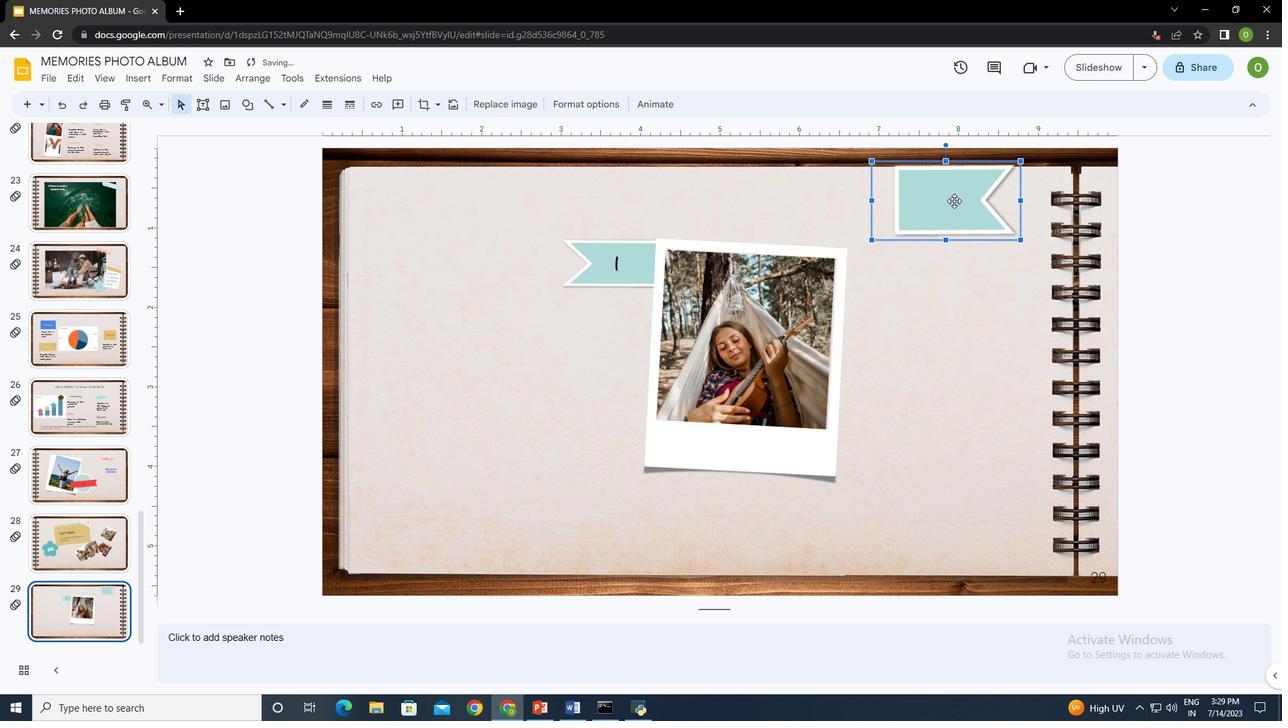 
Action: Mouse moved to (911, 284)
Screenshot: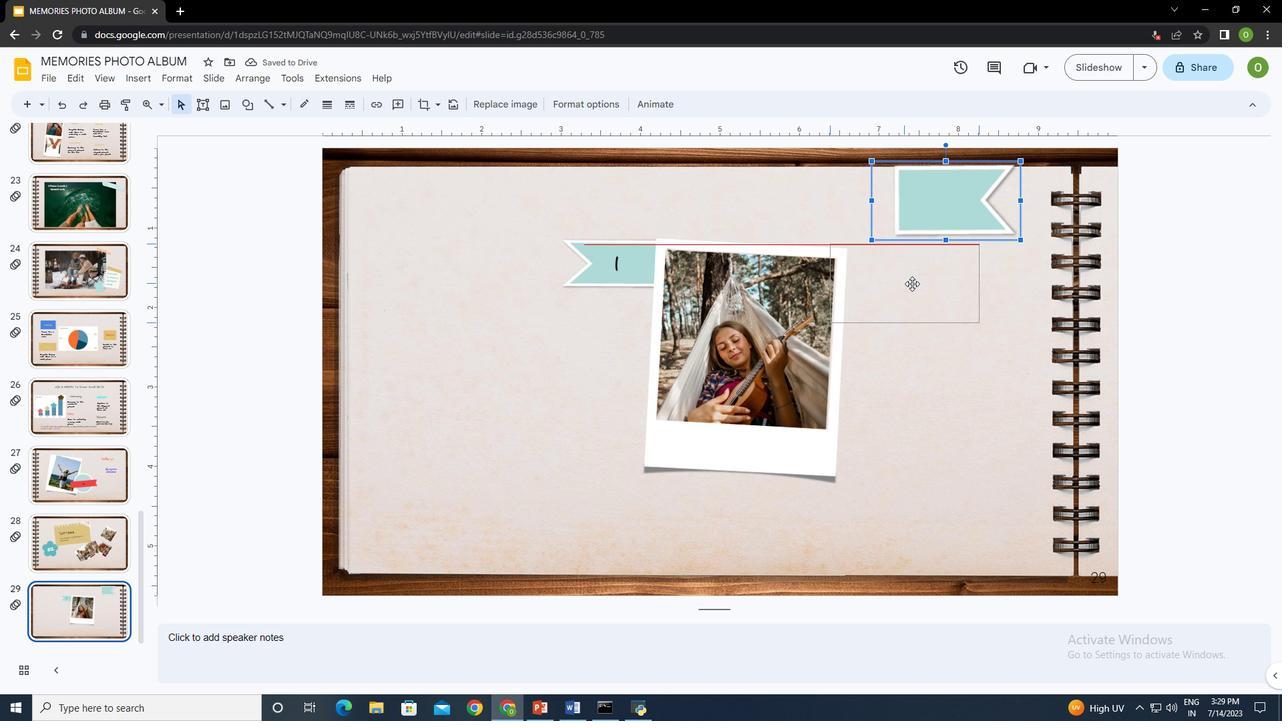 
Action: Mouse pressed left at (911, 284)
Screenshot: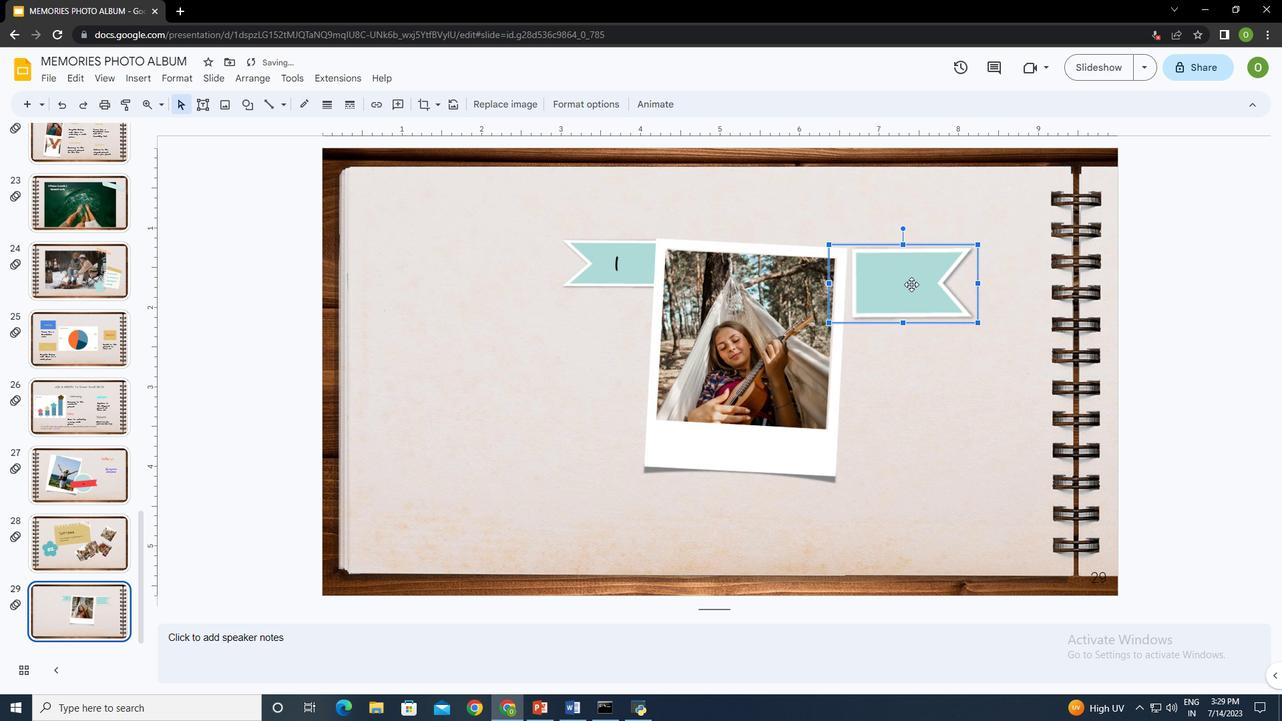 
Action: Mouse moved to (894, 229)
Screenshot: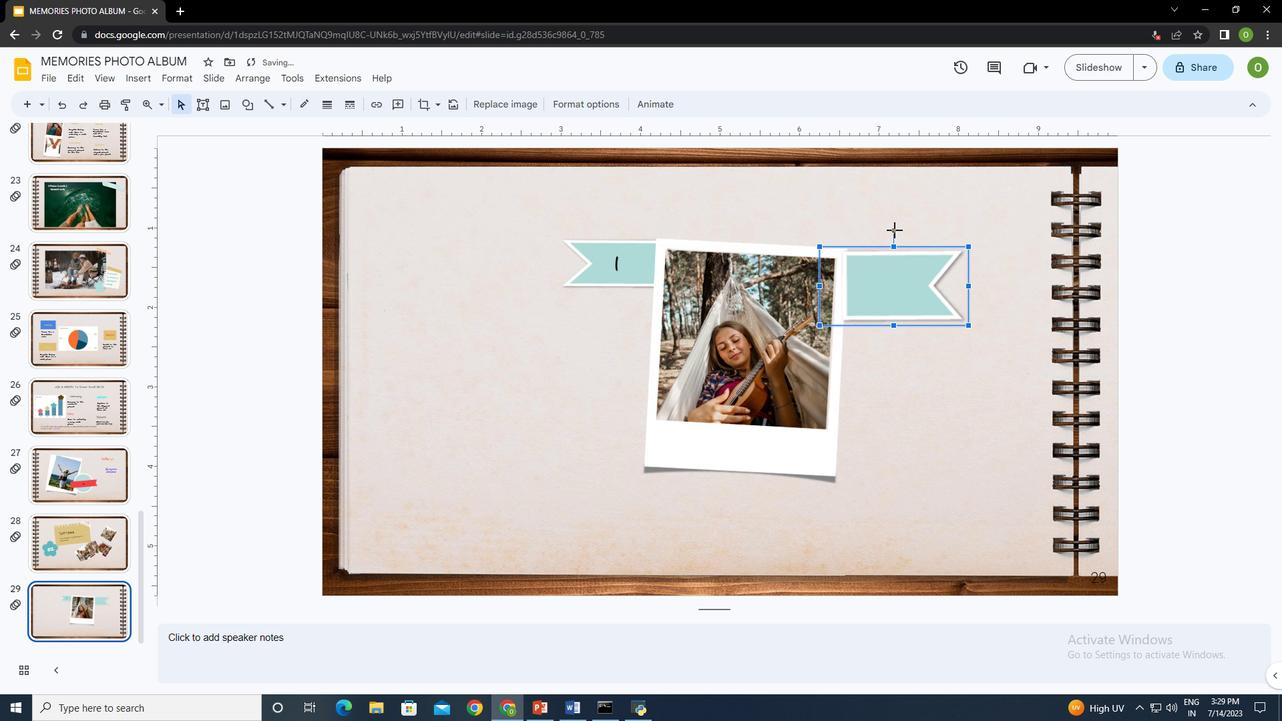 
Action: Mouse pressed left at (894, 229)
Screenshot: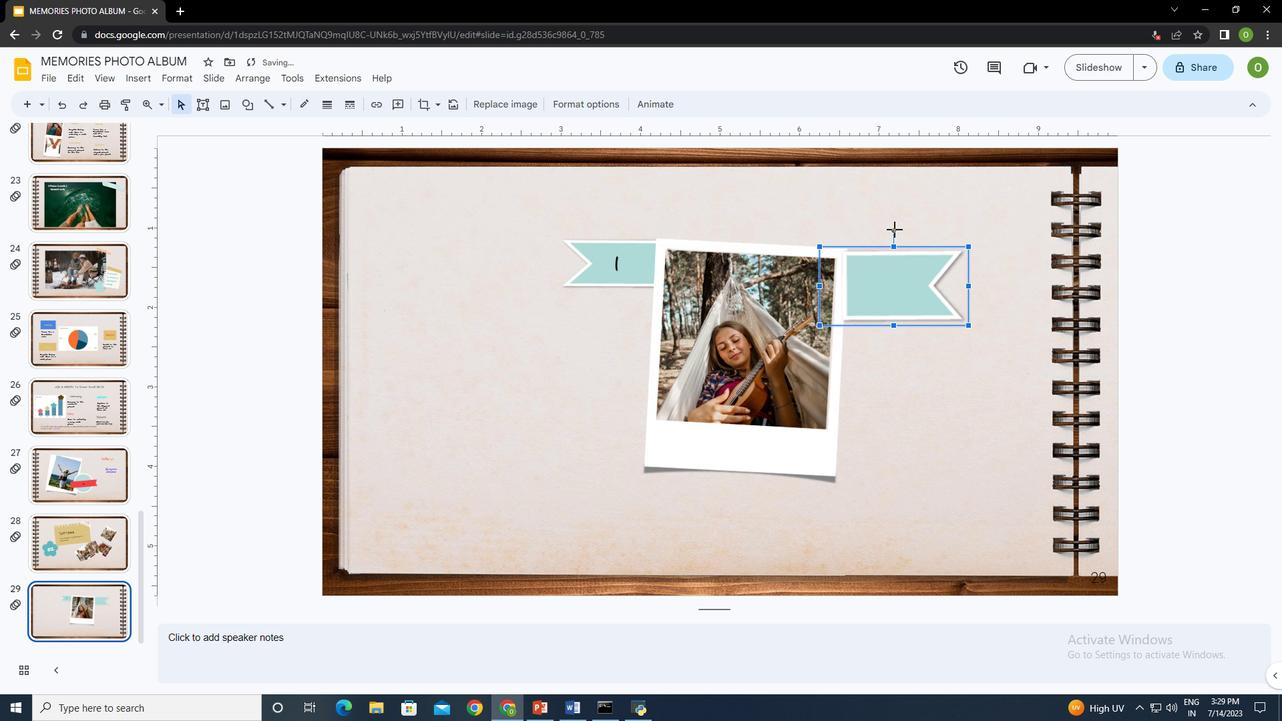 
Action: Mouse moved to (898, 229)
Screenshot: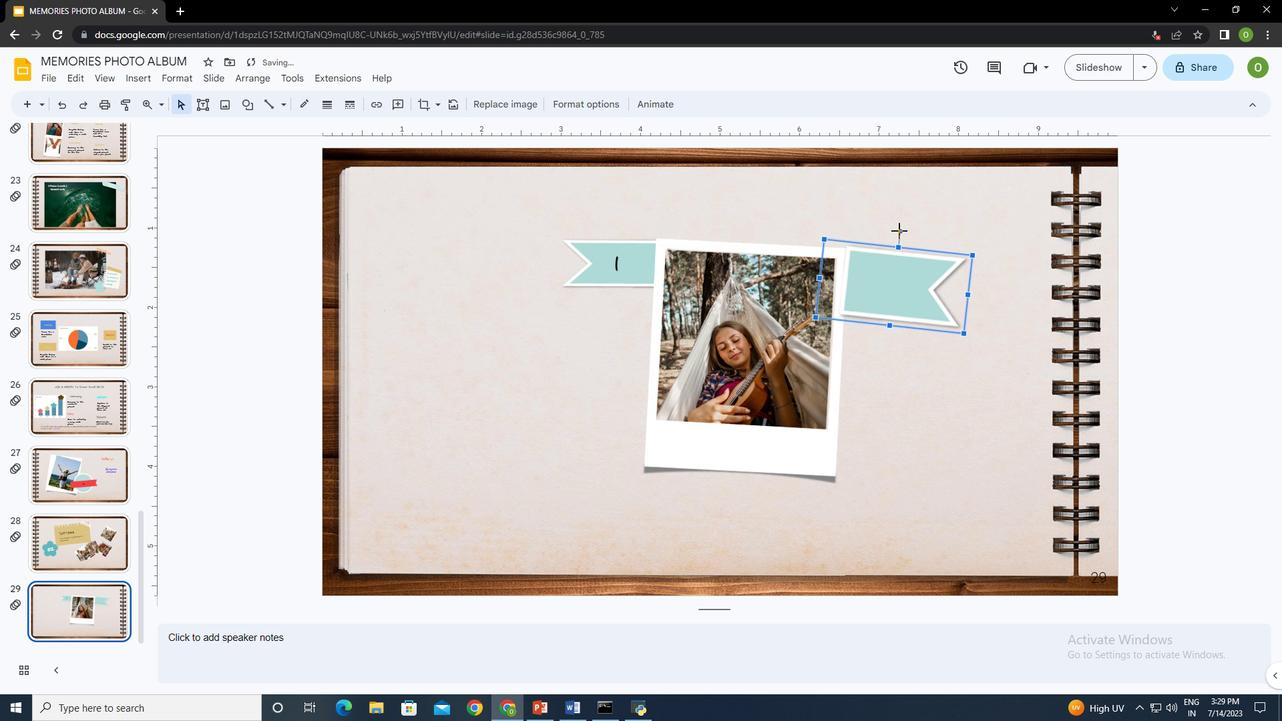 
Action: Mouse pressed left at (898, 229)
Screenshot: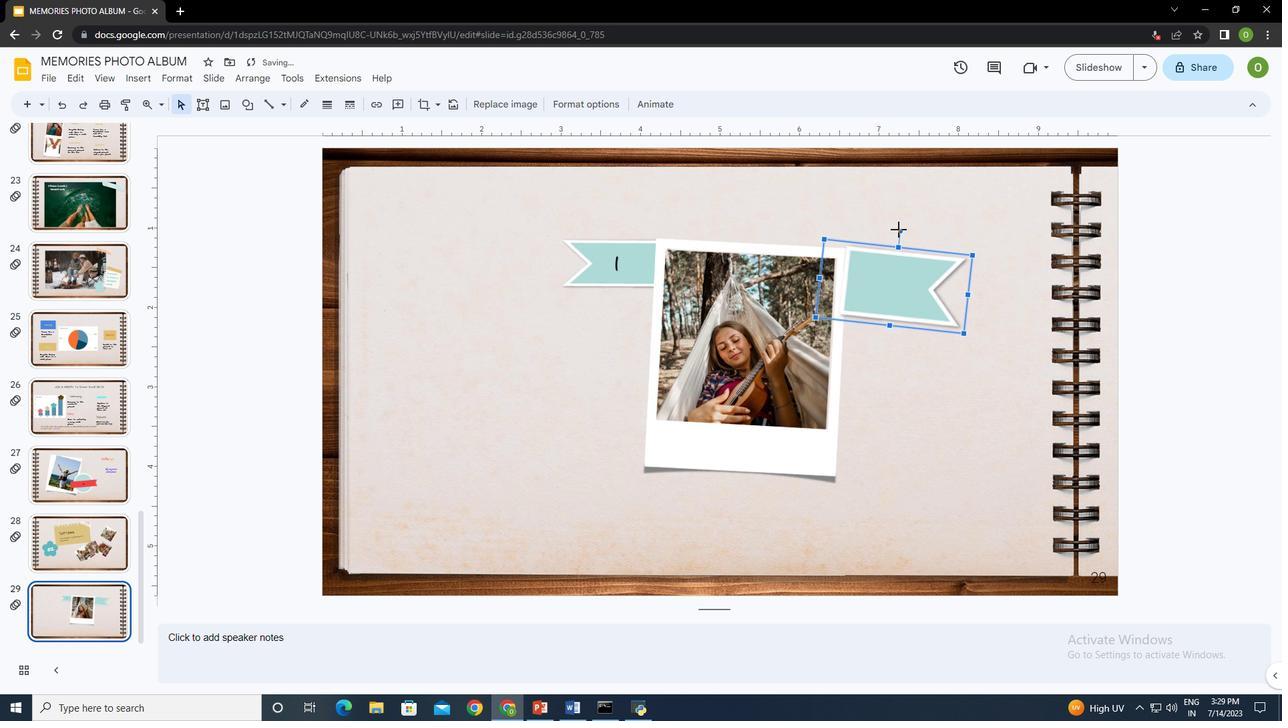 
Action: Mouse moved to (894, 323)
Screenshot: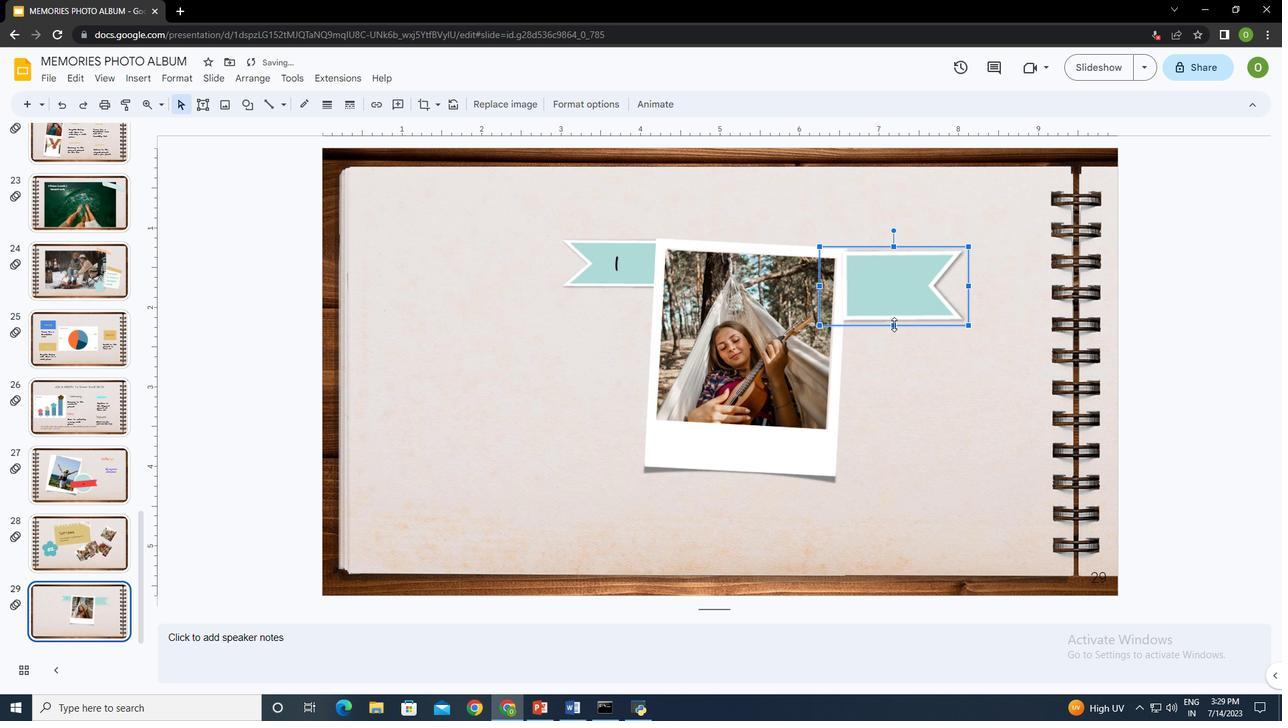 
Action: Mouse pressed left at (894, 323)
Screenshot: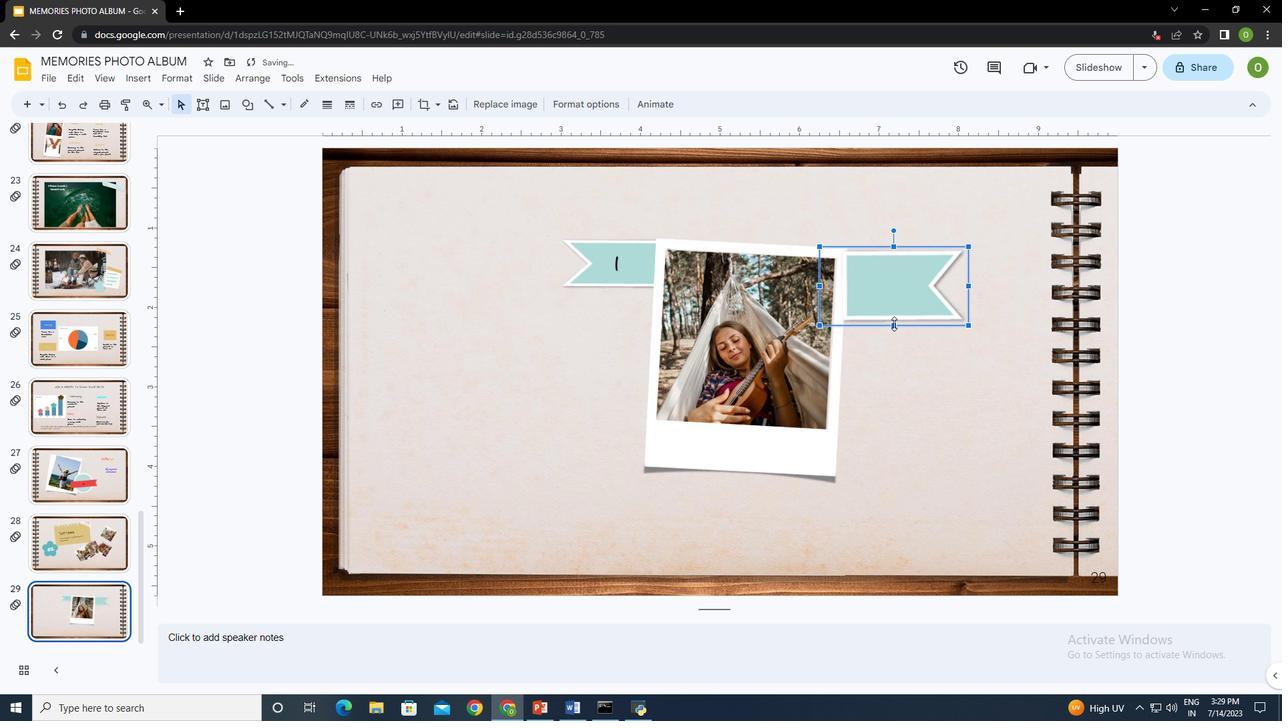 
Action: Mouse moved to (609, 266)
Screenshot: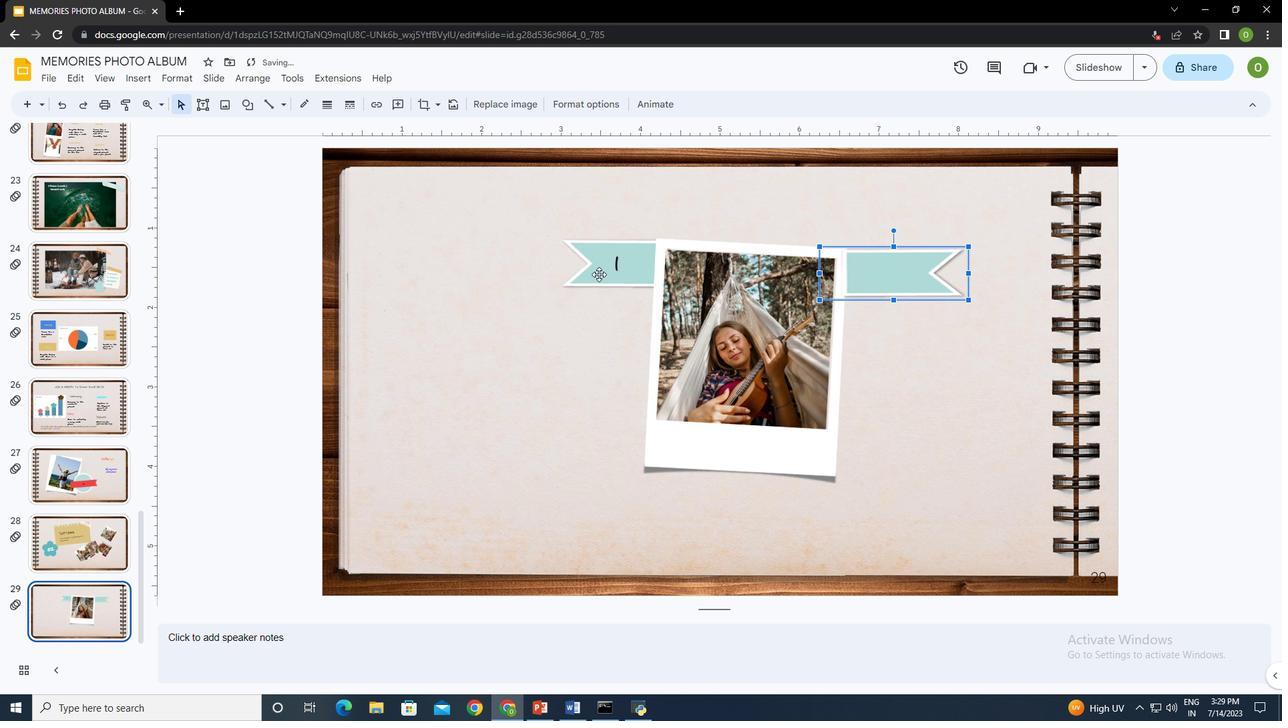 
Action: Mouse pressed left at (609, 266)
Screenshot: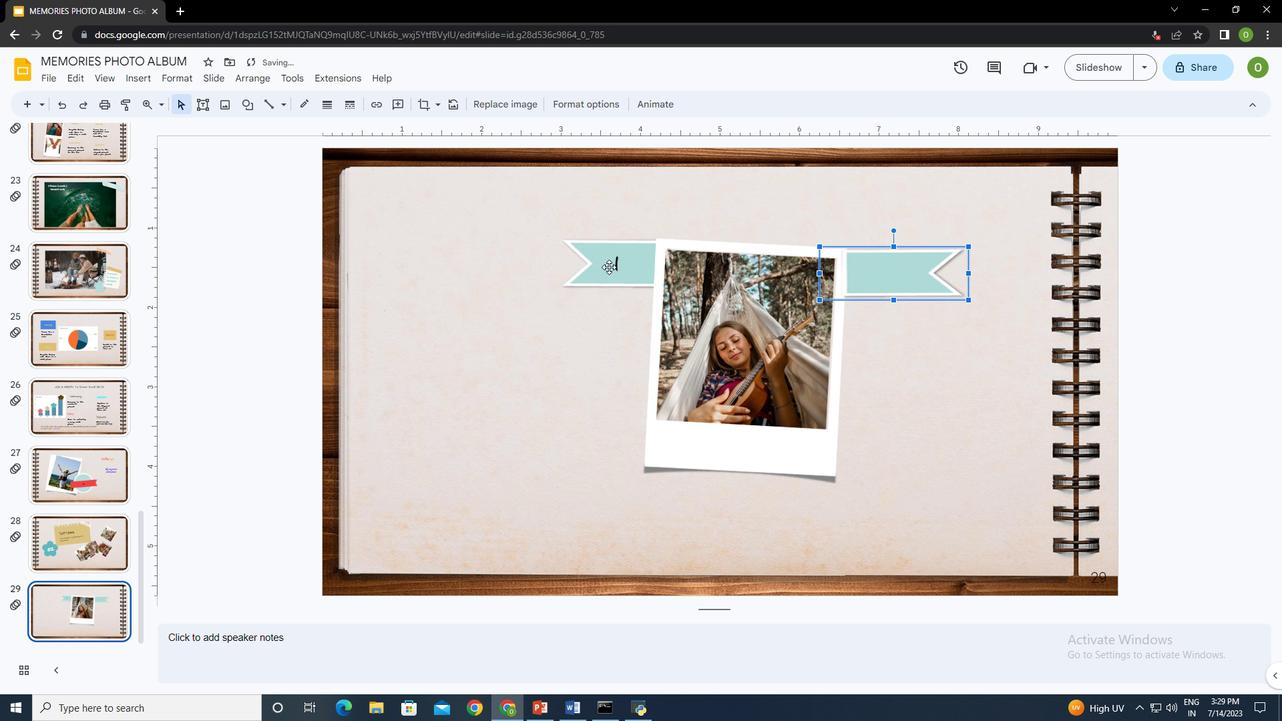 
Action: Mouse moved to (930, 108)
Screenshot: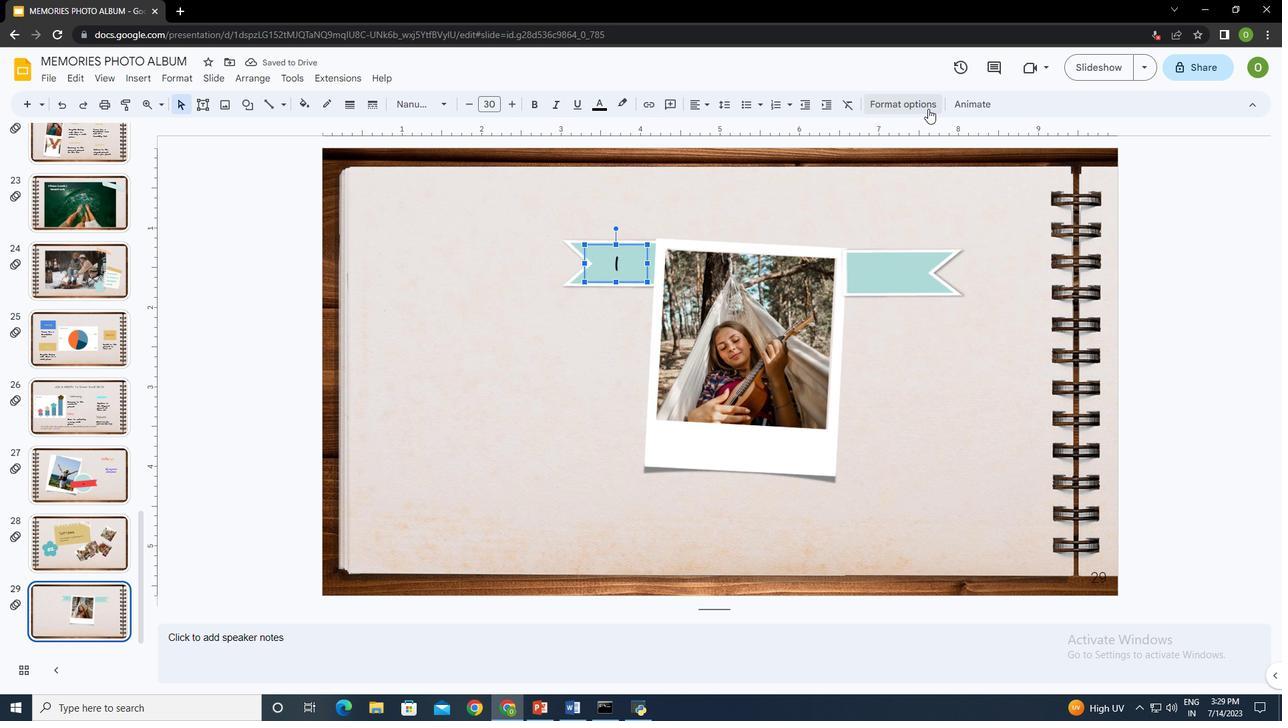
Action: Mouse pressed left at (930, 108)
Screenshot: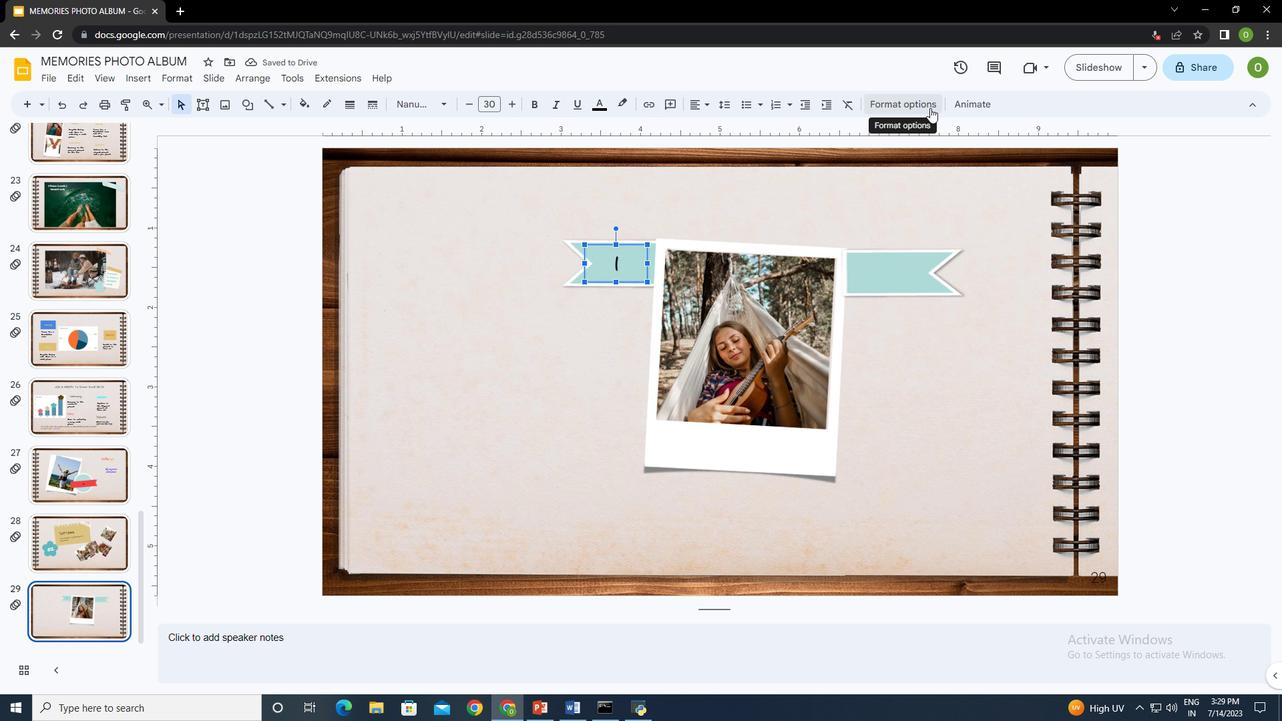 
Action: Mouse moved to (1184, 216)
Screenshot: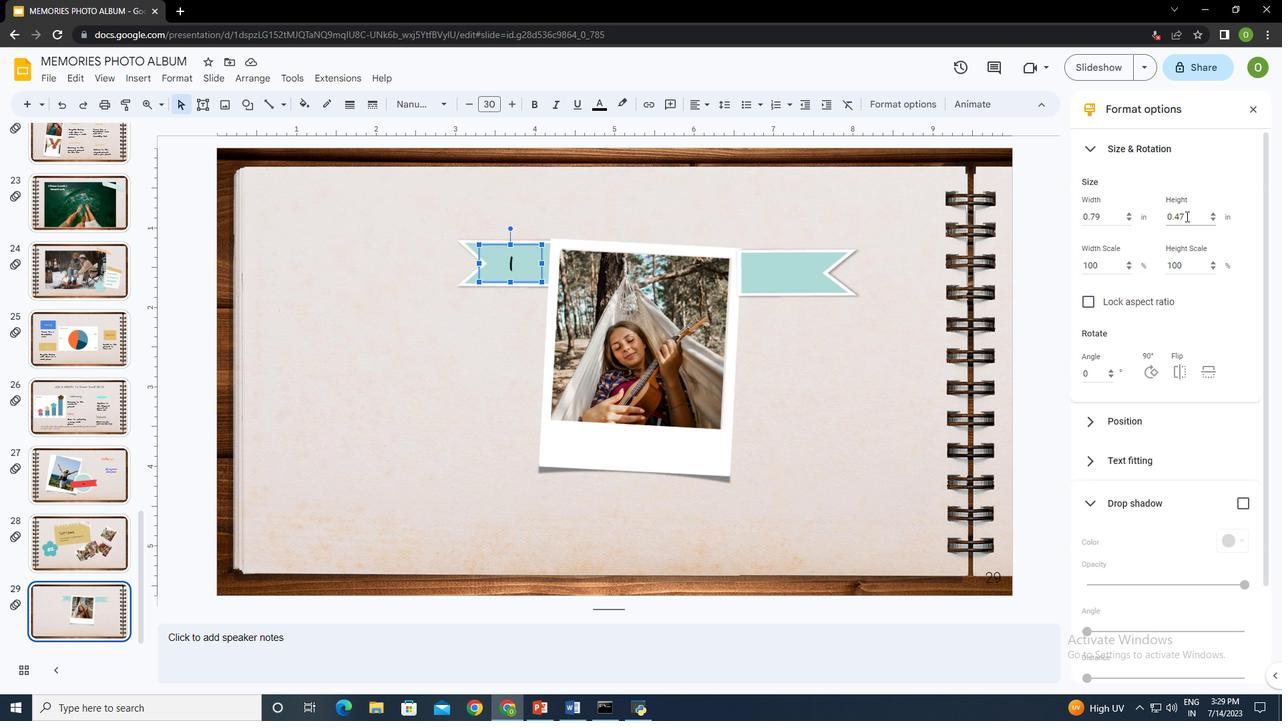
Action: Mouse pressed left at (1184, 216)
Screenshot: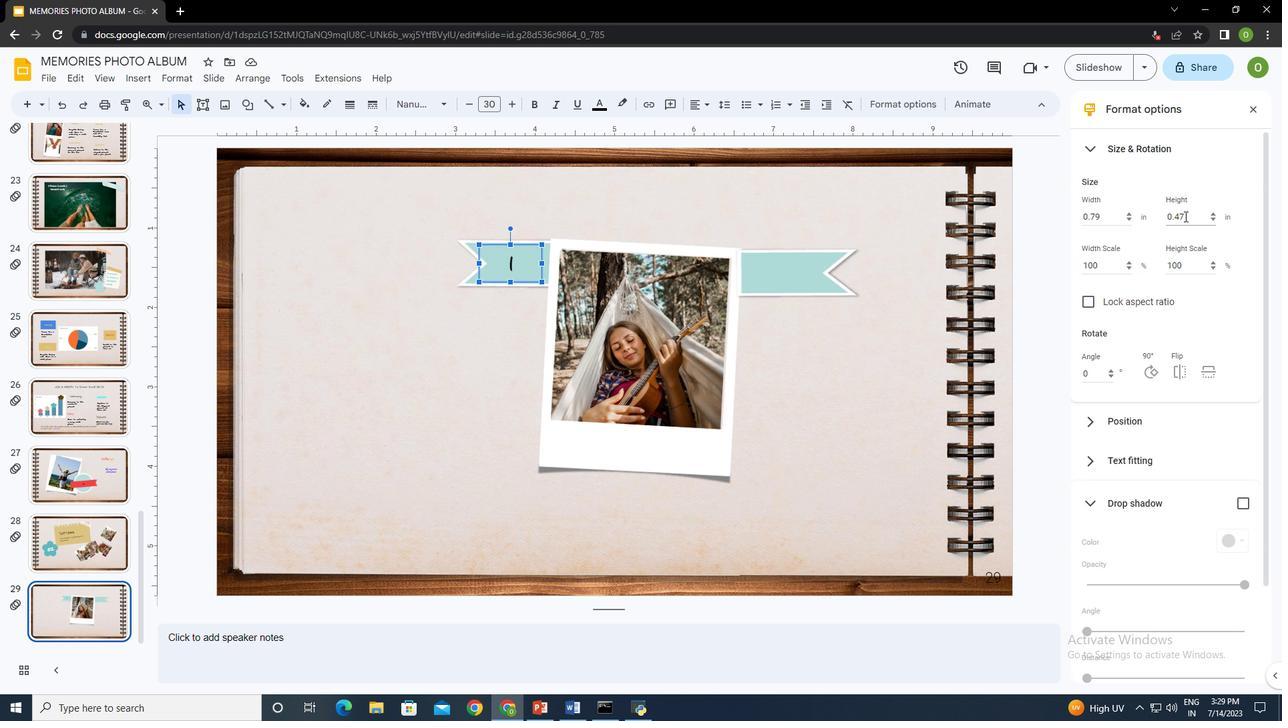 
Action: Mouse moved to (1188, 216)
Screenshot: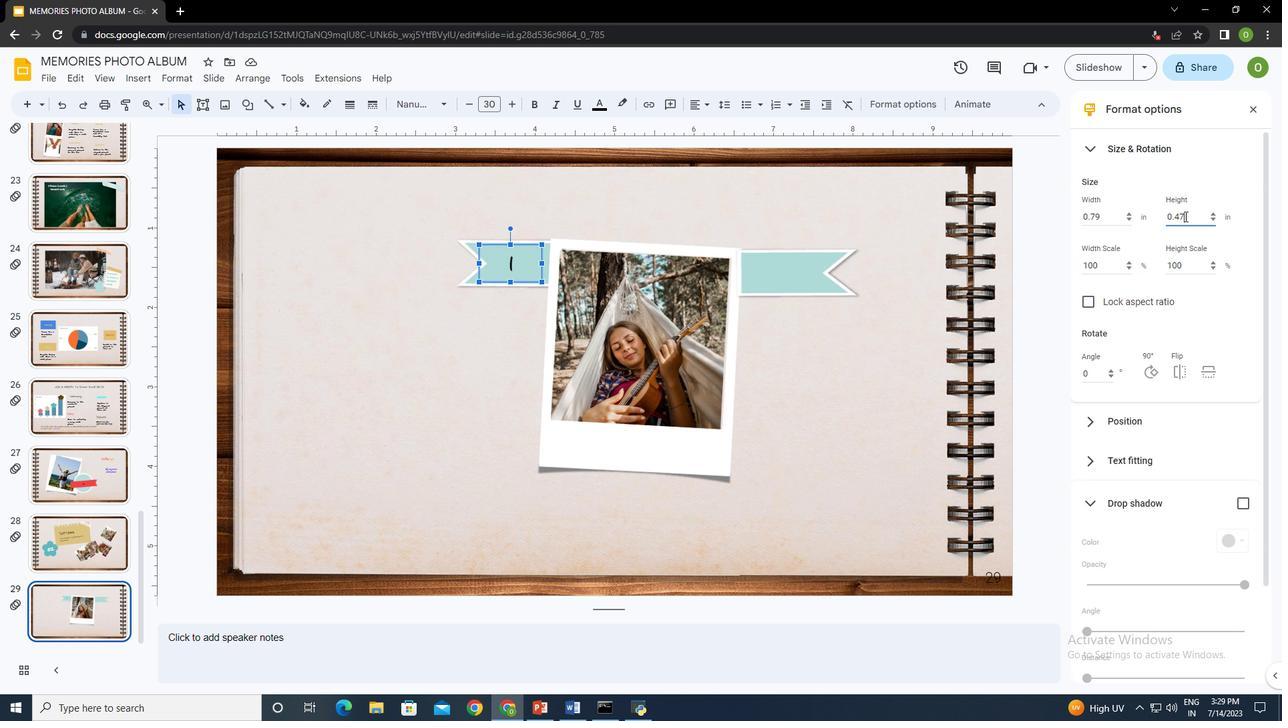 
Action: Key pressed <Key.backspace><Key.backspace>50
Screenshot: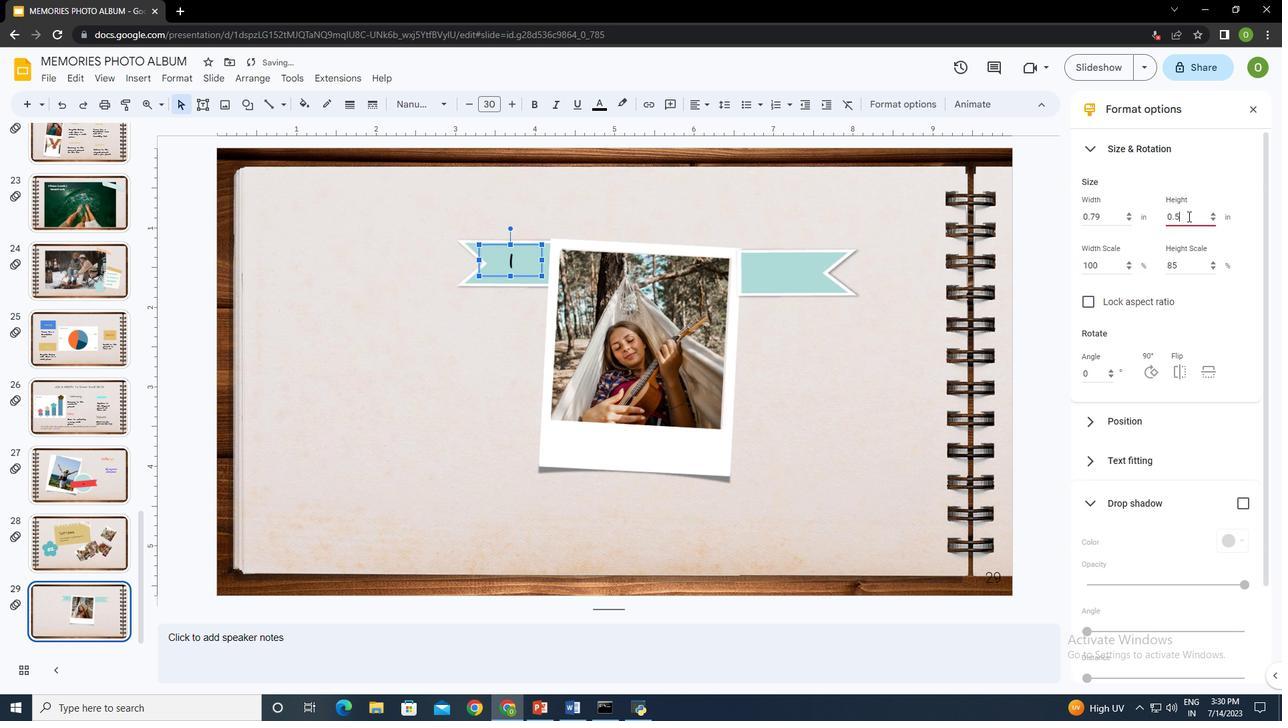 
Action: Mouse moved to (1244, 226)
Screenshot: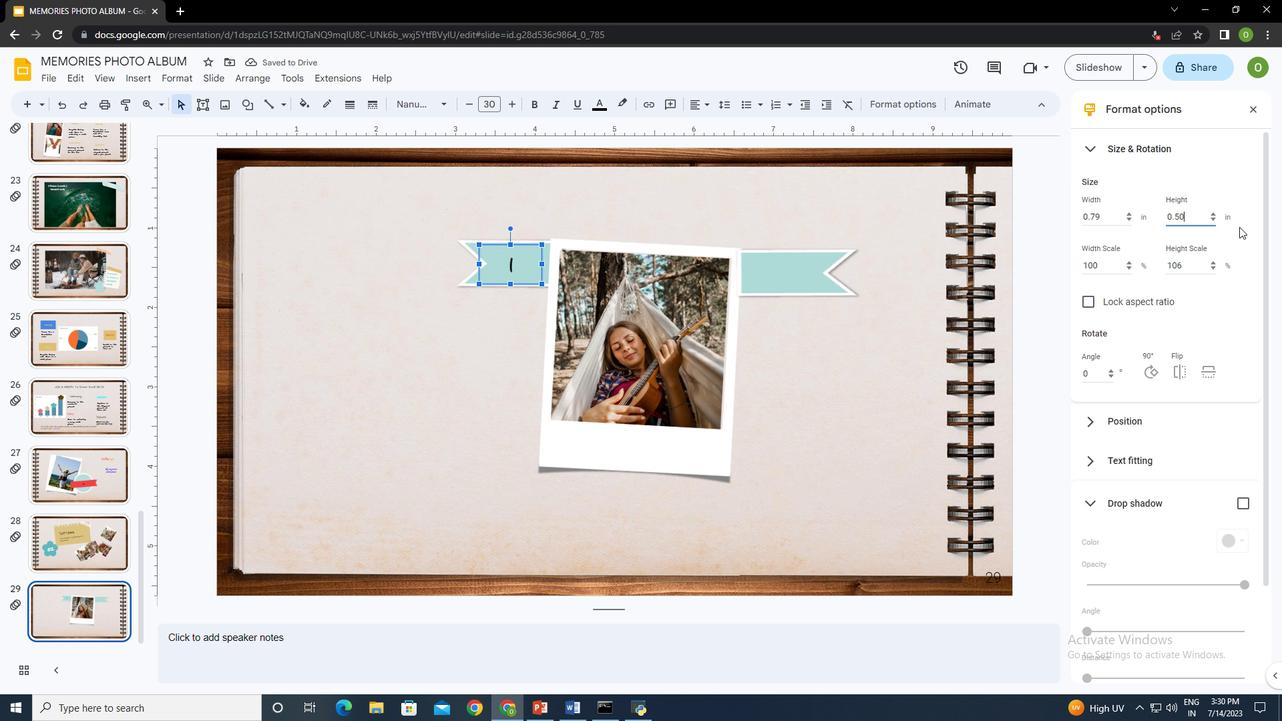 
Action: Mouse pressed left at (1244, 226)
Screenshot: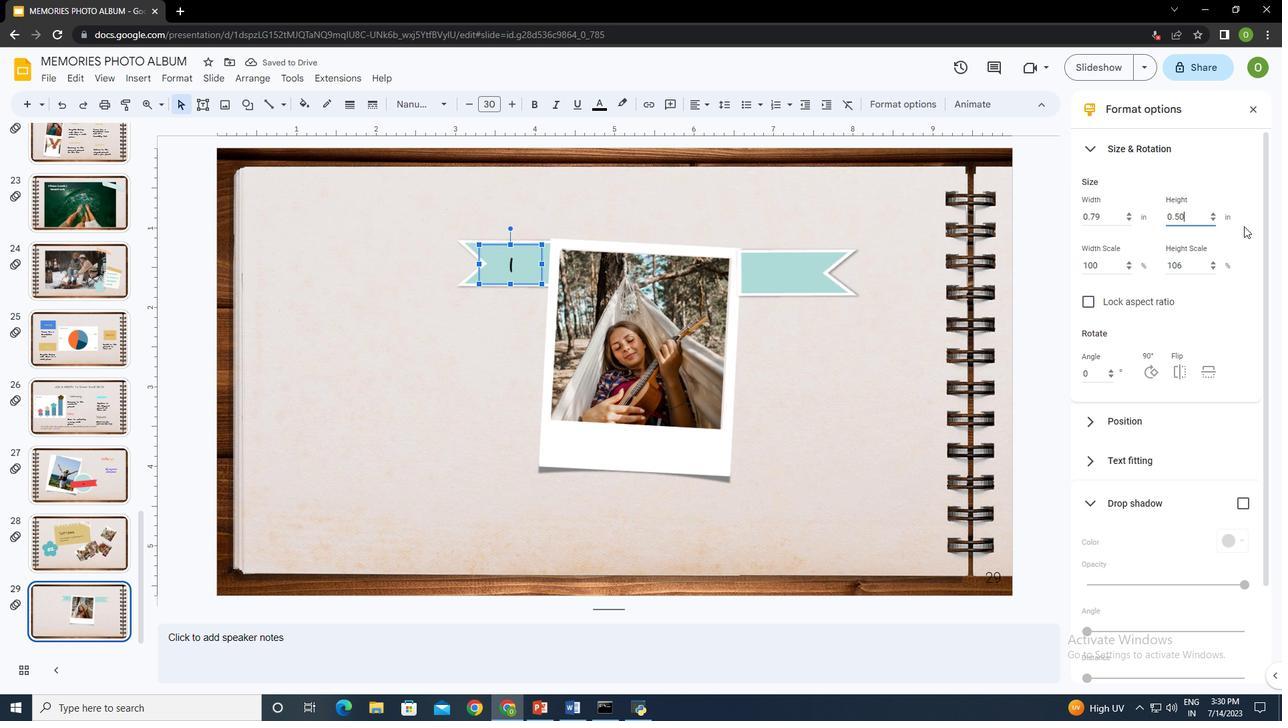 
Action: Mouse moved to (799, 267)
Screenshot: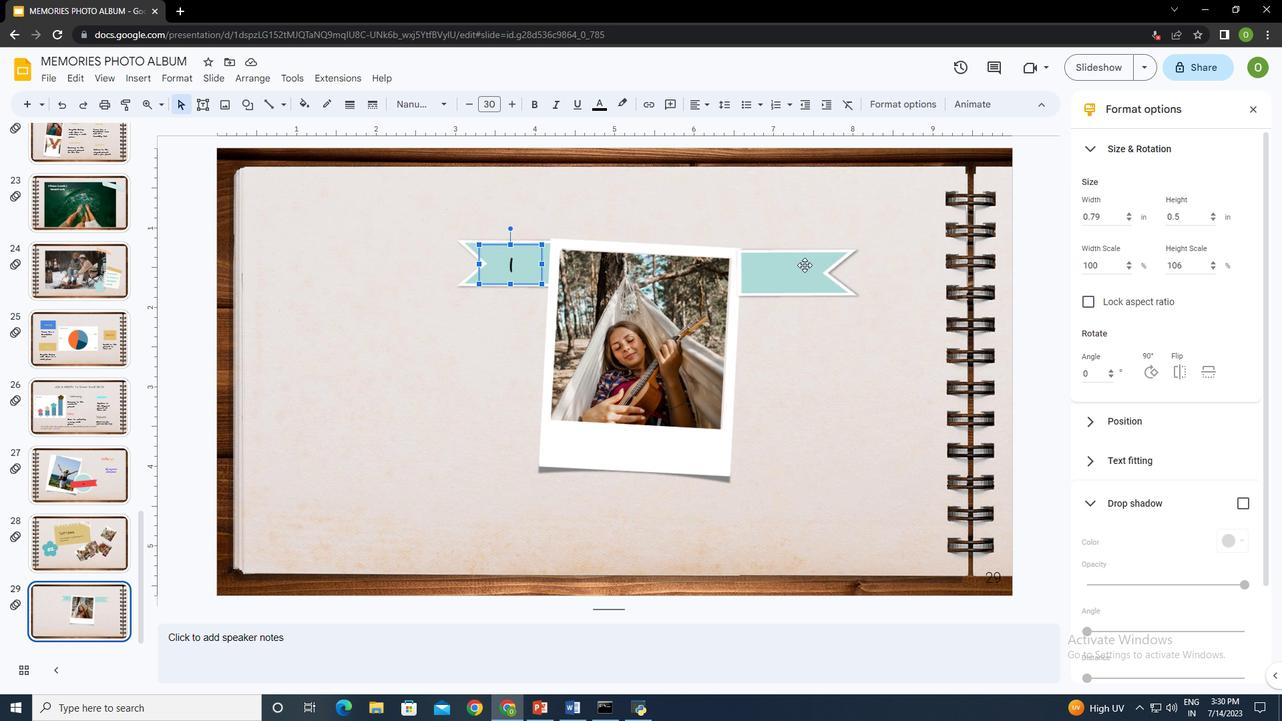 
Action: Mouse pressed left at (799, 267)
Screenshot: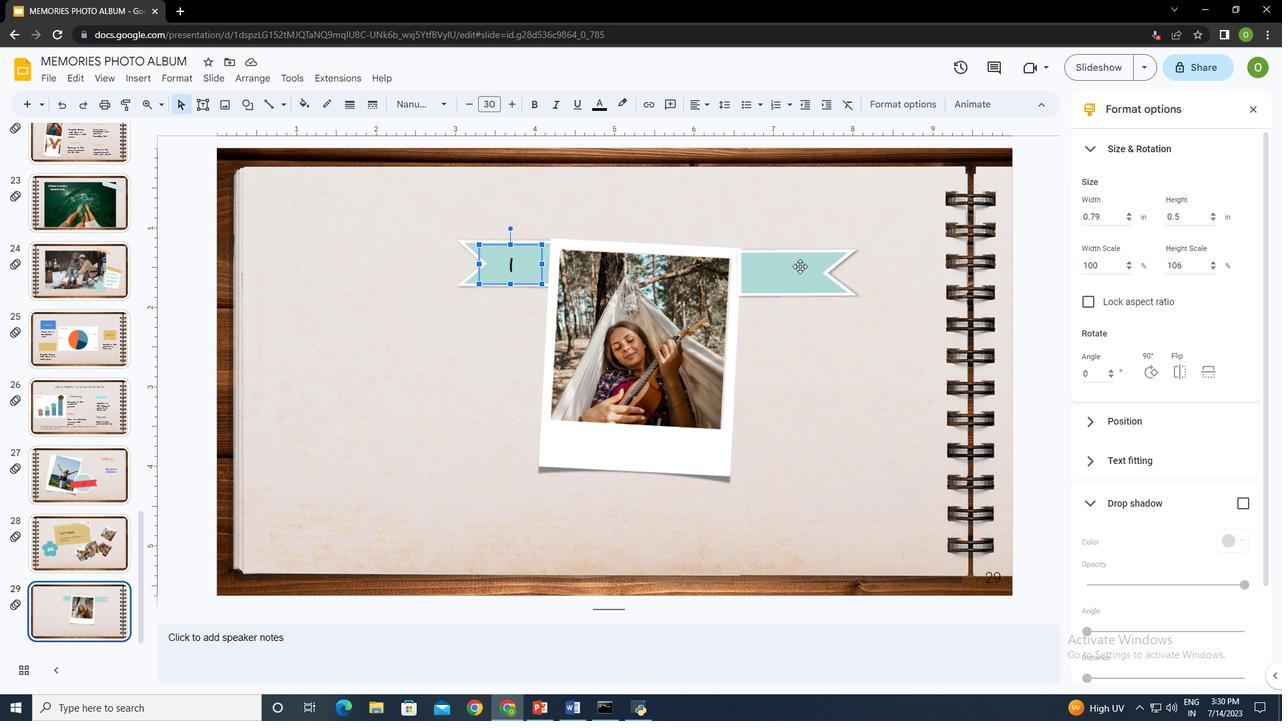 
Action: Mouse moved to (1189, 213)
Screenshot: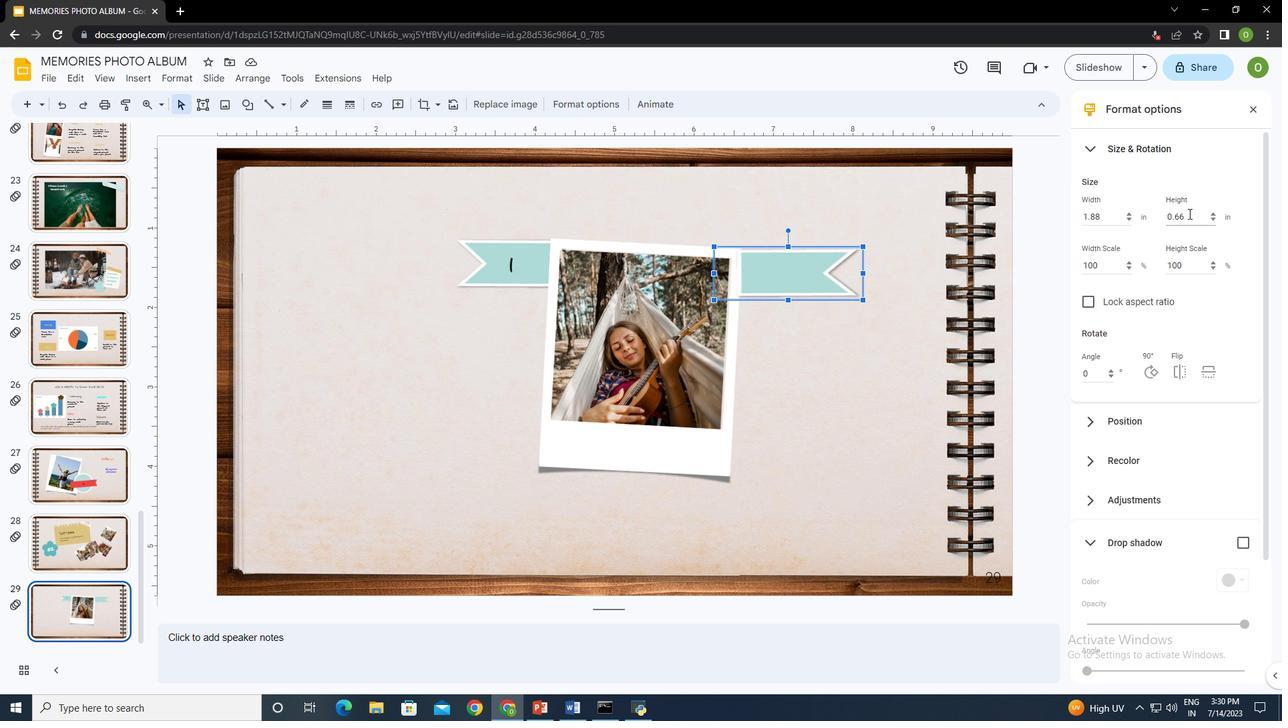 
Action: Mouse pressed left at (1189, 213)
Screenshot: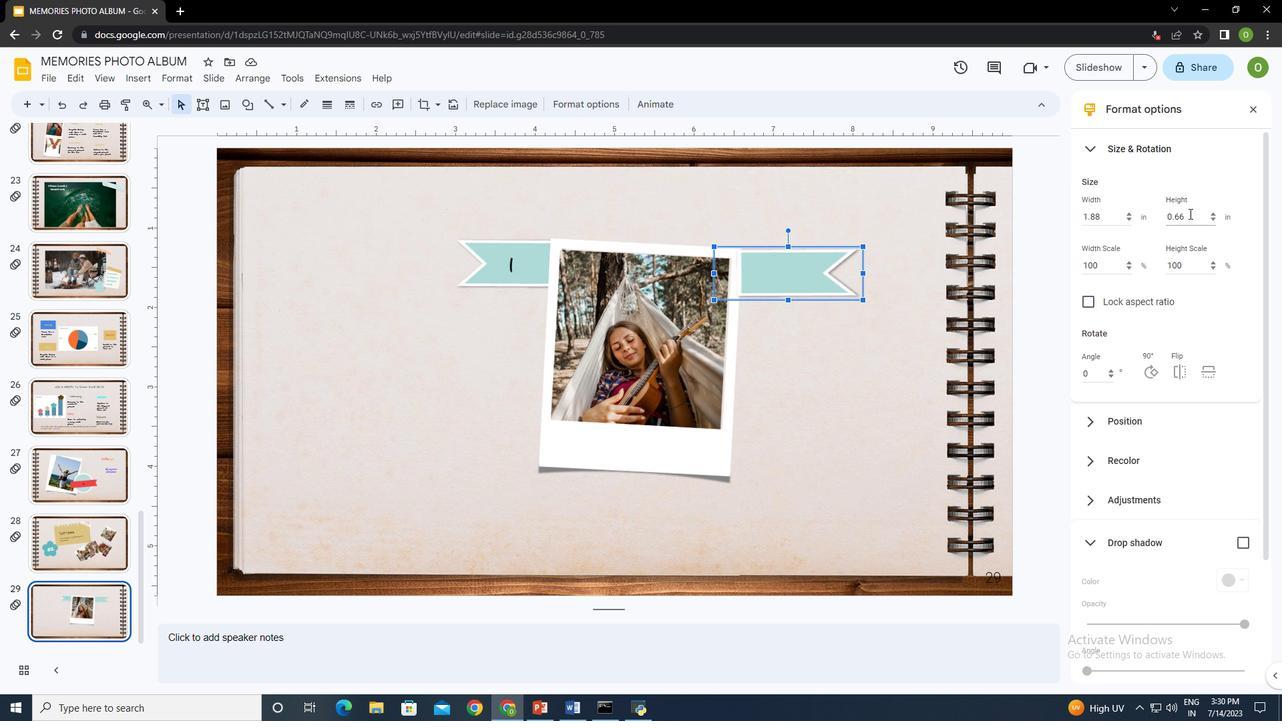 
Action: Key pressed <Key.backspace><Key.backspace>50
Screenshot: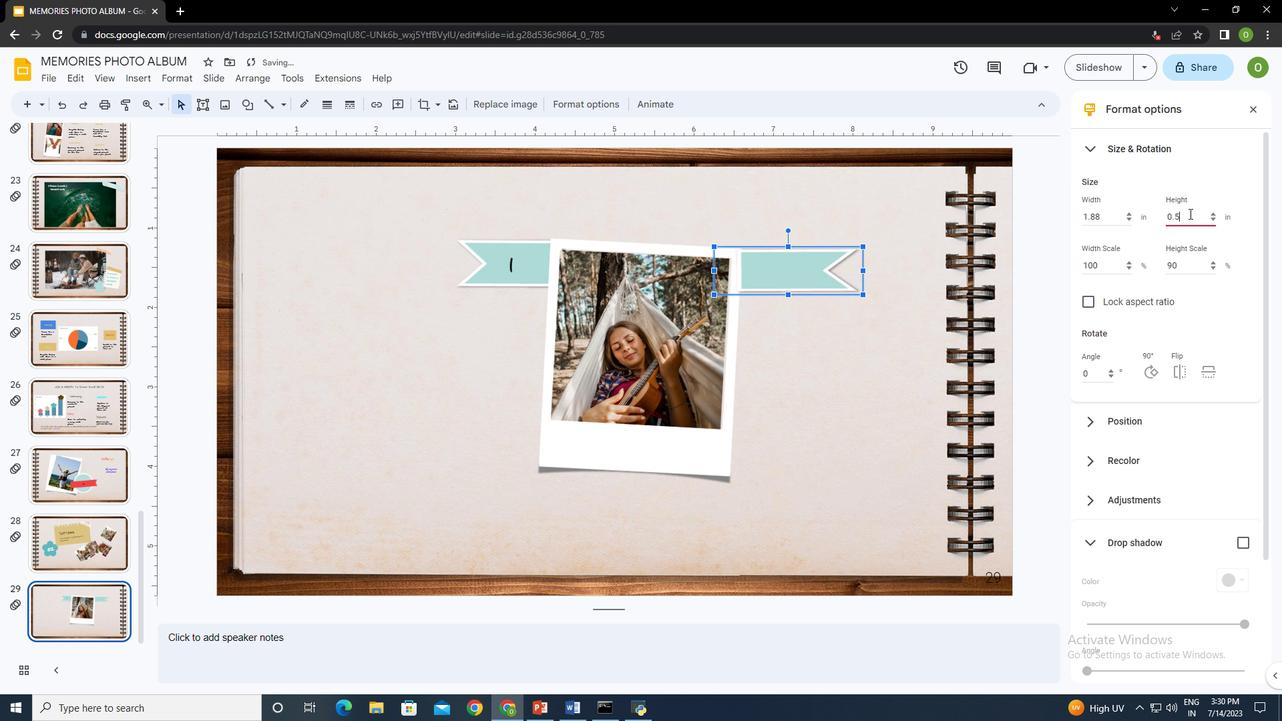 
Action: Mouse moved to (467, 285)
Screenshot: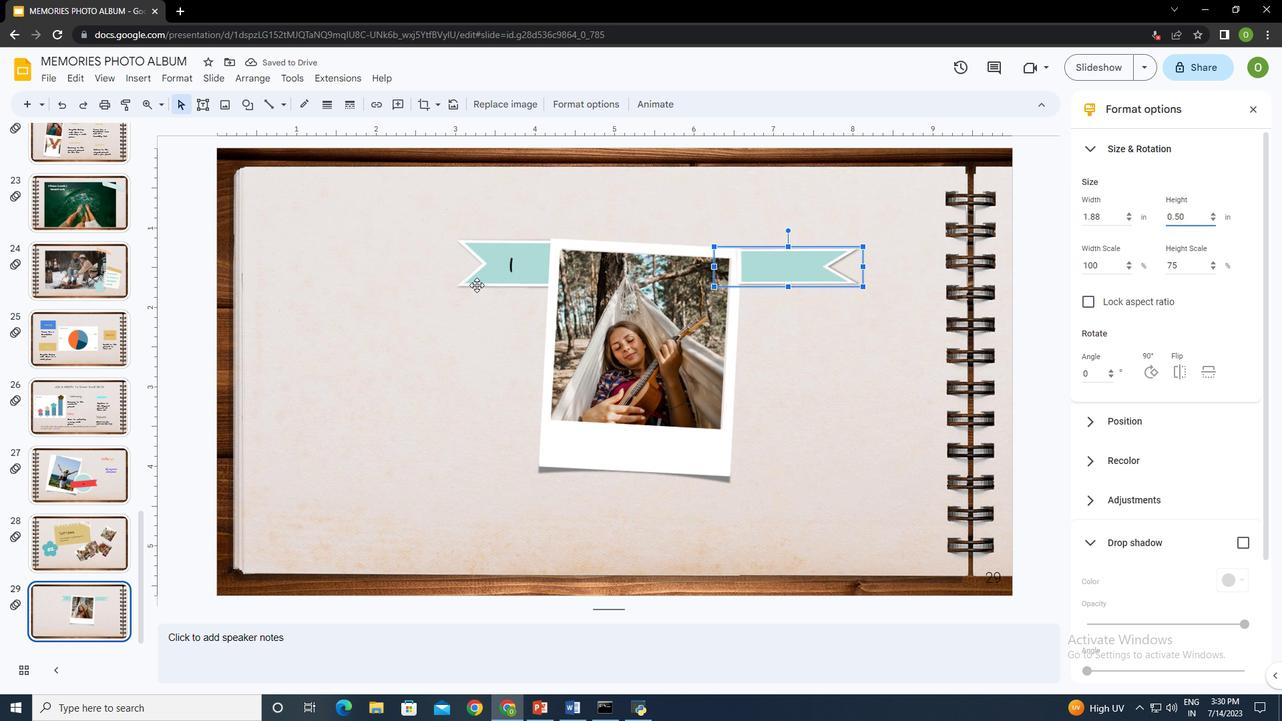 
Action: Mouse pressed left at (467, 285)
Screenshot: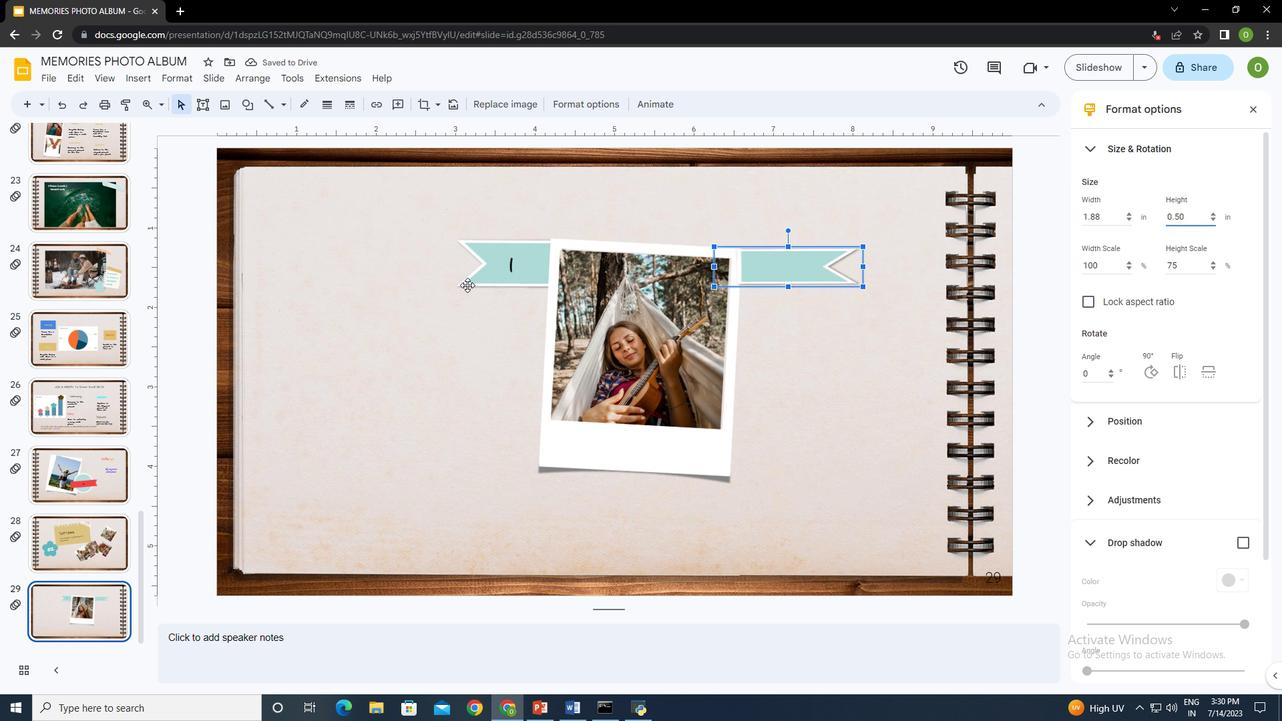 
Action: Mouse moved to (795, 261)
Screenshot: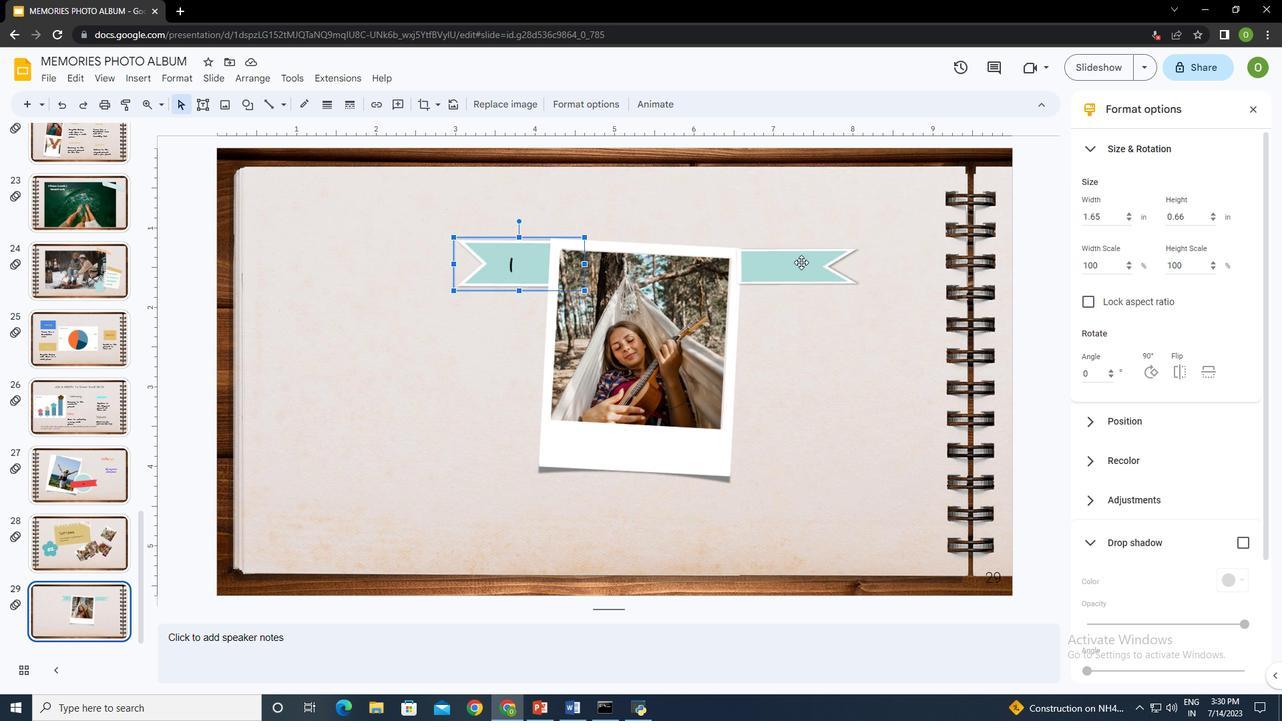
Action: Mouse pressed left at (795, 261)
Screenshot: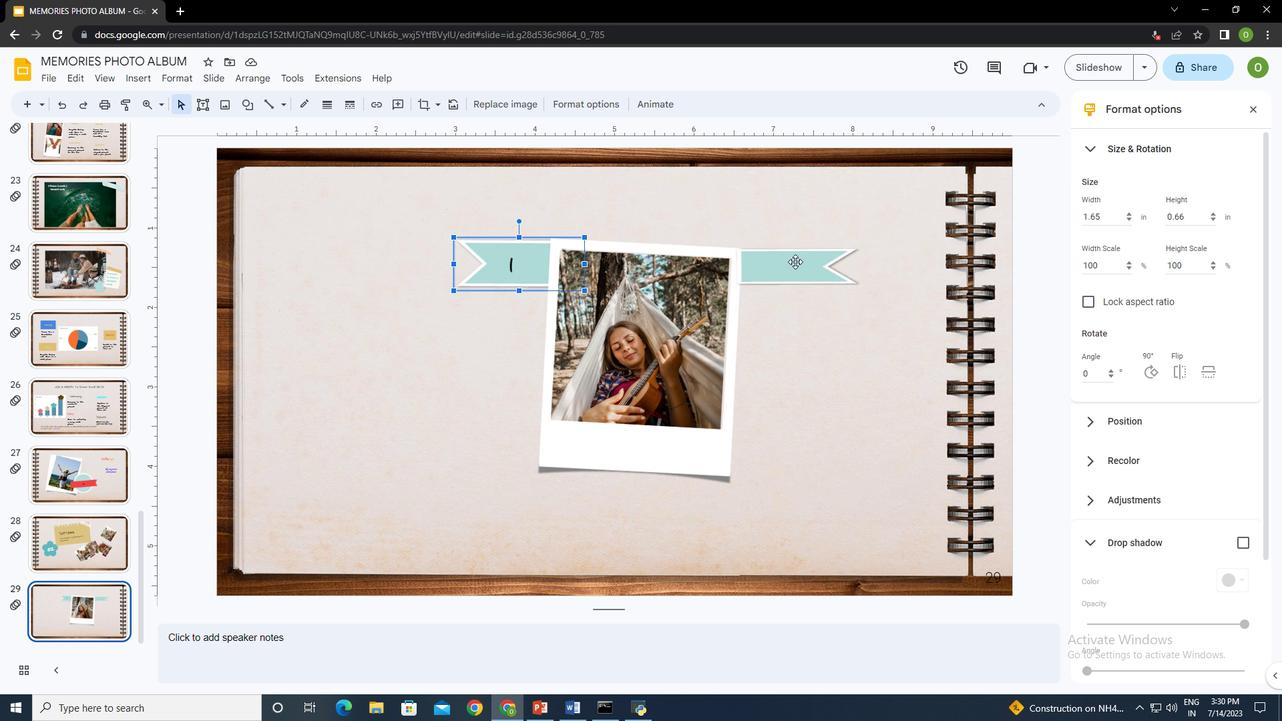 
Action: Mouse moved to (1190, 218)
Screenshot: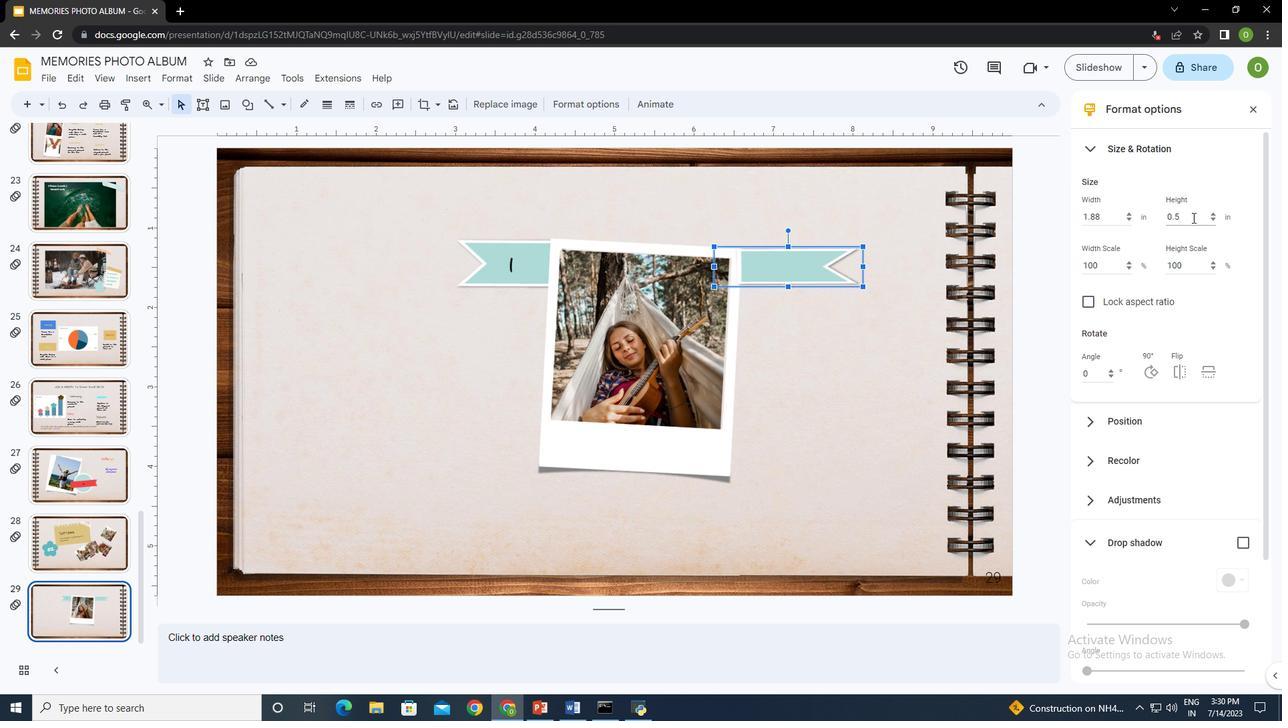 
Action: Mouse pressed left at (1190, 218)
Screenshot: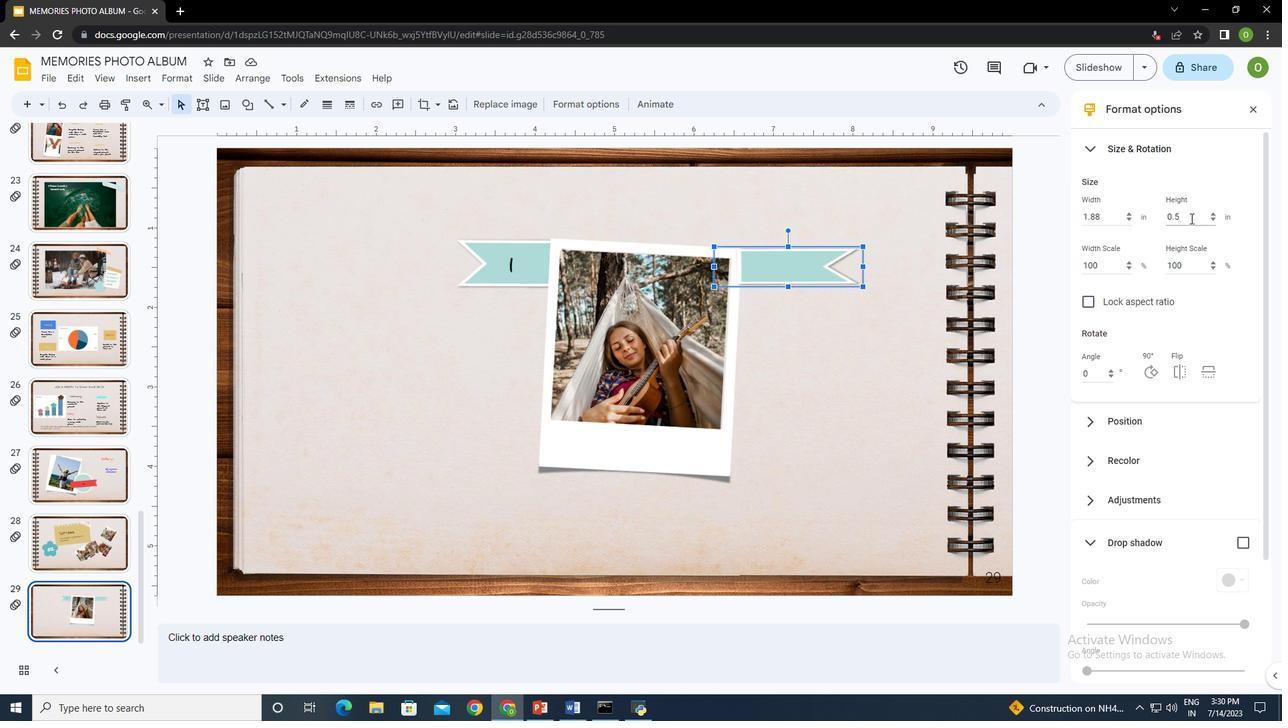
Action: Key pressed <Key.backspace>66
Screenshot: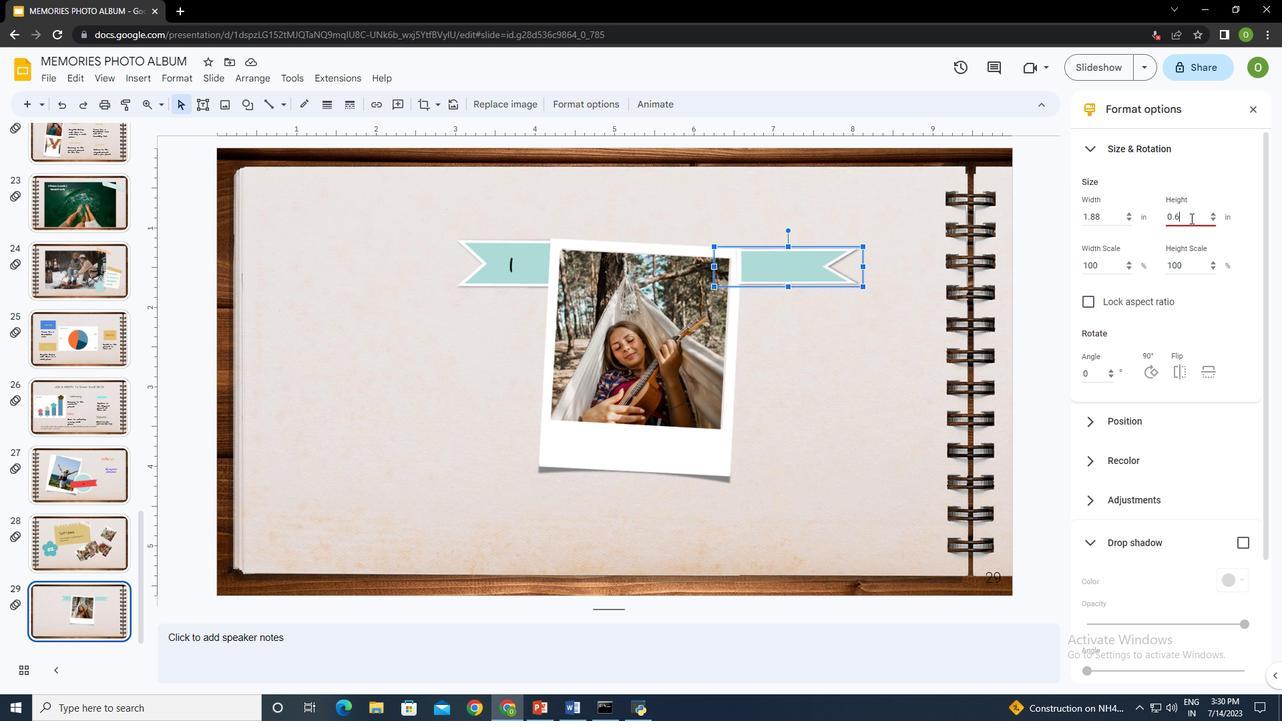 
Action: Mouse moved to (471, 282)
Screenshot: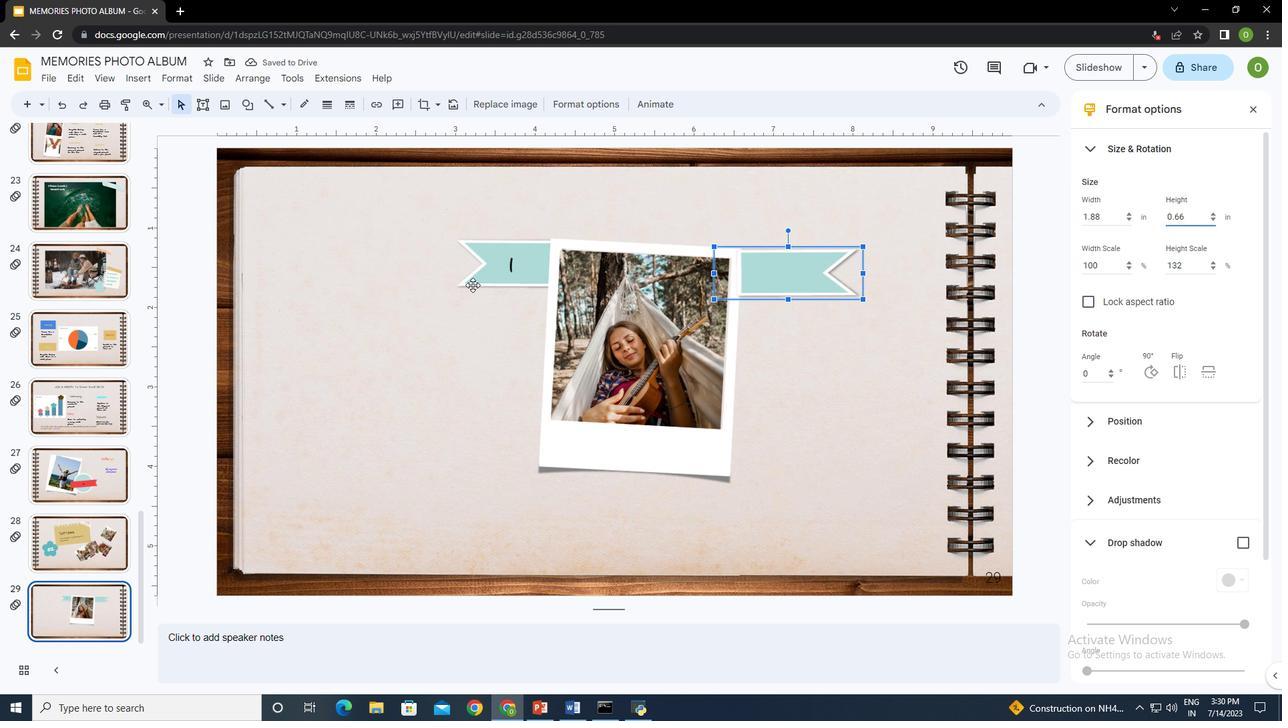 
Action: Mouse pressed left at (471, 282)
Screenshot: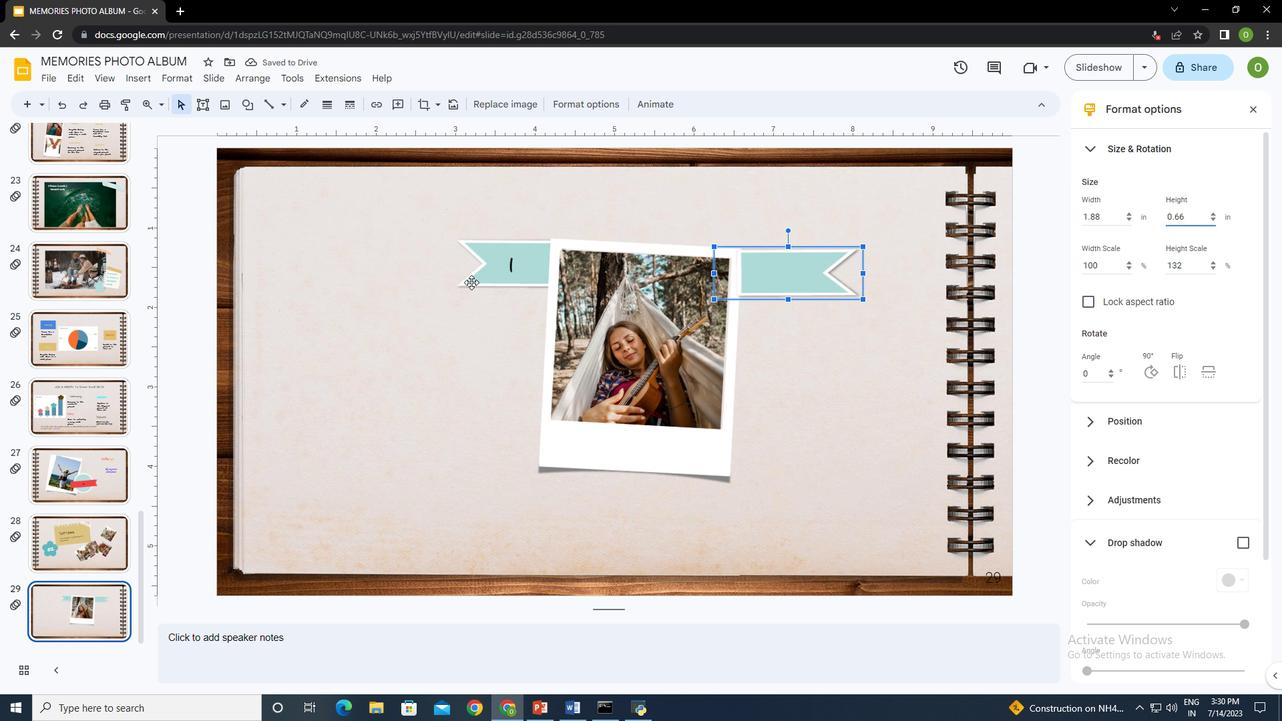 
Action: Mouse moved to (762, 285)
Screenshot: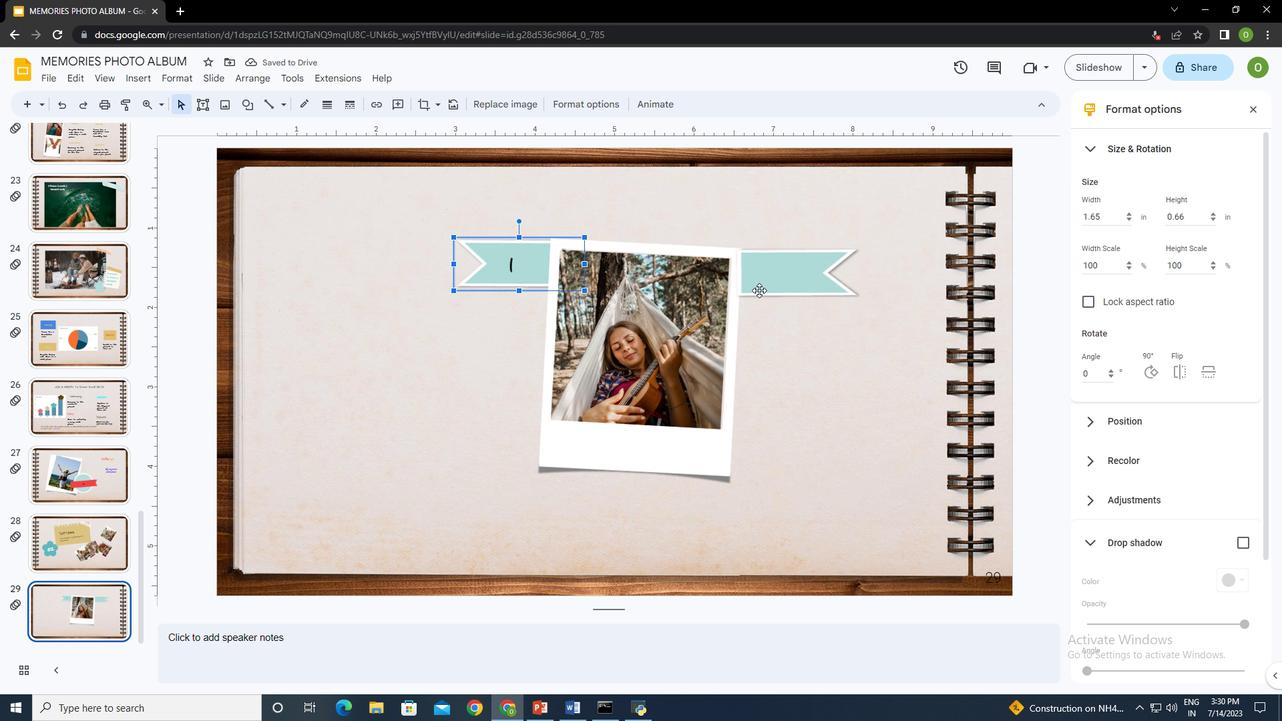 
Action: Mouse pressed left at (762, 285)
Screenshot: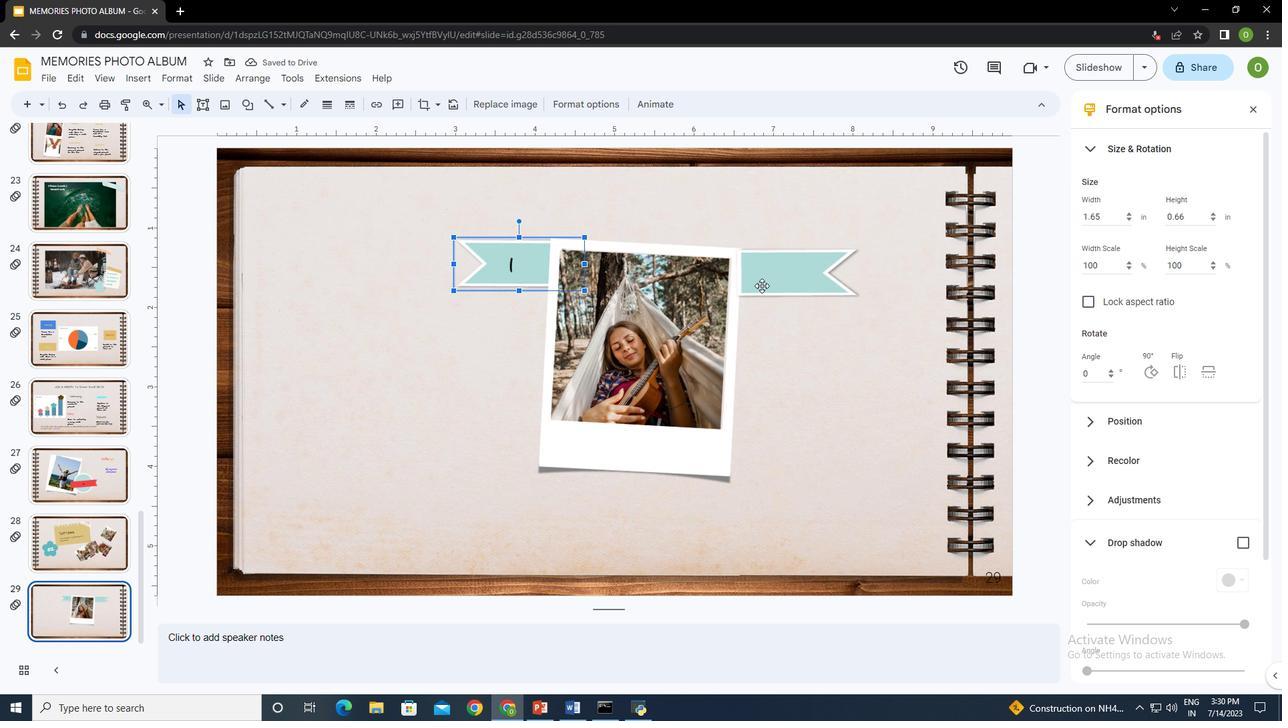 
Action: Mouse moved to (1105, 213)
Screenshot: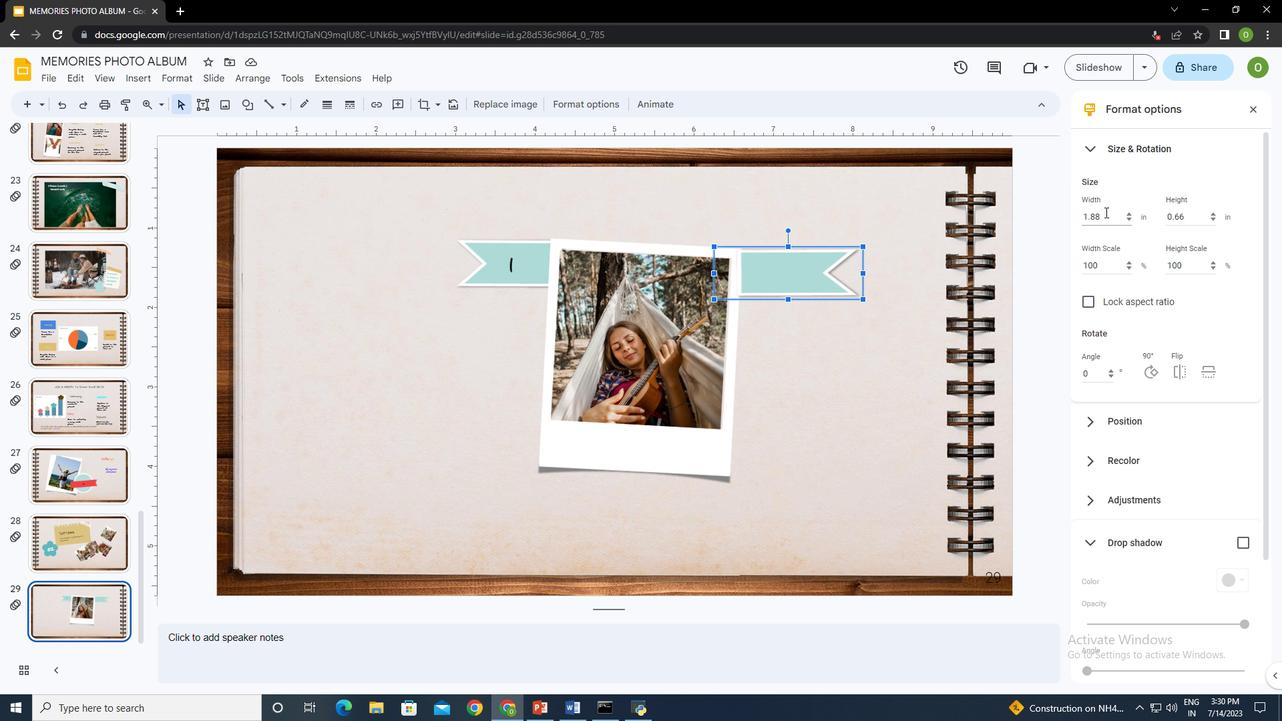 
Action: Mouse pressed left at (1105, 213)
Screenshot: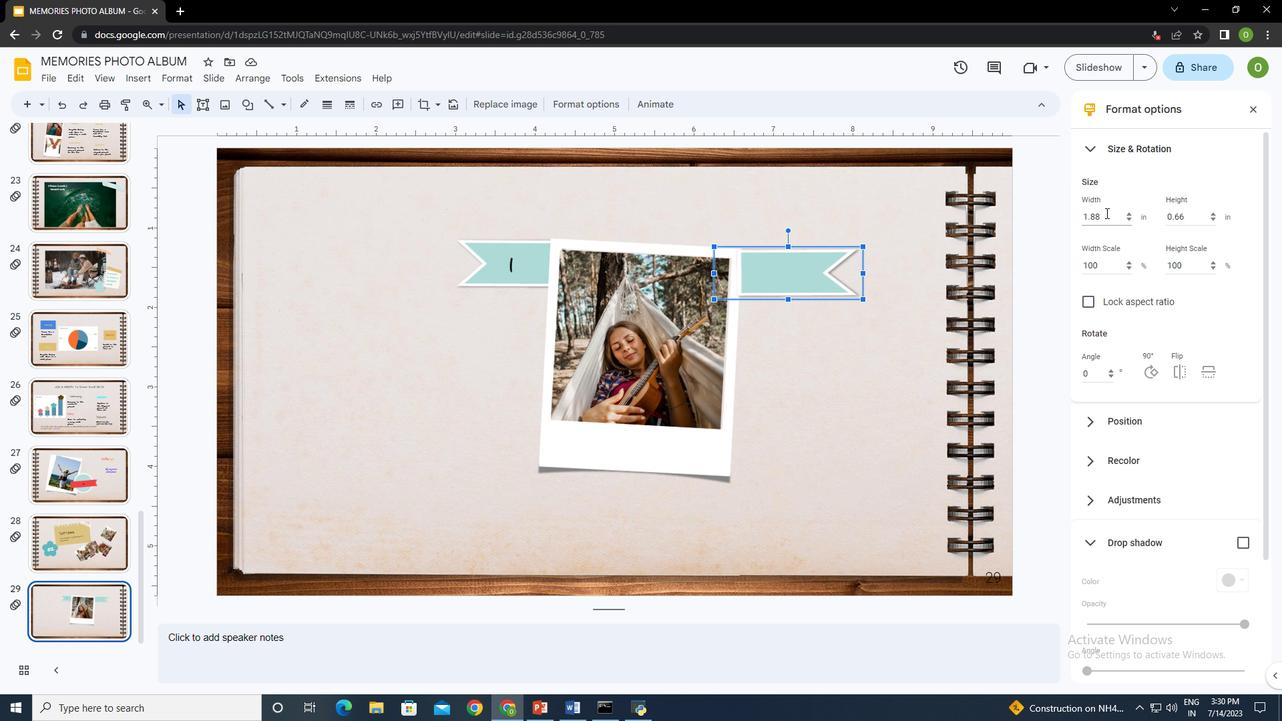 
Action: Mouse moved to (1106, 214)
Screenshot: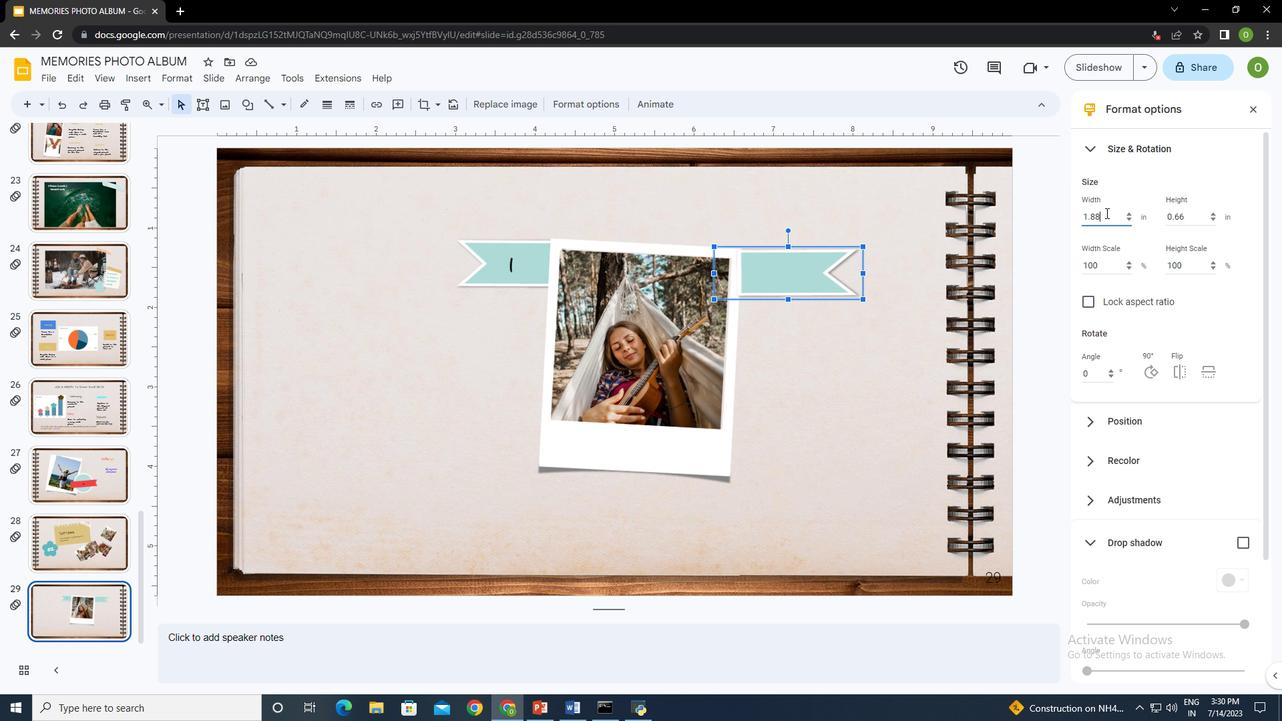 
Action: Key pressed <Key.backspace><Key.backspace>66
Screenshot: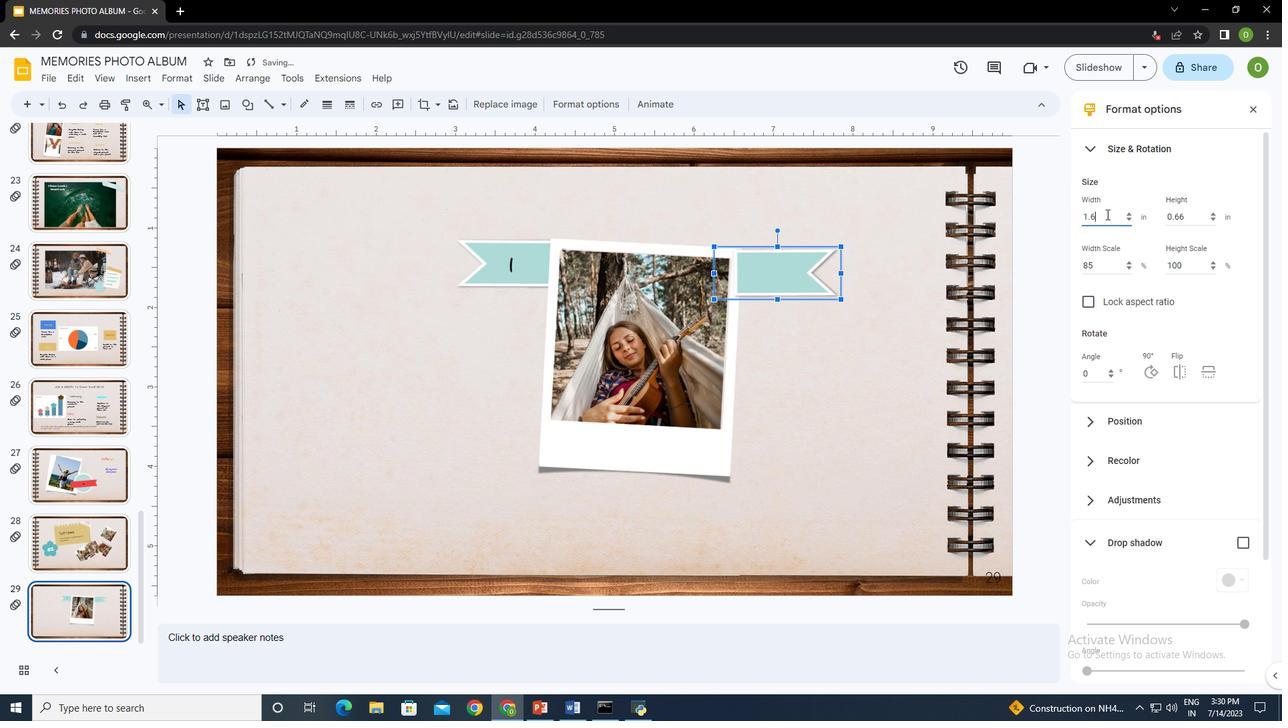 
Action: Mouse moved to (864, 335)
Screenshot: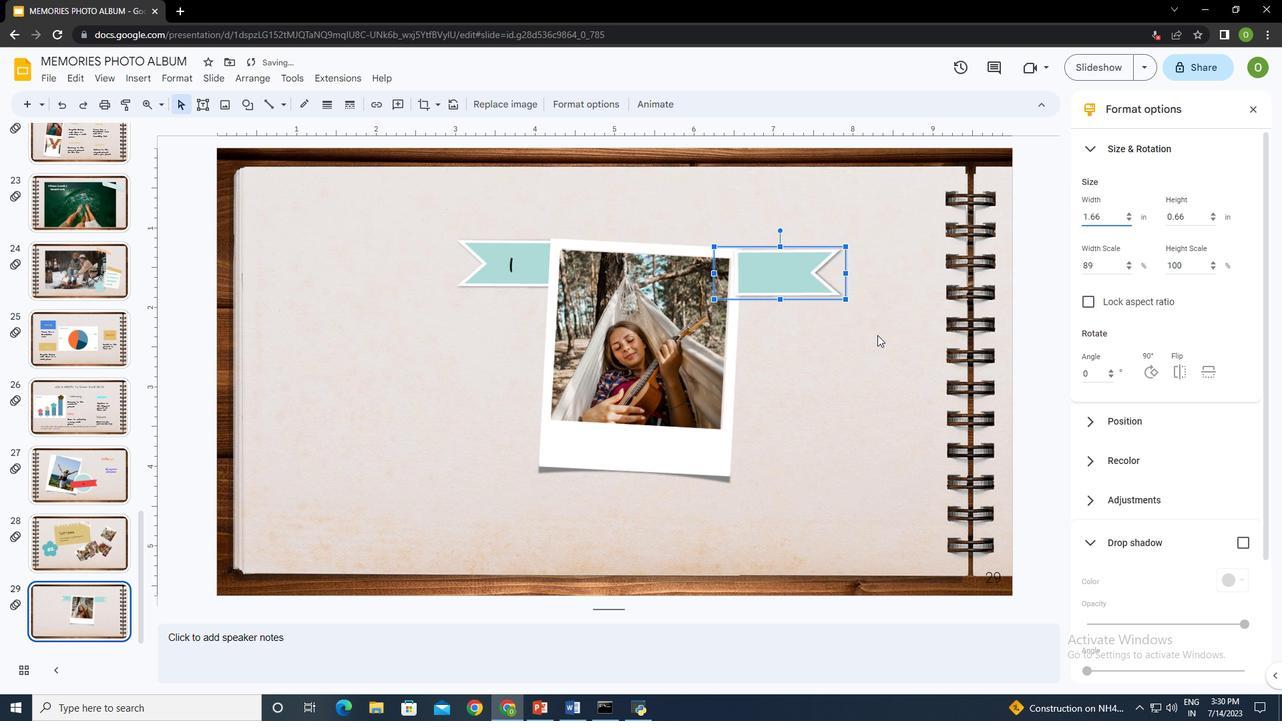 
Action: Mouse pressed left at (864, 335)
Screenshot: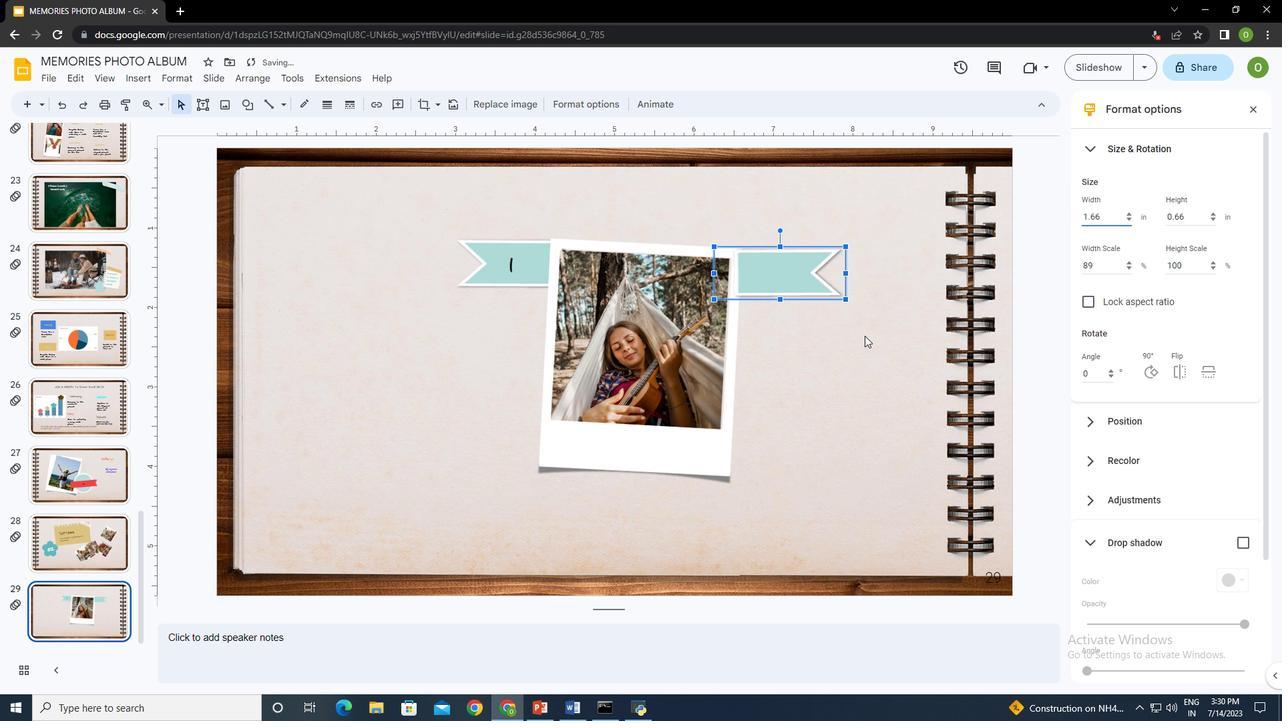 
Action: Mouse moved to (810, 279)
Screenshot: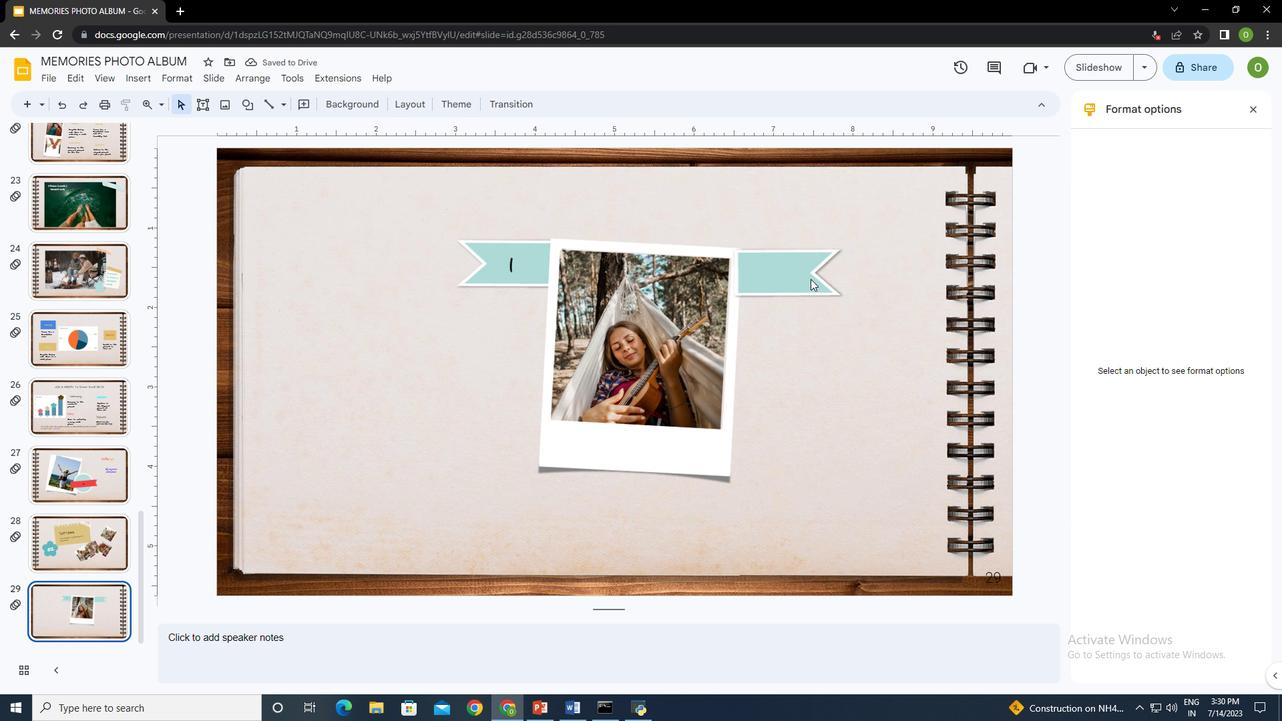 
Action: Mouse pressed left at (810, 279)
Screenshot: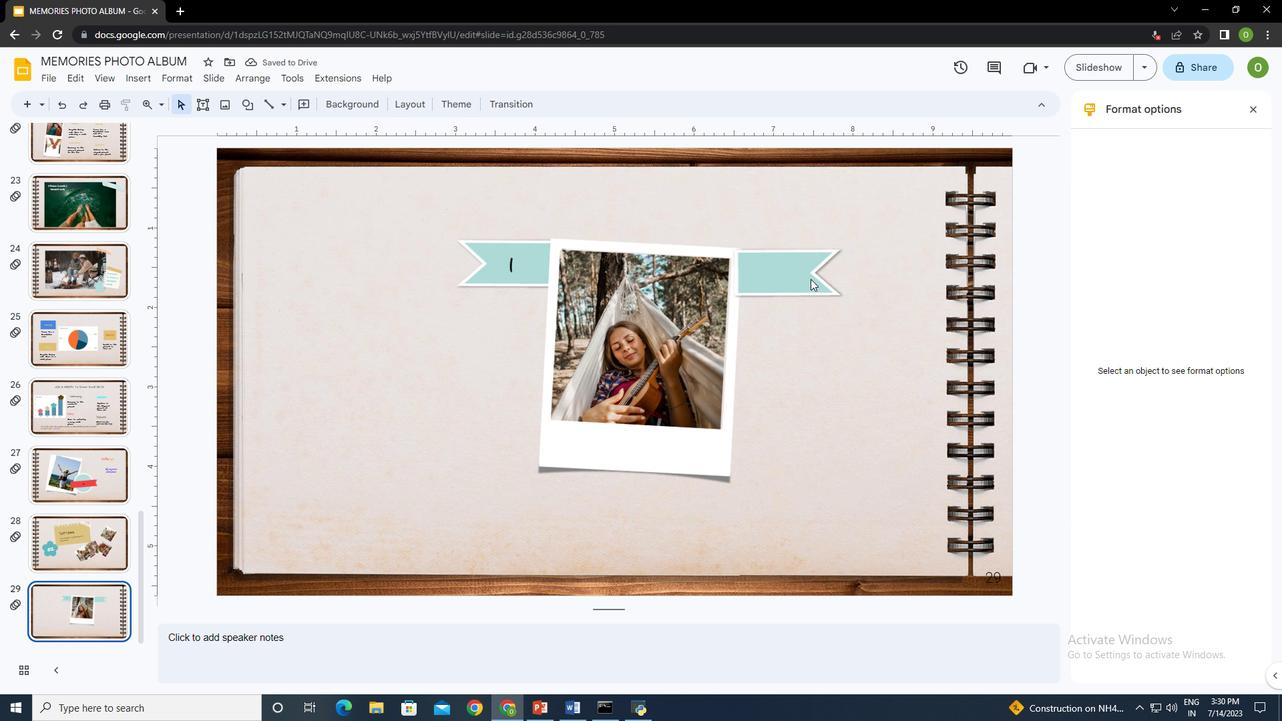 
Action: Mouse moved to (245, 76)
Screenshot: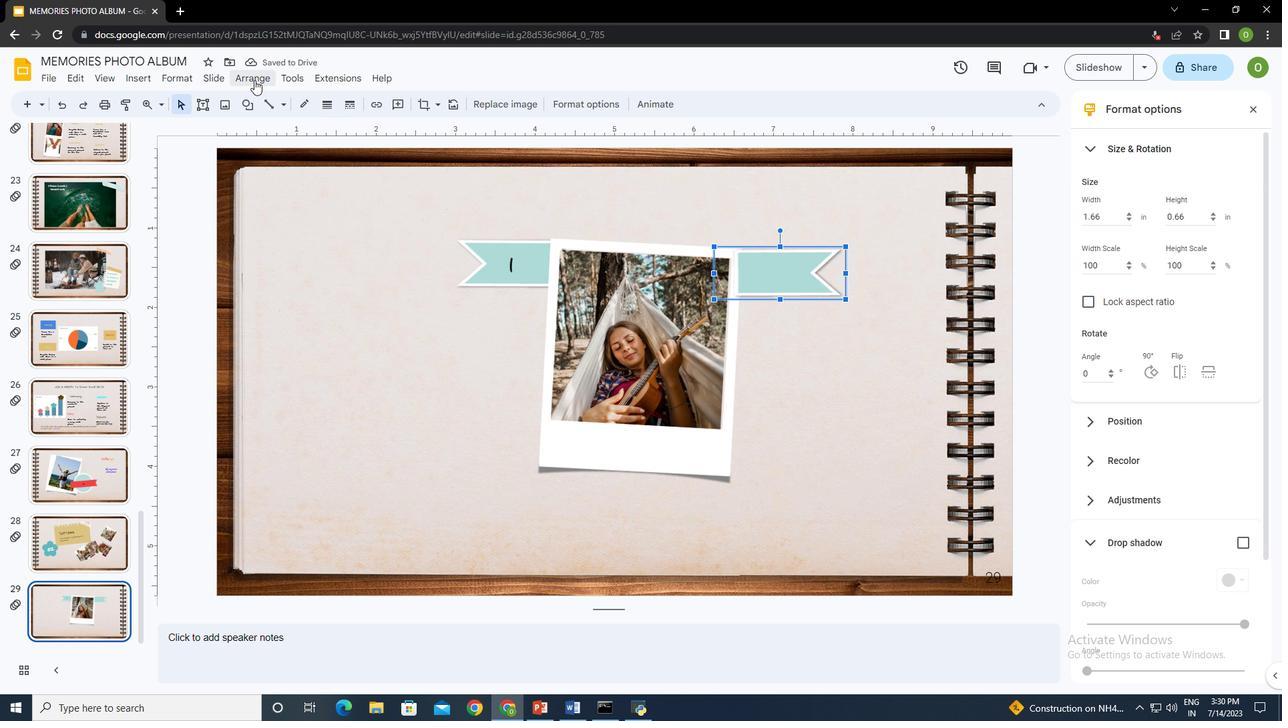 
Action: Mouse pressed left at (245, 76)
Screenshot: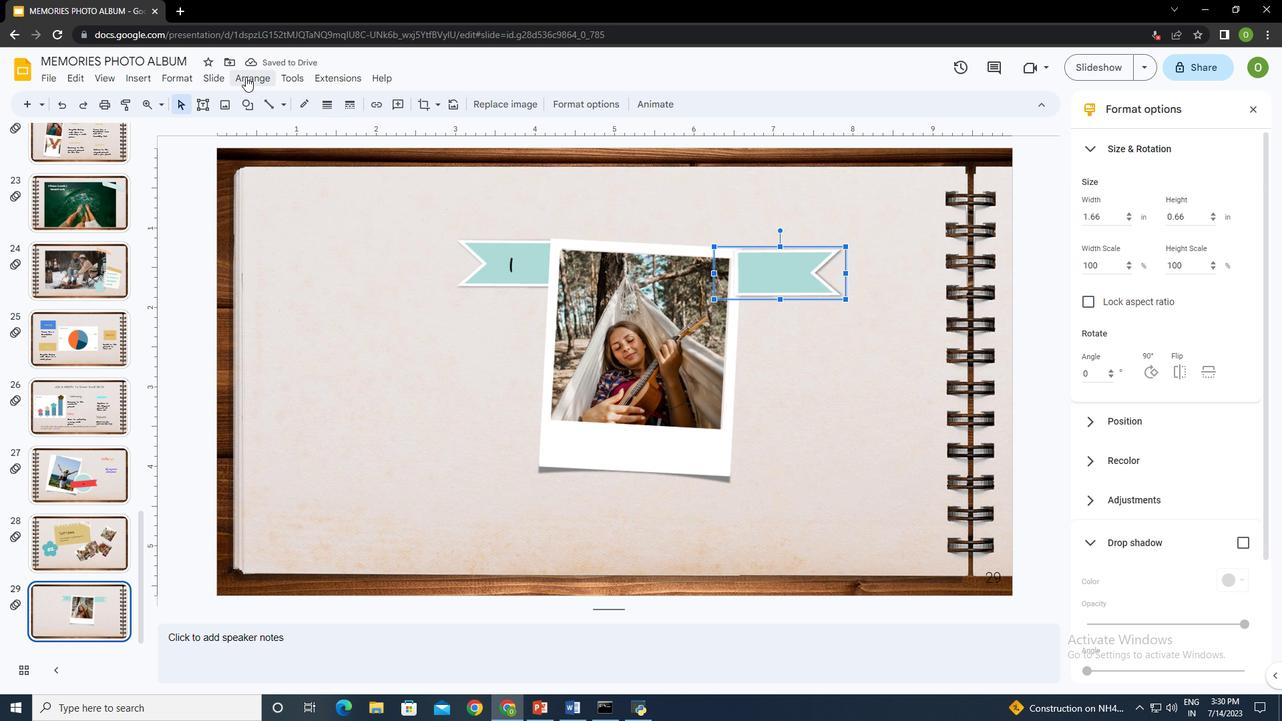 
Action: Mouse moved to (495, 165)
Screenshot: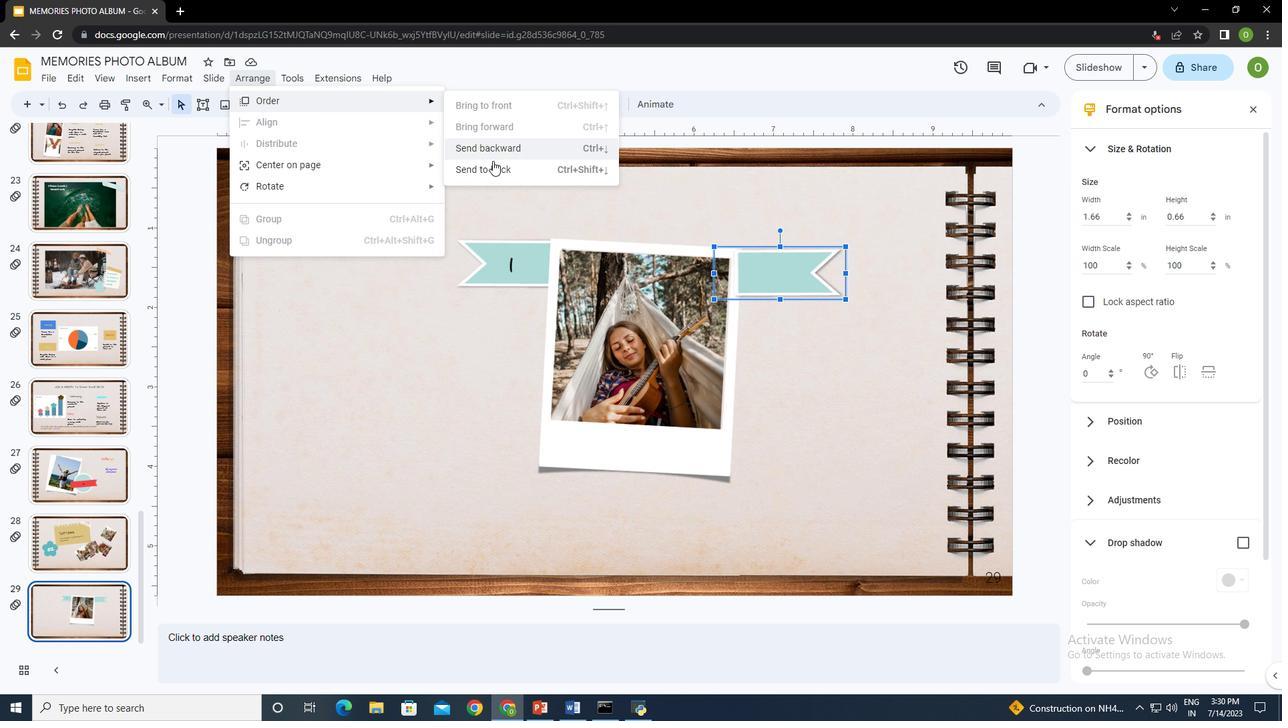 
Action: Mouse pressed left at (495, 165)
Screenshot: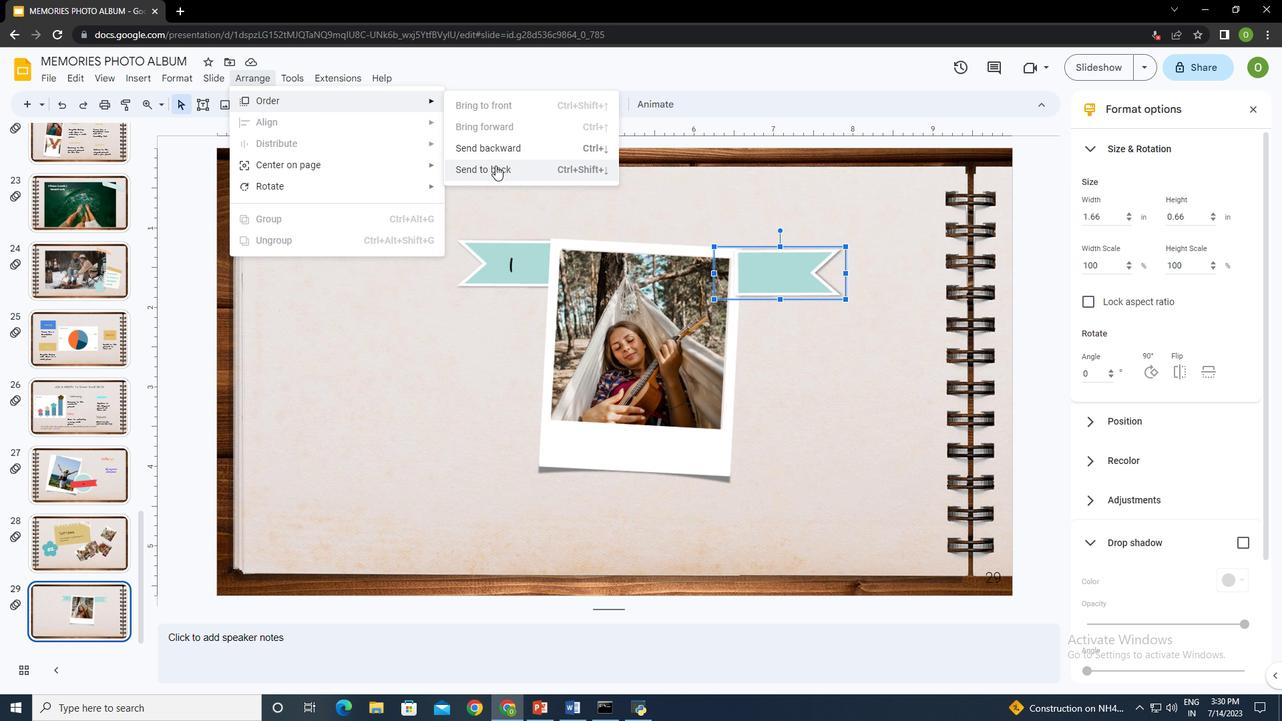 
Action: Mouse moved to (802, 271)
Screenshot: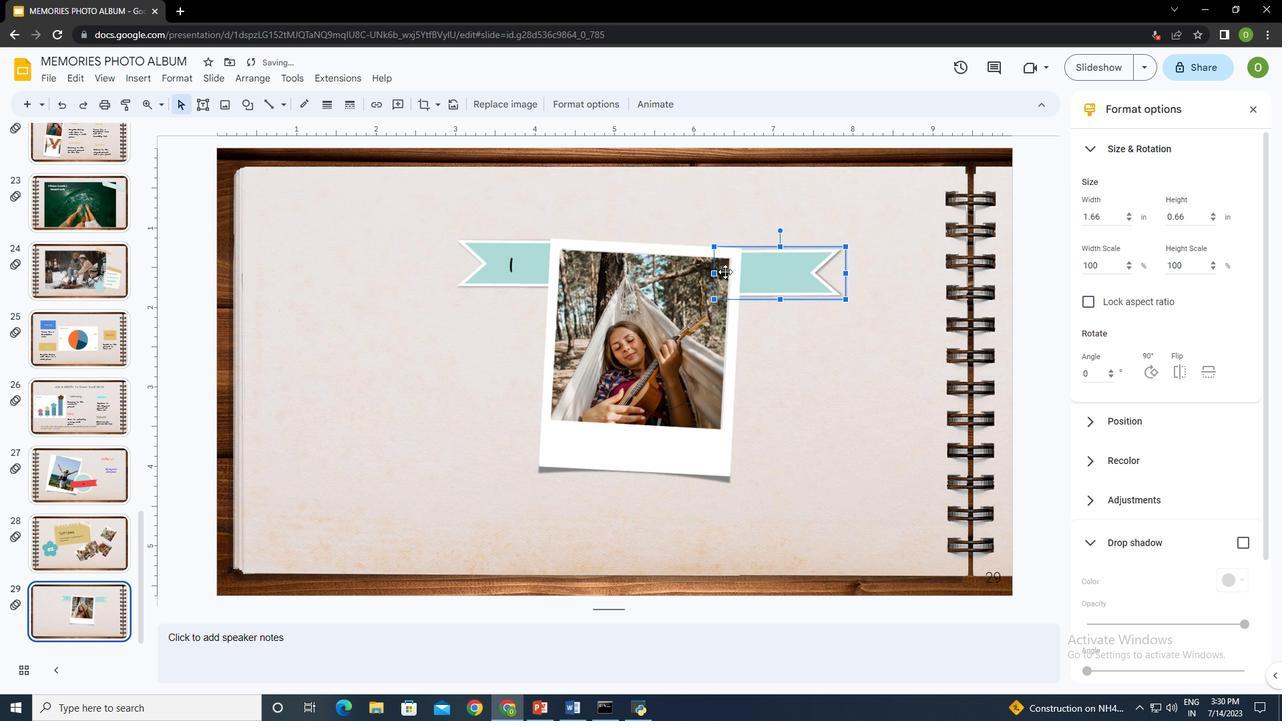 
Action: Mouse pressed left at (802, 271)
Screenshot: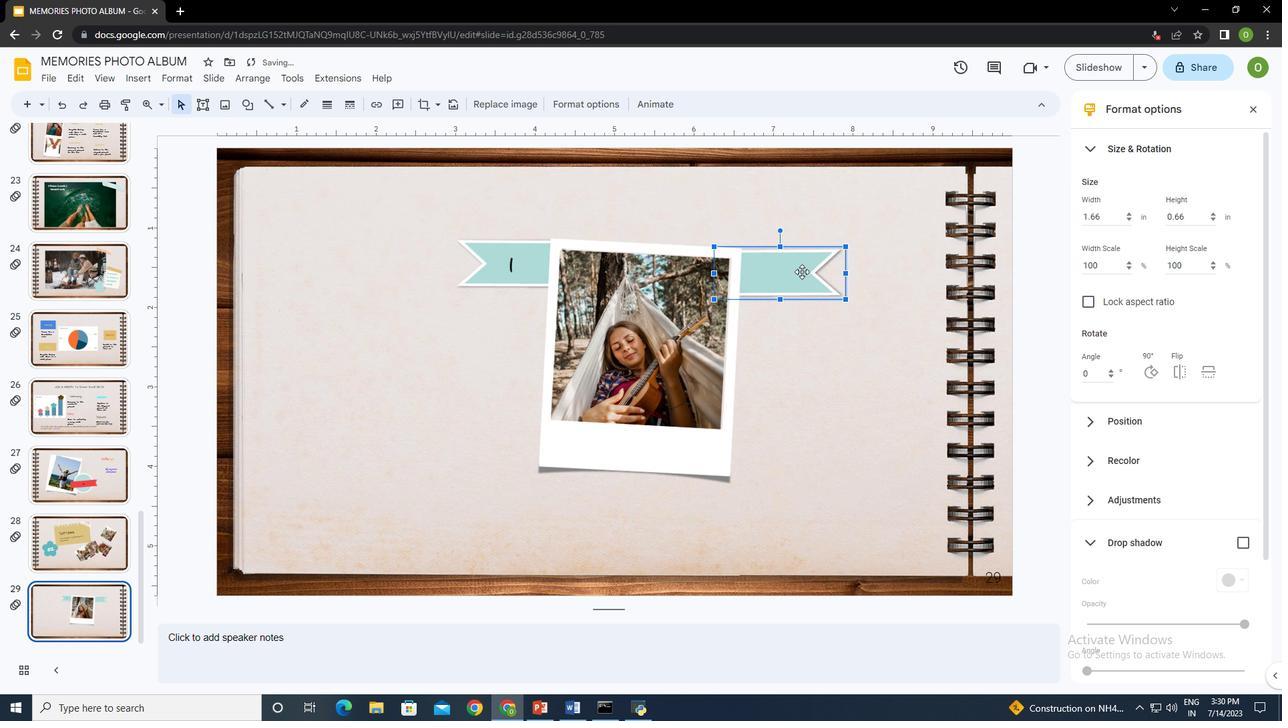 
Action: Mouse moved to (208, 104)
Screenshot: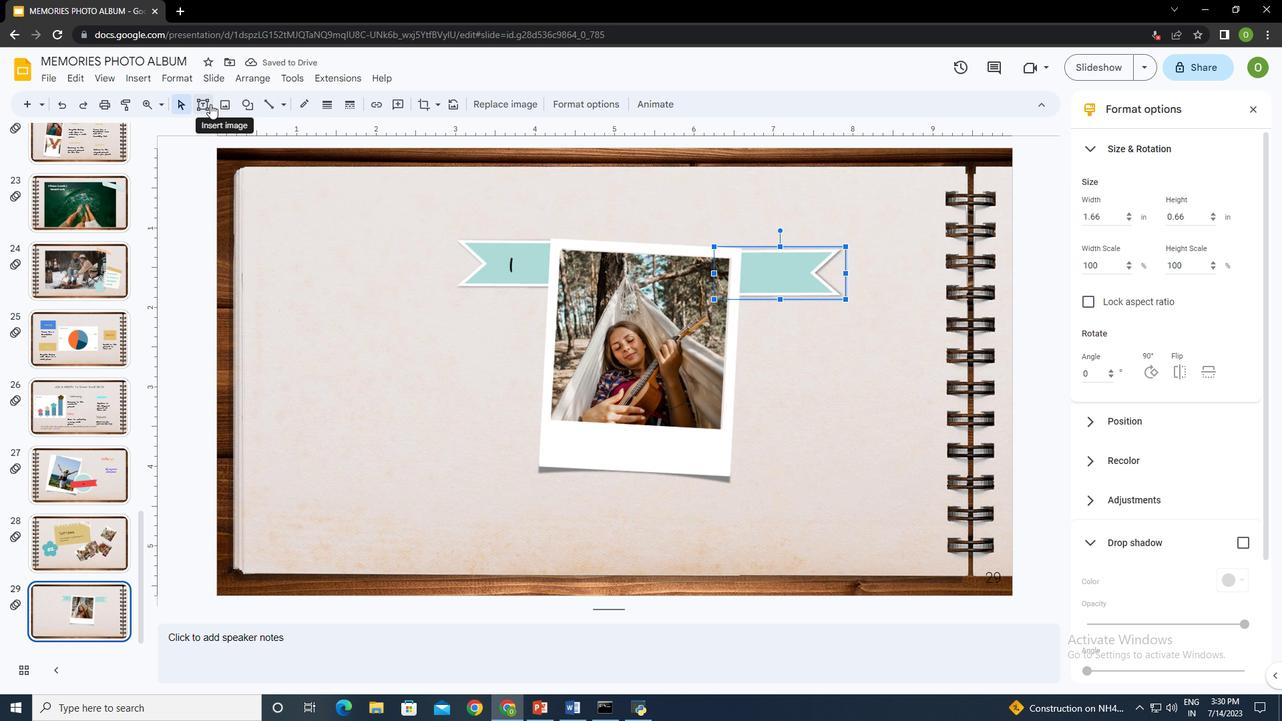 
Action: Mouse pressed left at (208, 104)
Screenshot: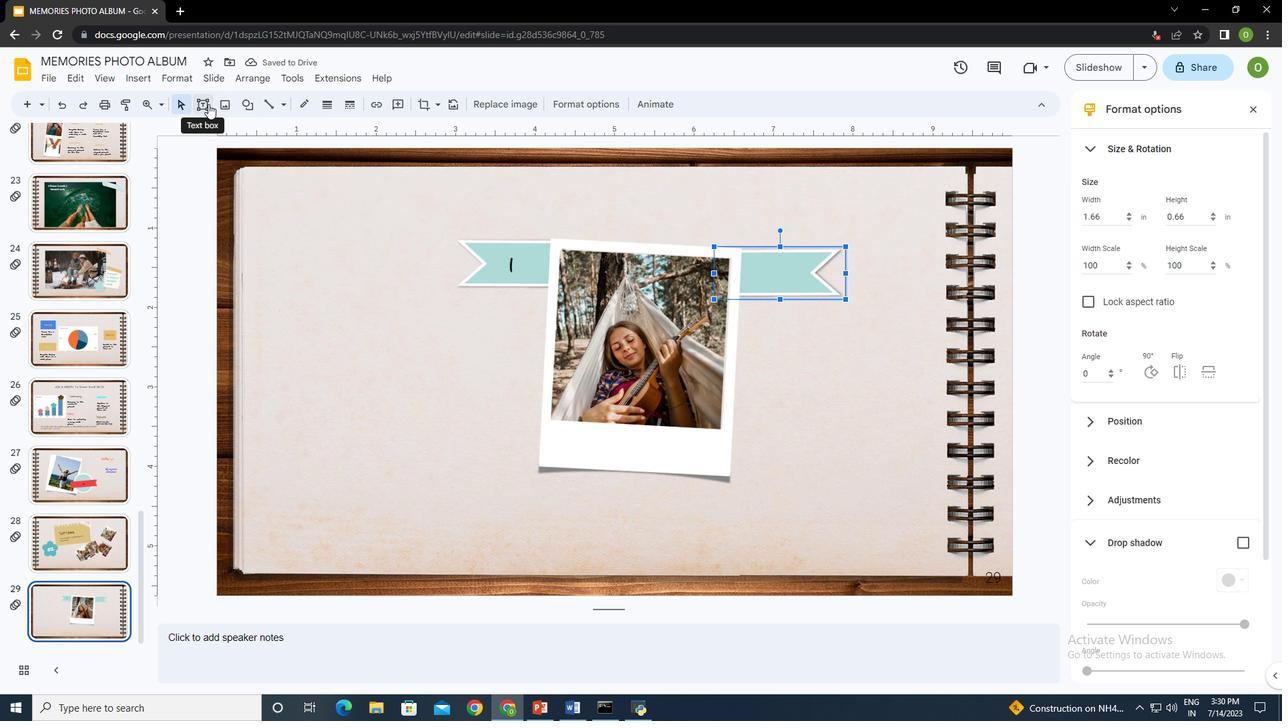 
Action: Mouse moved to (752, 259)
Screenshot: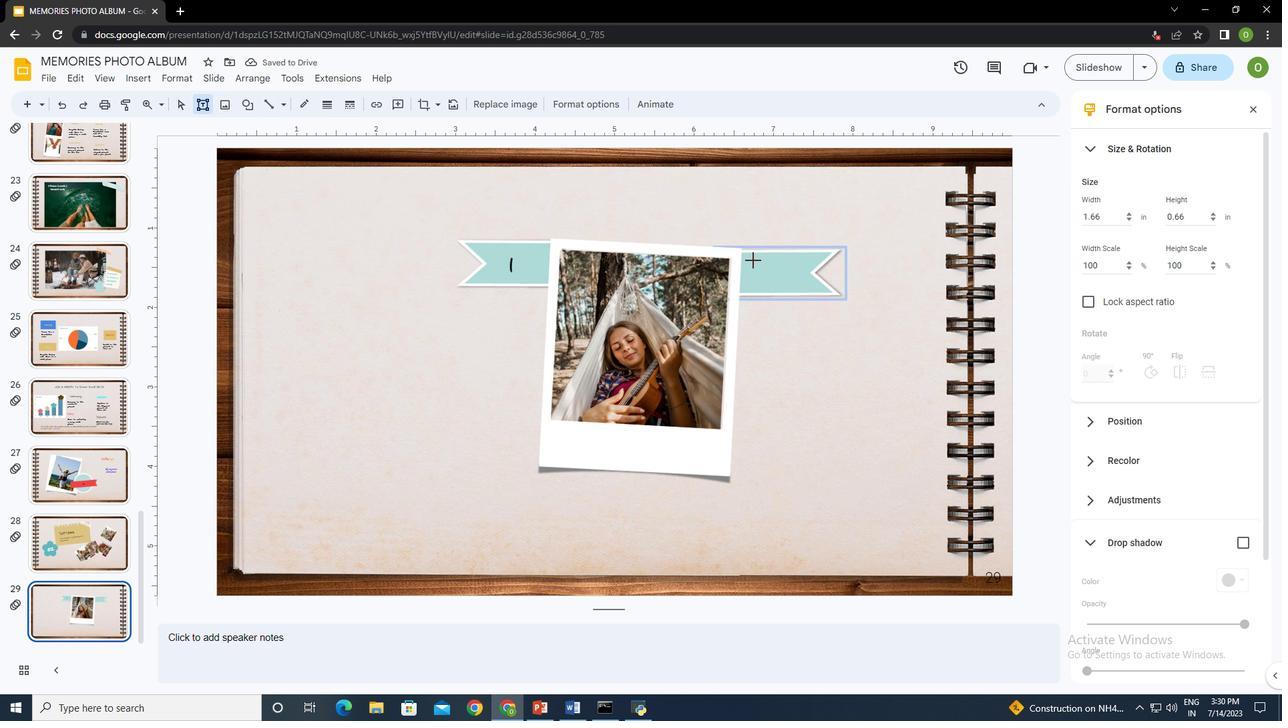 
Action: Mouse pressed left at (752, 259)
Screenshot: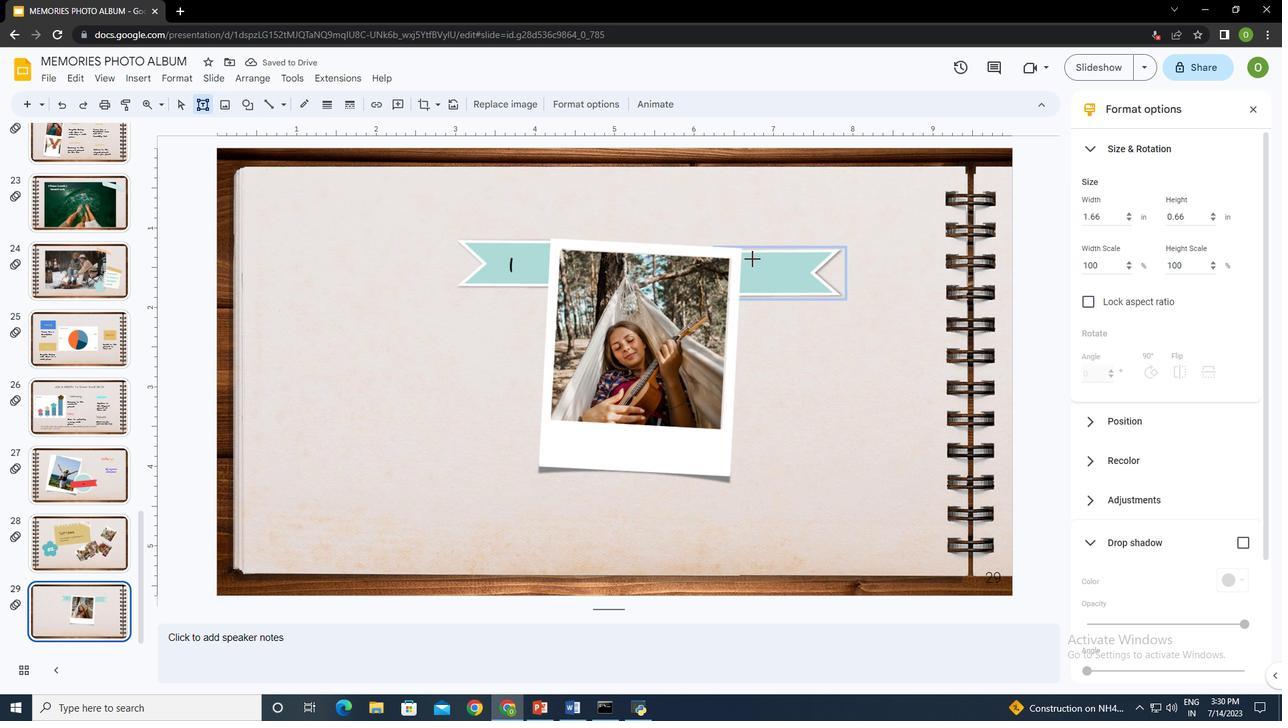 
Action: Mouse moved to (794, 285)
Screenshot: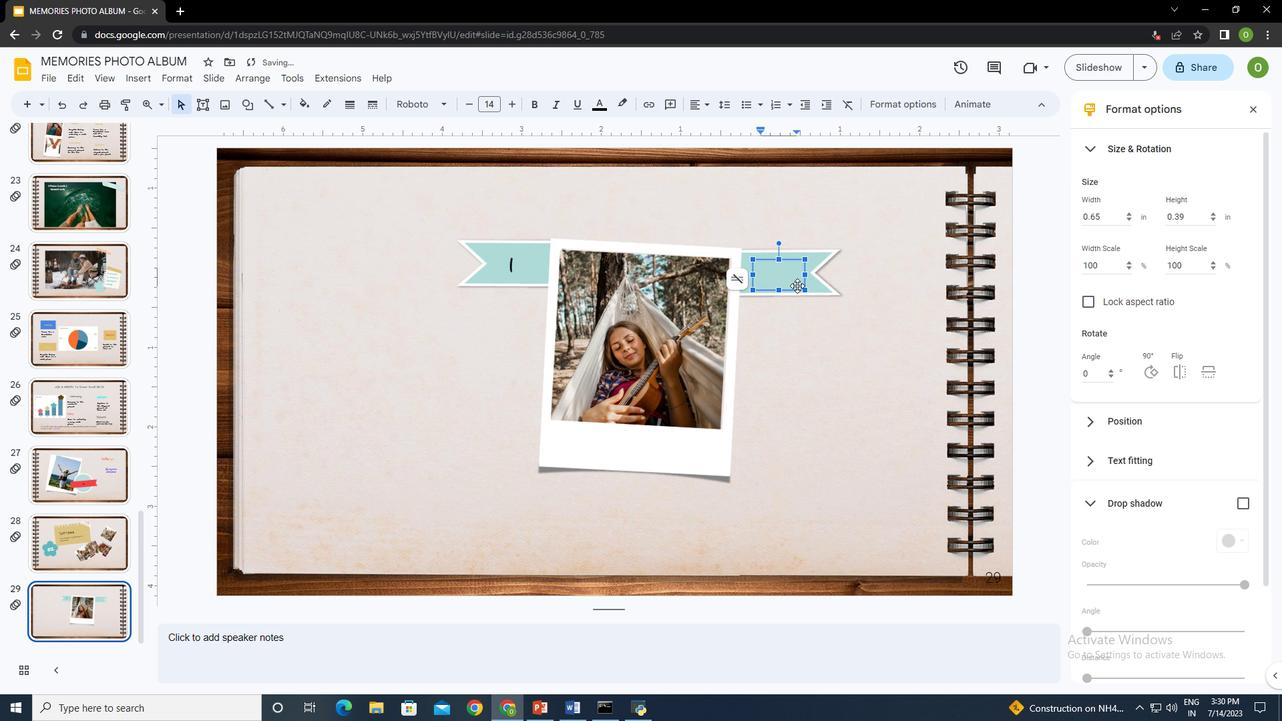 
Action: Key pressed 2ctrl+A
Screenshot: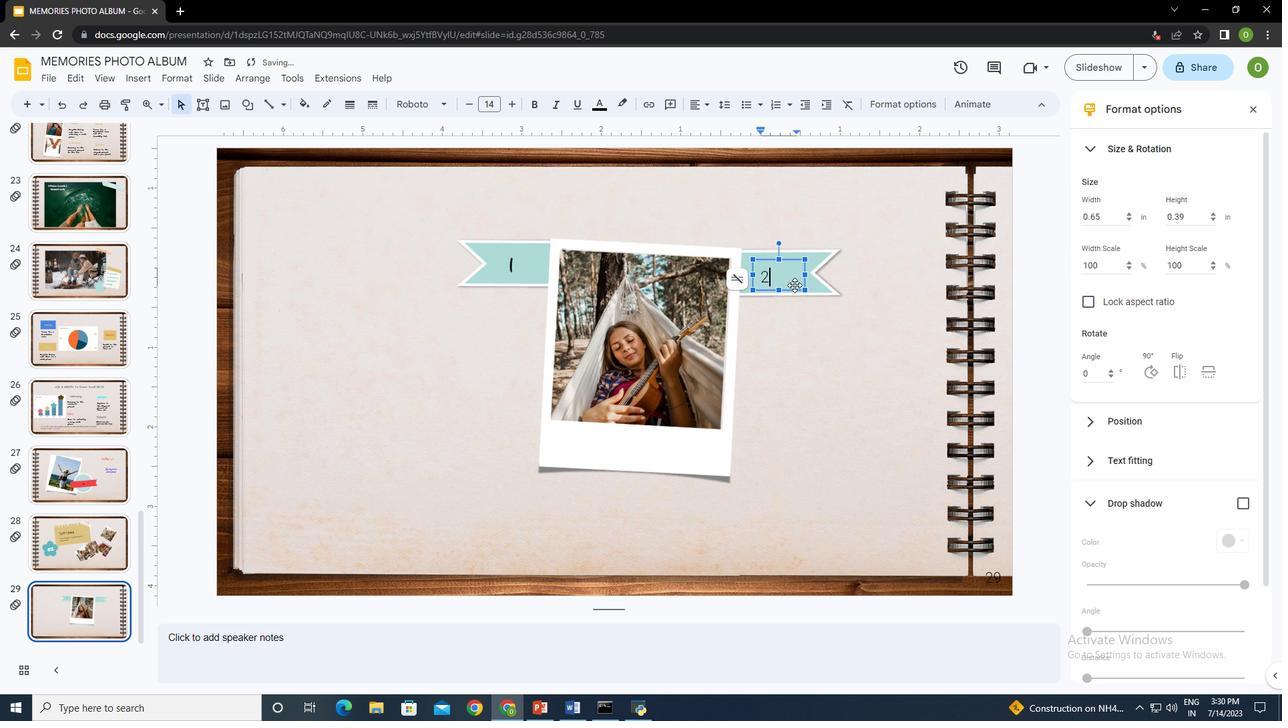 
Action: Mouse moved to (414, 106)
Screenshot: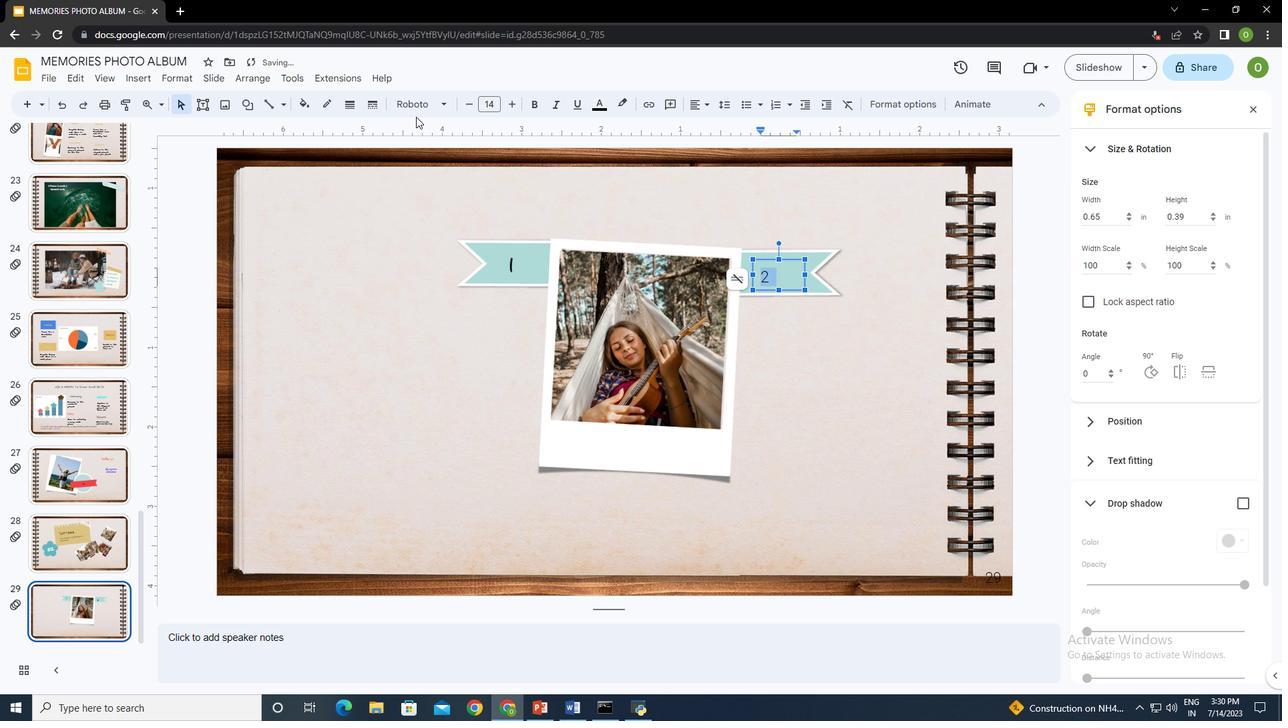 
Action: Mouse pressed left at (414, 106)
Screenshot: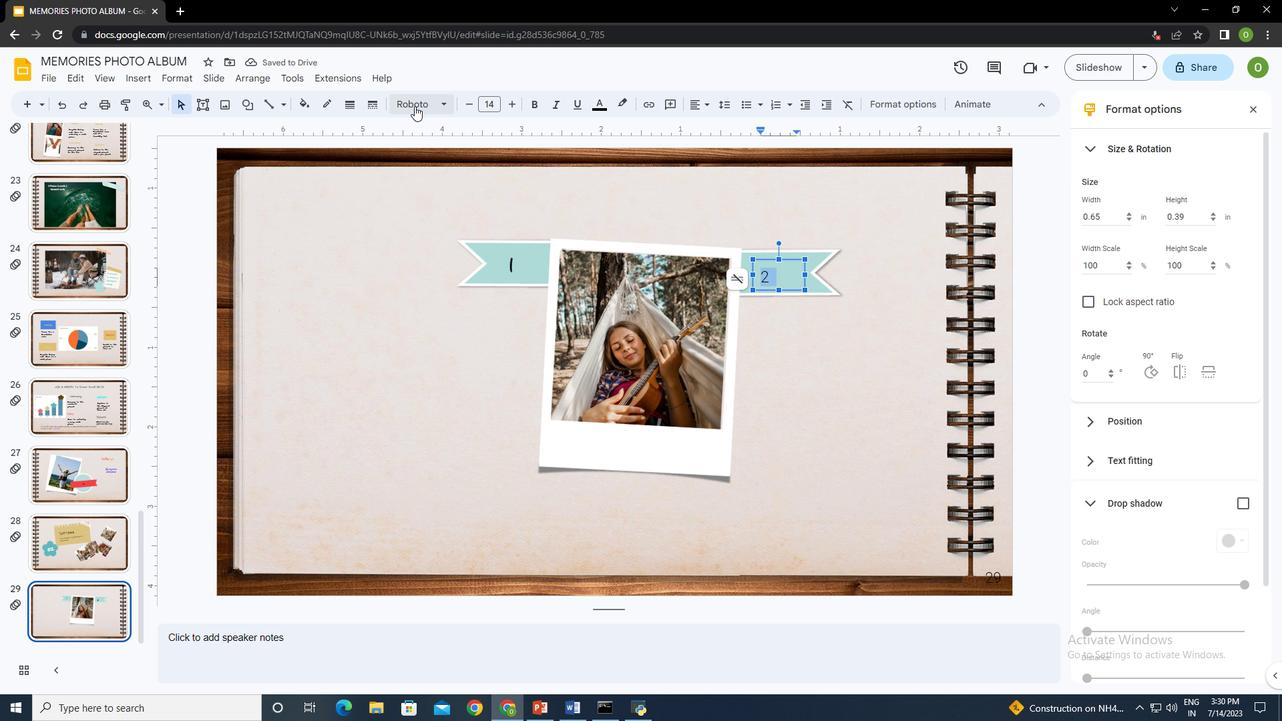 
Action: Mouse moved to (485, 182)
Screenshot: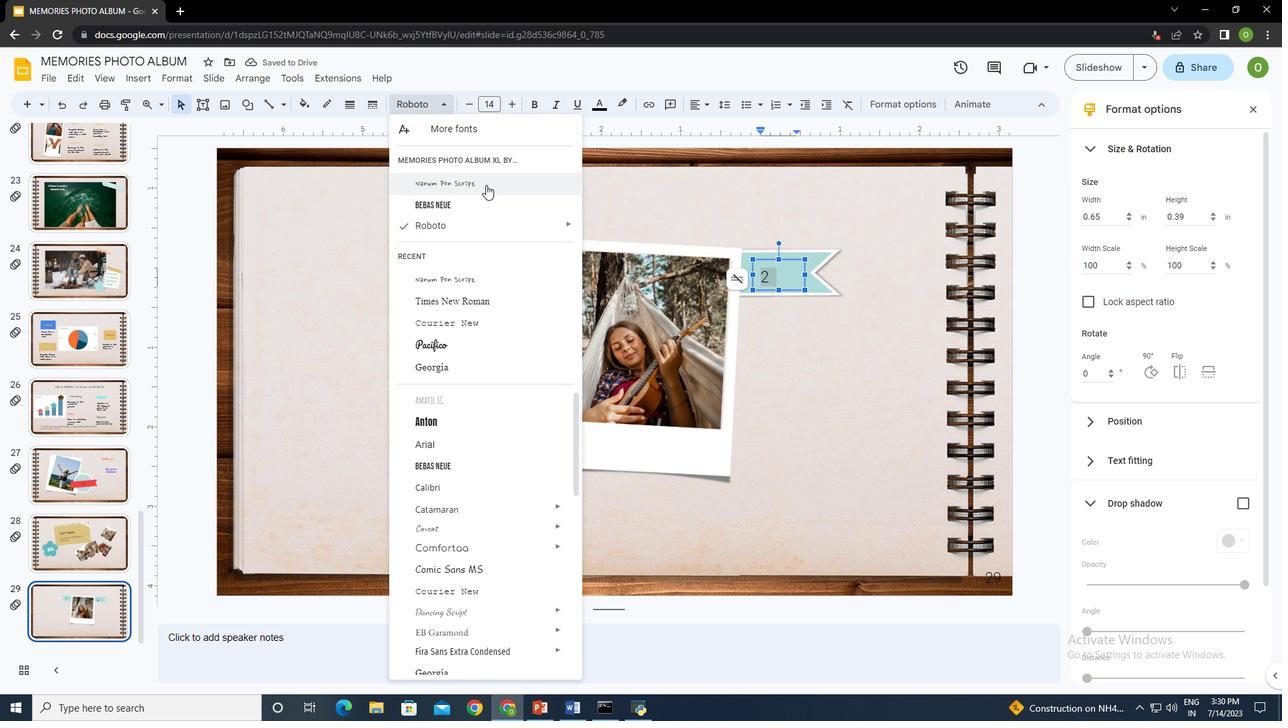 
Action: Mouse pressed left at (485, 182)
Screenshot: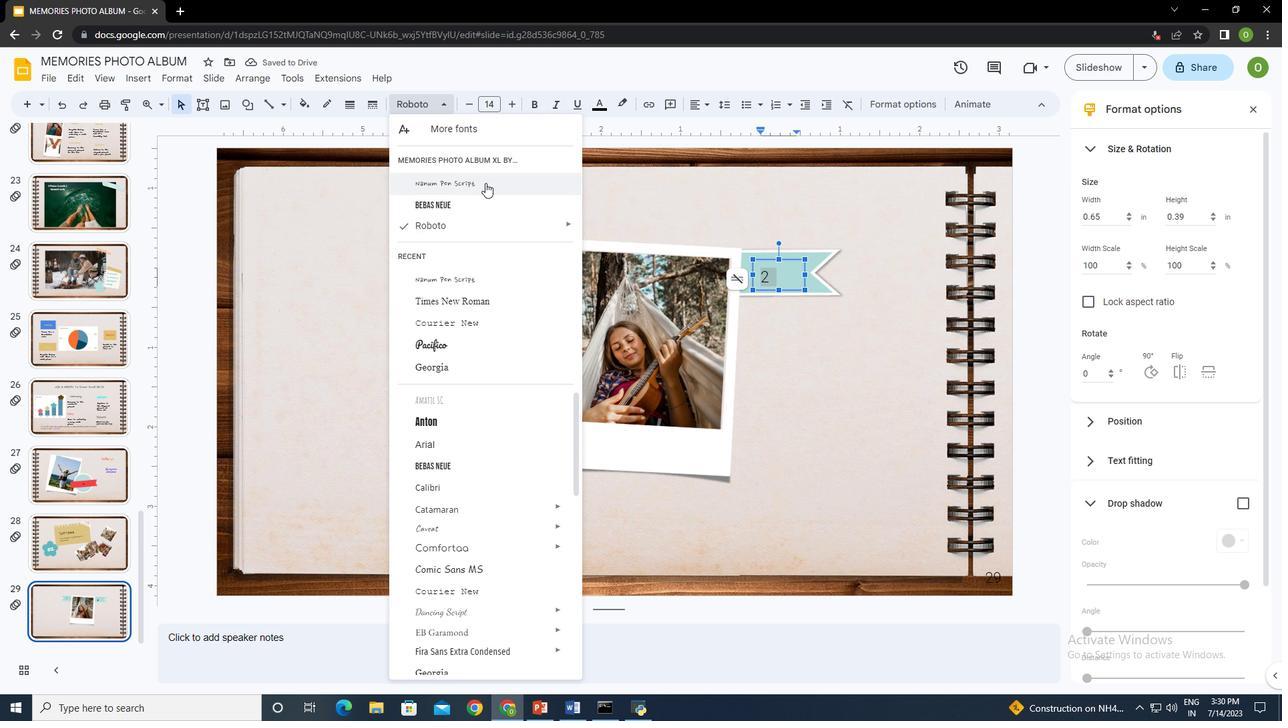 
Action: Mouse moved to (495, 104)
Screenshot: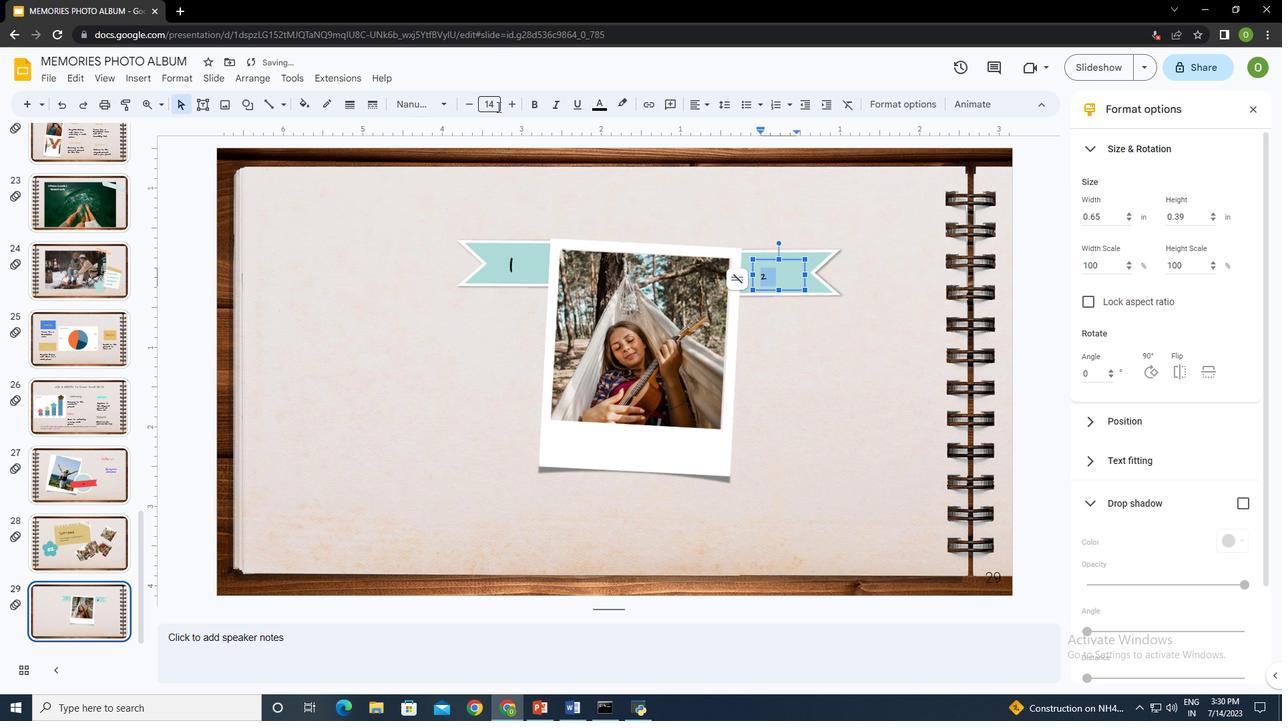 
Action: Mouse pressed left at (495, 104)
Screenshot: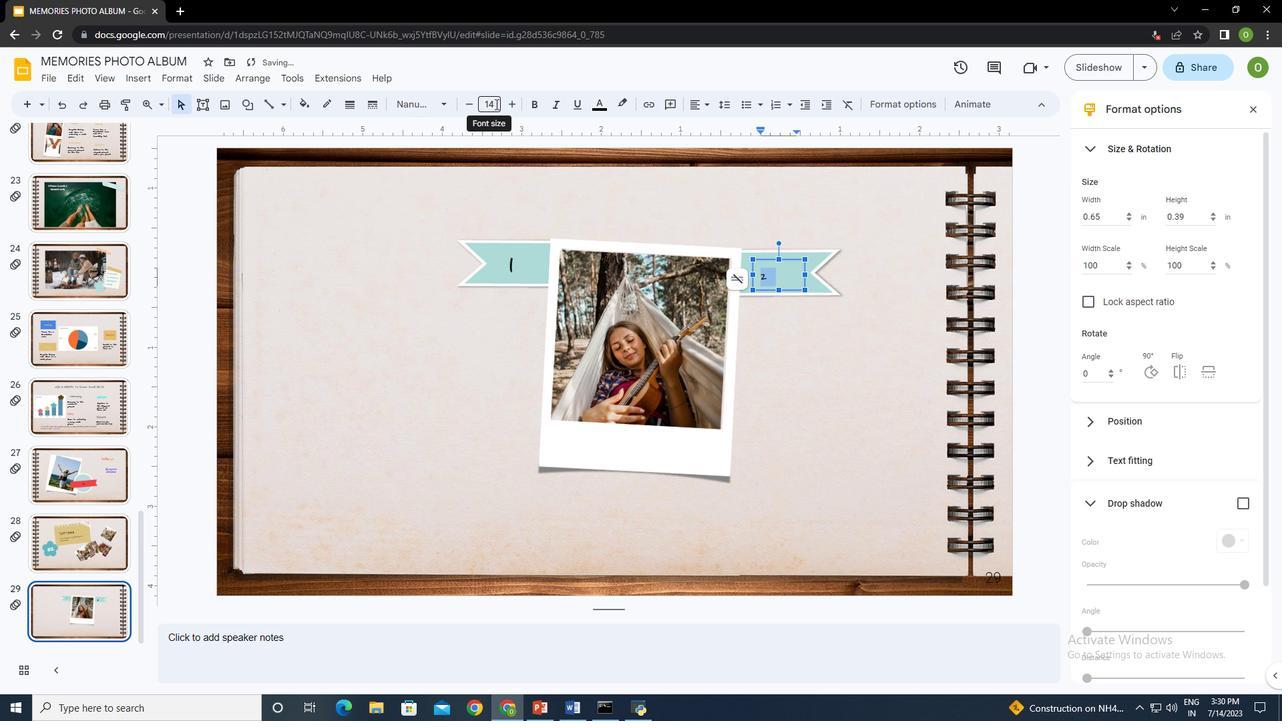 
Action: Key pressed 30<Key.enter>
Screenshot: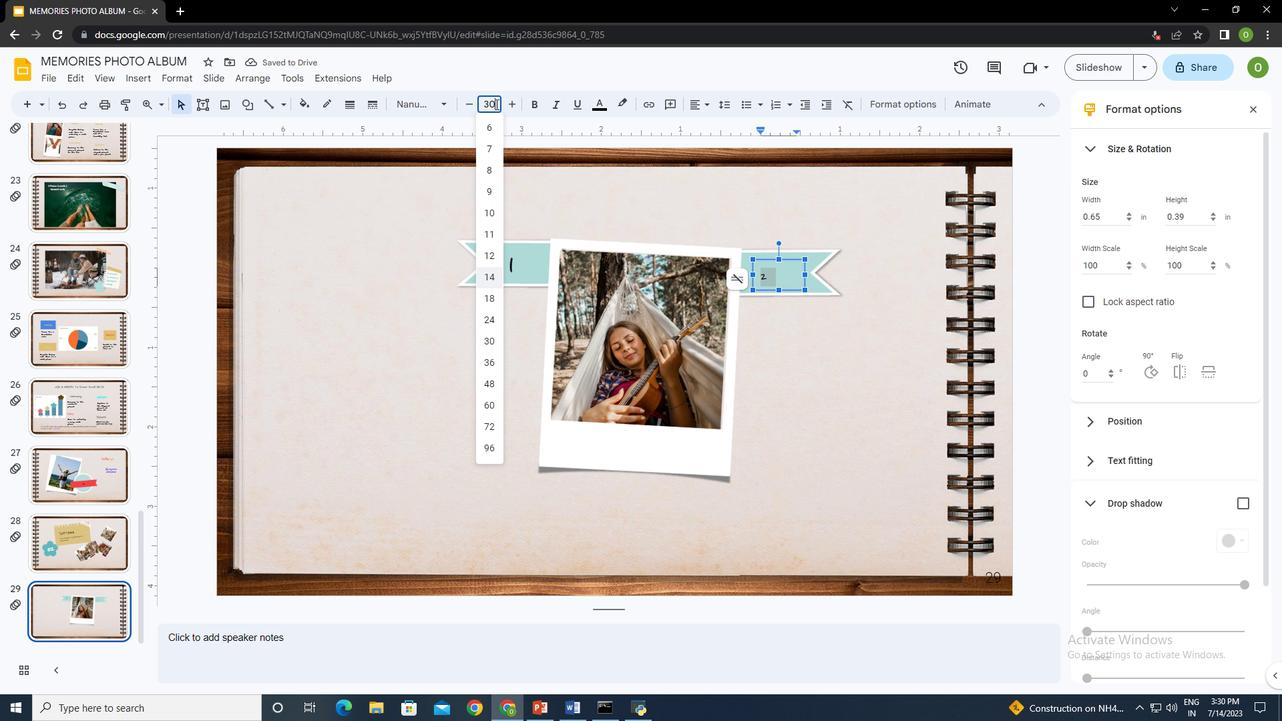 
Action: Mouse moved to (703, 106)
Screenshot: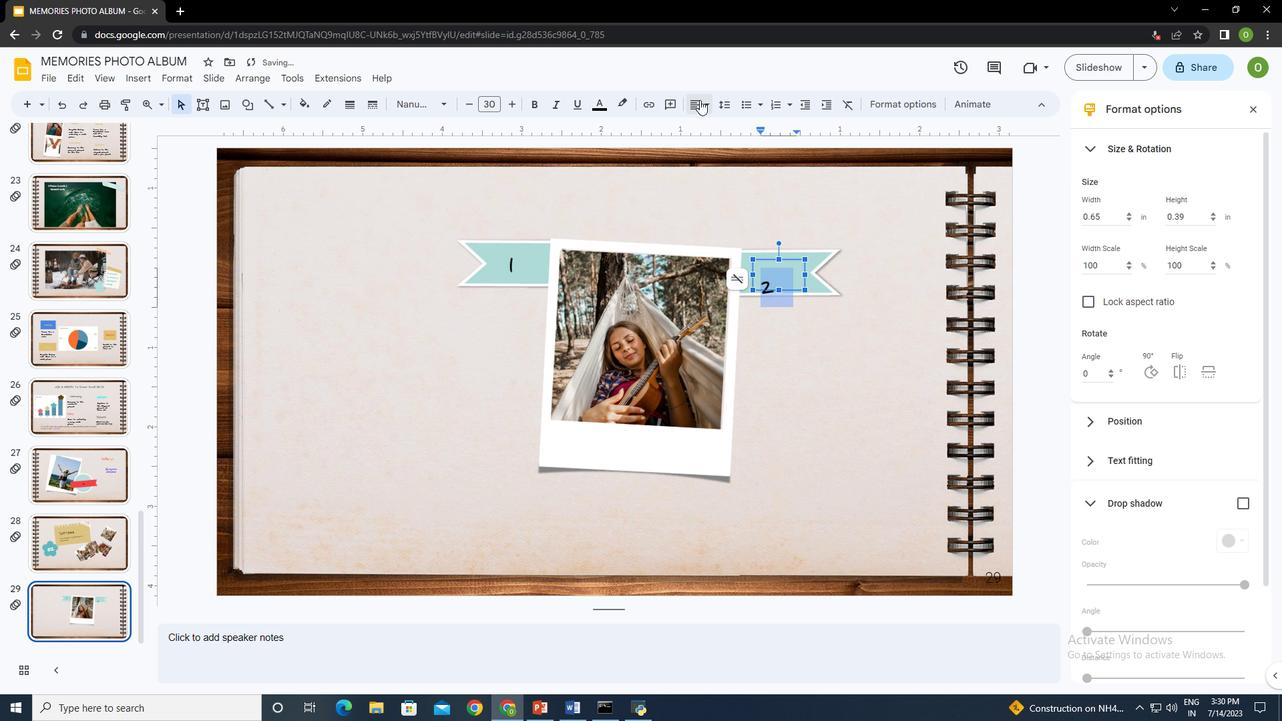 
Action: Mouse pressed left at (703, 106)
Screenshot: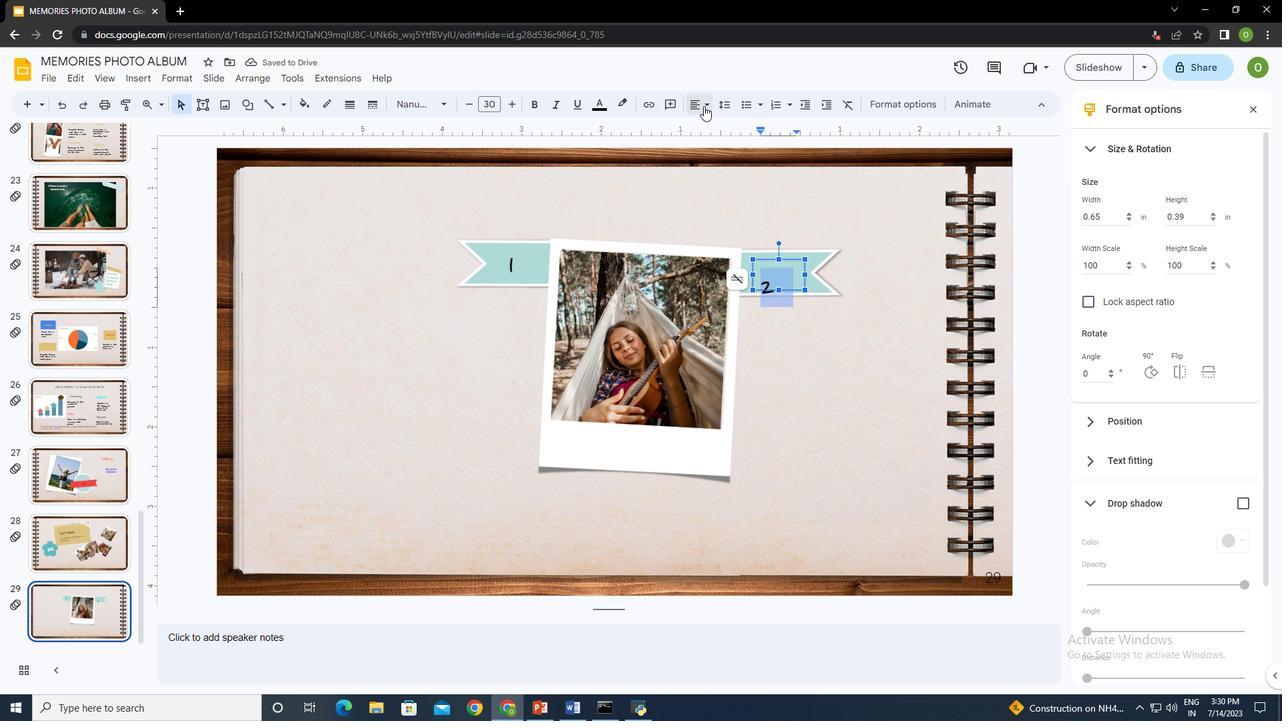 
Action: Mouse moved to (716, 126)
Screenshot: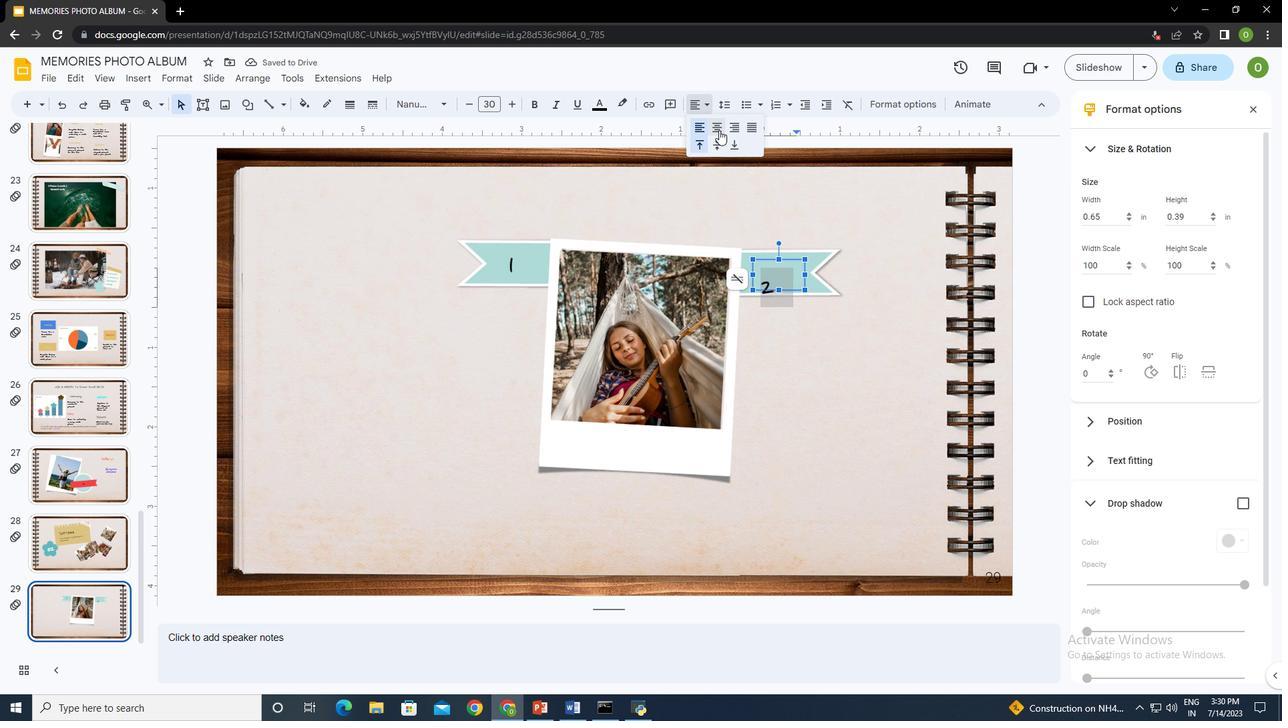 
Action: Mouse pressed left at (716, 126)
Screenshot: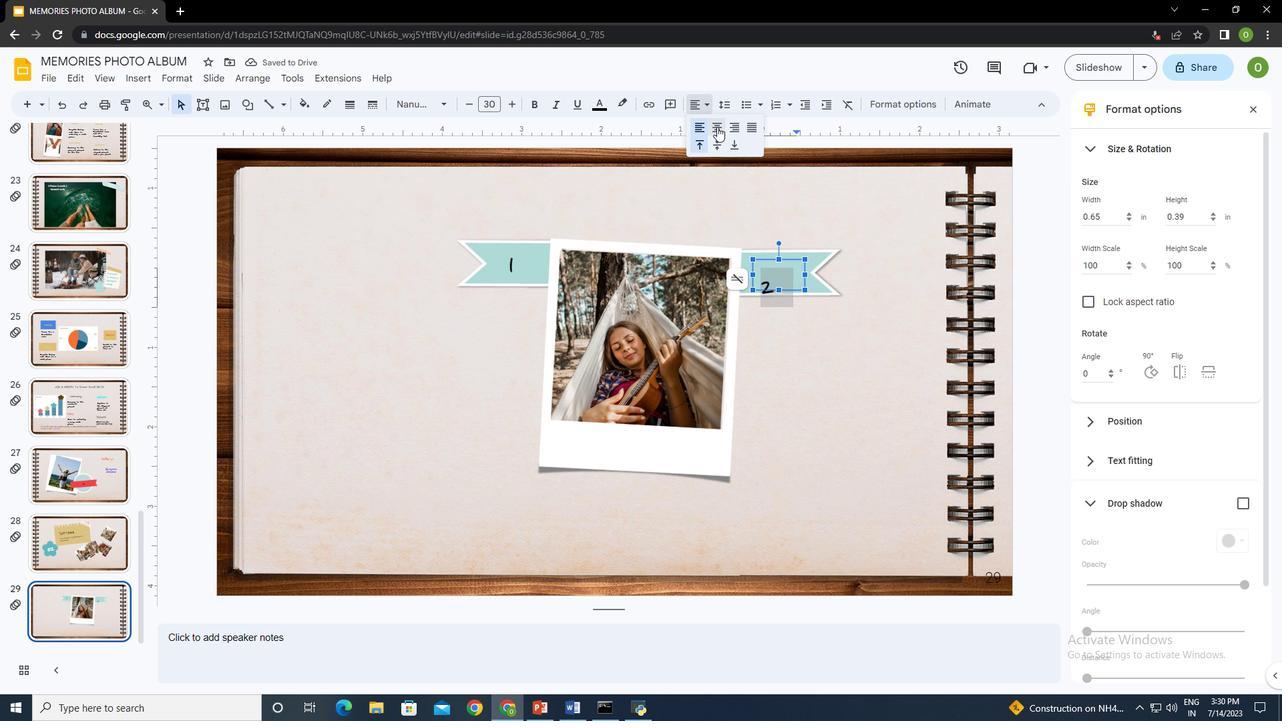 
Action: Mouse moved to (704, 104)
Screenshot: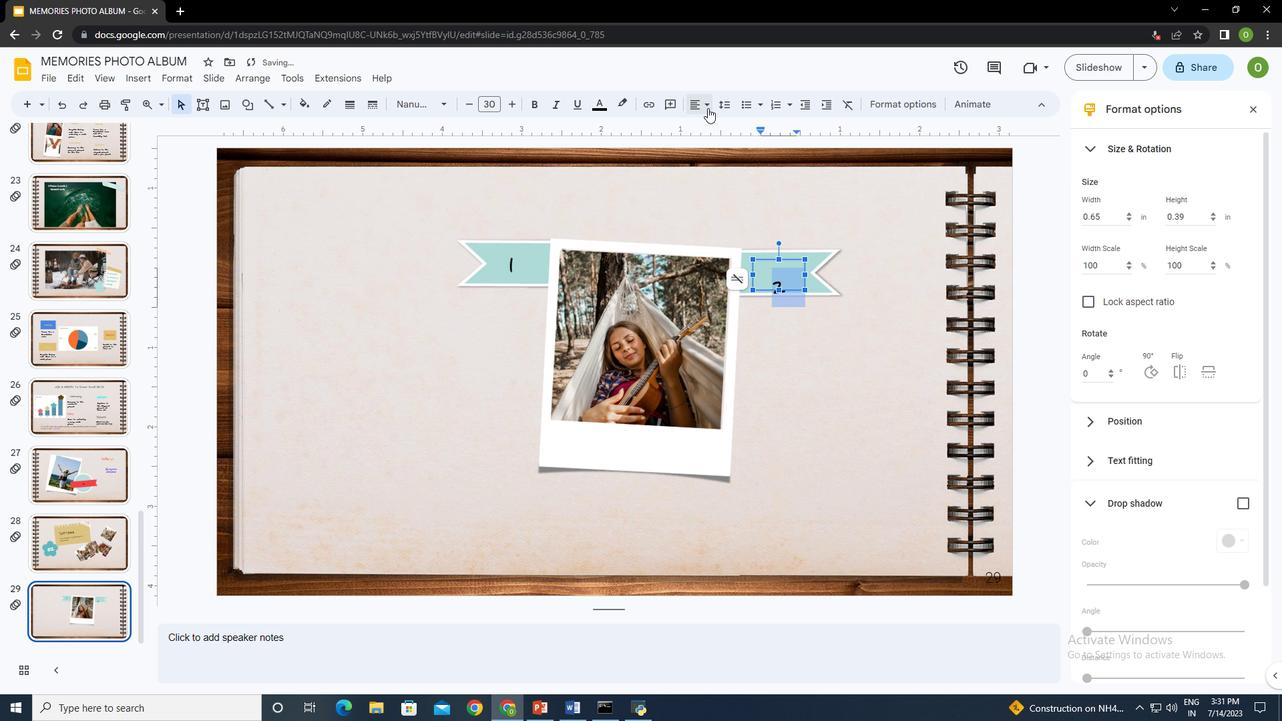 
Action: Mouse pressed left at (704, 104)
Screenshot: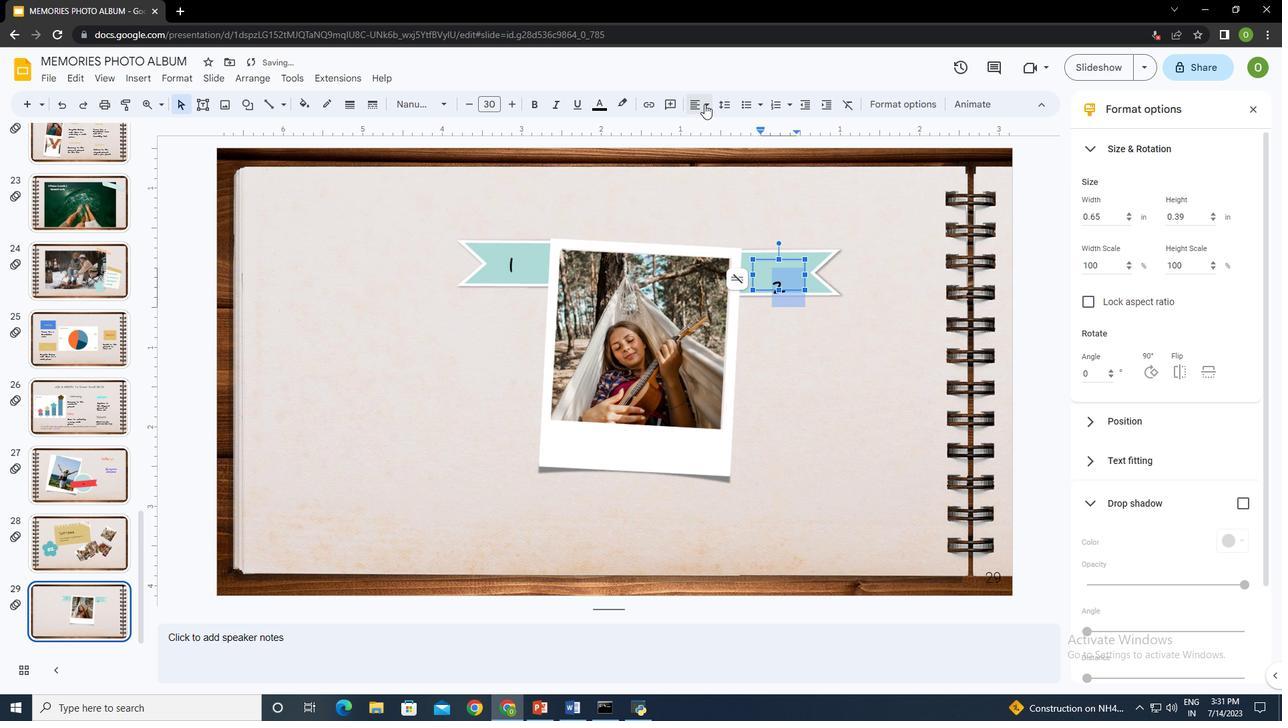 
Action: Mouse moved to (718, 143)
Screenshot: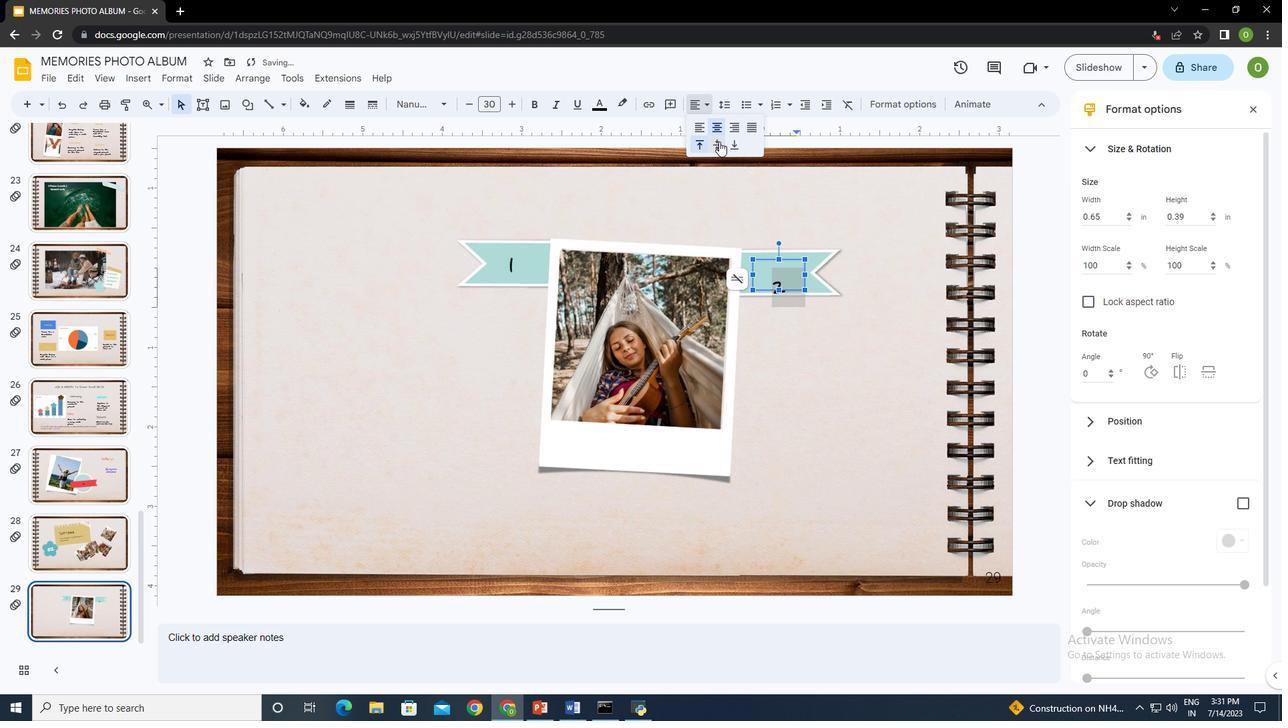 
Action: Mouse pressed left at (718, 143)
Screenshot: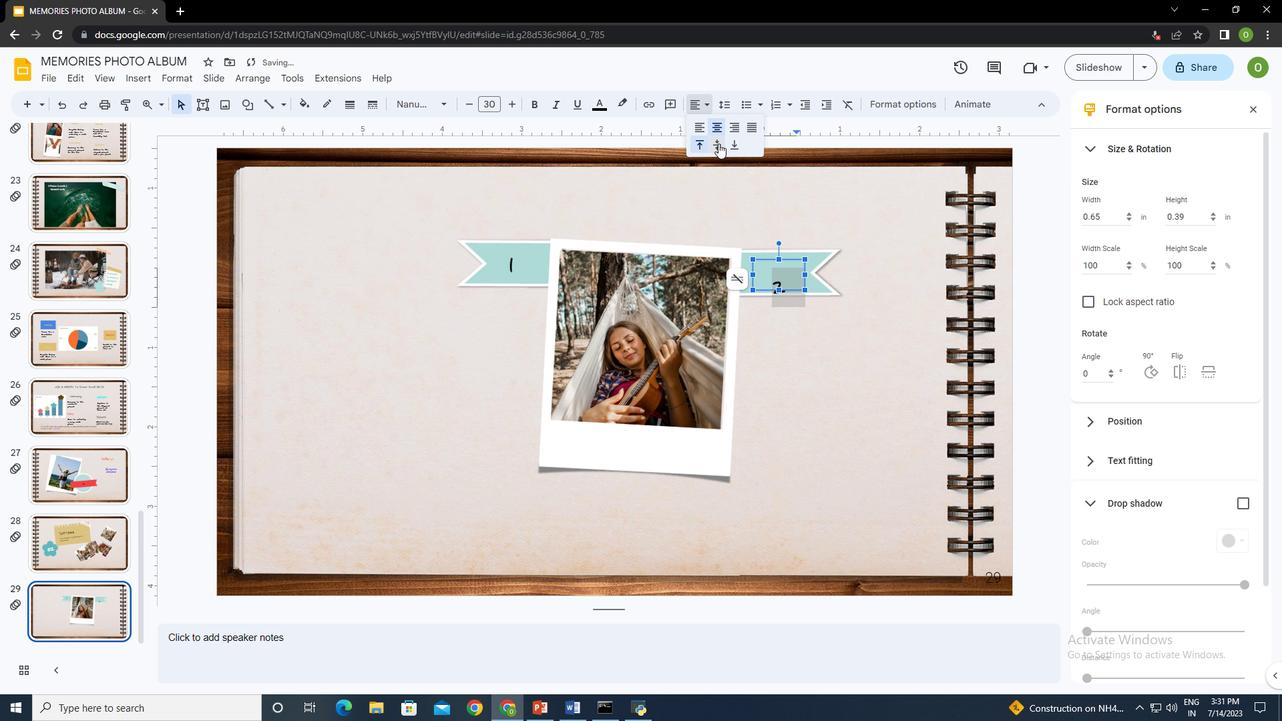 
Action: Mouse moved to (790, 259)
Screenshot: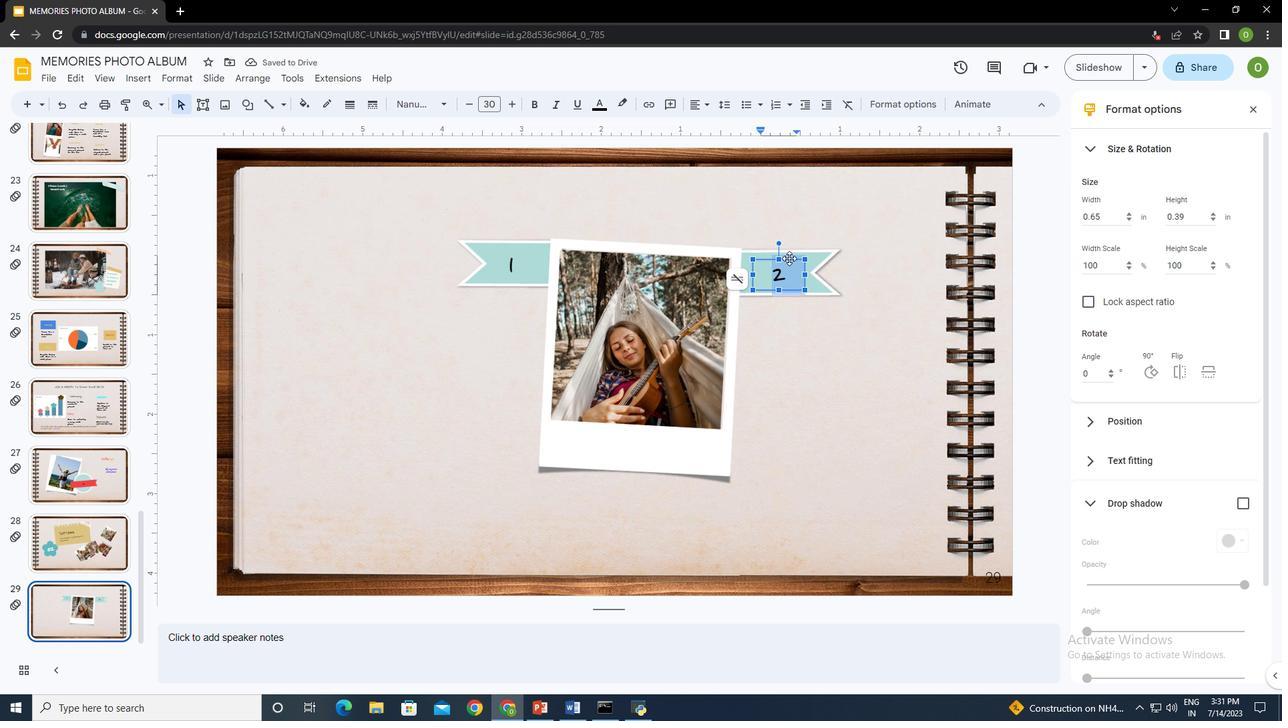 
Action: Mouse pressed left at (790, 259)
Screenshot: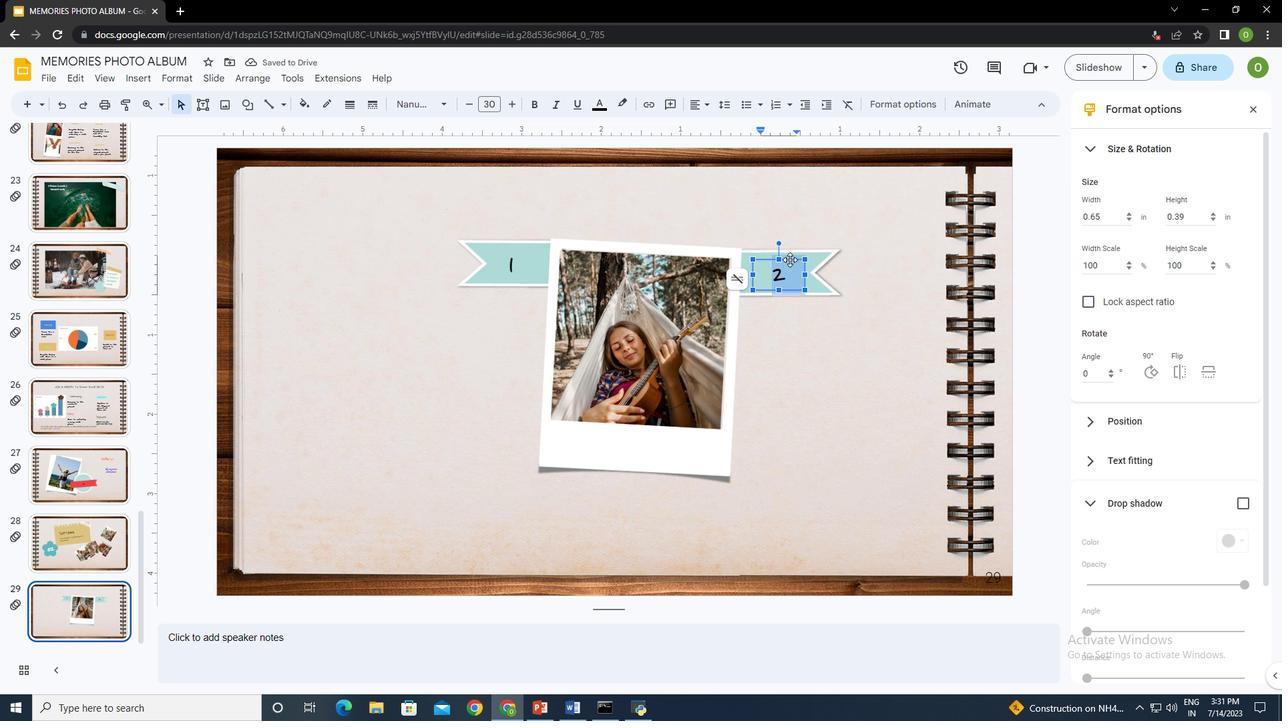 
Action: Mouse moved to (813, 325)
Screenshot: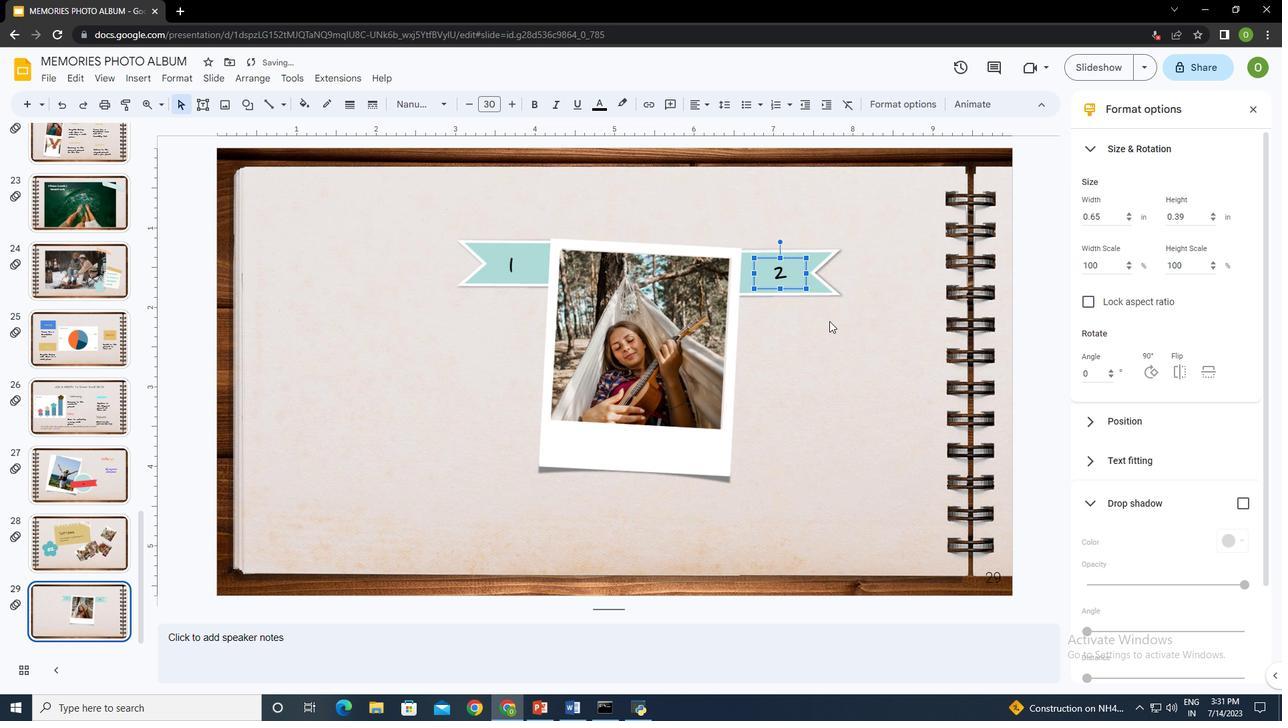 
Action: Mouse pressed left at (813, 325)
Screenshot: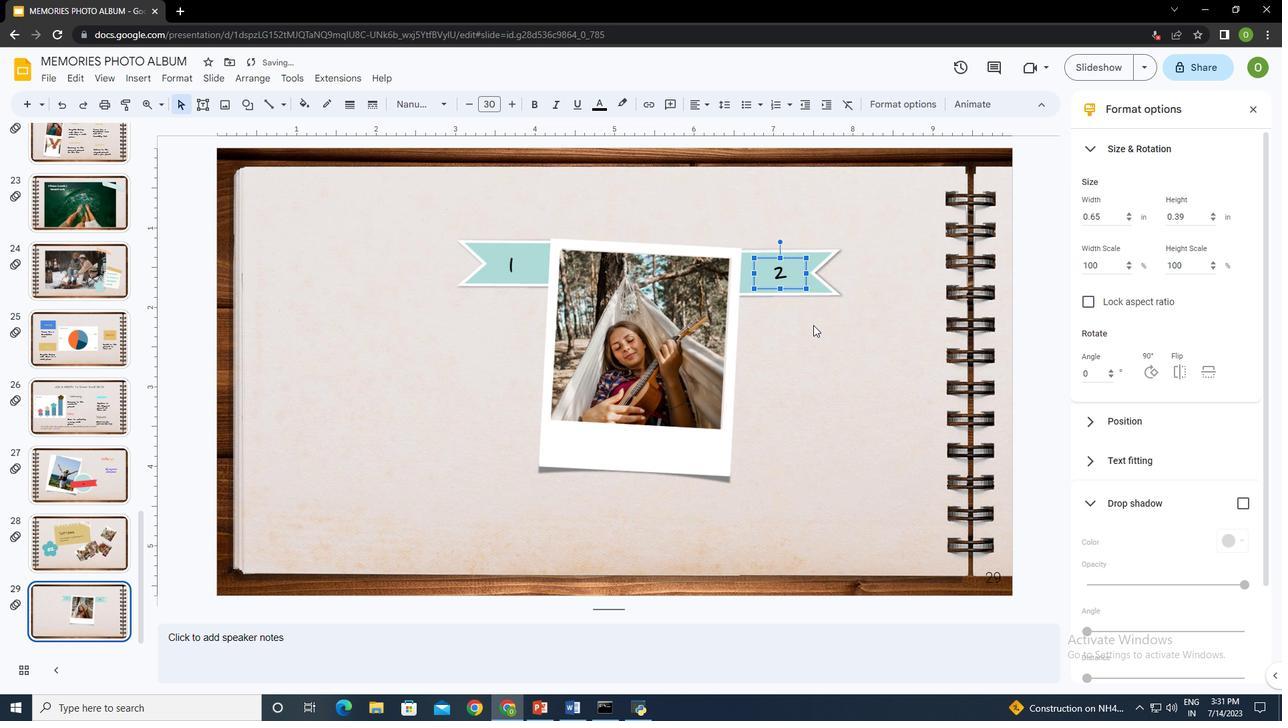 
Action: Mouse moved to (1248, 109)
Screenshot: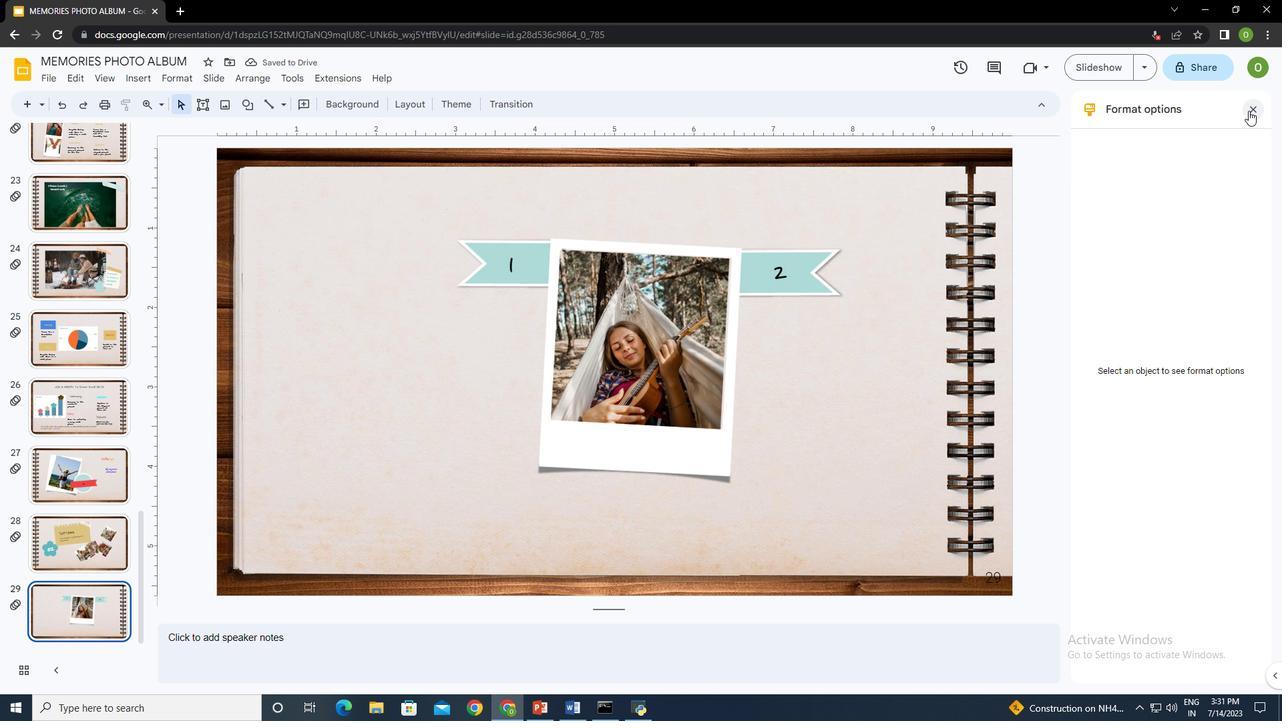 
Action: Mouse pressed left at (1248, 109)
Screenshot: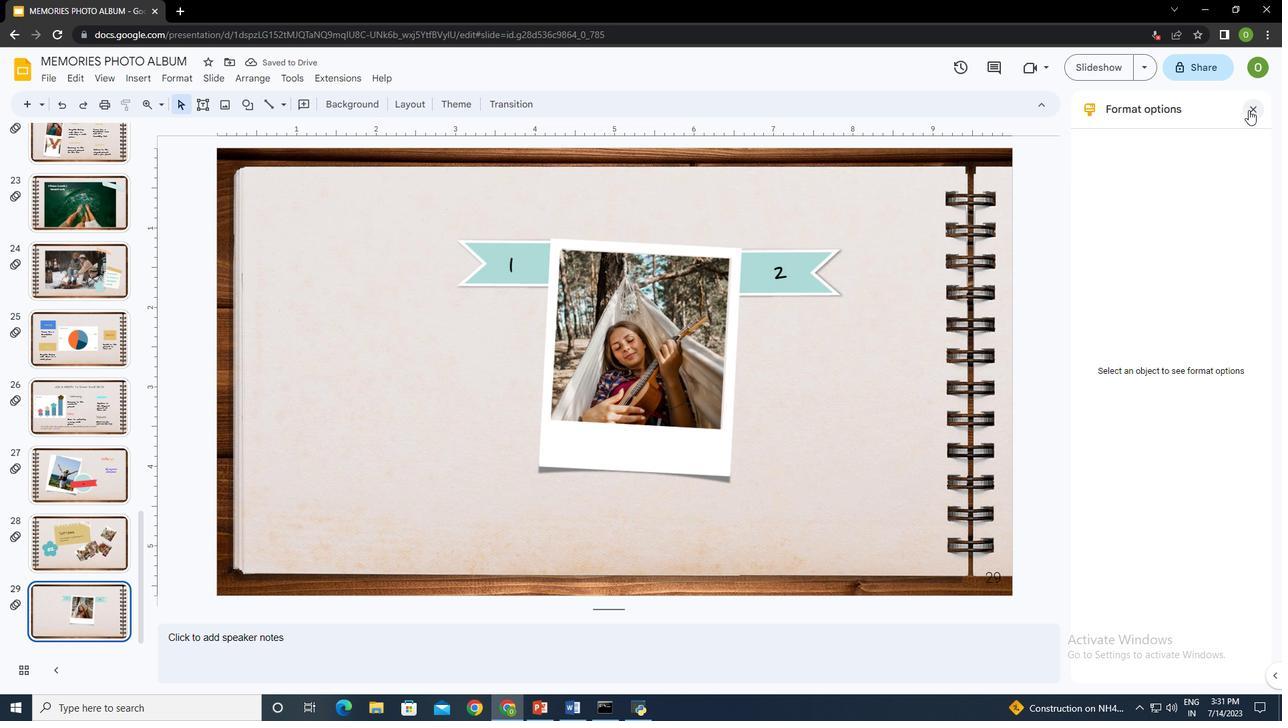 
Action: Mouse moved to (140, 76)
Screenshot: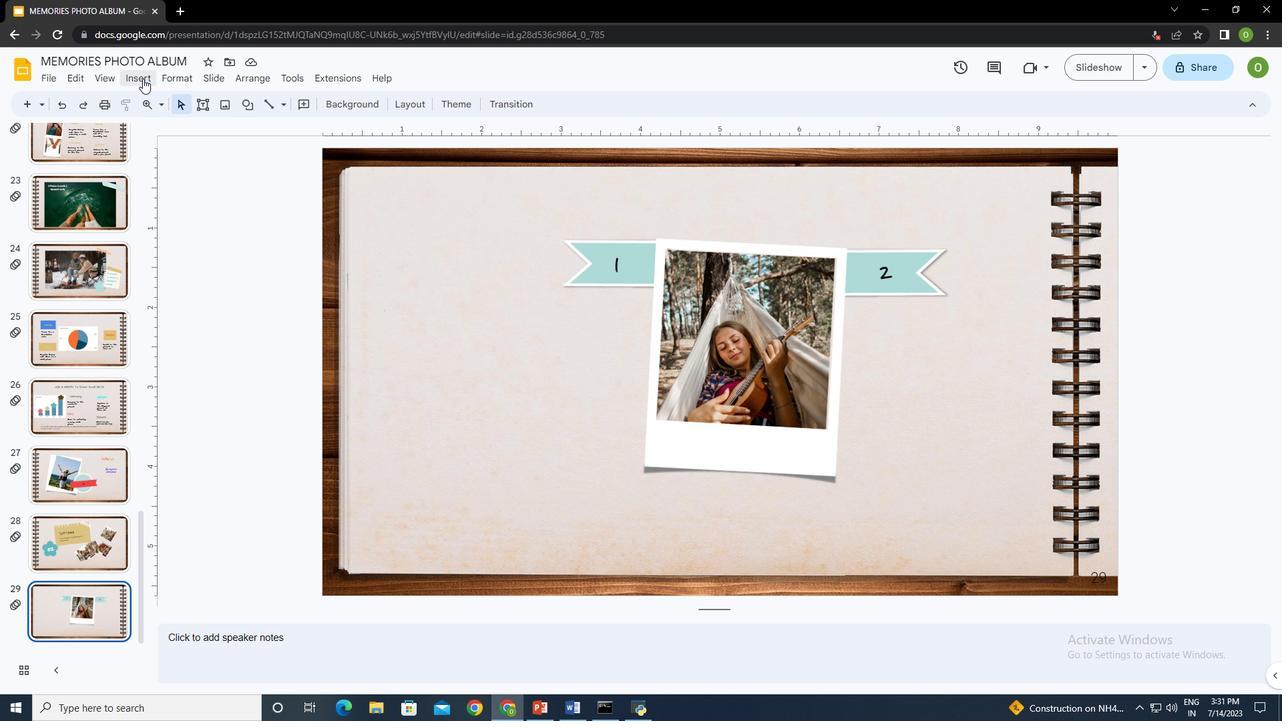 
Action: Mouse pressed left at (140, 76)
Screenshot: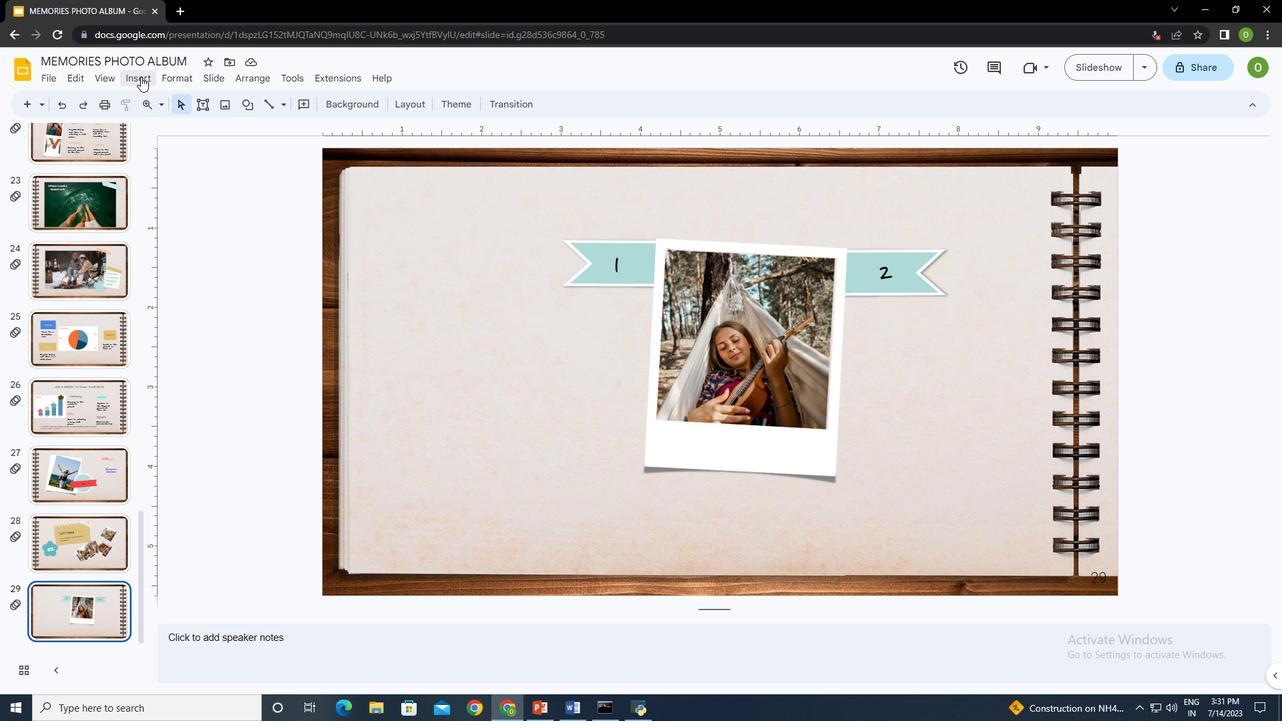 
Action: Mouse moved to (411, 105)
Screenshot: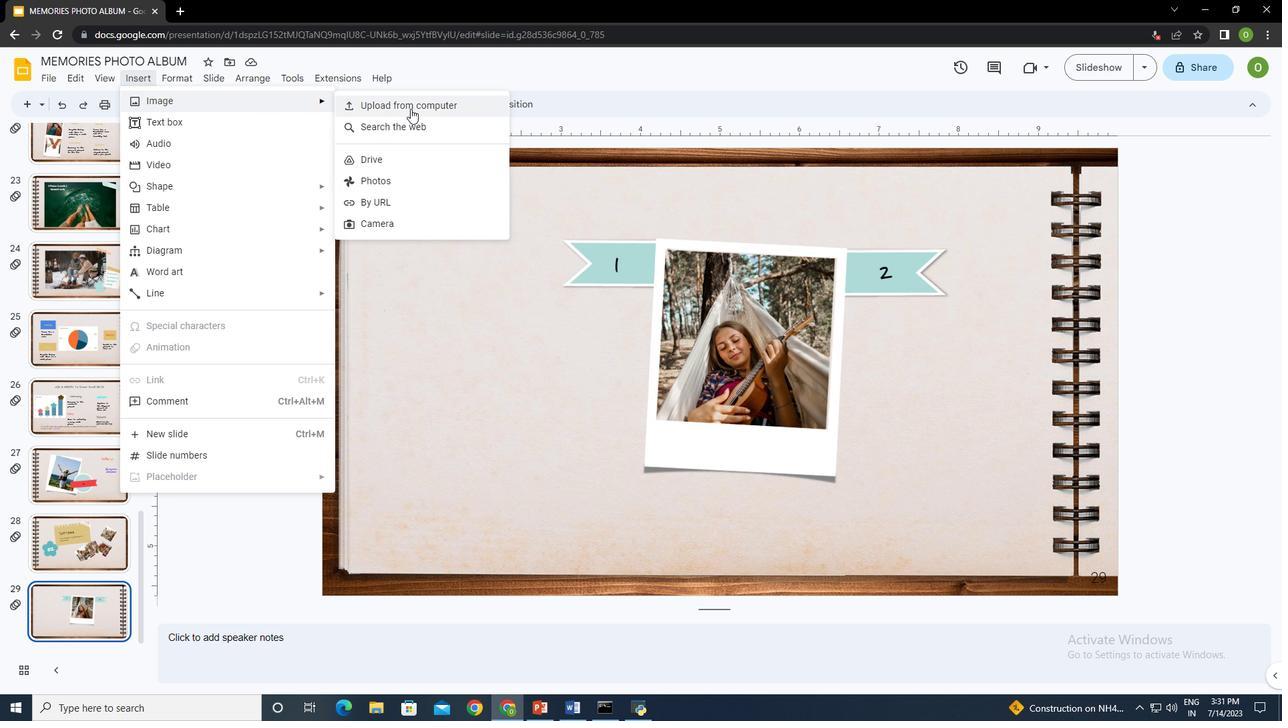 
Action: Mouse pressed left at (411, 105)
Screenshot: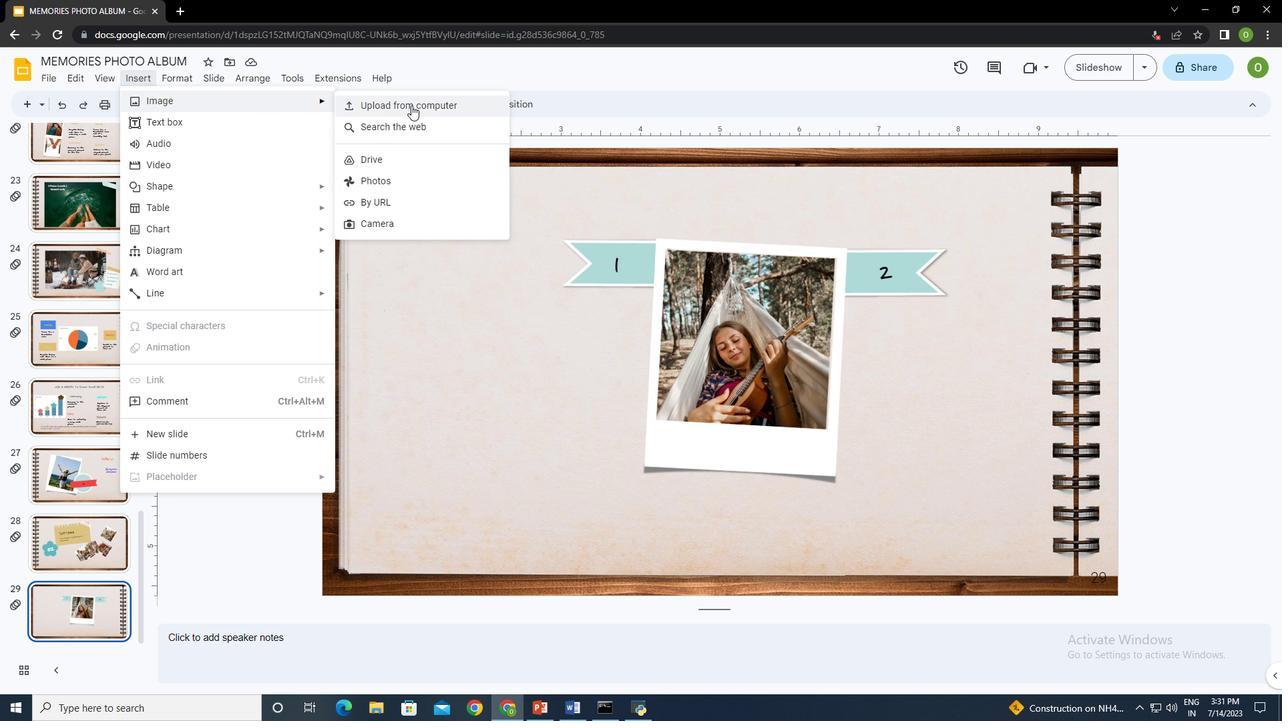 
Action: Mouse moved to (263, 261)
Screenshot: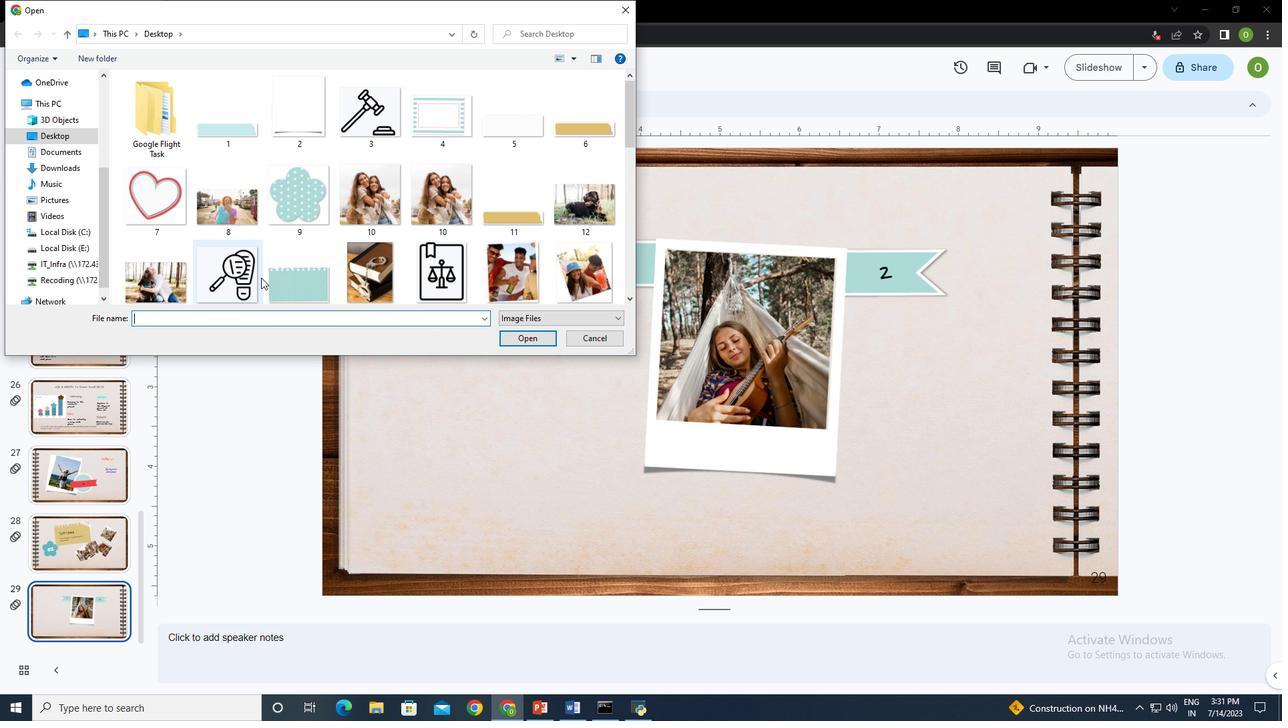 
Action: Mouse scrolled (263, 260) with delta (0, 0)
Screenshot: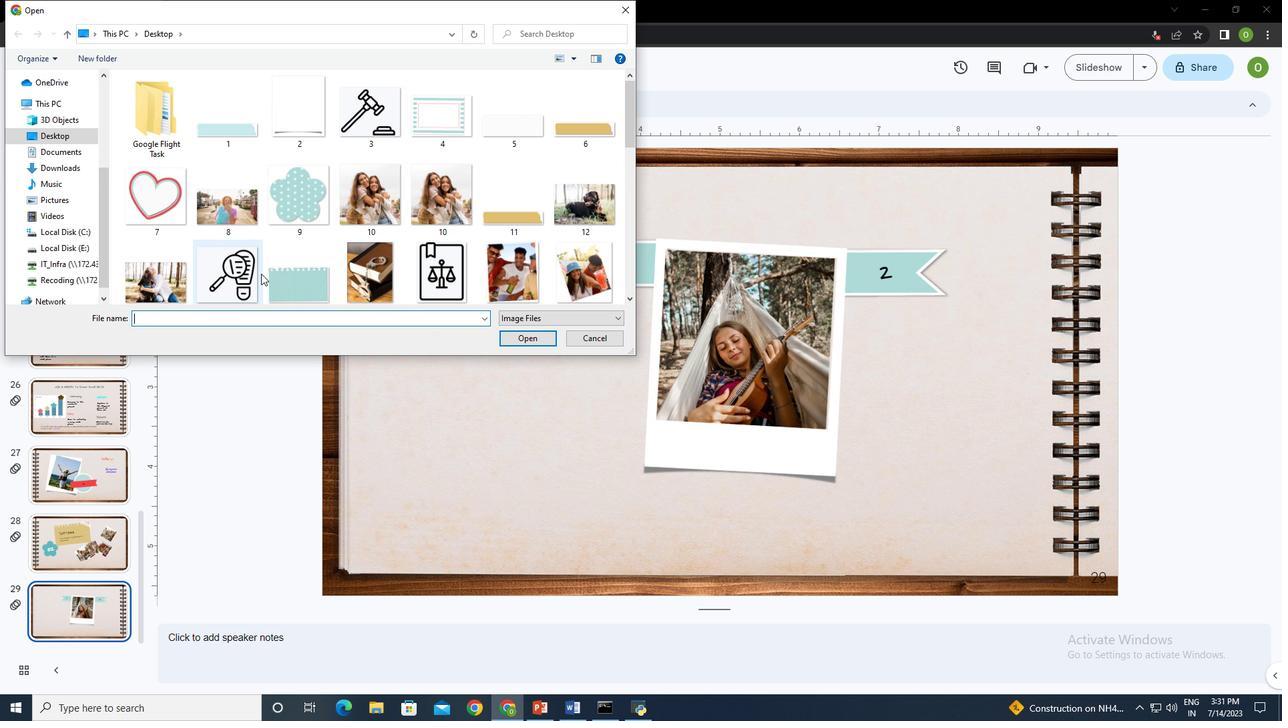 
Action: Mouse scrolled (263, 260) with delta (0, 0)
Screenshot: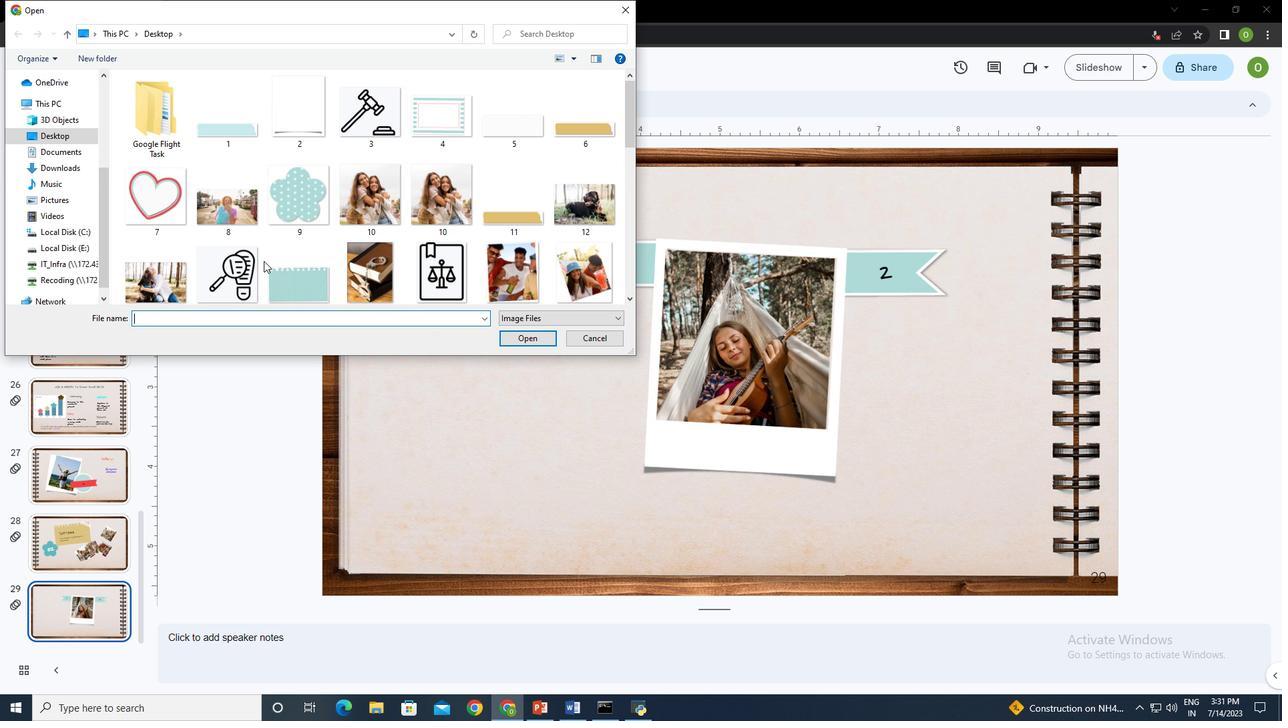 
Action: Mouse scrolled (263, 260) with delta (0, 0)
Screenshot: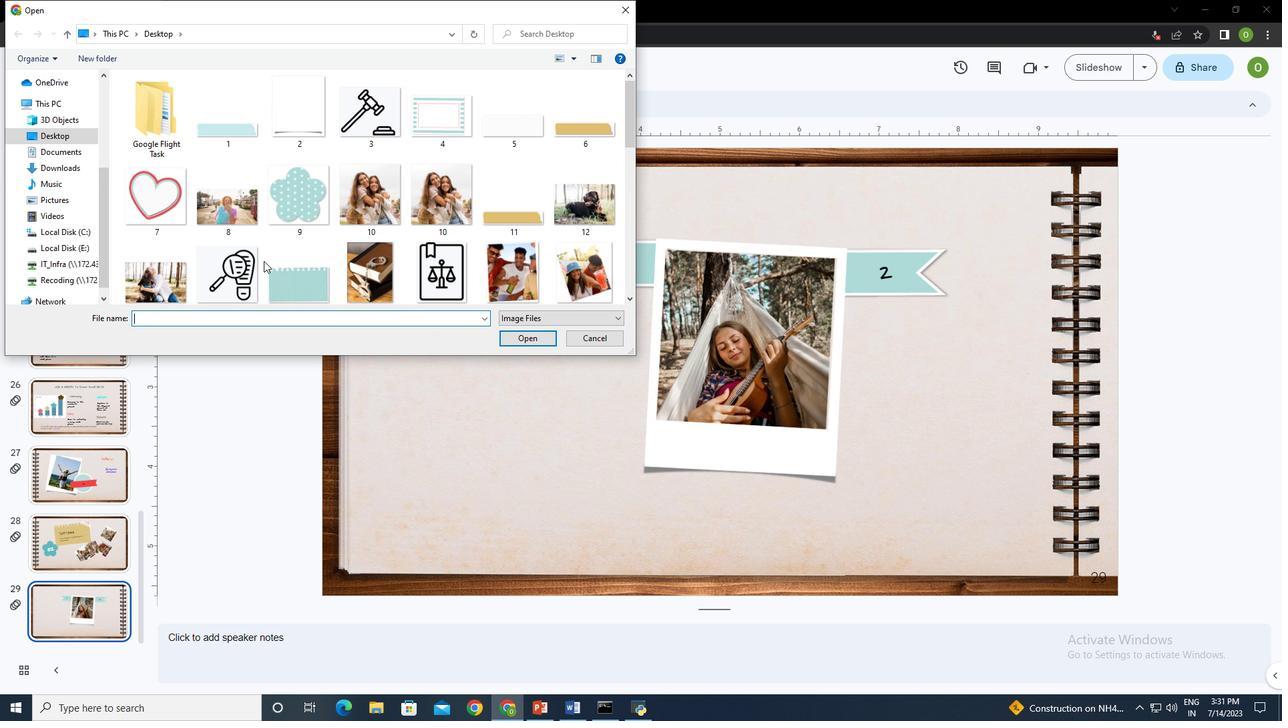 
Action: Mouse scrolled (263, 260) with delta (0, 0)
Screenshot: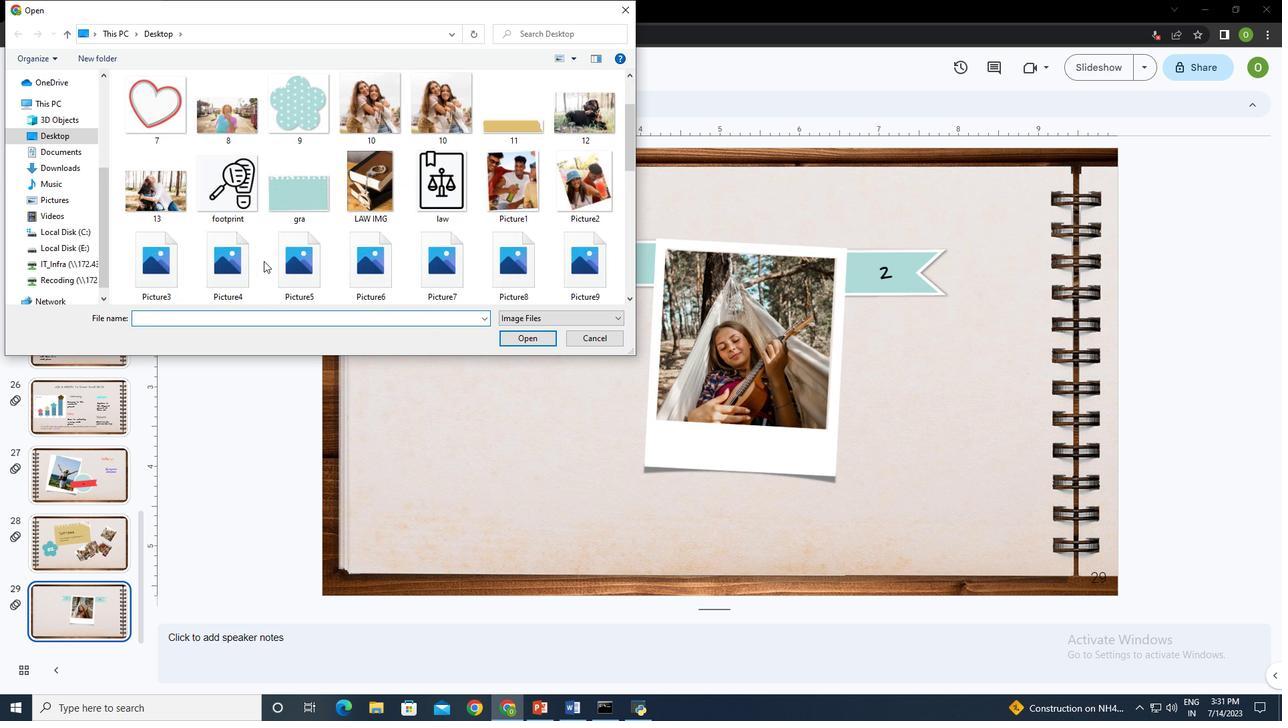 
Action: Mouse moved to (263, 260)
Screenshot: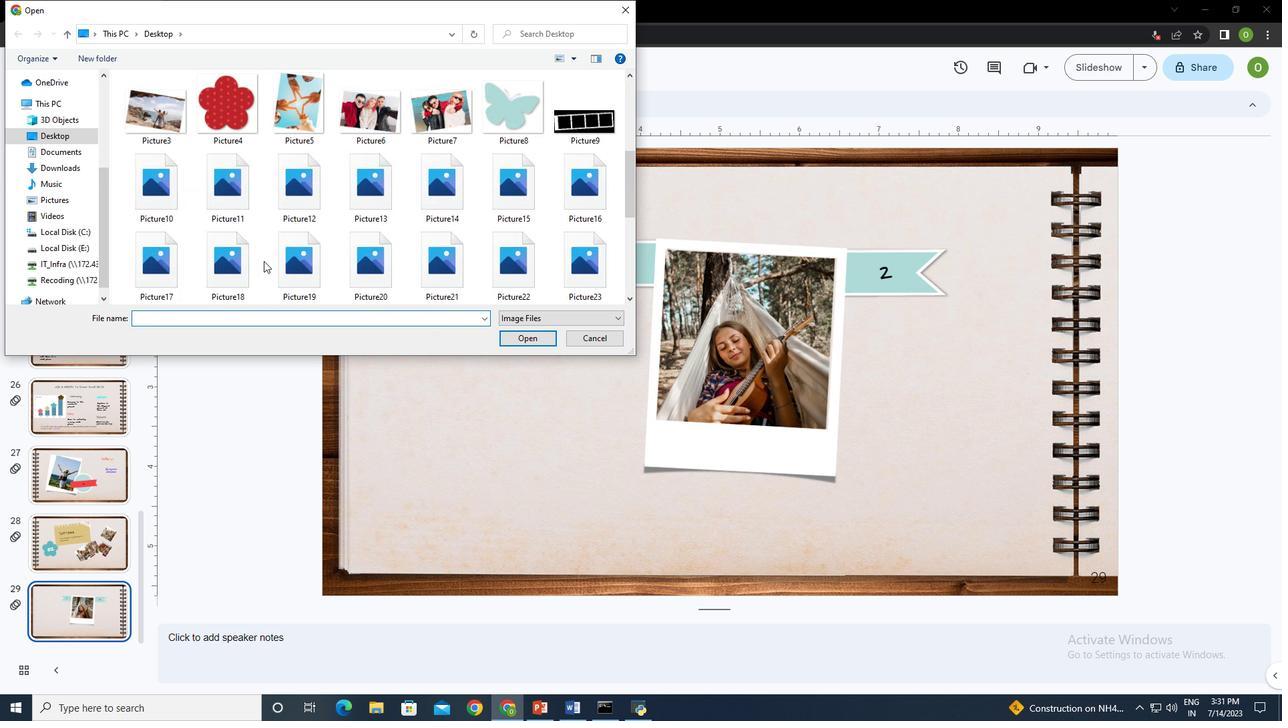 
Action: Mouse scrolled (263, 259) with delta (0, 0)
Screenshot: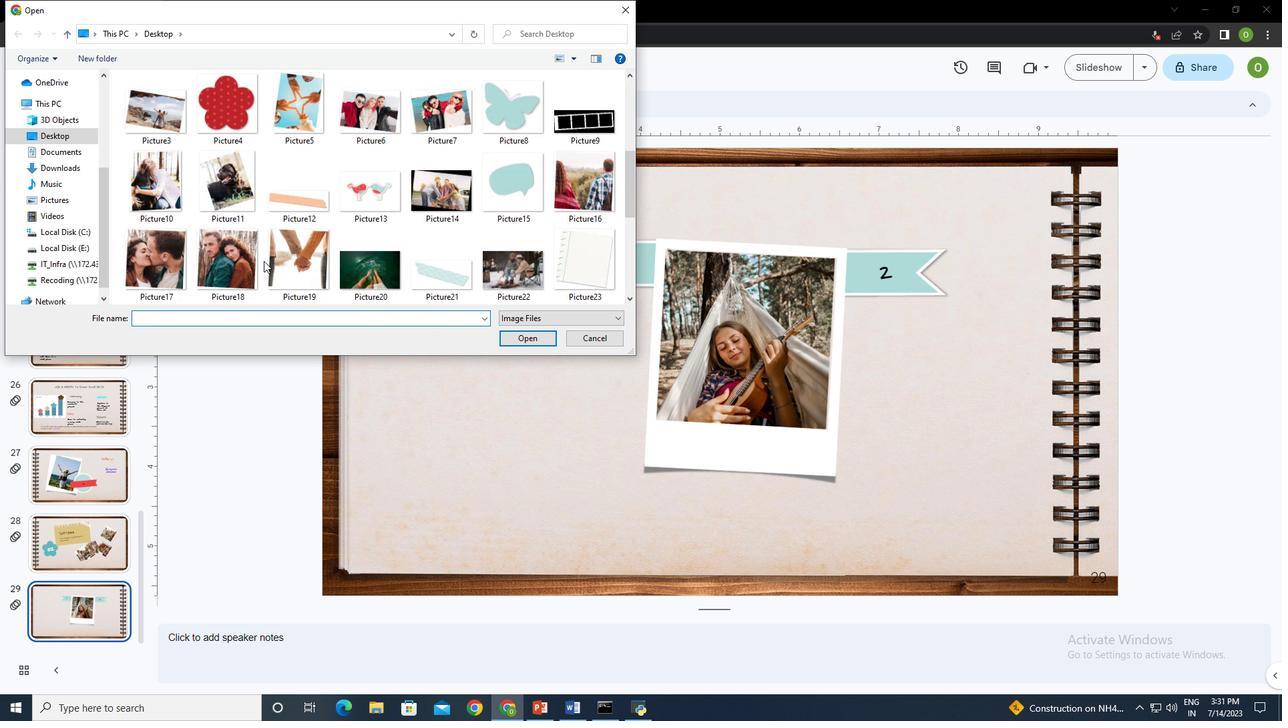 
Action: Mouse moved to (222, 278)
Screenshot: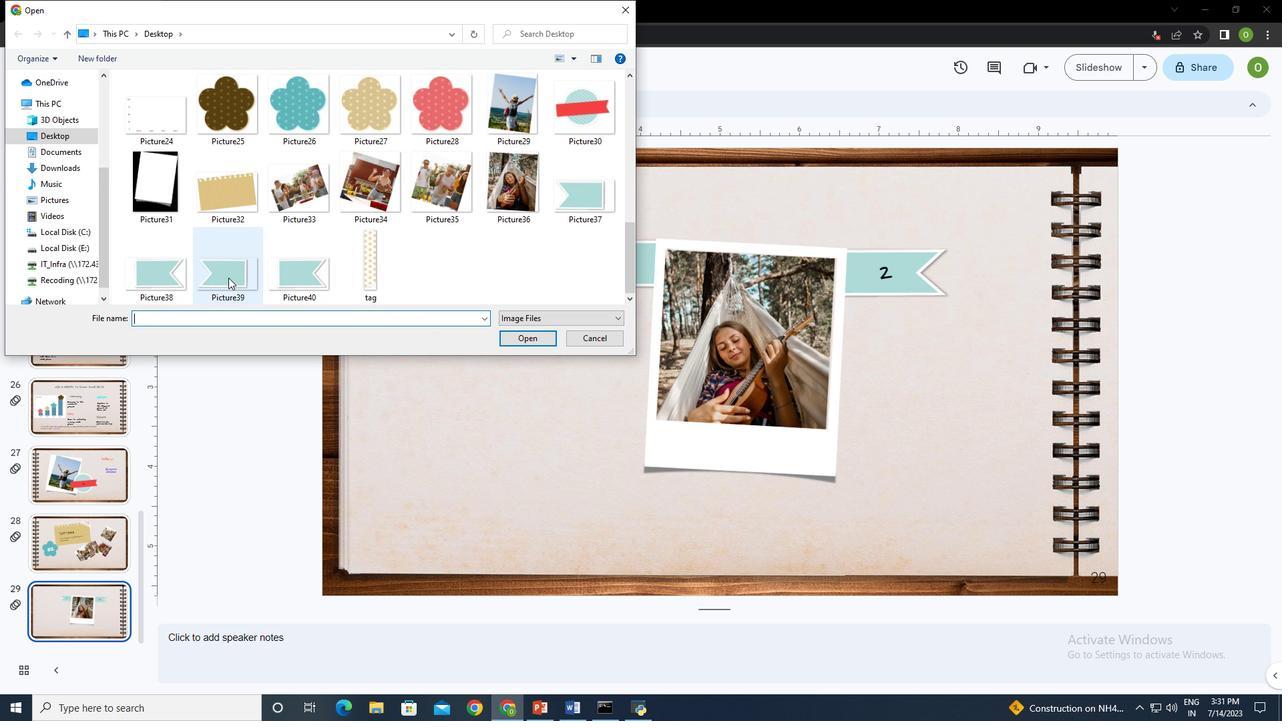 
Action: Mouse pressed left at (222, 278)
Screenshot: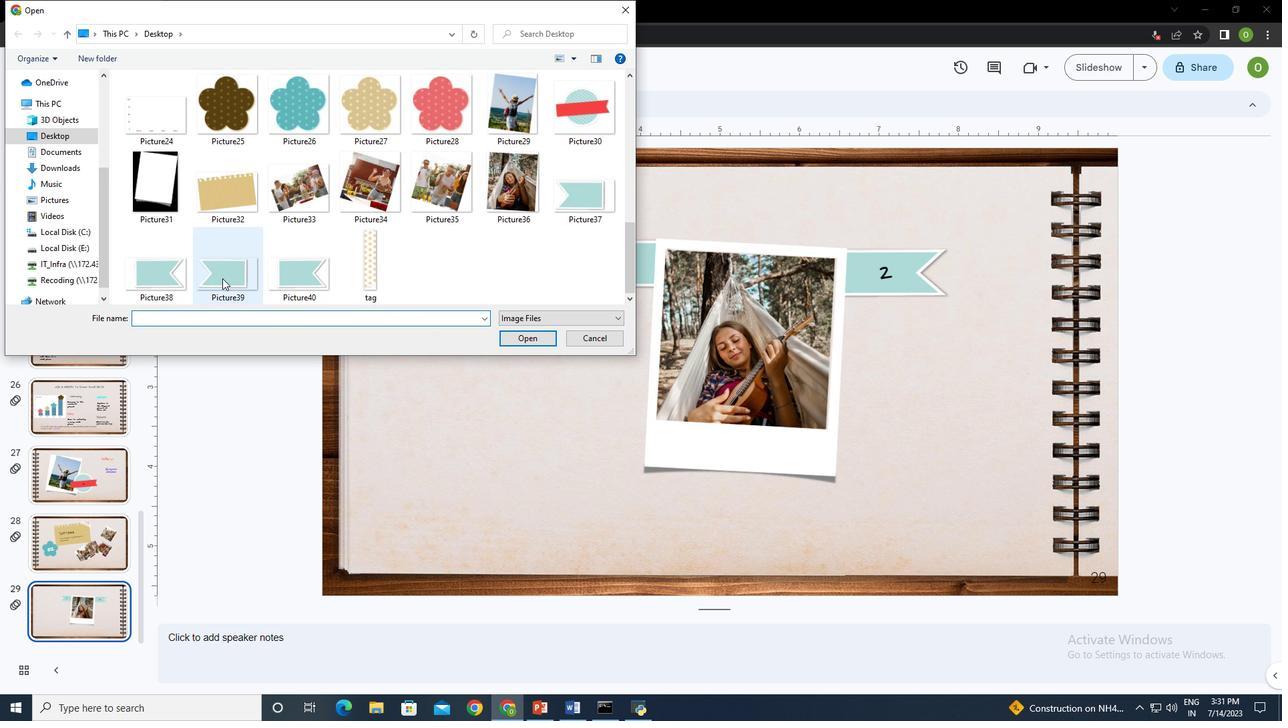 
Action: Mouse moved to (525, 338)
Screenshot: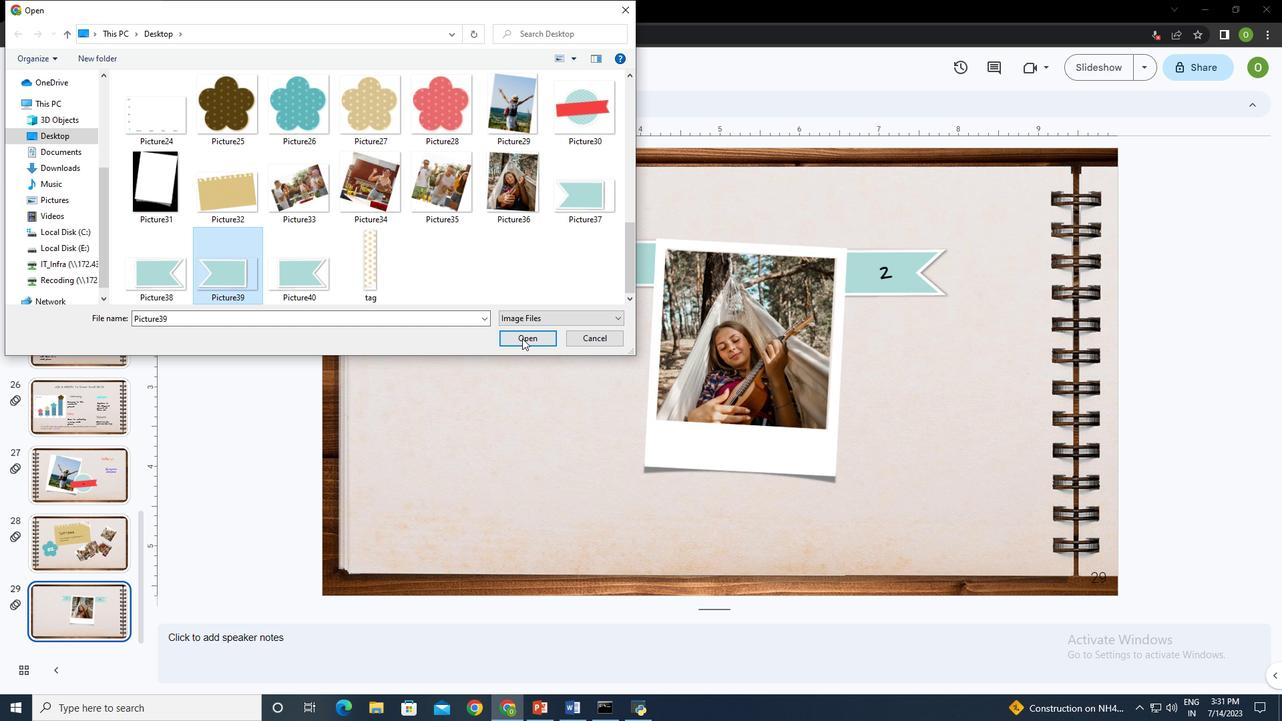 
Action: Mouse pressed left at (525, 338)
Screenshot: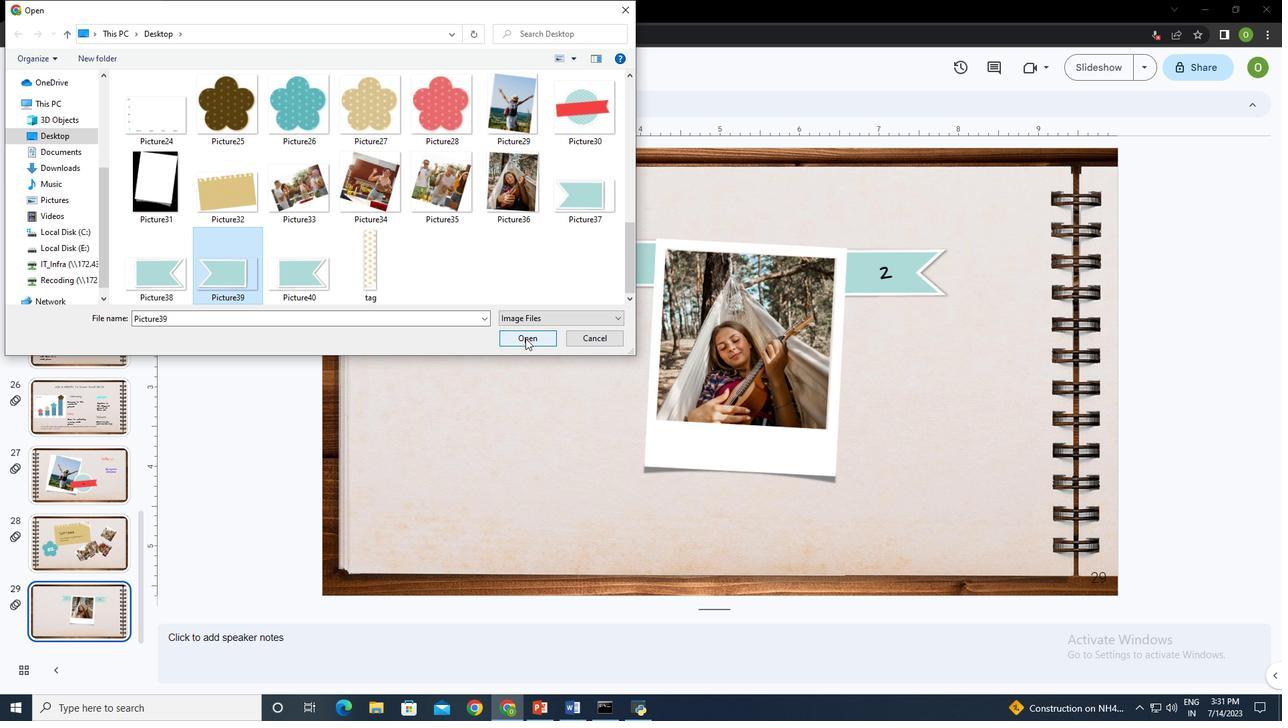 
Action: Mouse moved to (415, 214)
Screenshot: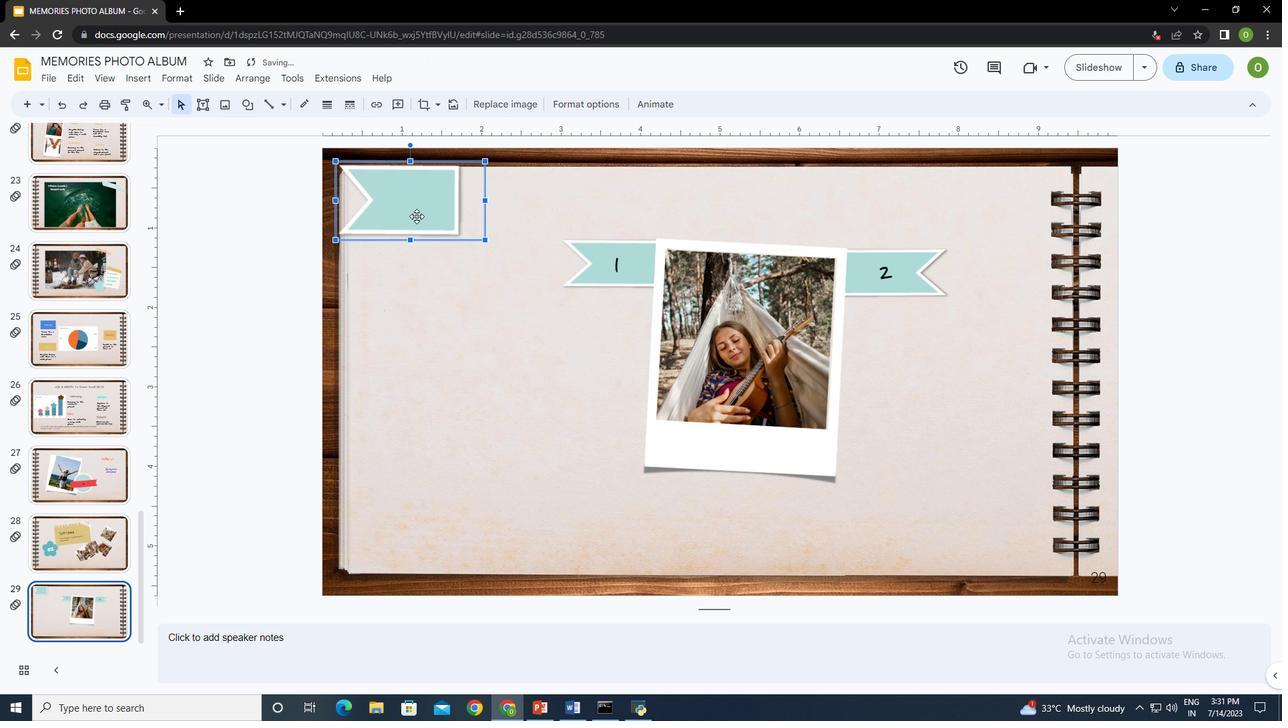 
Action: Mouse pressed left at (415, 214)
Screenshot: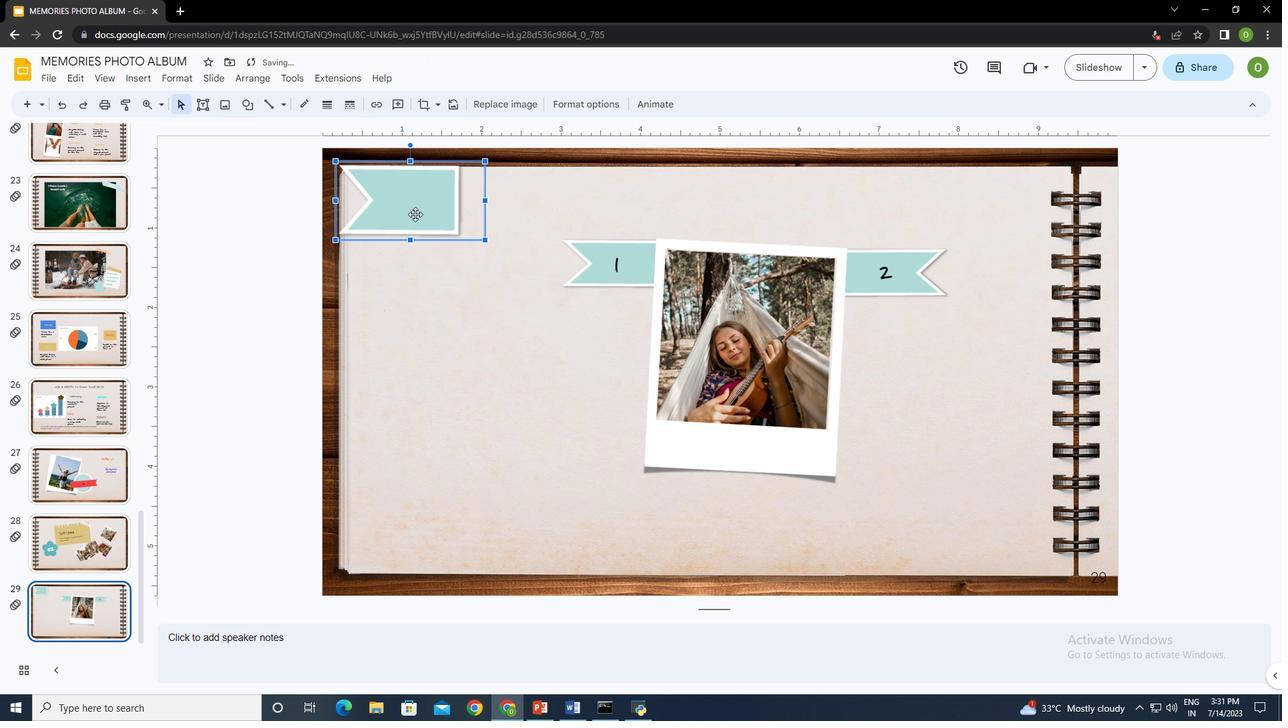 
Action: Mouse moved to (591, 416)
